 Task: Practice Conditional Statements: Write code with conditional statements (if, else) to control program flow
Action: Mouse moved to (261, 121)
Screenshot: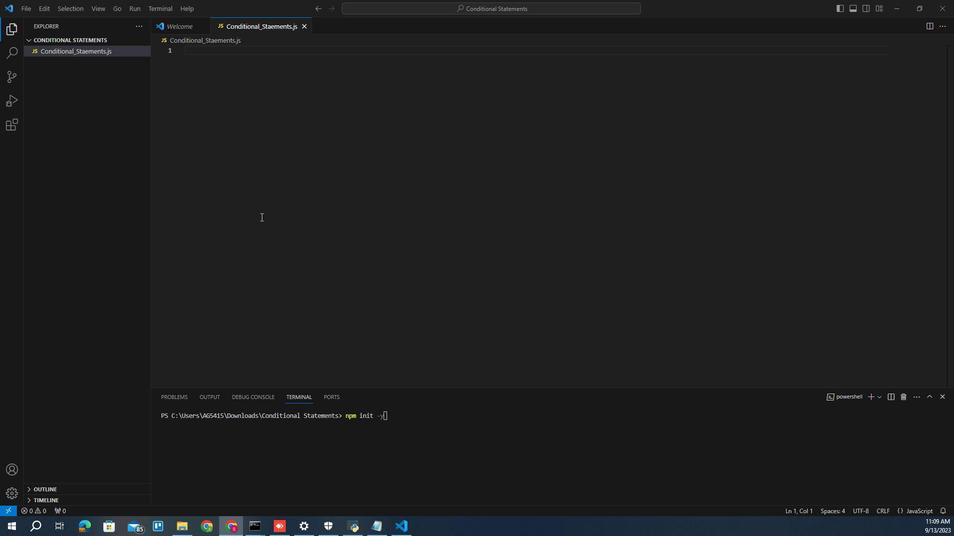 
Action: Mouse pressed left at (261, 121)
Screenshot: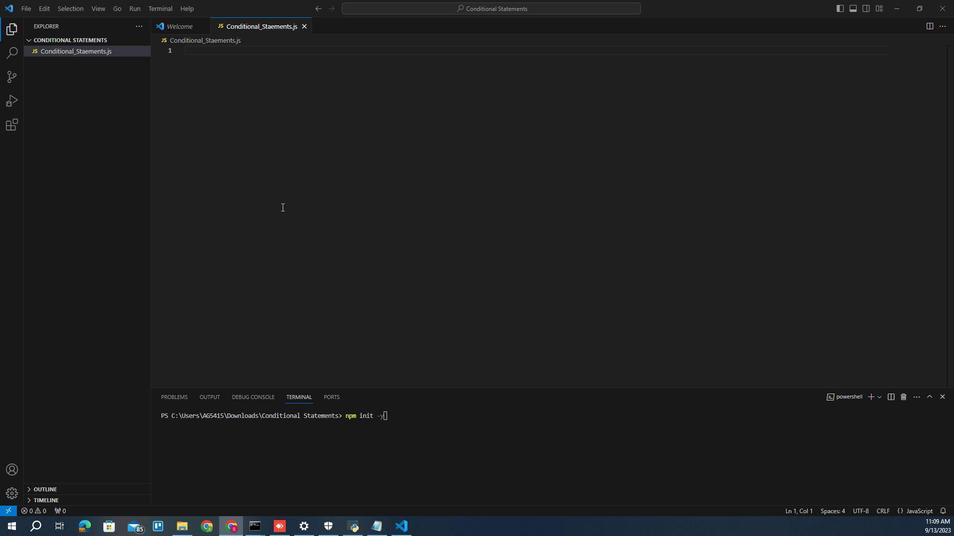 
Action: Mouse moved to (232, 497)
Screenshot: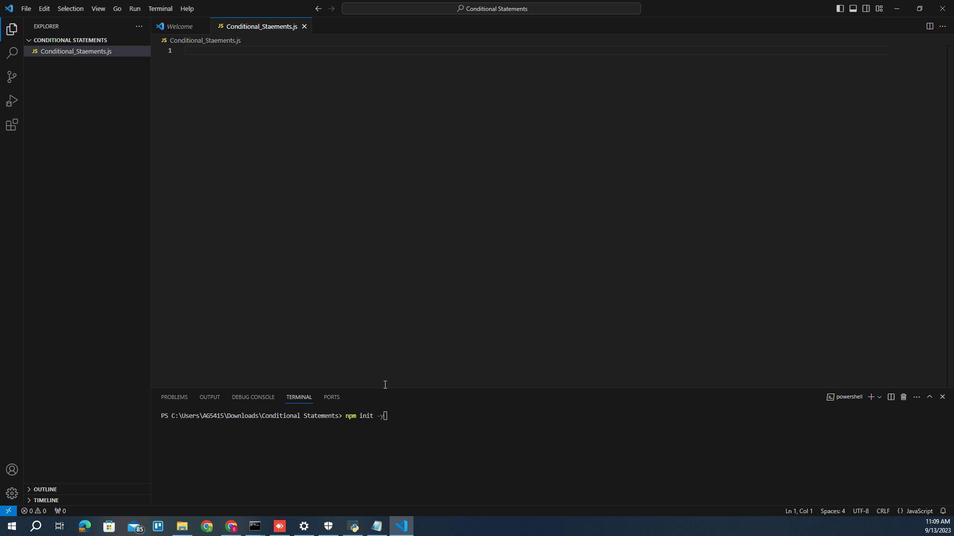 
Action: Mouse pressed left at (232, 497)
Screenshot: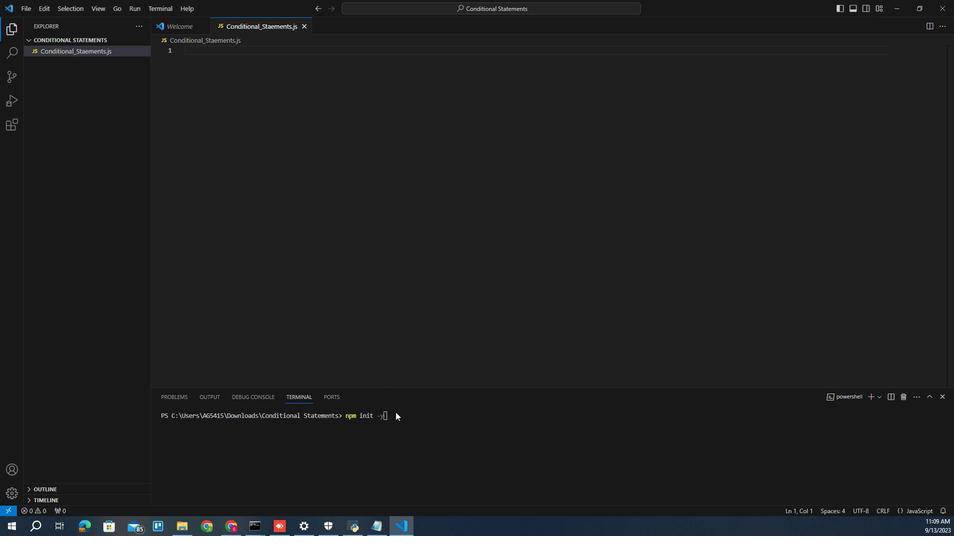 
Action: Mouse moved to (222, 184)
Screenshot: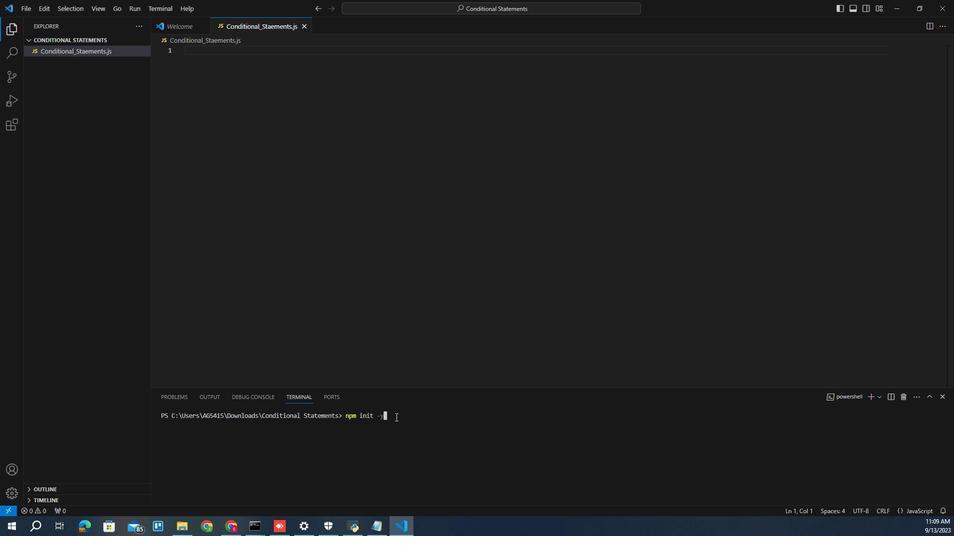 
Action: Mouse pressed left at (222, 184)
Screenshot: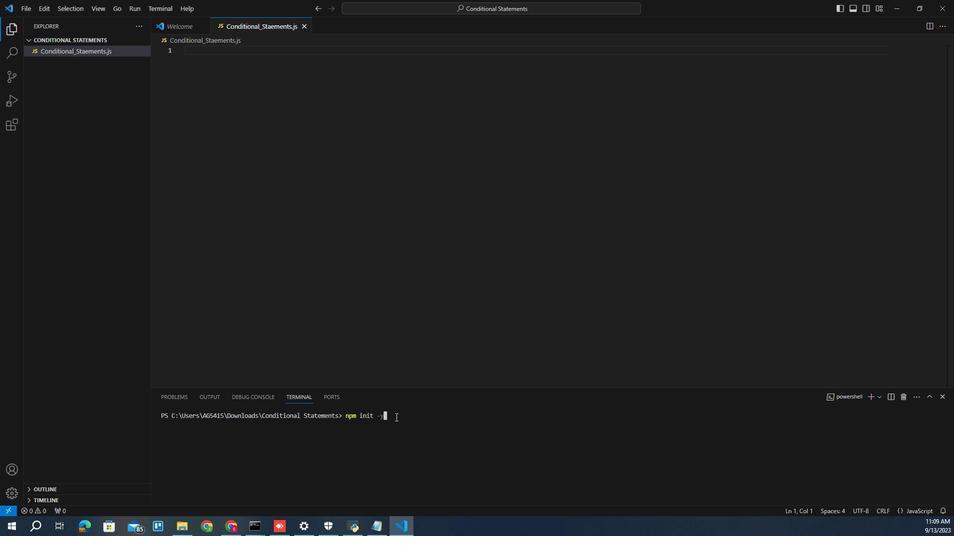 
Action: Mouse moved to (224, 166)
Screenshot: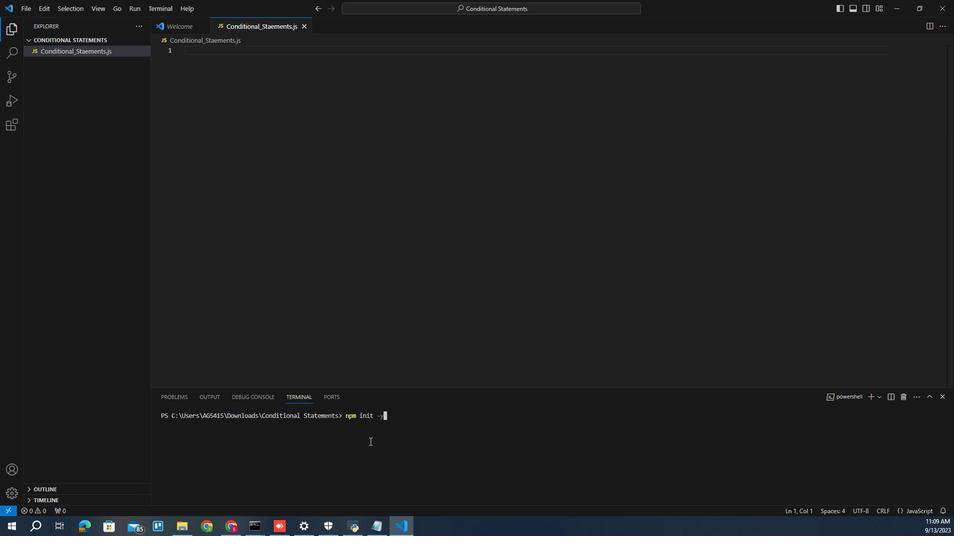 
Action: Mouse pressed left at (224, 166)
Screenshot: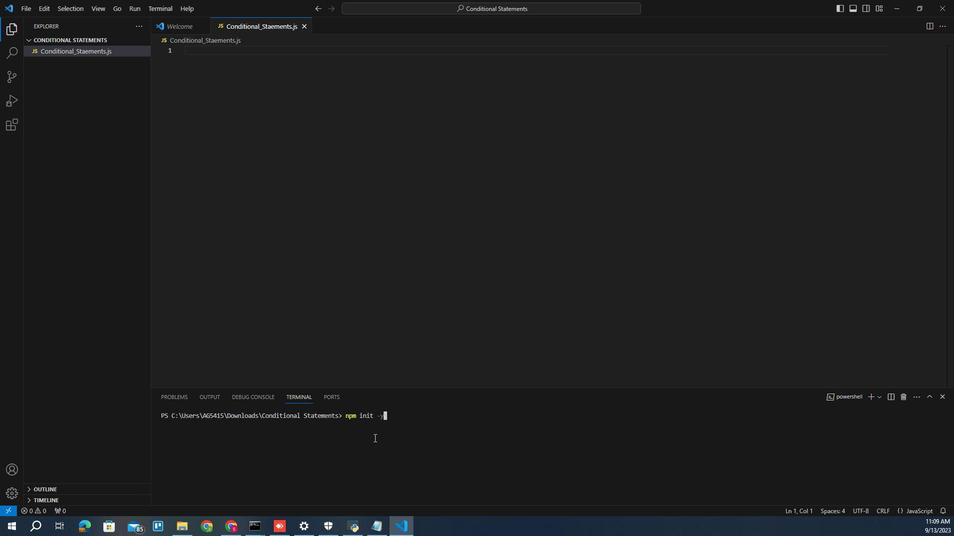 
Action: Mouse moved to (224, 174)
Screenshot: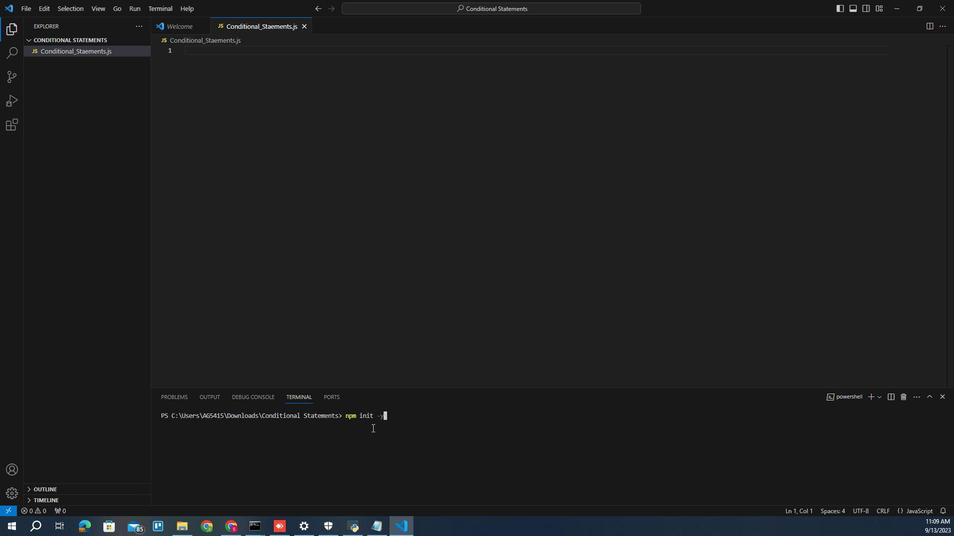
Action: Key pressed <Key.enter>
Screenshot: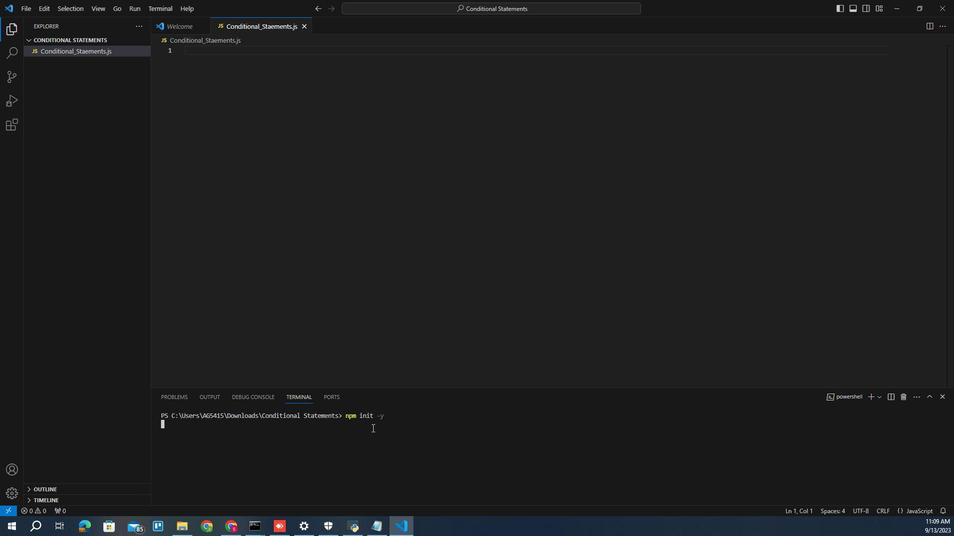 
Action: Mouse moved to (225, 115)
Screenshot: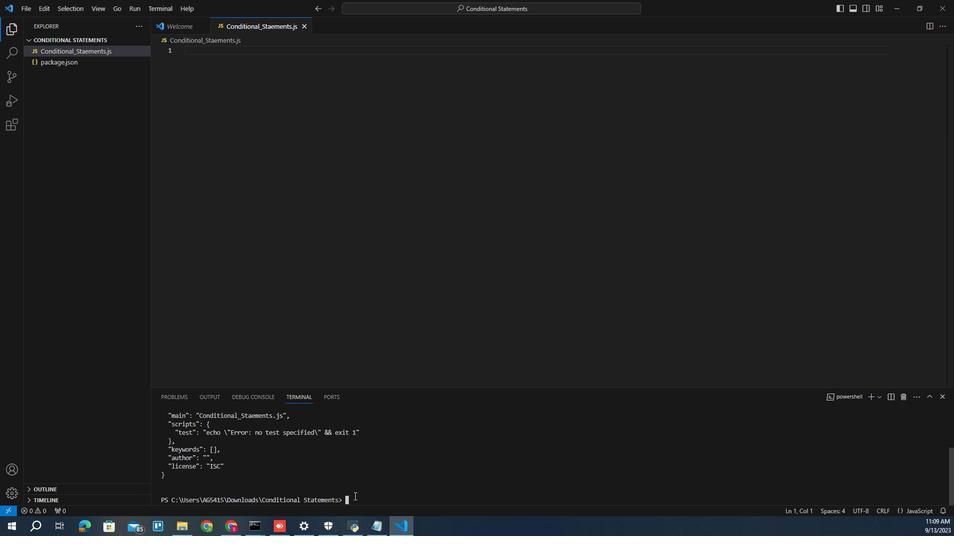 
Action: Mouse pressed left at (225, 115)
Screenshot: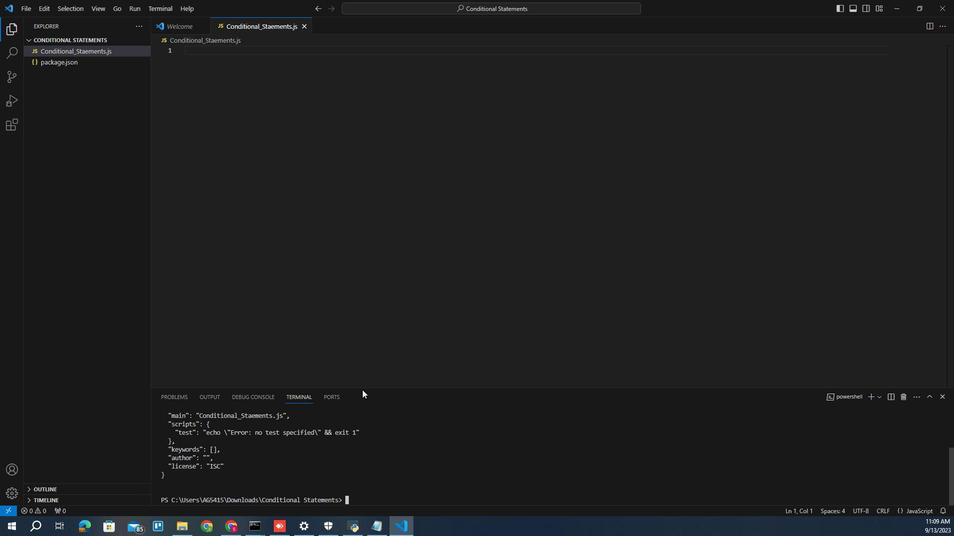 
Action: Mouse moved to (225, 110)
Screenshot: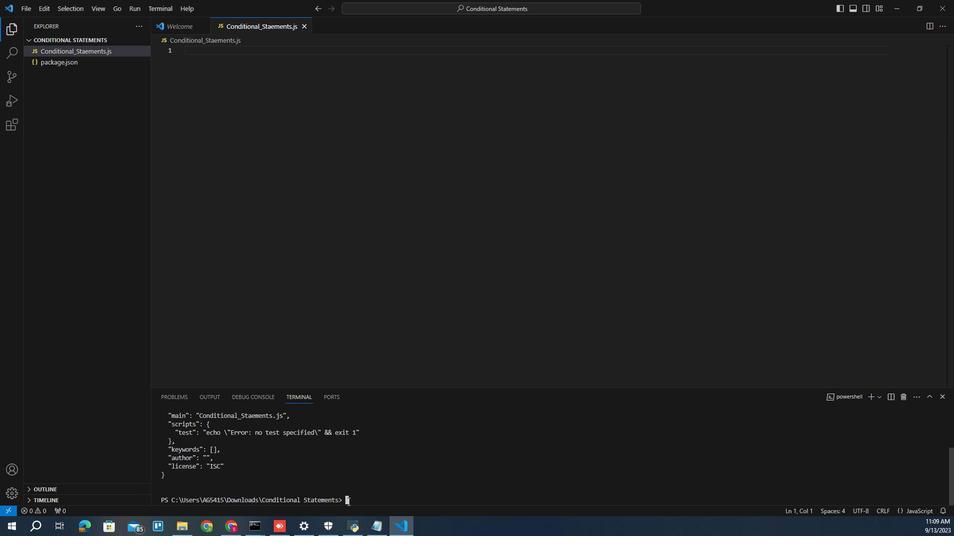 
Action: Mouse pressed left at (225, 110)
Screenshot: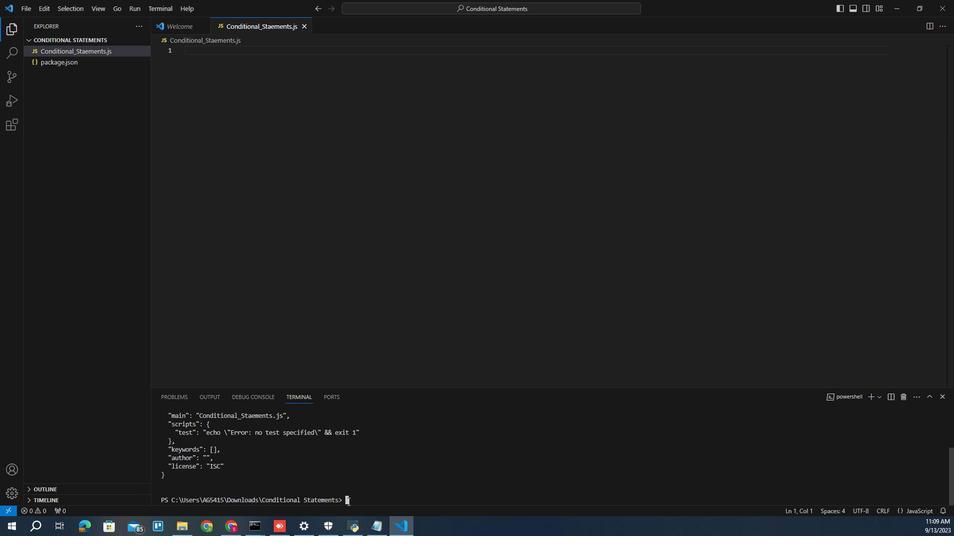
Action: Mouse moved to (222, 146)
Screenshot: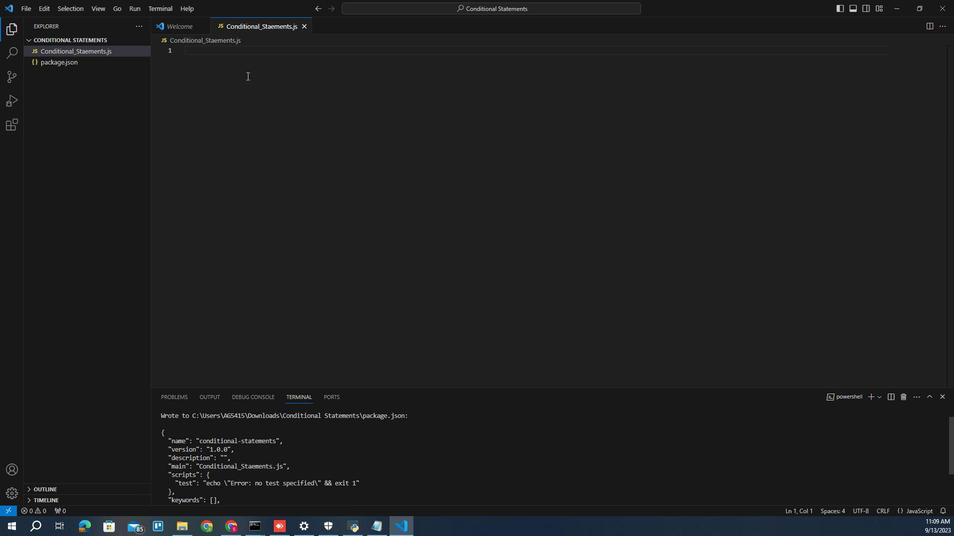 
Action: Mouse scrolled (222, 146) with delta (0, 0)
Screenshot: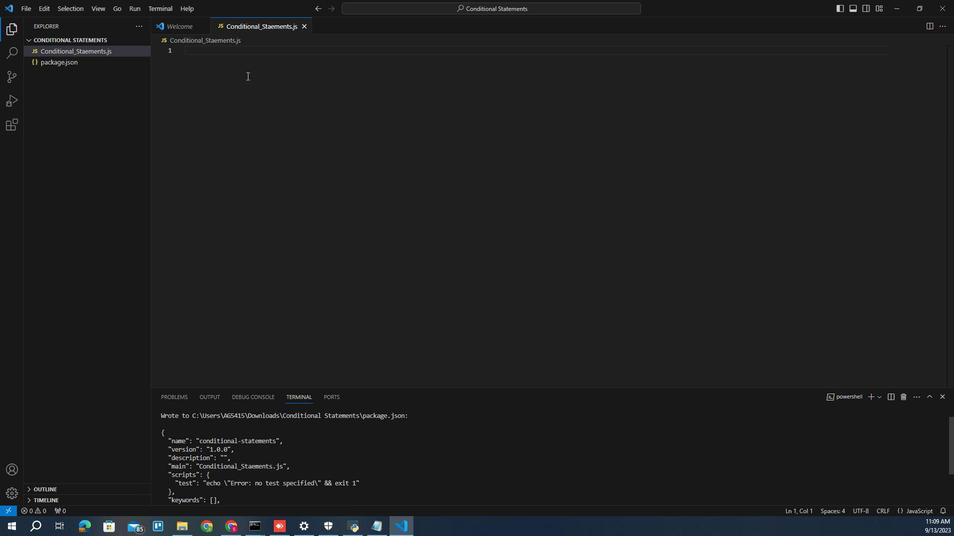 
Action: Mouse moved to (231, 501)
Screenshot: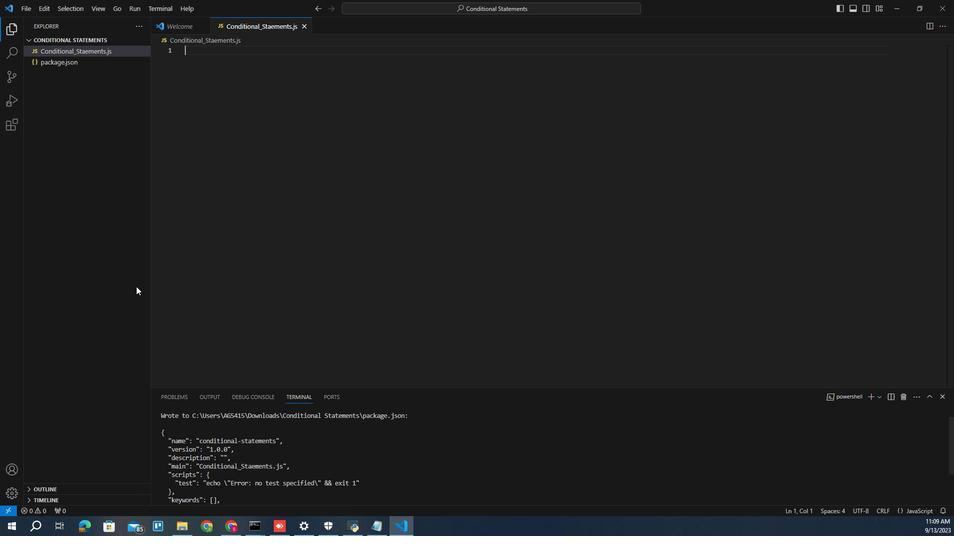 
Action: Mouse pressed left at (231, 501)
Screenshot: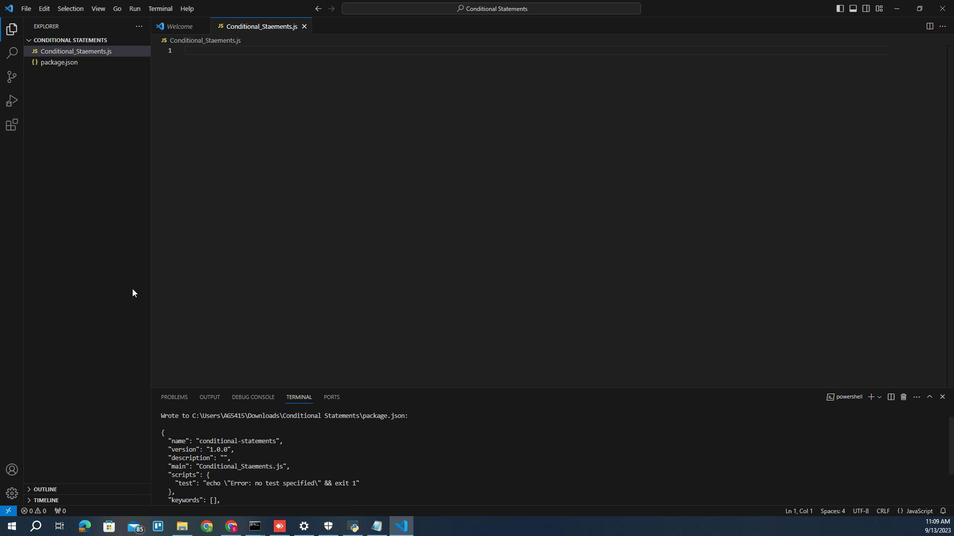 
Action: Mouse moved to (253, 229)
Screenshot: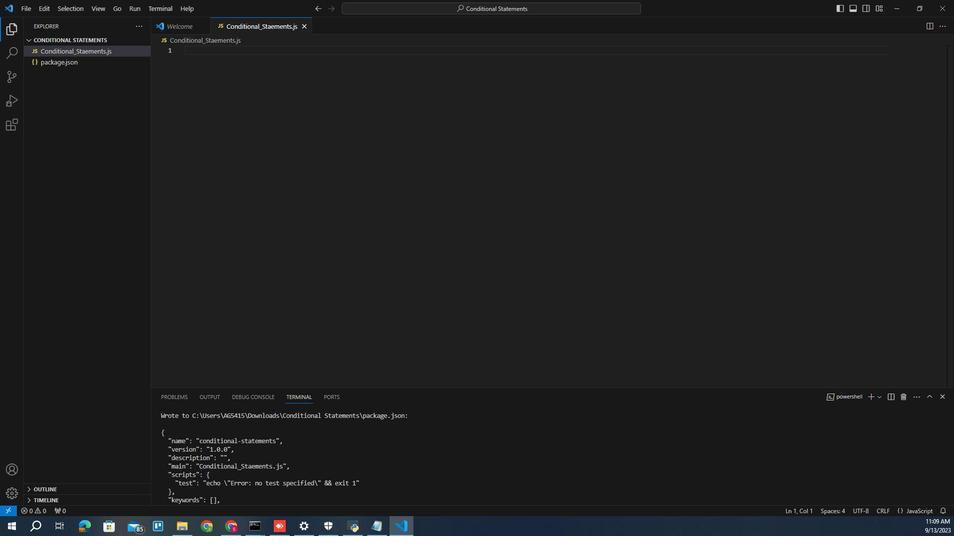 
Action: Mouse scrolled (253, 229) with delta (0, 0)
Screenshot: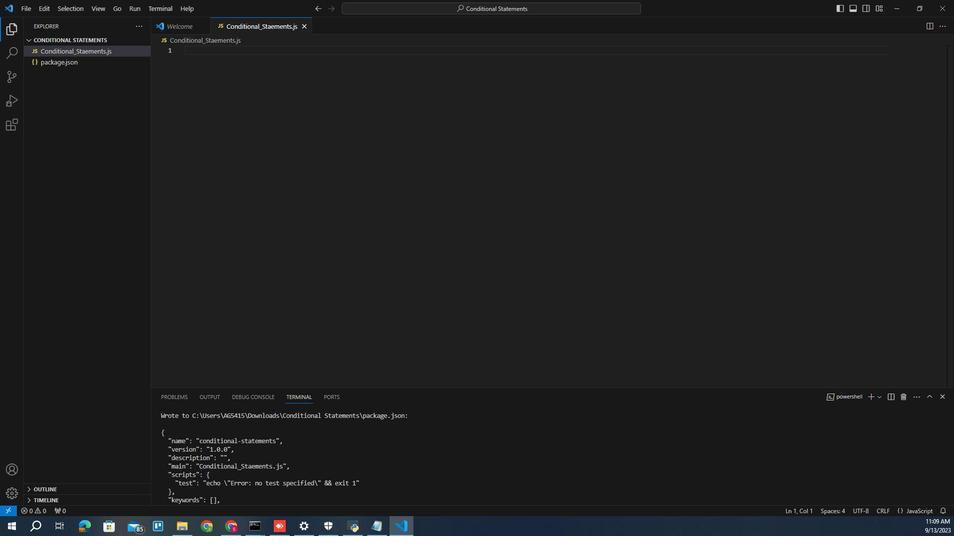 
Action: Mouse scrolled (253, 229) with delta (0, 0)
Screenshot: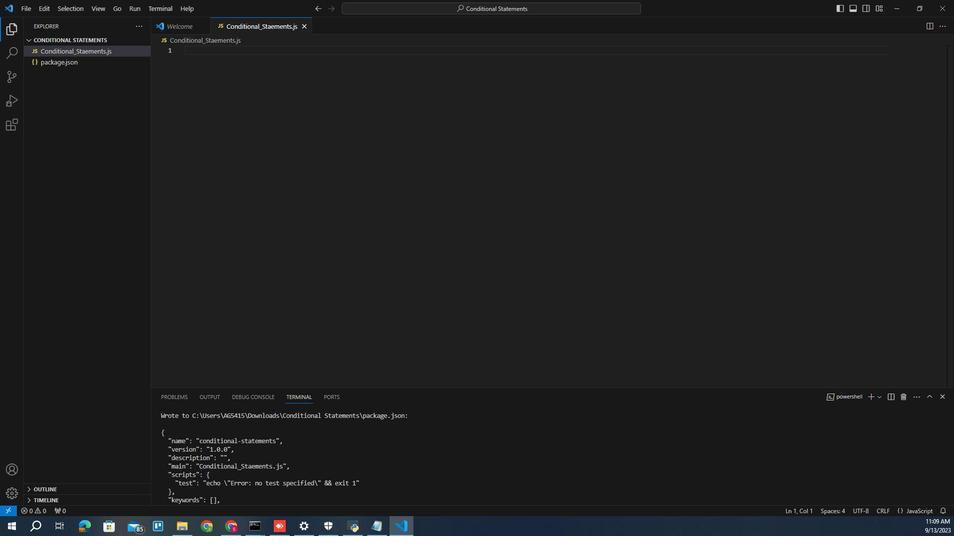 
Action: Mouse scrolled (253, 229) with delta (0, 0)
Screenshot: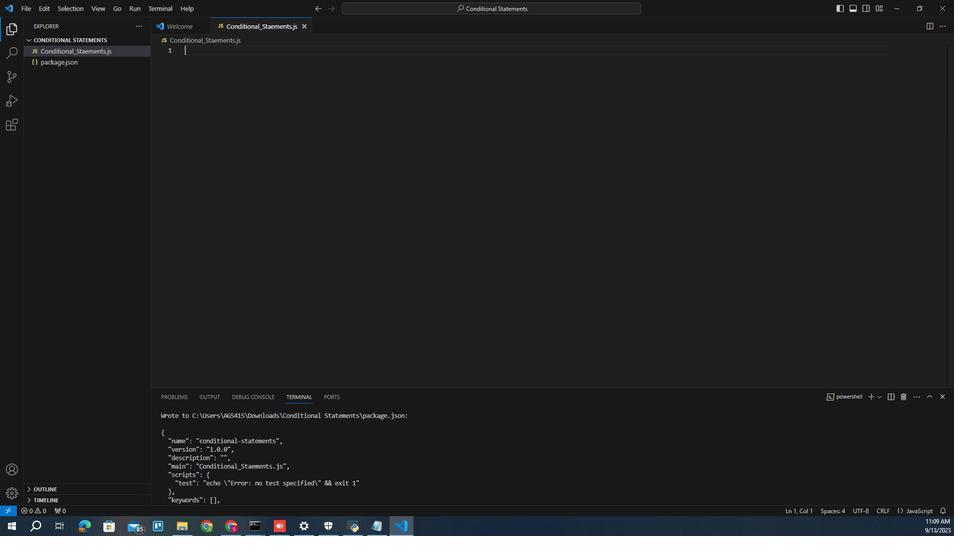 
Action: Mouse scrolled (253, 229) with delta (0, 0)
Screenshot: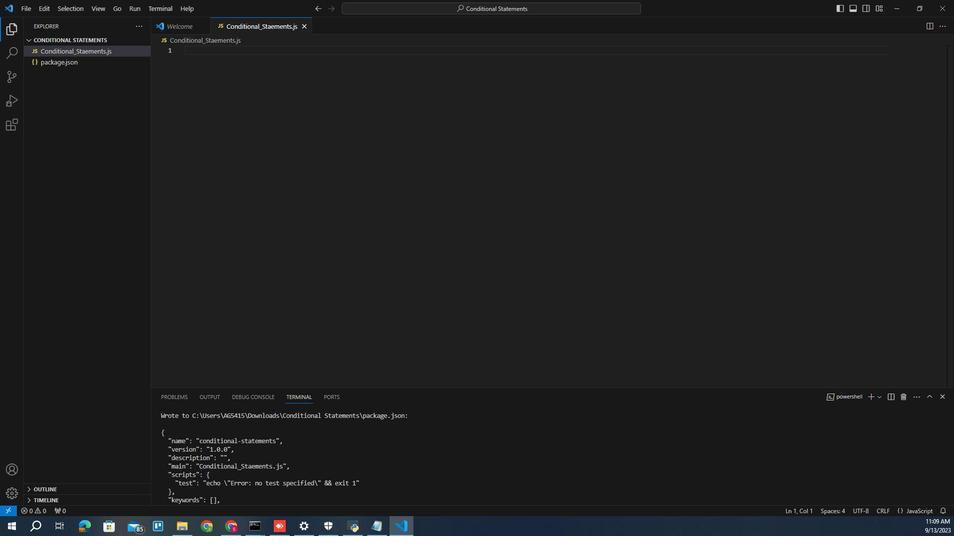 
Action: Mouse scrolled (253, 229) with delta (0, 0)
Screenshot: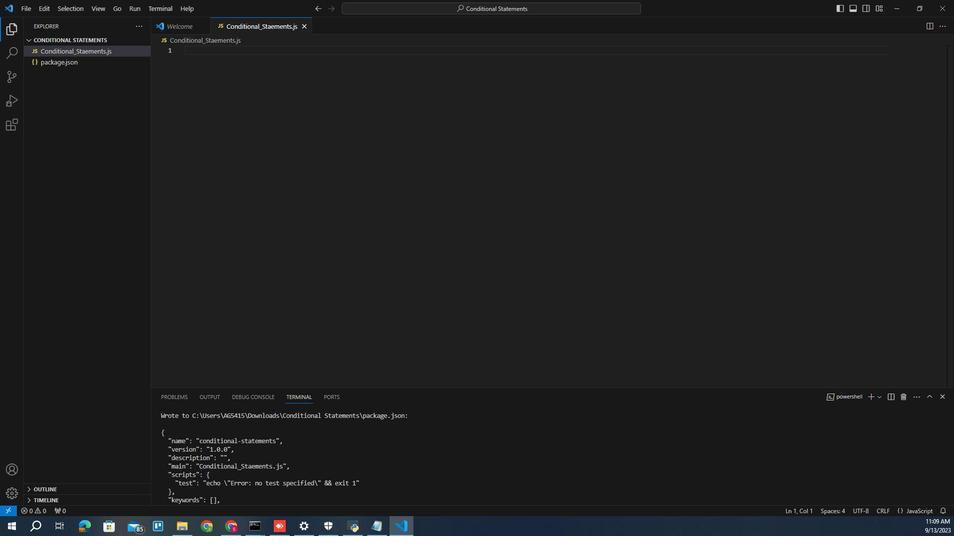 
Action: Mouse scrolled (253, 229) with delta (0, 0)
Screenshot: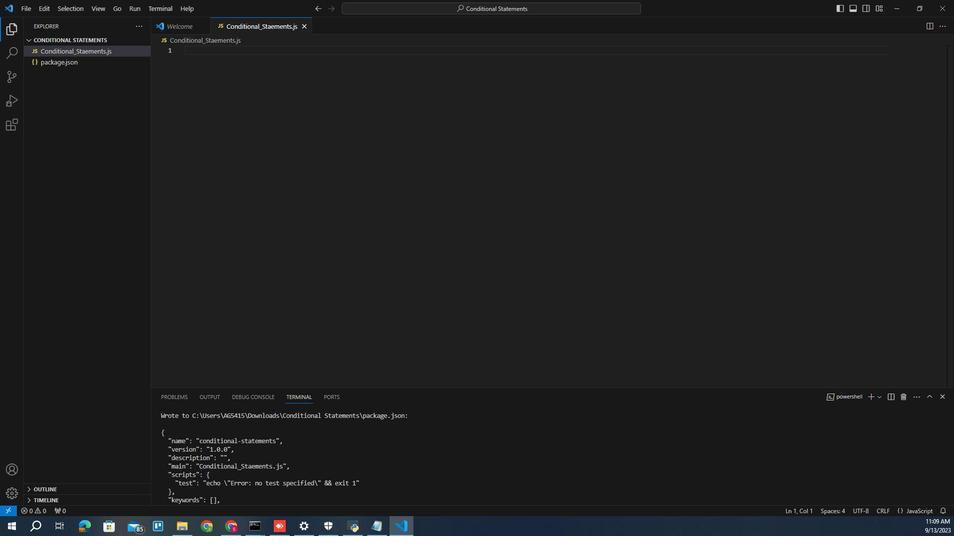 
Action: Mouse scrolled (253, 229) with delta (0, 0)
Screenshot: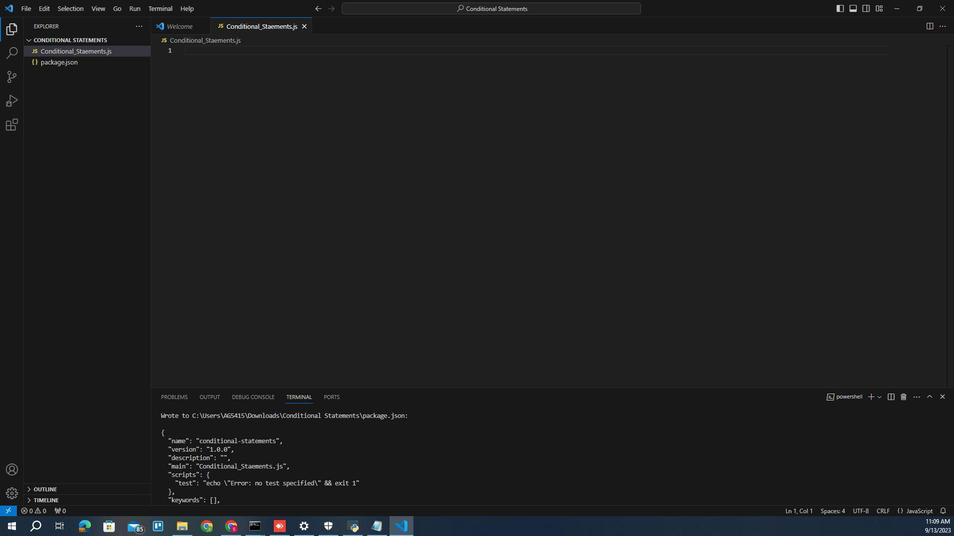 
Action: Mouse scrolled (253, 229) with delta (0, 0)
Screenshot: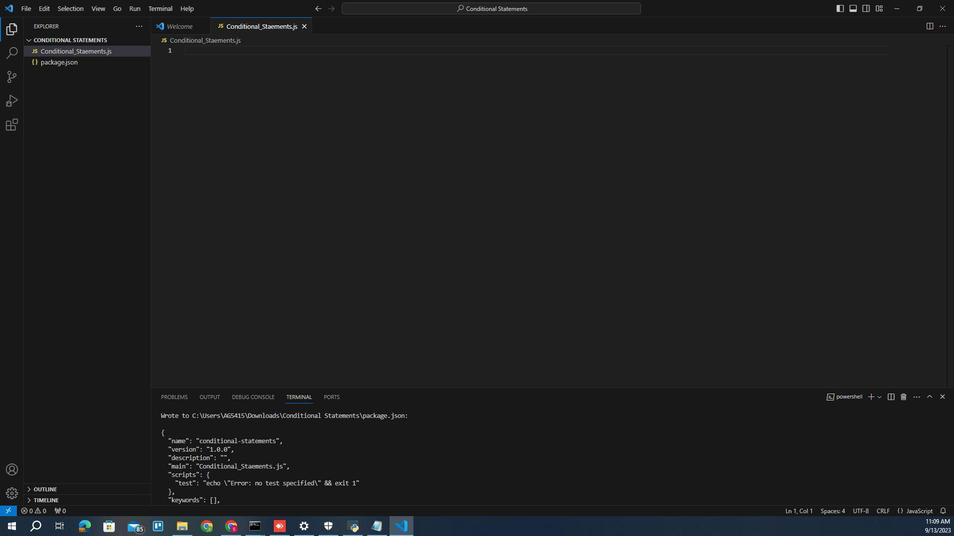 
Action: Mouse scrolled (253, 229) with delta (0, 0)
Screenshot: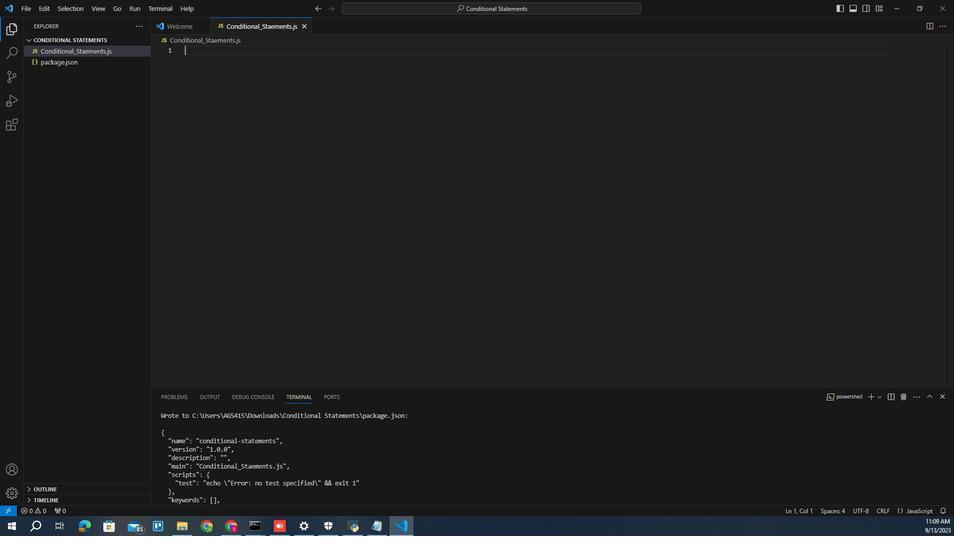 
Action: Mouse scrolled (253, 229) with delta (0, 0)
Screenshot: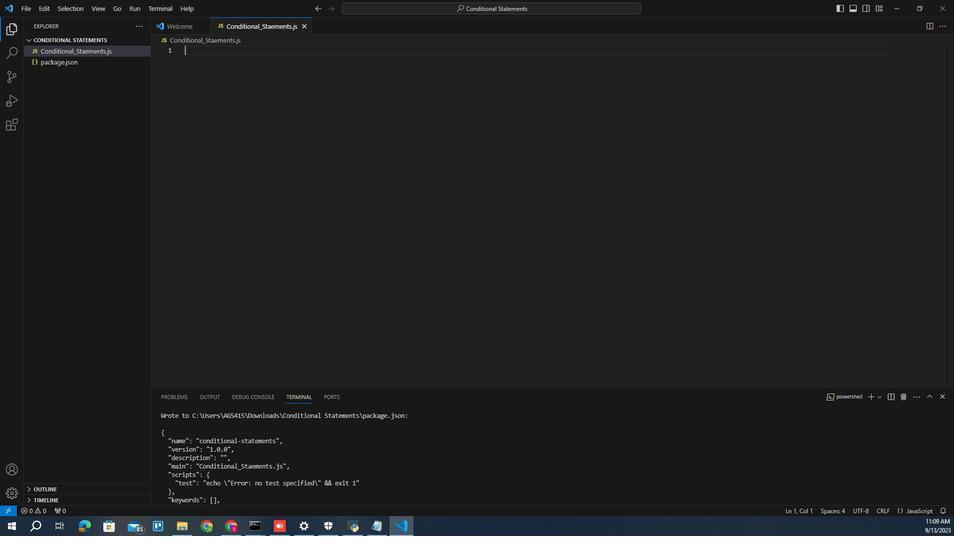 
Action: Mouse scrolled (253, 229) with delta (0, 0)
Screenshot: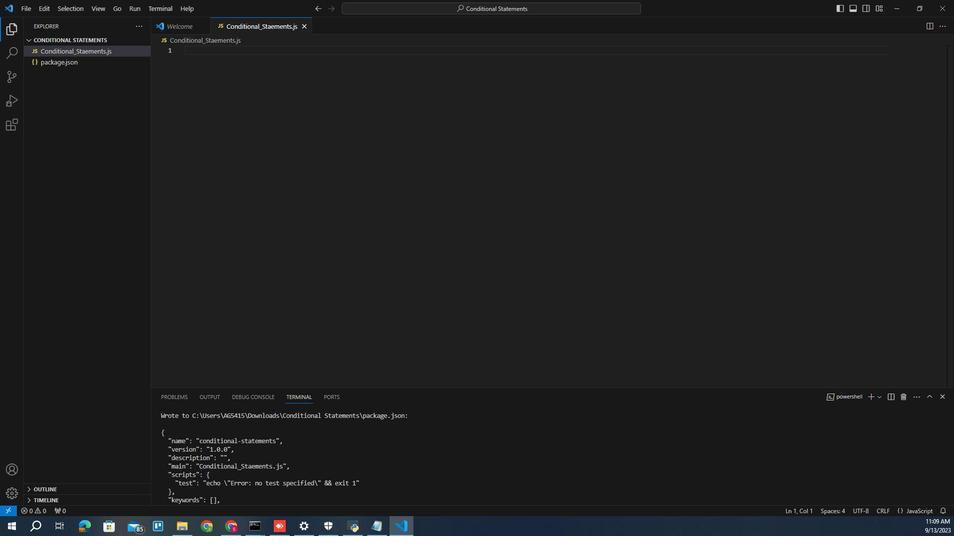 
Action: Mouse scrolled (253, 229) with delta (0, 0)
Screenshot: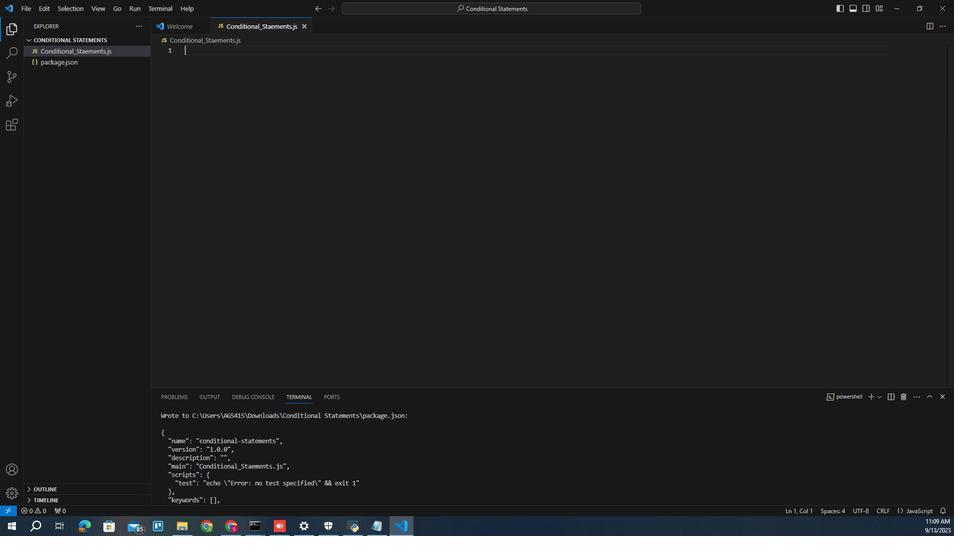 
Action: Mouse scrolled (253, 229) with delta (0, 0)
Screenshot: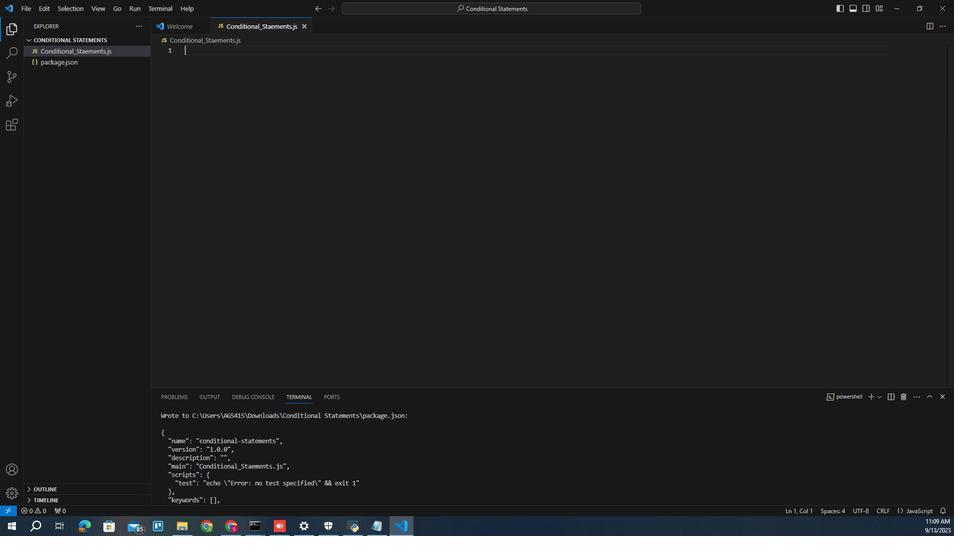 
Action: Mouse scrolled (253, 229) with delta (0, 0)
Screenshot: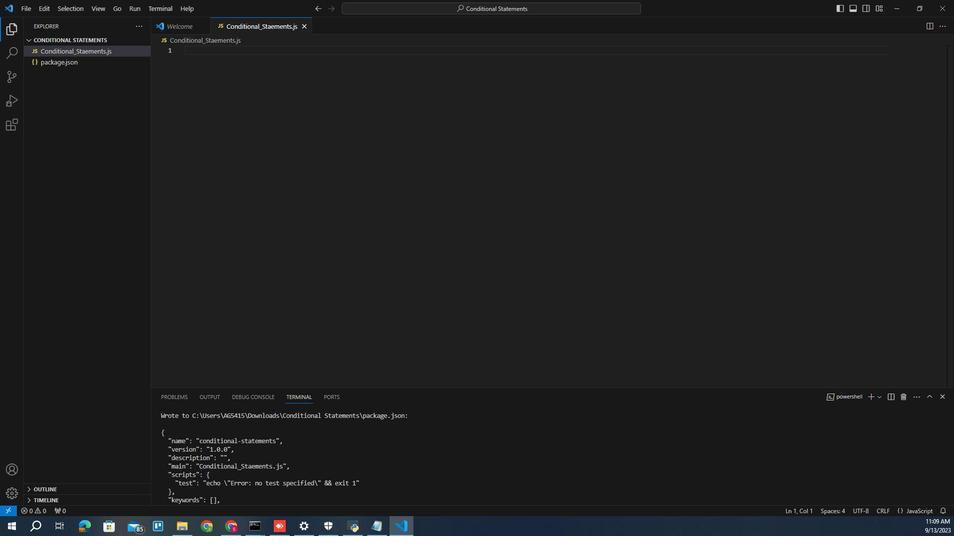 
Action: Mouse scrolled (253, 229) with delta (0, 0)
Screenshot: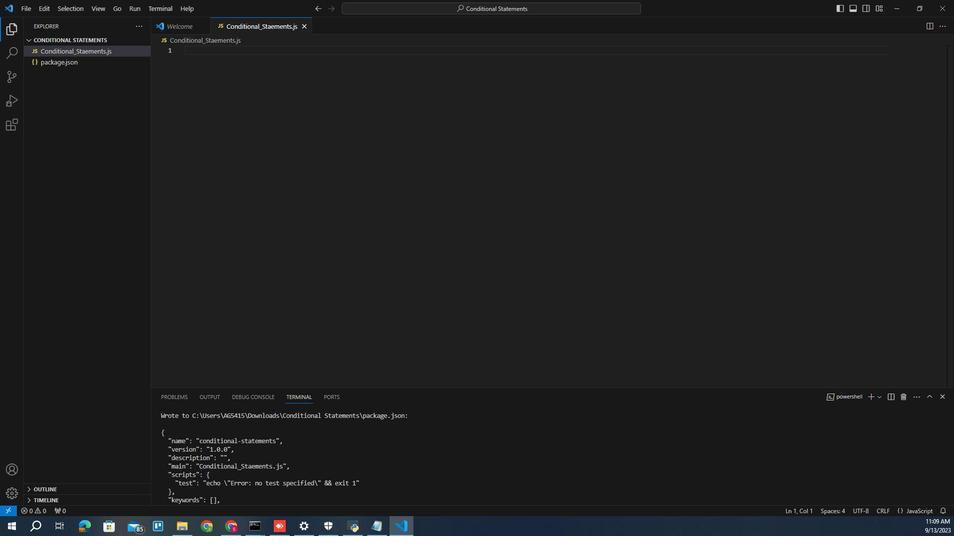 
Action: Mouse scrolled (253, 229) with delta (0, 0)
Screenshot: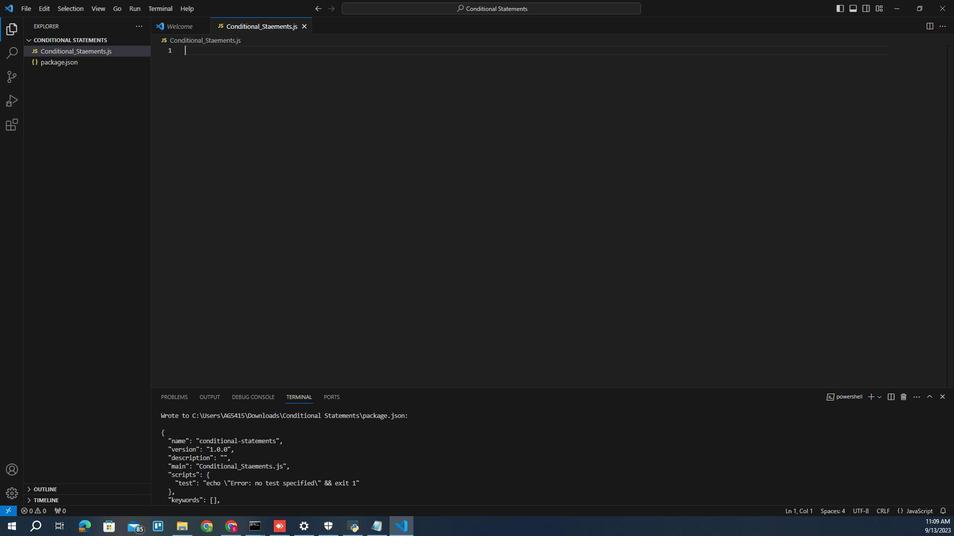
Action: Mouse scrolled (253, 229) with delta (0, 0)
Screenshot: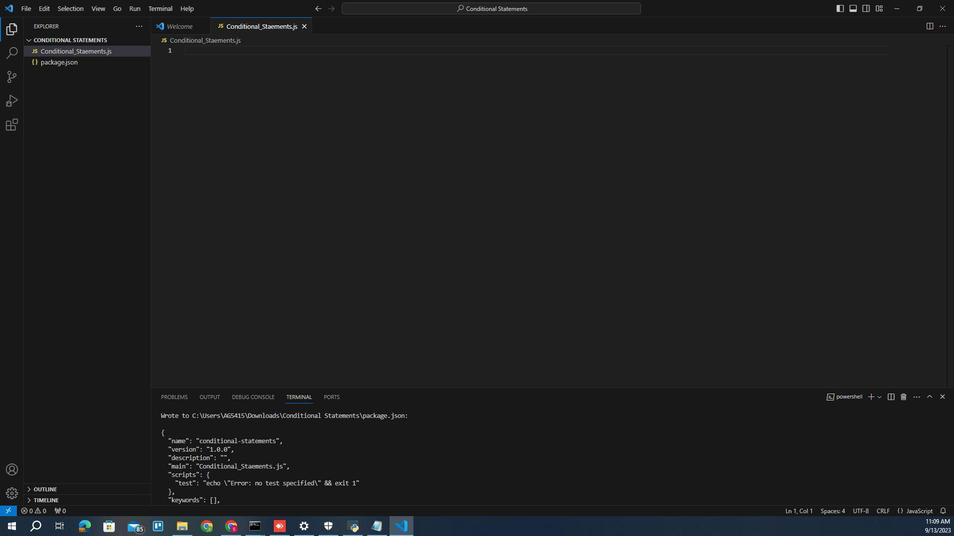 
Action: Mouse moved to (256, 239)
Screenshot: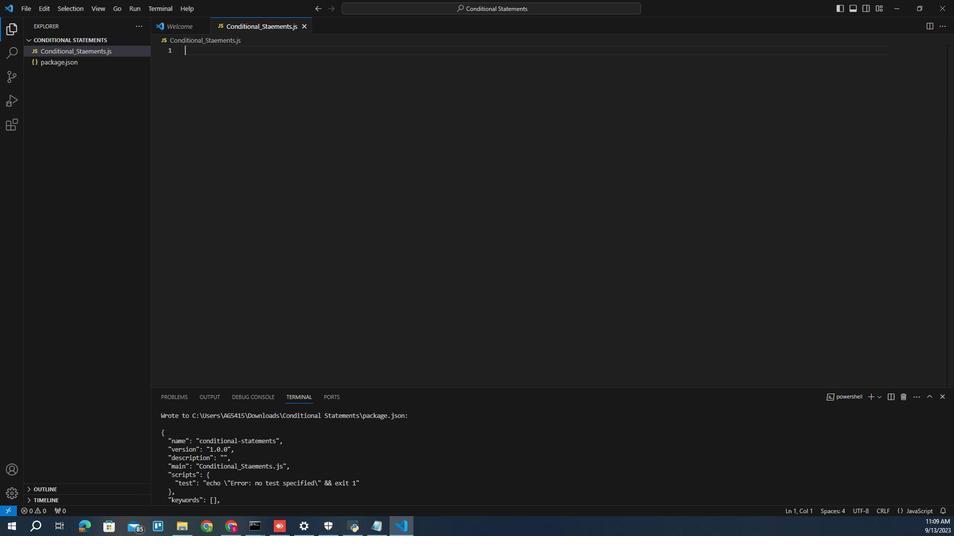 
Action: Mouse scrolled (256, 238) with delta (0, 0)
Screenshot: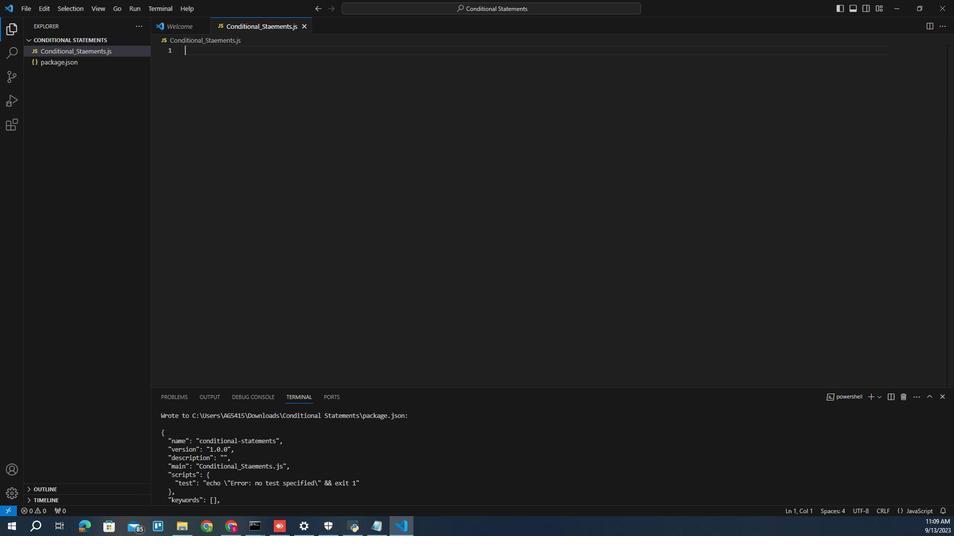 
Action: Mouse scrolled (256, 238) with delta (0, 0)
Screenshot: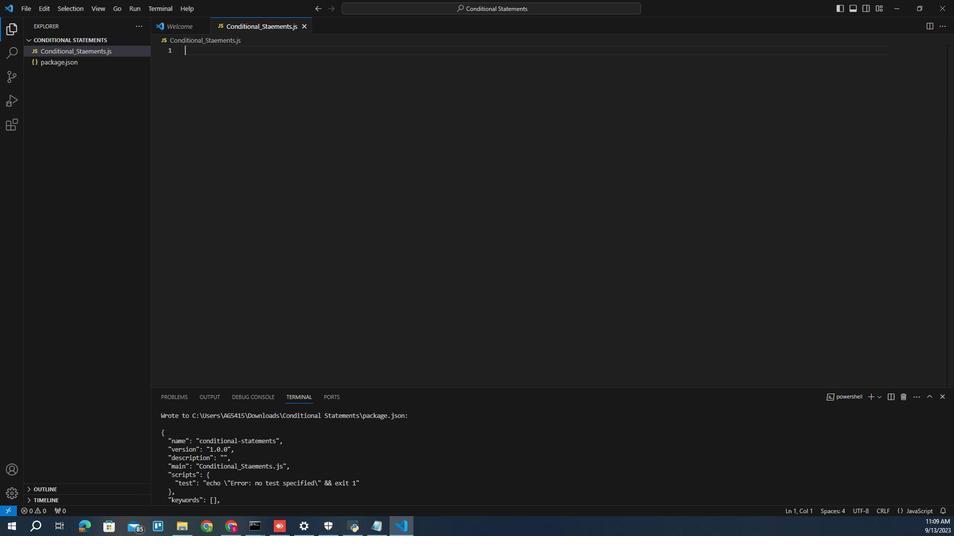 
Action: Mouse scrolled (256, 238) with delta (0, 0)
Screenshot: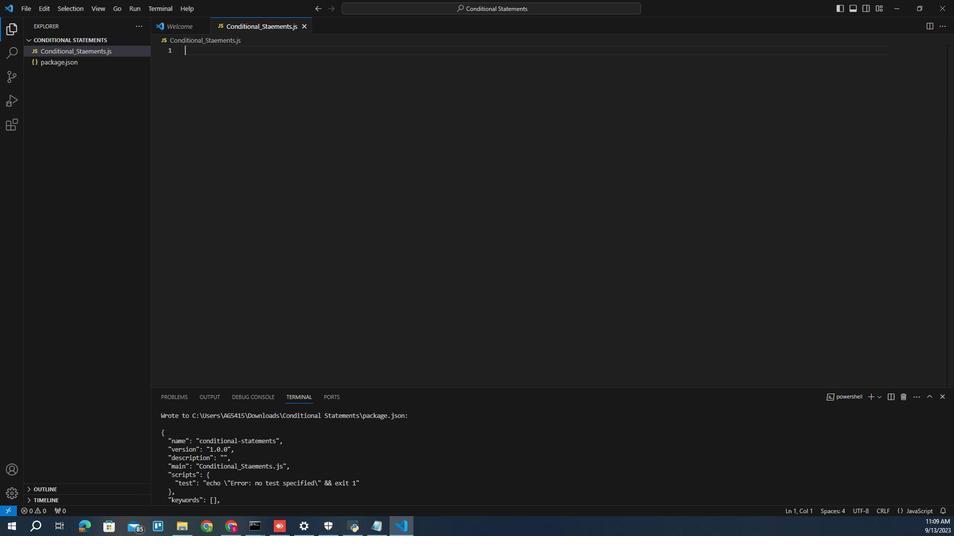 
Action: Mouse moved to (258, 251)
Screenshot: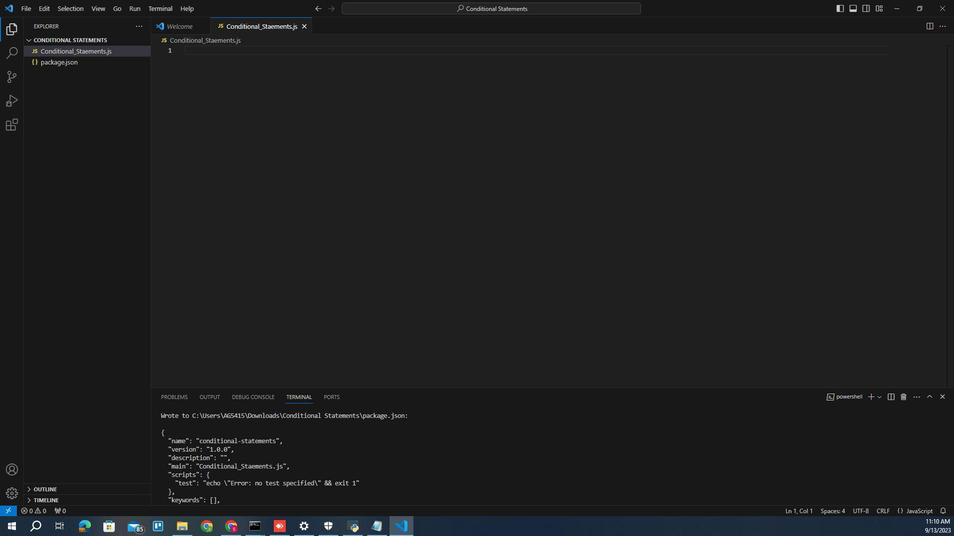 
Action: Mouse scrolled (258, 252) with delta (0, 0)
Screenshot: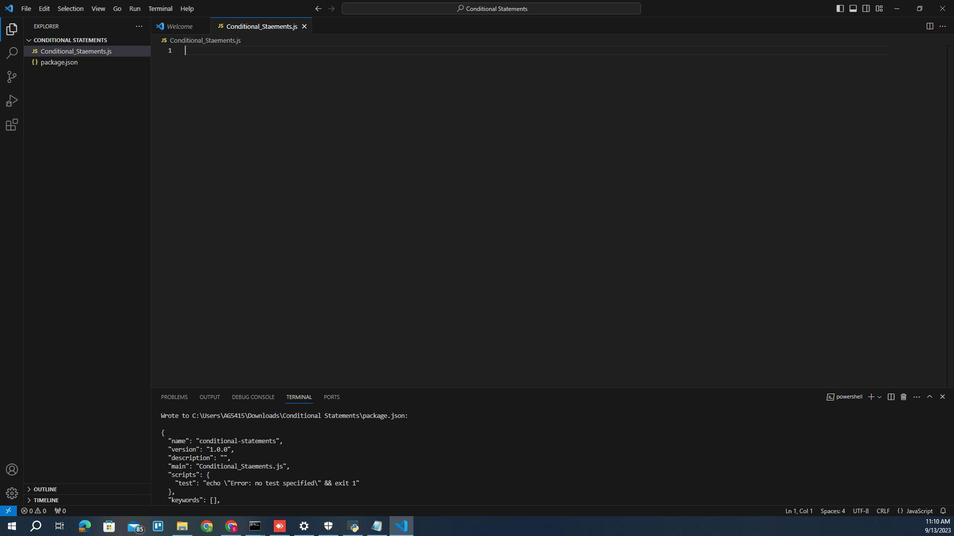 
Action: Mouse scrolled (258, 252) with delta (0, 0)
Screenshot: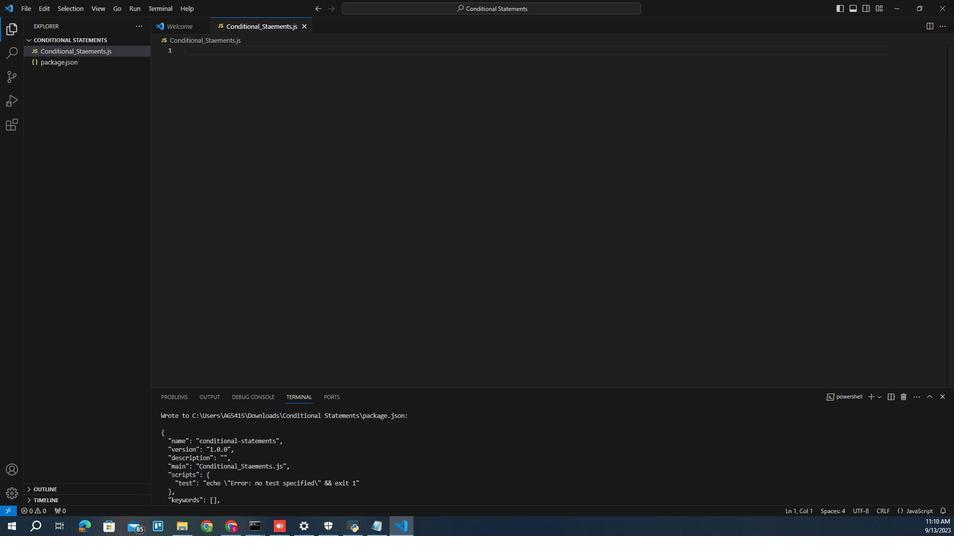 
Action: Mouse scrolled (258, 252) with delta (0, 0)
Screenshot: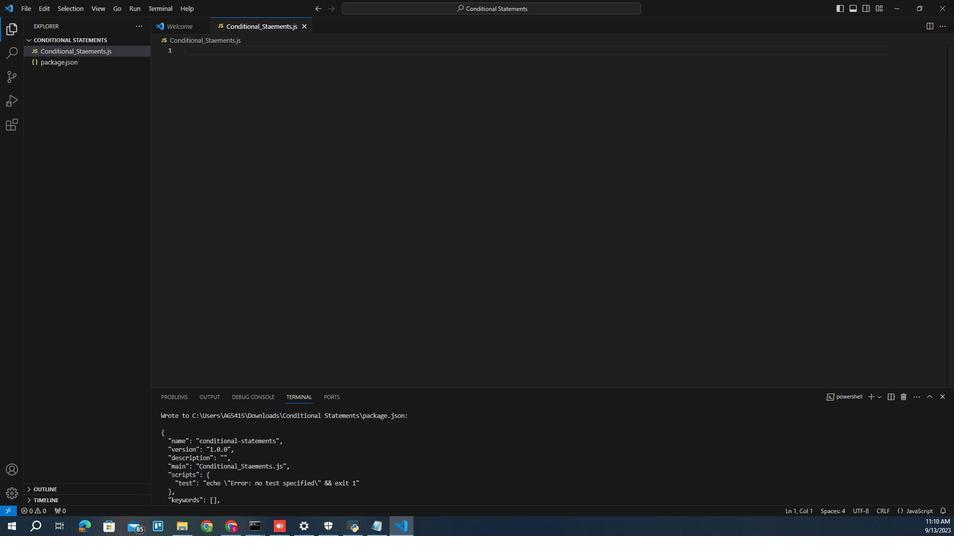 
Action: Mouse moved to (223, 368)
Screenshot: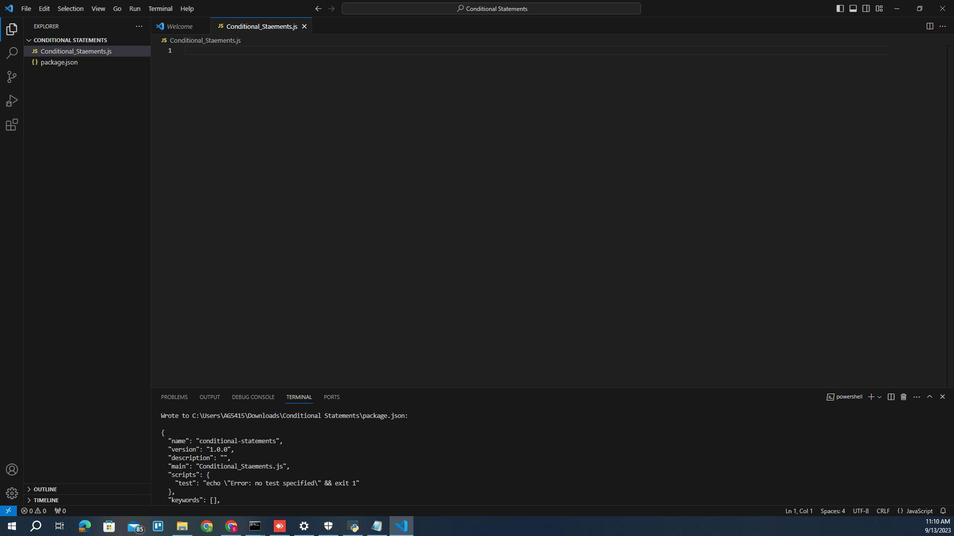 
Action: Mouse scrolled (223, 368) with delta (0, 0)
Screenshot: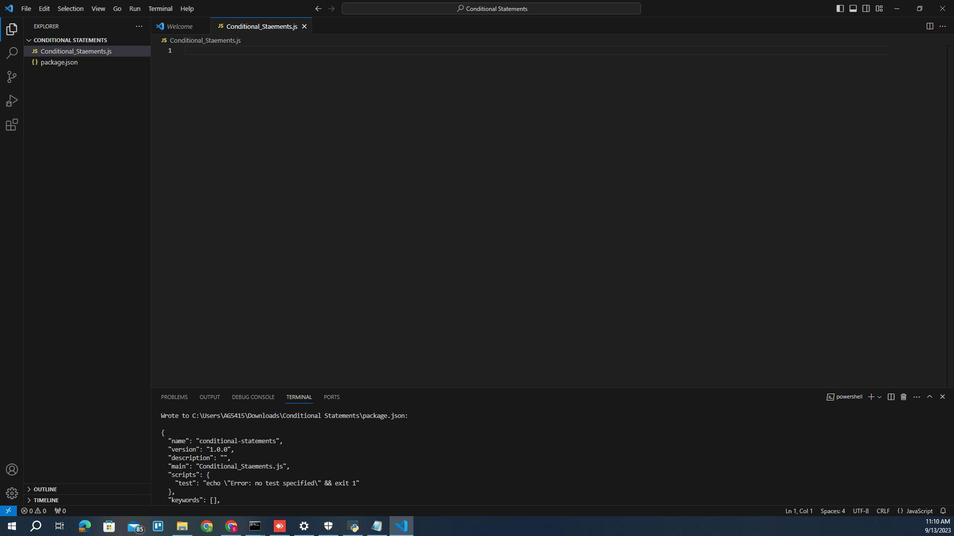 
Action: Mouse scrolled (223, 368) with delta (0, 0)
Screenshot: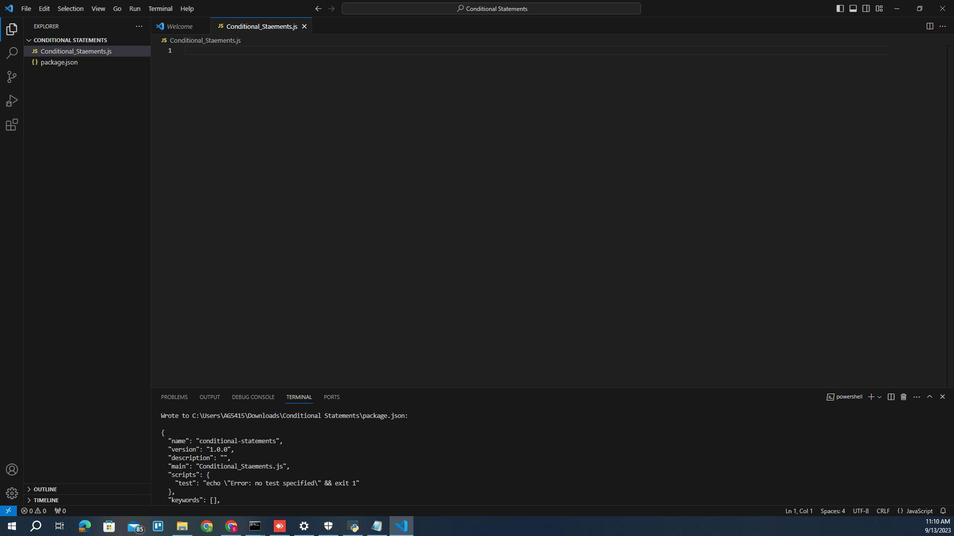 
Action: Mouse scrolled (223, 368) with delta (0, 0)
Screenshot: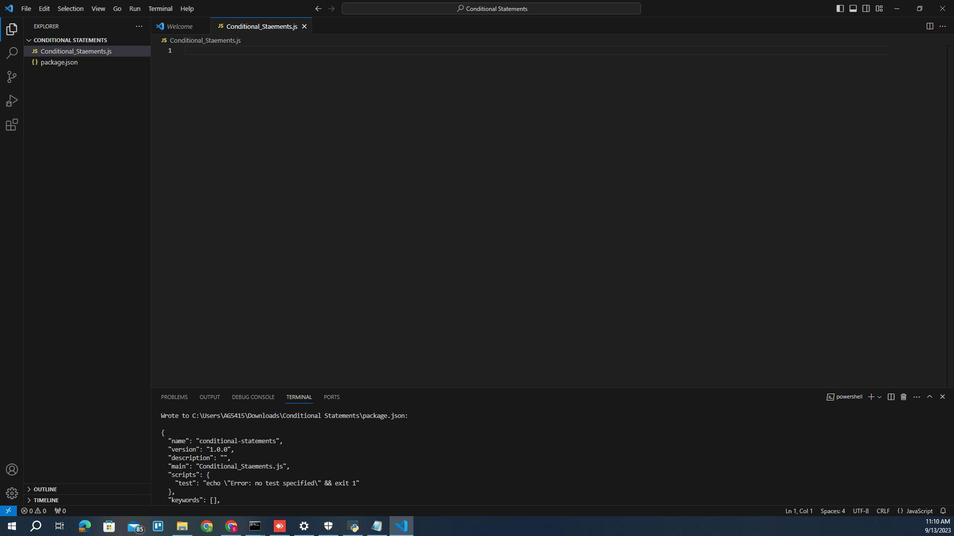 
Action: Mouse moved to (260, 305)
Screenshot: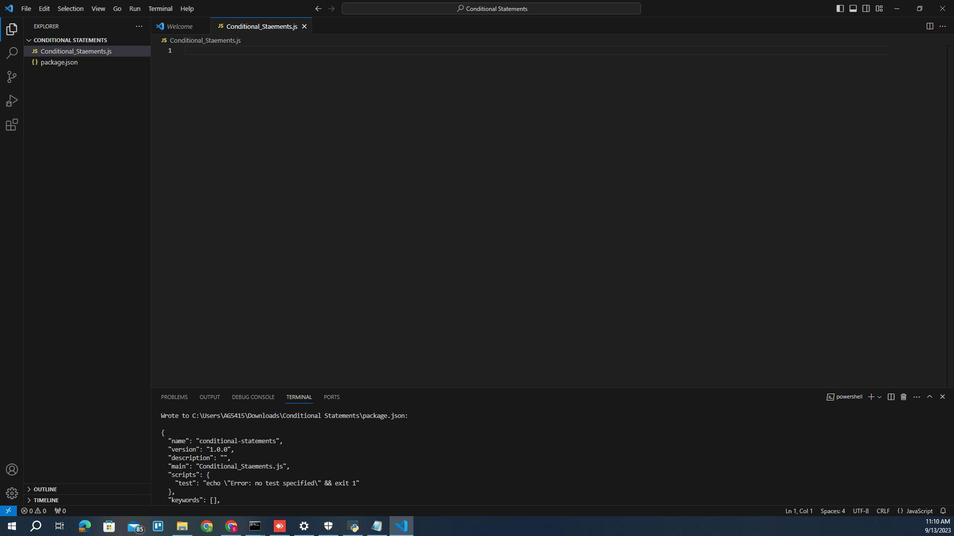 
Action: Mouse scrolled (260, 305) with delta (0, 0)
Screenshot: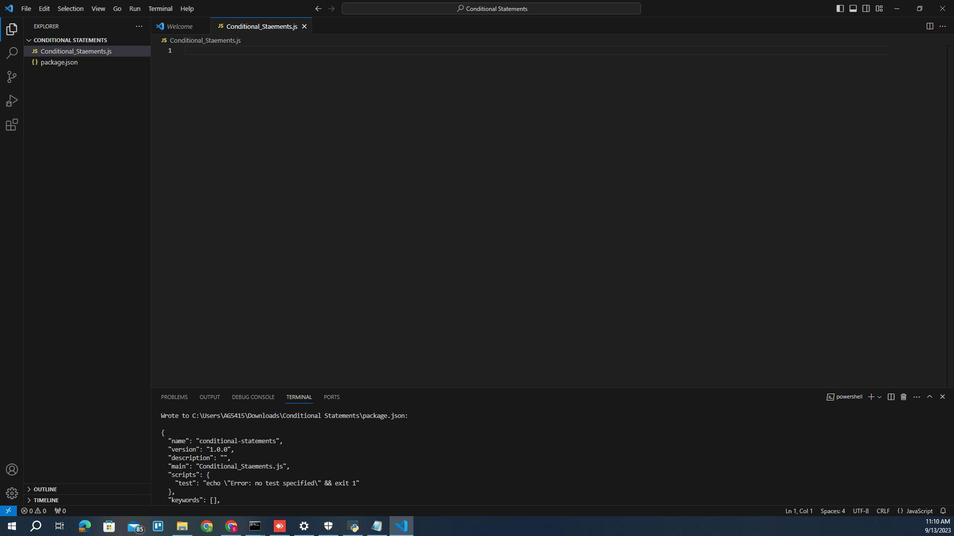 
Action: Mouse scrolled (260, 305) with delta (0, 0)
Screenshot: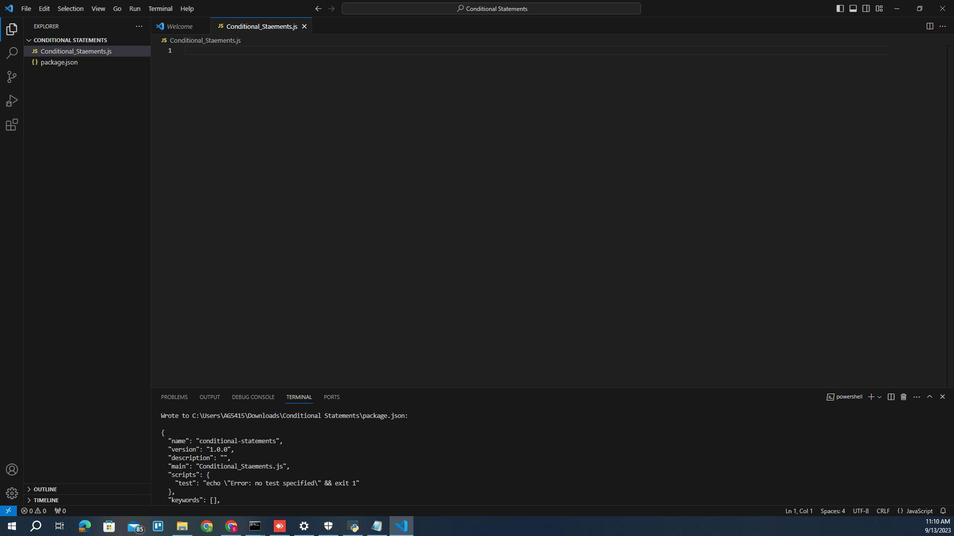 
Action: Mouse moved to (260, 306)
Screenshot: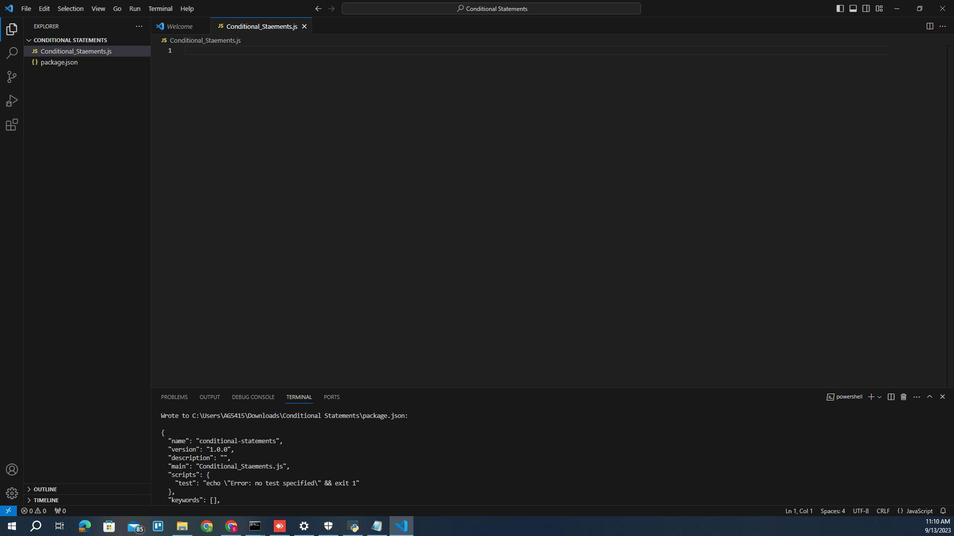 
Action: Mouse scrolled (260, 305) with delta (0, 0)
Screenshot: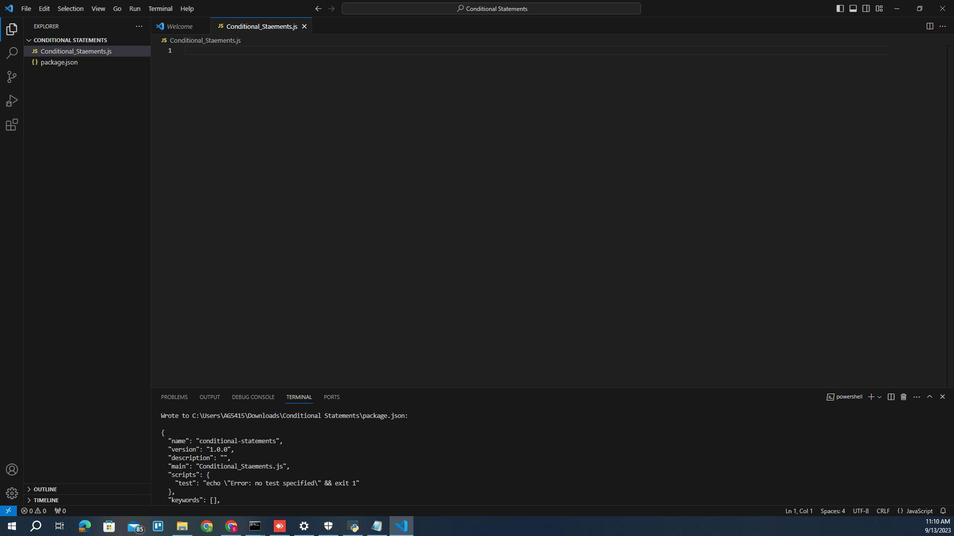 
Action: Mouse scrolled (260, 305) with delta (0, 0)
Screenshot: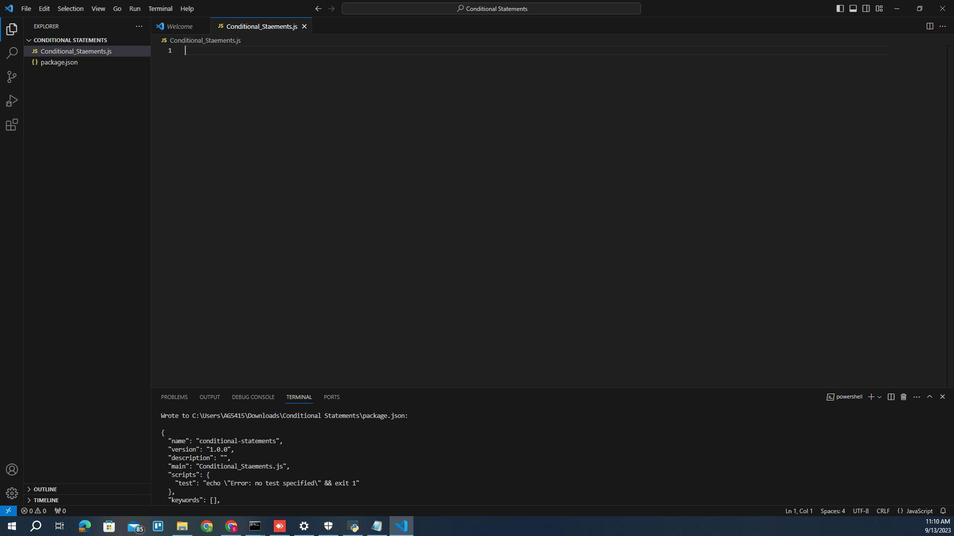 
Action: Mouse scrolled (260, 306) with delta (0, 0)
Screenshot: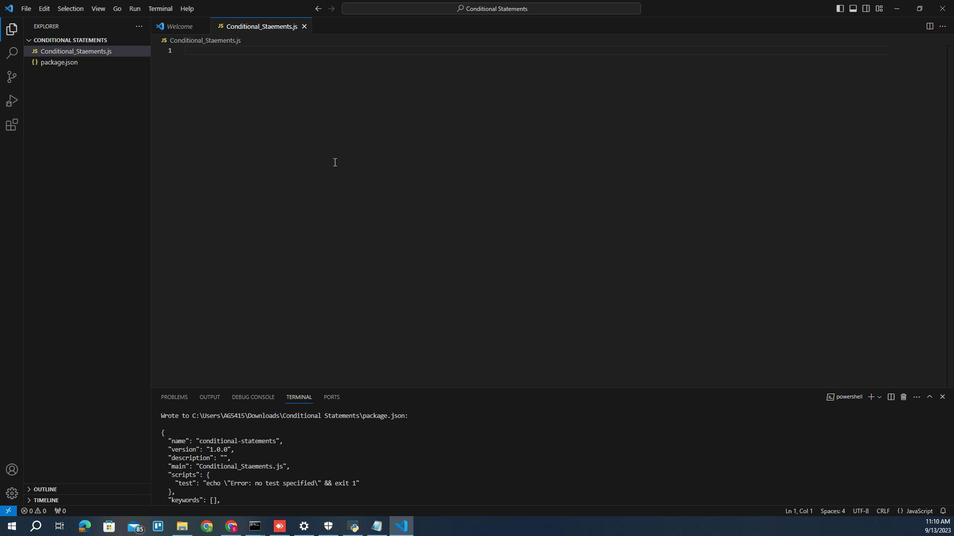 
Action: Mouse moved to (229, 499)
Screenshot: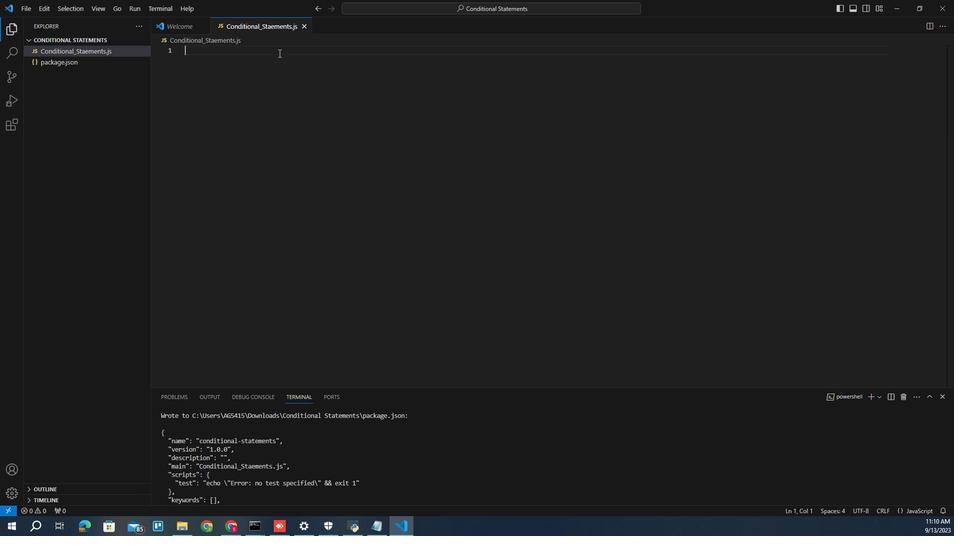 
Action: Mouse pressed left at (229, 499)
Screenshot: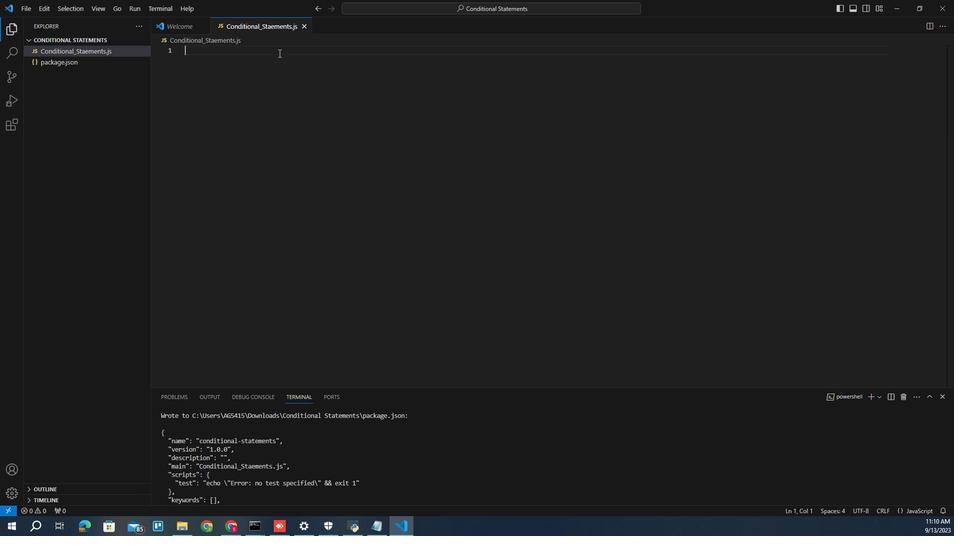 
Action: Key pressed const<Key.space>real<Key.backspace>dline<Key.space>=<Key.space>requirwe<Key.backspace><Key.backspace>e<Key.shift_r>('readline<Key.right><Key.right>;<Key.enter>
Screenshot: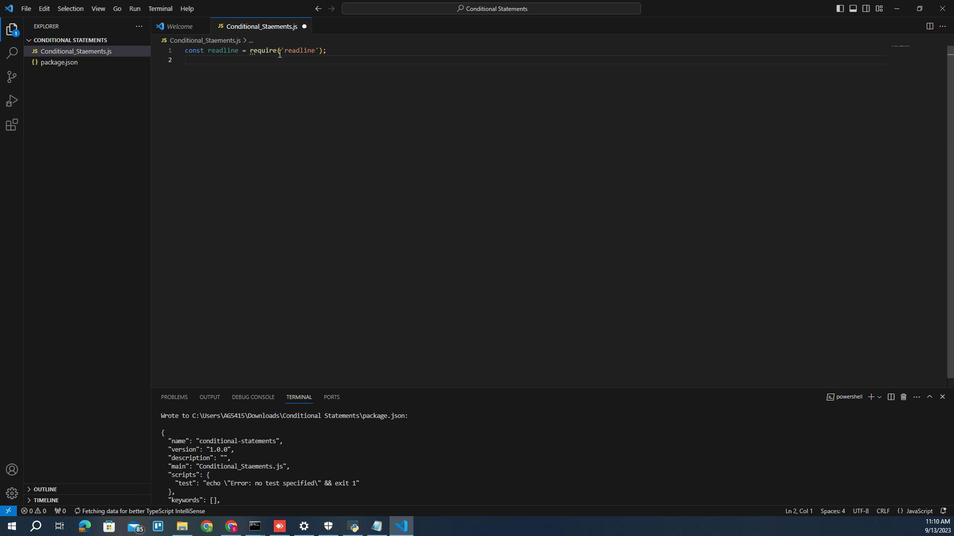 
Action: Mouse moved to (226, 135)
Screenshot: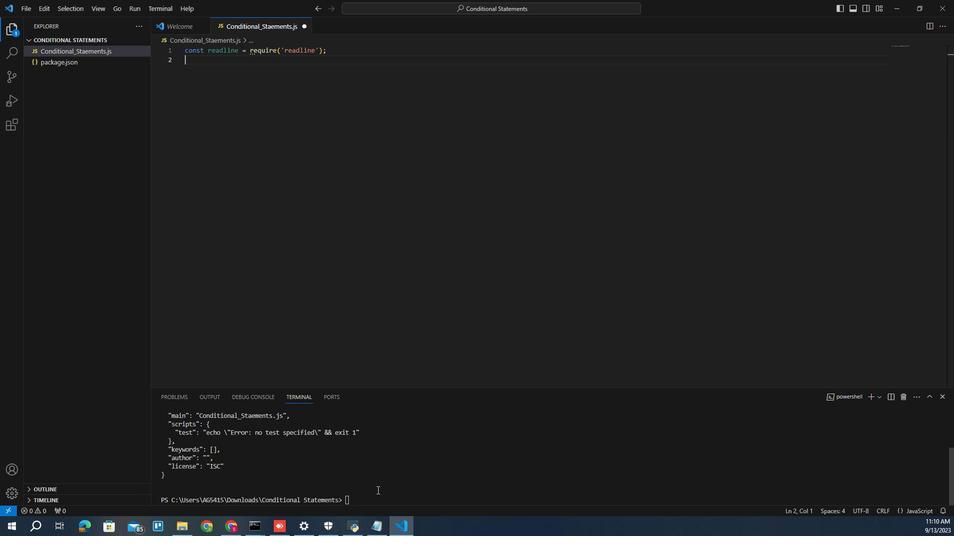
Action: Mouse scrolled (226, 135) with delta (0, 0)
Screenshot: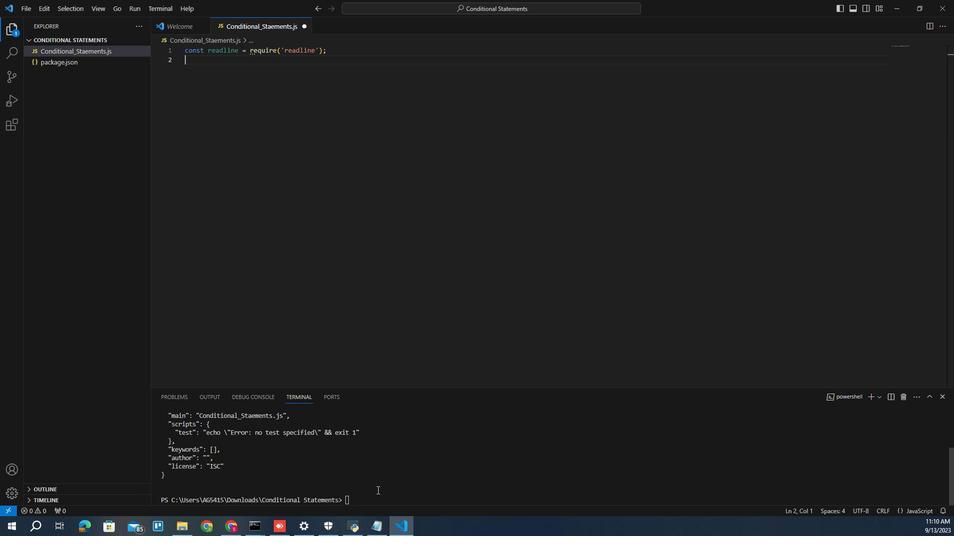 
Action: Mouse scrolled (226, 135) with delta (0, 0)
Screenshot: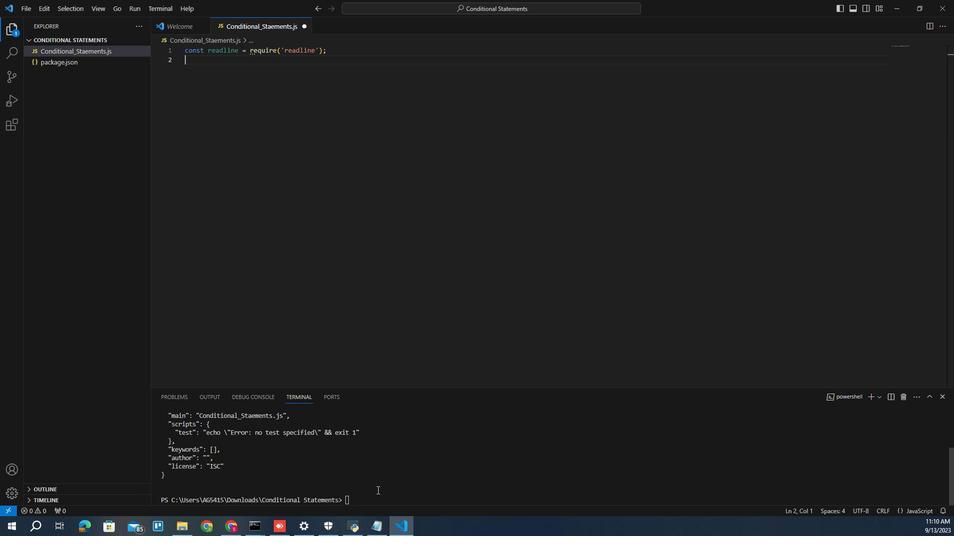 
Action: Mouse scrolled (226, 135) with delta (0, 0)
Screenshot: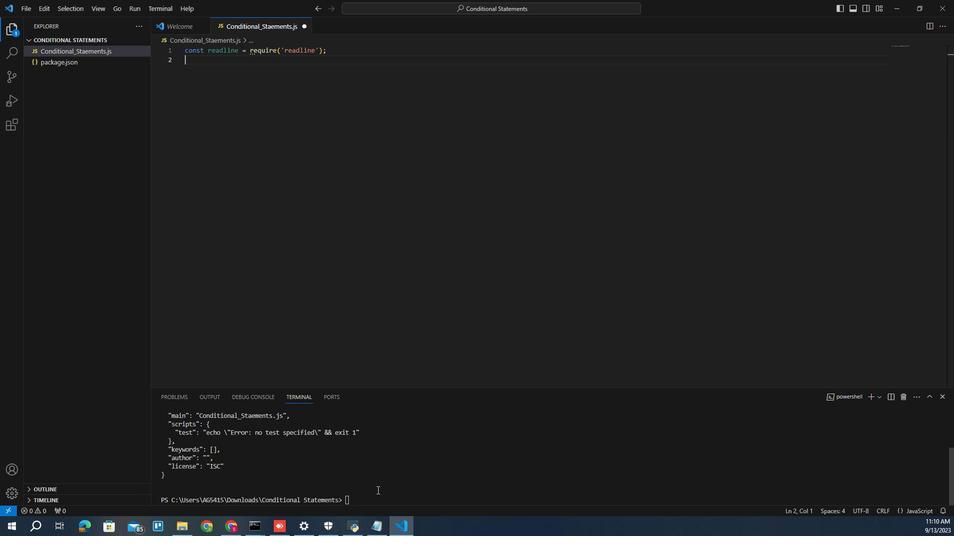 
Action: Mouse scrolled (226, 135) with delta (0, 0)
Screenshot: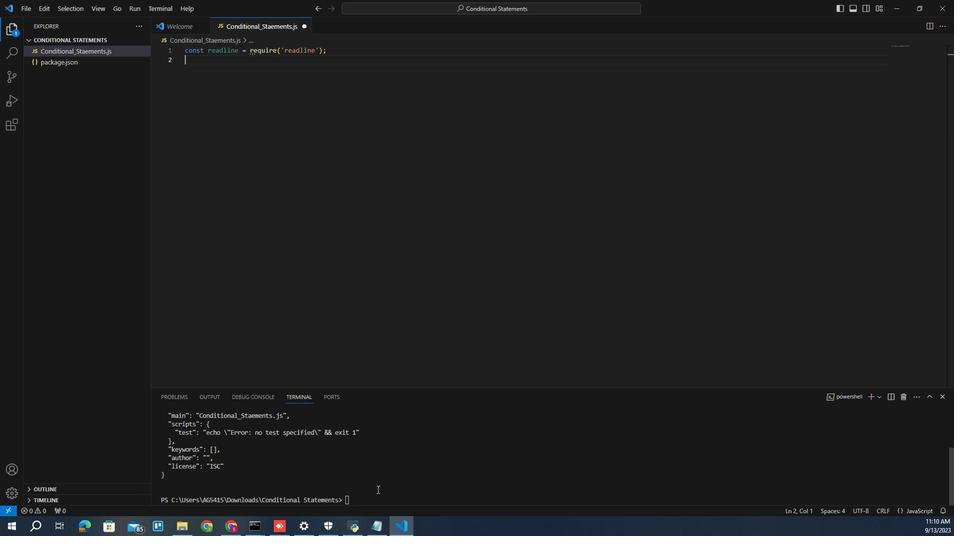 
Action: Mouse moved to (223, 121)
Screenshot: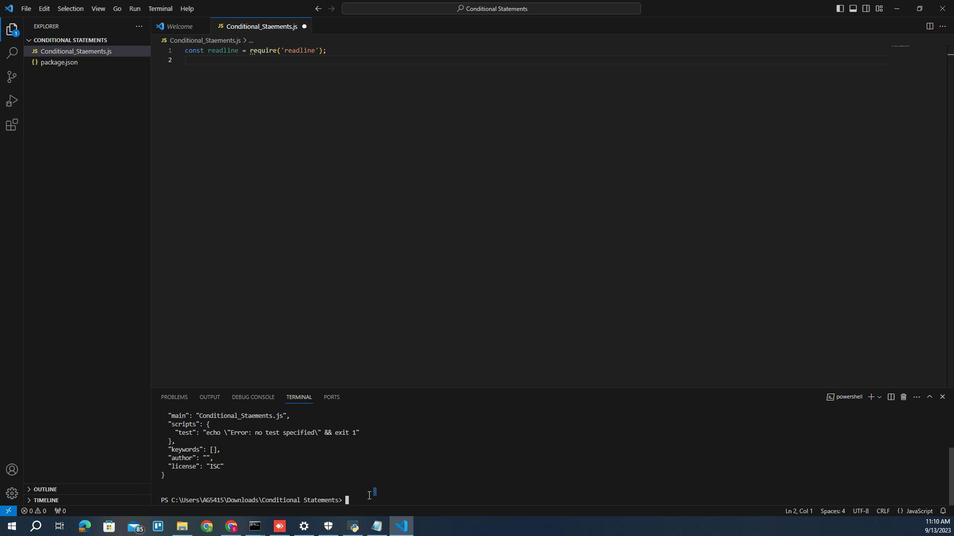 
Action: Mouse pressed left at (223, 121)
Screenshot: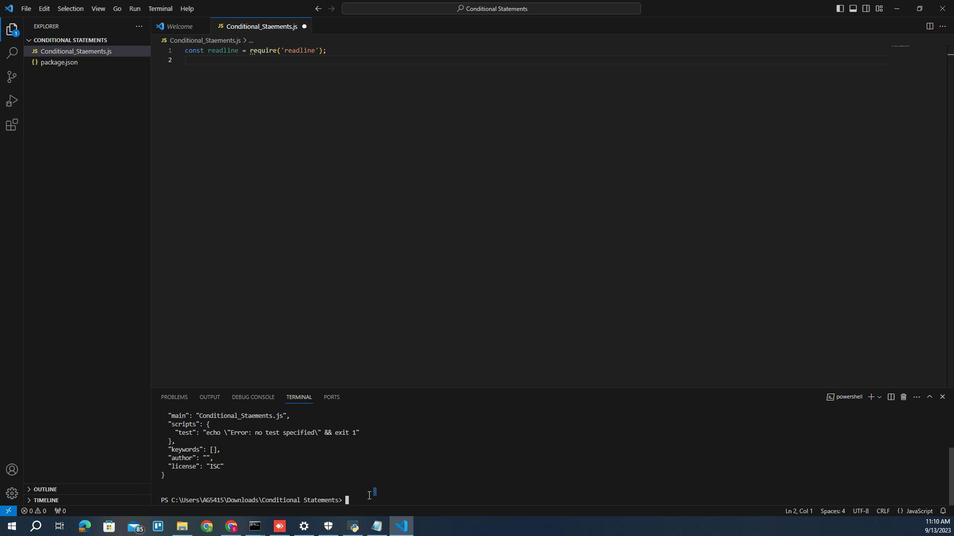 
Action: Mouse moved to (224, 116)
Screenshot: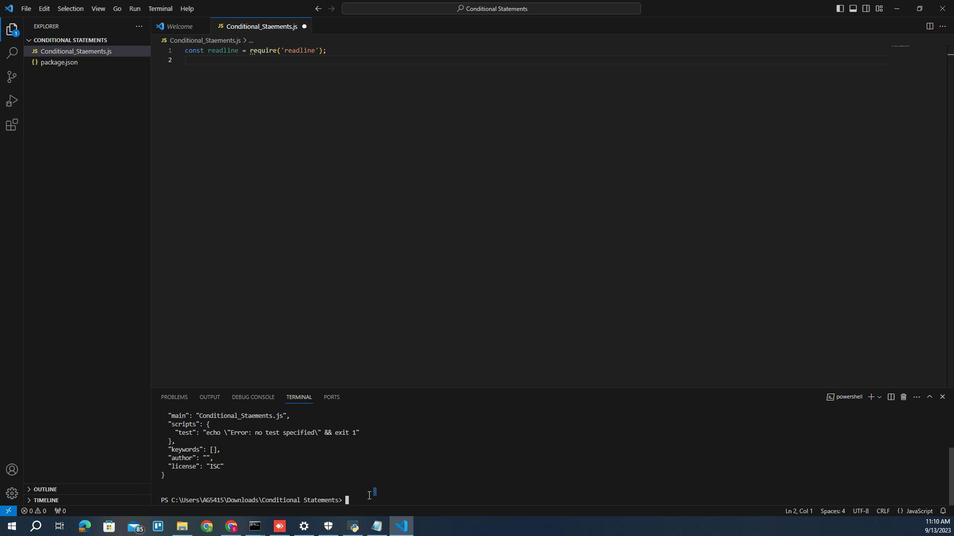 
Action: Key pressed n<Key.space><Key.backspace><Key.backspace>npm<Key.space>instal<Key.space><Key.backspace>l<Key.space>readline<Key.enter>
Screenshot: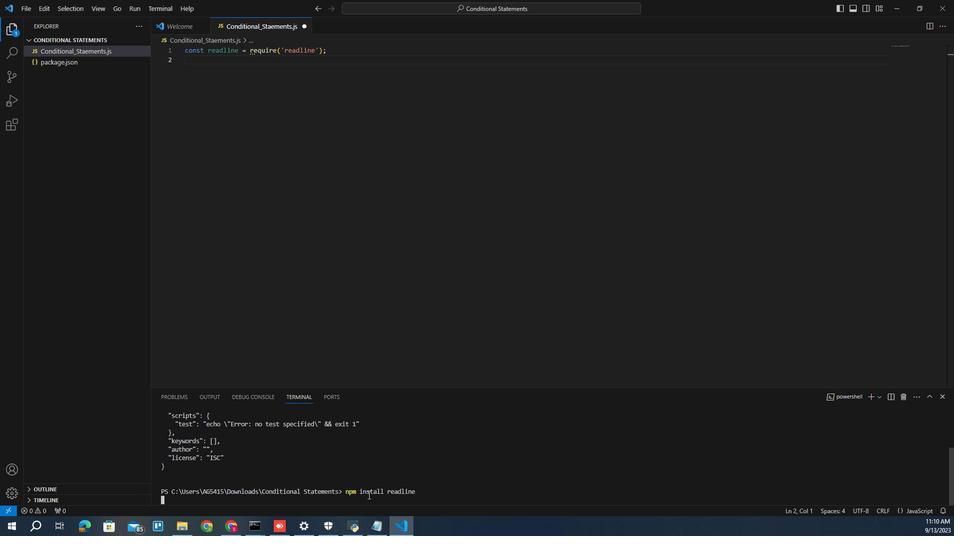 
Action: Mouse moved to (232, 493)
Screenshot: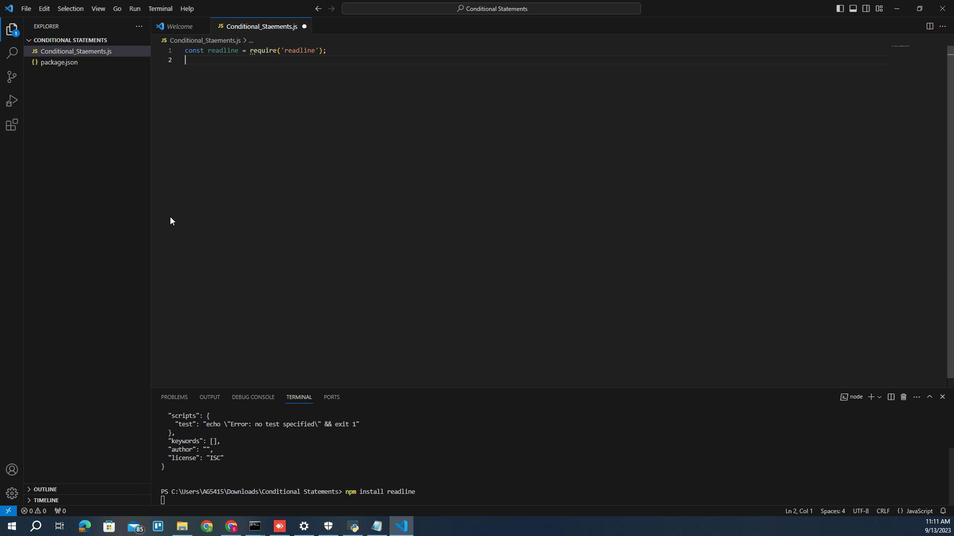 
Action: Mouse pressed left at (232, 493)
Screenshot: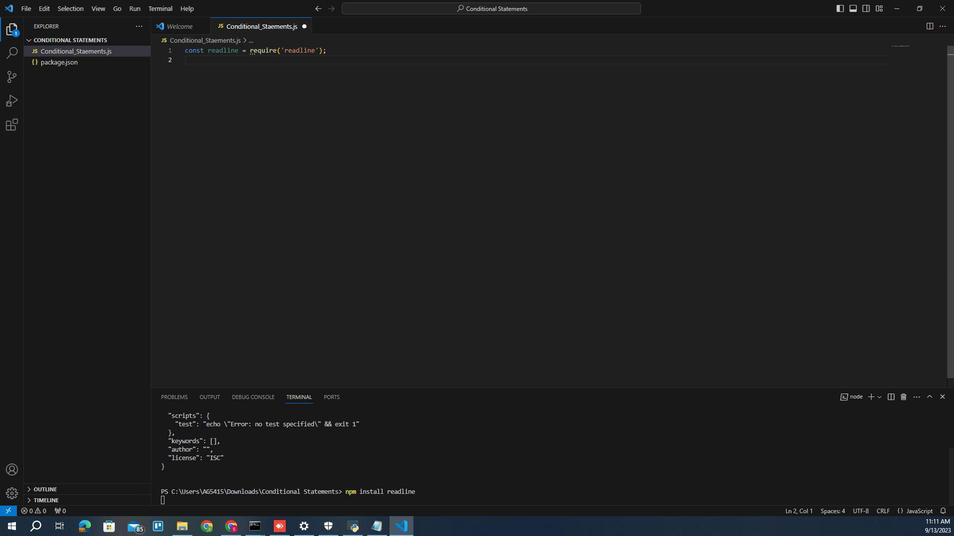 
Action: Mouse moved to (221, 450)
Screenshot: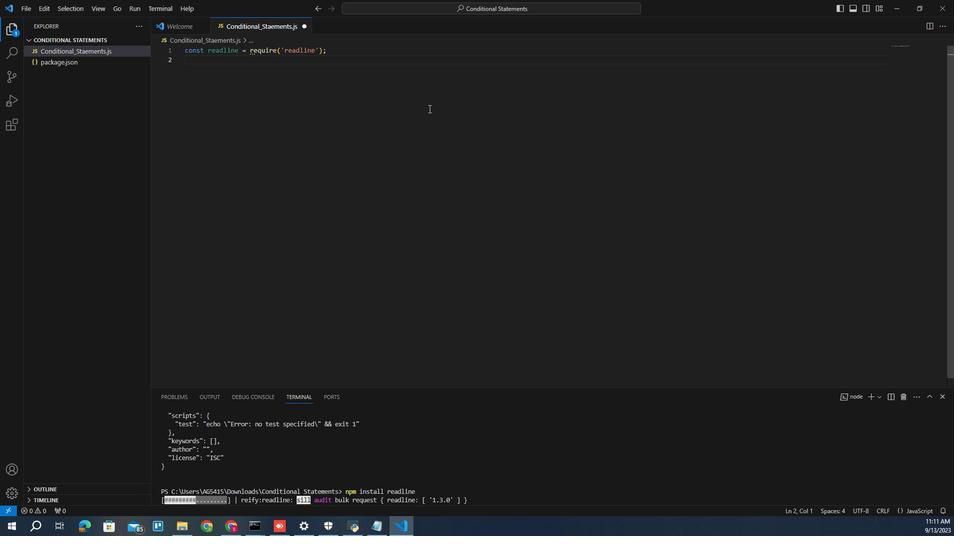 
Action: Key pressed const<Key.space>rl<Key.space>=<Key.space>readline.create<Key.shift>Interfcae<Key.shift_r>(<Key.shift_r>{<Key.enter>input<Key.shift_r>:<Key.space>process.stdin,<Key.enter>output<Key.shift_r>:<Key.space>pro<Key.enter>.stdu<Key.enter><Key.down>;<Key.enter><Key.enter>rl.question<Key.shift>(<Key.shift_r>"<Key.shift>Enter<Key.space>a<Key.space><Key.shift>number<Key.space><Key.backspace><Key.shift_r>:<Key.space><Key.down><Key.right>,<Key.space><Key.shift_r>(num<Key.right><Key.space>=<Key.shift_r>><Key.space><Key.shift_r><Key.shift_r>{<Key.enter>num<Key.space>=<Key.space>parse<Key.shift><Key.shift><Key.shift><Key.shift><Key.shift><Key.shift><Key.shift>Flos<Key.backspace>at<Key.shift_r>(num<Key.right>;<Key.enter><Key.enter>if<Key.shift_r>(num<Key.space><Key.shift_r>><Key.space>0<Key.right><Key.space><Key.shift_r>{<Key.enter>console.log<Key.shift_r>(<Key.shift_r>"<Key.shift>Number<Key.space>is<Key.space>positive<Key.right><Key.right>;<Key.down>else<Key.space>if<Key.space><Key.backspace><Key.shift_r>(num<Key.space><Key.shift_r><Key.shift_r><Key.shift_r><Key.shift_r><Key.shift_r><Key.shift_r><Key.shift_r><Key.shift_r><Key.shift_r><Key.shift_r><Key.shift_r><Key.shift_r><Key.shift_r><Key.shift_r><Key.shift_r><Key.shift_r><Key.shift_r><Key.shift_r><Key.shift_r><Key.shift_r><Key.shift_r><Key.shift_r><Key.shift_r><Key.shift_r><Key.shift_r><Key.shift_r><Key.shift_r><Key.shift_r><Key.shift_r><Key.shift_r><Key.shift_r><Key.shift_r><Key.shift_r><Key.shift_r><Key.shift_r><Key.shift_r><Key.shift_r><Key.shift_r><Key.shift_r><Key.shift_r><Key.shift_r><Key.shift_r><Key.shift_r><Key.shift_r><Key.shift_r><Key.shift_r><Key.shift_r><Key.shift_r><Key.shift_r><Key.shift_r><Key.shift_r><Key.shift_r><Key.shift_r><Key.shift_r><Key.shift_r><Key.shift_r><Key.shift_r><Key.shift_r><Key.shift_r><Key.shift_r><Key.shift_r><Key.shift_r><Key.shift_r><Key.shift_r><Key.shift_r><Key.shift_r><Key.shift_r><Key.shift_r><Key.shift_r><Key.shift_r><Key.shift_r><Key.shift_r><Key.shift_r><Key.shift_r><Key.shift_r><Key.shift_r><Key.shift_r><Key.shift_r><Key.shift_r><Key.shift_r><Key.shift_r><Key.shift_r><Key.shift_r><Key.shift_r><Key.shift_r><Key.shift_r><Key.shift_r><Key.shift_r><<Key.space>0<Key.right><Key.shift_r>{<Key.enter>console.log<Key.shift_r>(<Key.shift_r>"<Key.shift>Number<Key.space>is<Key.space><Key.shift>Negative<Key.right><Key.right>;<Key.down>else<Key.shift_r>{<Key.enter>console.log<Key.shift_r>(<Key.shift_r>"<Key.shift>Number<Key.space>is<Key.space><Key.shift><Key.shift><Key.shift><Key.shift><Key.shift><Key.shift><Key.shift><Key.shift><Key.shift><Key.shift><Key.shift><Key.shift><Key.shift><Key.shift><Key.shift><Key.shift><Key.shift><Key.shift><Key.shift><Key.shift><Key.shift><Key.shift><Key.shift><Key.shift>X<Key.backspace><Key.shift>Zero<Key.right><Key.right>;
Screenshot: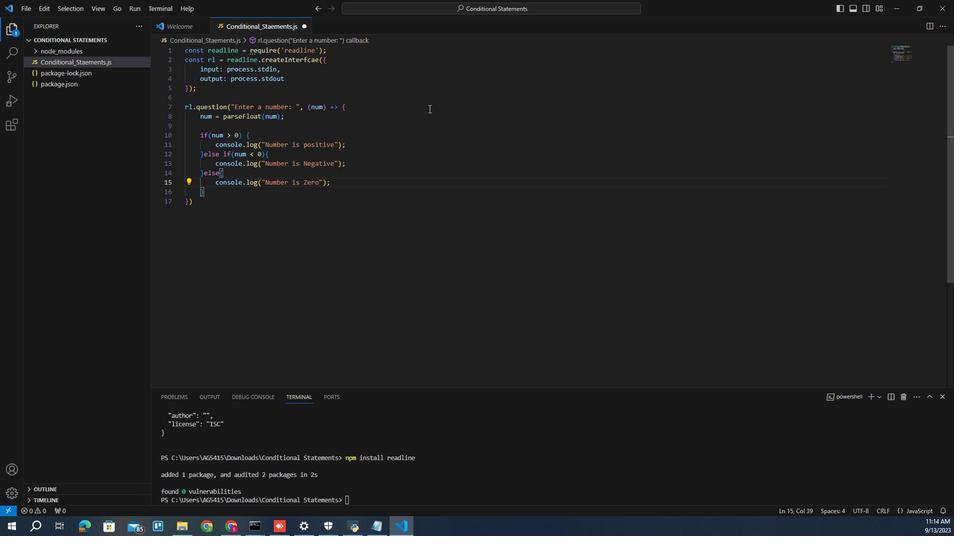 
Action: Mouse moved to (224, 111)
Screenshot: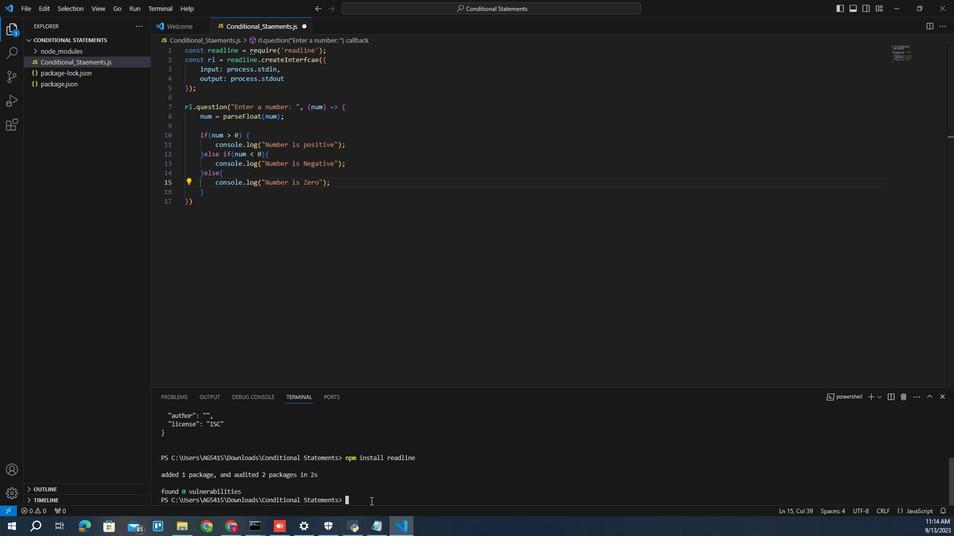 
Action: Mouse pressed left at (224, 111)
Screenshot: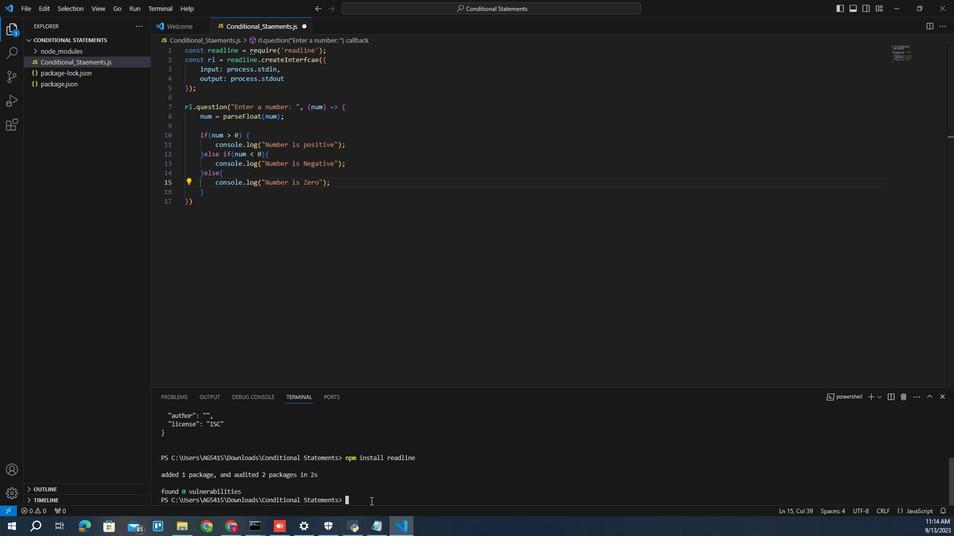 
Action: Key pressed npm<Key.space><Key.shift>Con<Key.tab><Key.tab><Key.enter><Key.up><Key.left><Key.left><Key.right><Key.left><Key.left><Key.left><Key.left><Key.left><Key.left><Key.left><Key.left><Key.left><Key.left><Key.left><Key.left><Key.left><Key.left><Key.left><Key.left><Key.left><Key.left><Key.left><Key.left><Key.left><Key.left><Key.left><Key.backspace><Key.backspace><Key.enter>
Screenshot: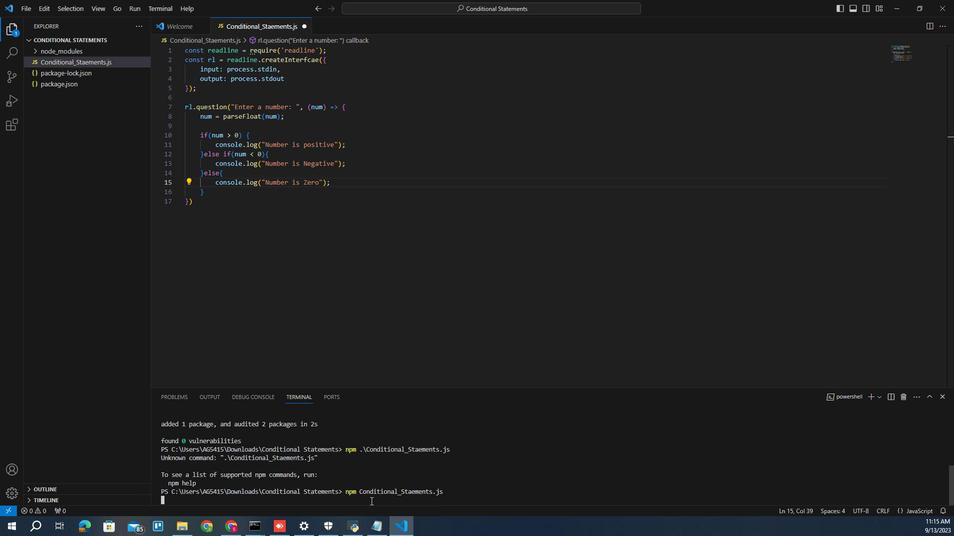 
Action: Mouse moved to (227, 489)
Screenshot: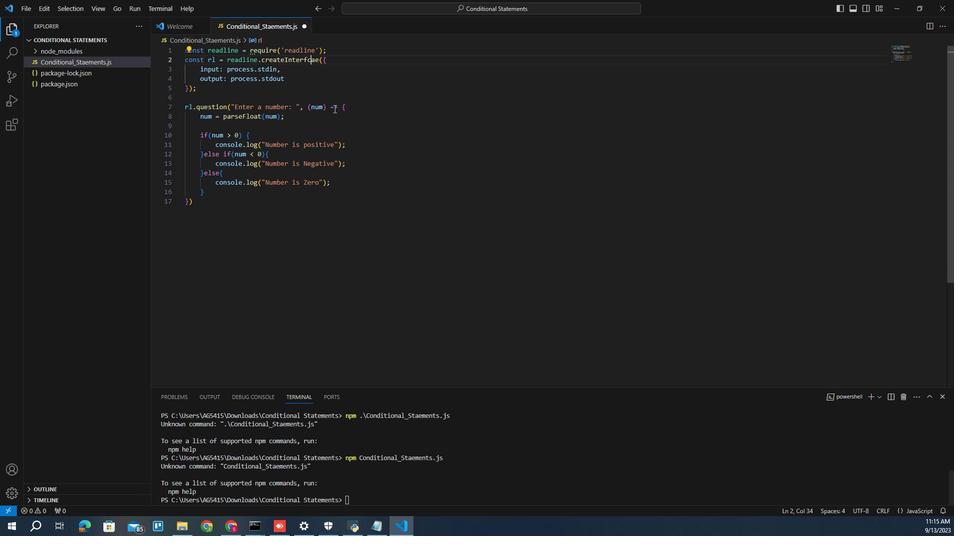 
Action: Mouse pressed left at (227, 489)
Screenshot: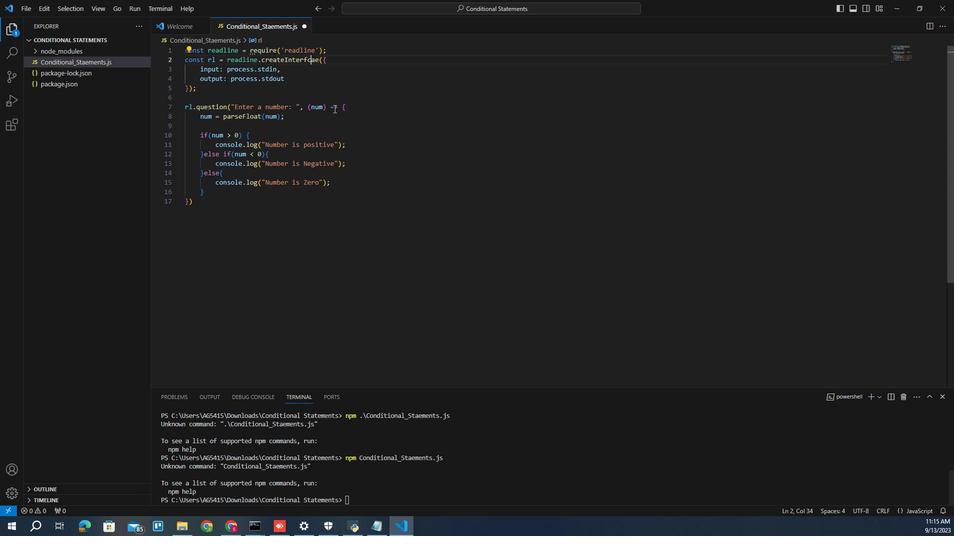 
Action: Mouse moved to (226, 450)
Screenshot: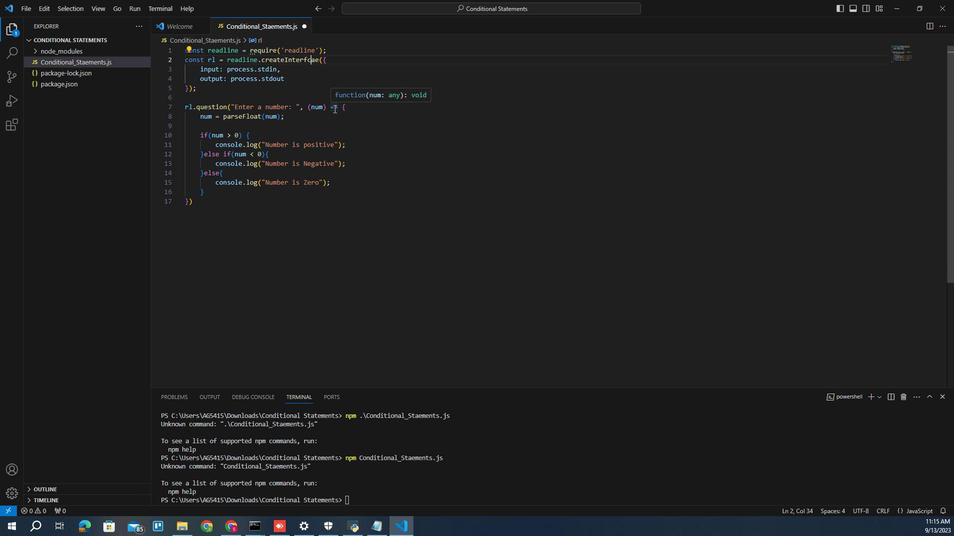 
Action: Key pressed <Key.backspace><Key.left><Key.right><Key.right>c
Screenshot: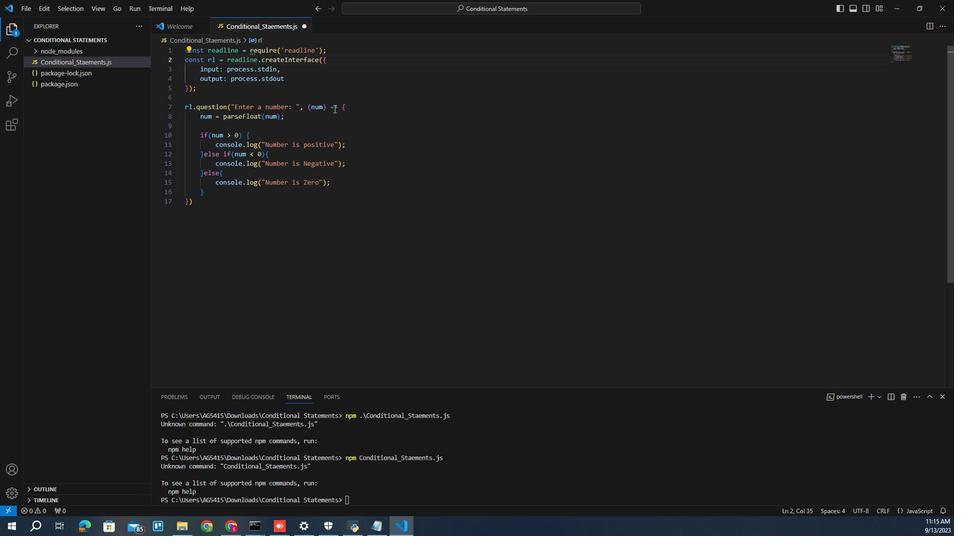 
Action: Mouse moved to (216, 462)
Screenshot: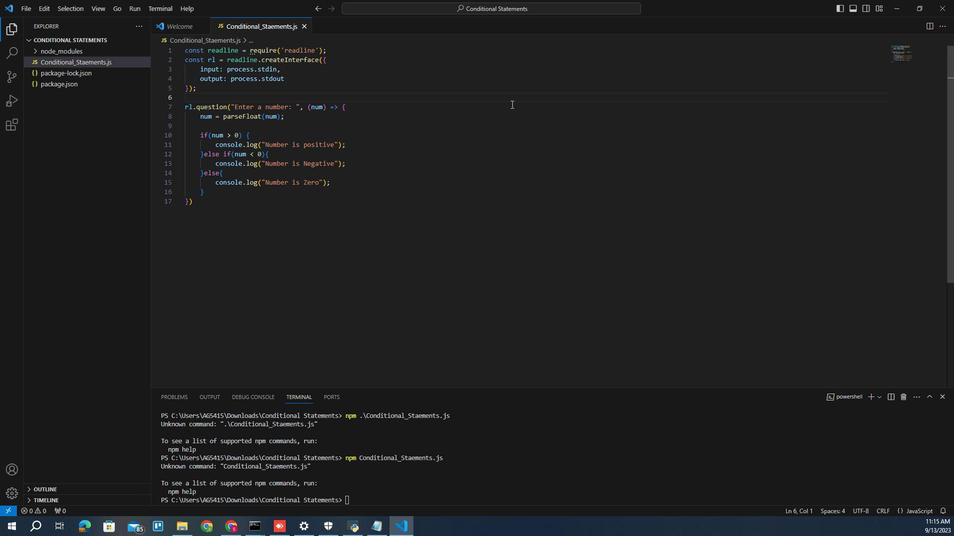 
Action: Mouse pressed left at (216, 462)
Screenshot: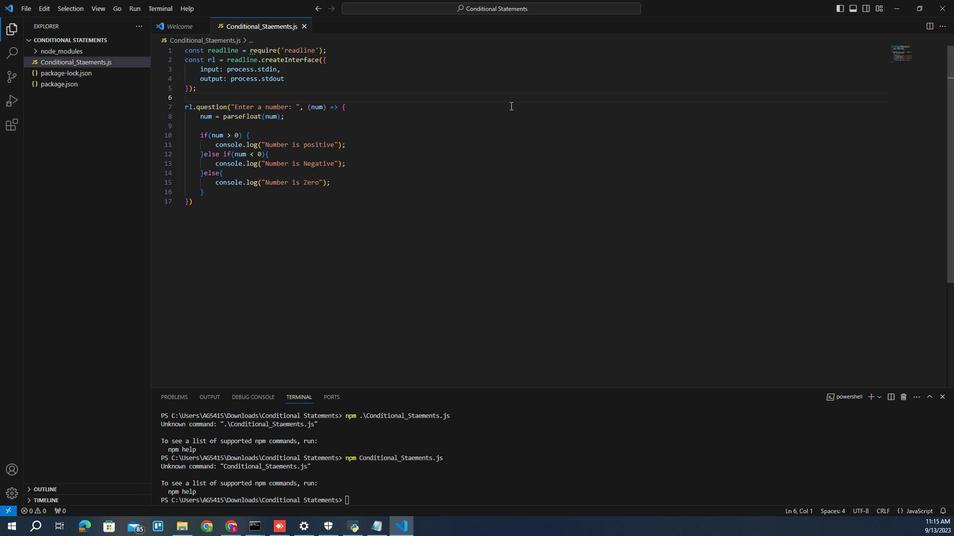 
Action: Mouse moved to (216, 454)
Screenshot: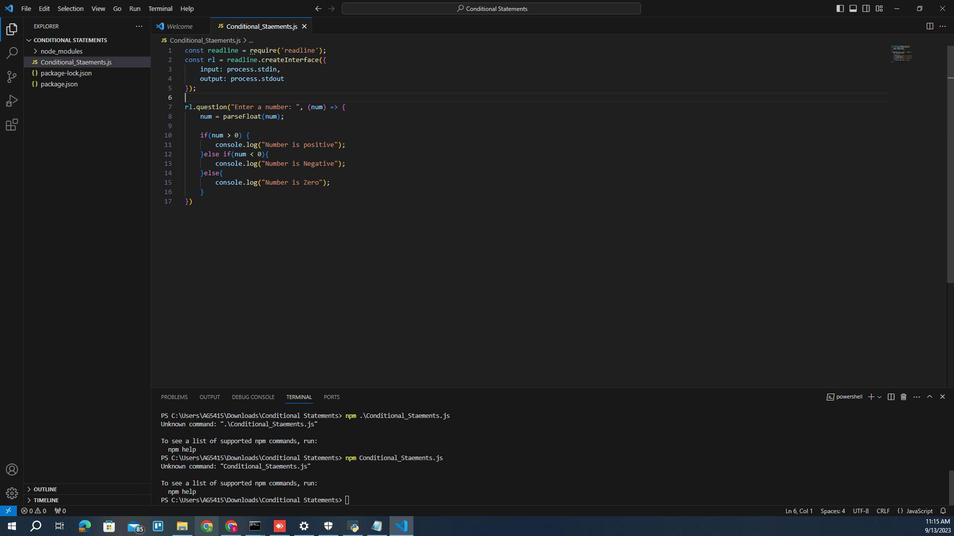 
Action: Key pressed ctrl+S
Screenshot: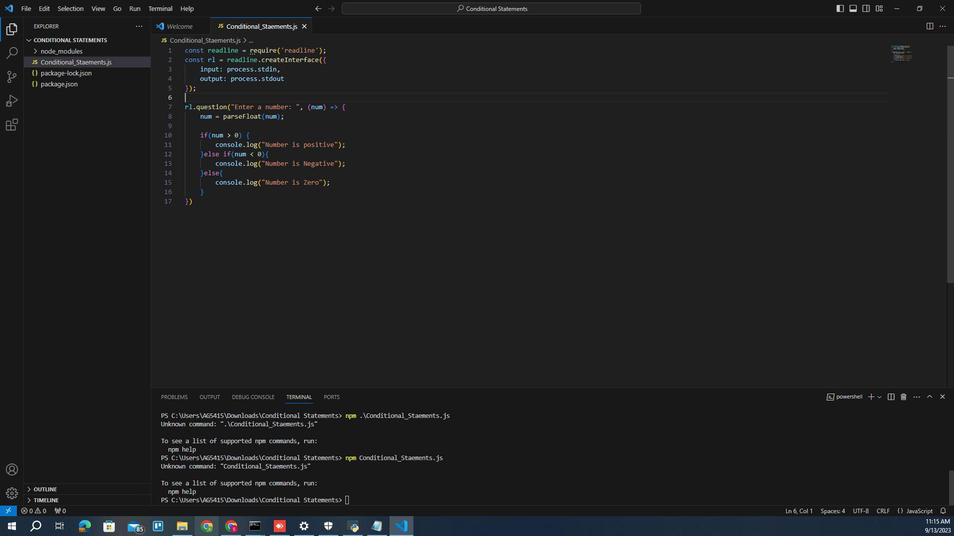 
Action: Mouse moved to (223, 117)
Screenshot: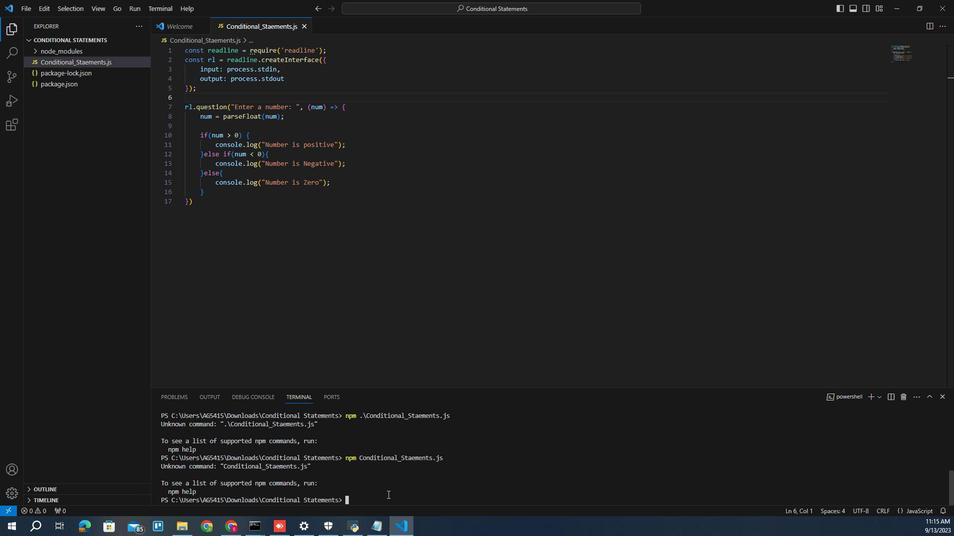 
Action: Mouse pressed left at (223, 117)
Screenshot: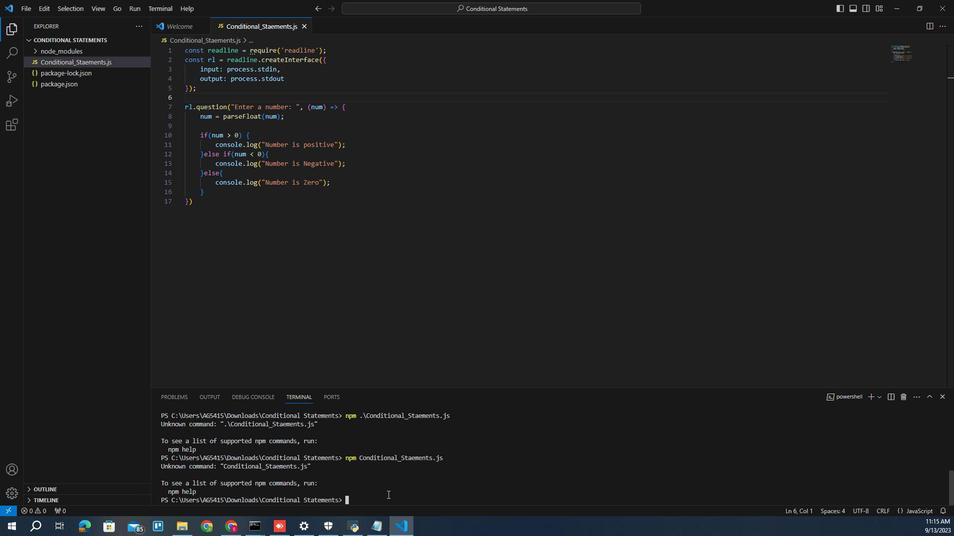 
Action: Key pressed <Key.up><Key.enter>
Screenshot: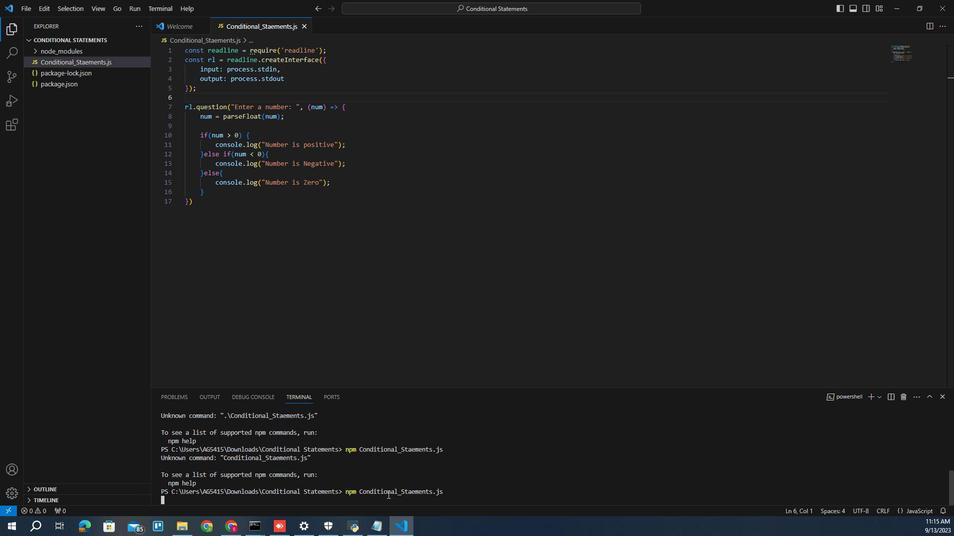 
Action: Mouse moved to (223, 119)
Screenshot: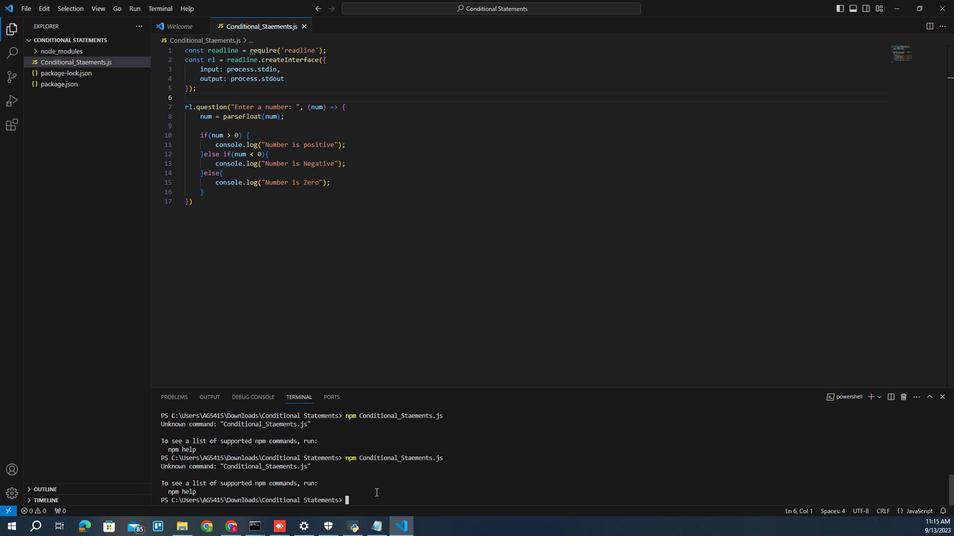 
Action: Key pressed <Key.up><Key.left><Key.left><Key.left><Key.left><Key.left><Key.left><Key.left><Key.left><Key.left><Key.left><Key.left><Key.left><Key.left><Key.left><Key.left><Key.left><Key.left><Key.left><Key.left><Key.left><Key.left><Key.left><Key.left><Key.left><Key.left><Key.left><Key.right><Key.backspace><Key.backspace>ode<Key.enter>5<Key.enter>f<Key.backspace>8<Key.enter>ctrl+C
Screenshot: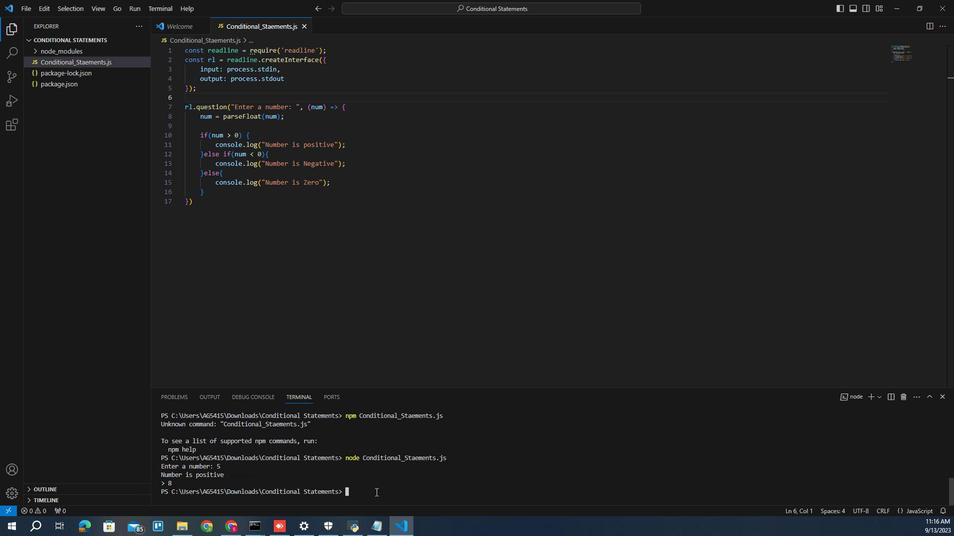 
Action: Mouse moved to (251, 253)
Screenshot: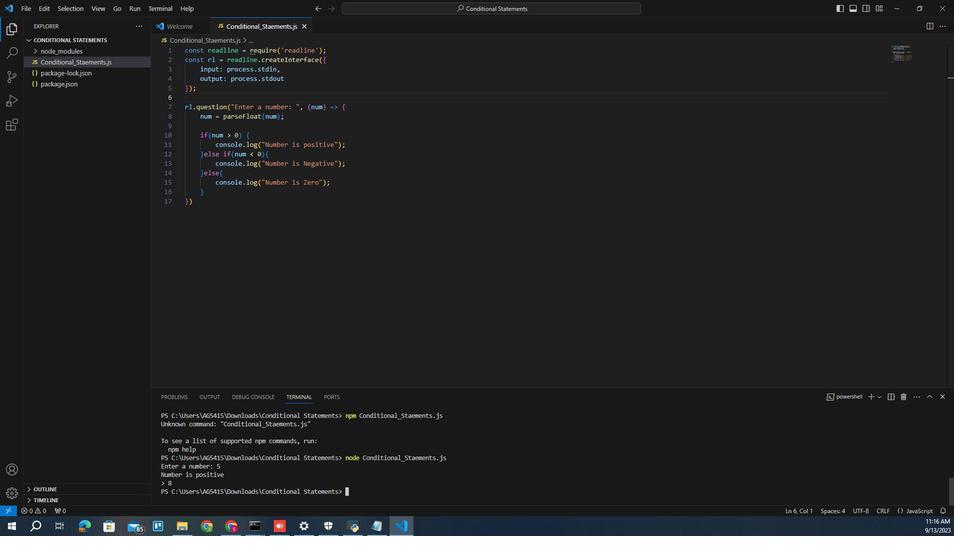 
Action: Mouse scrolled (251, 254) with delta (0, 0)
Screenshot: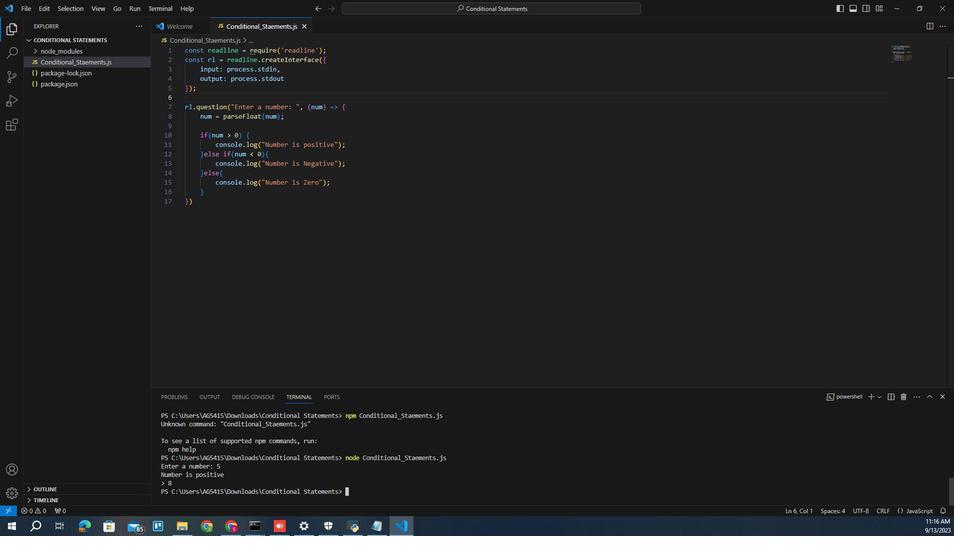 
Action: Mouse scrolled (251, 254) with delta (0, 0)
Screenshot: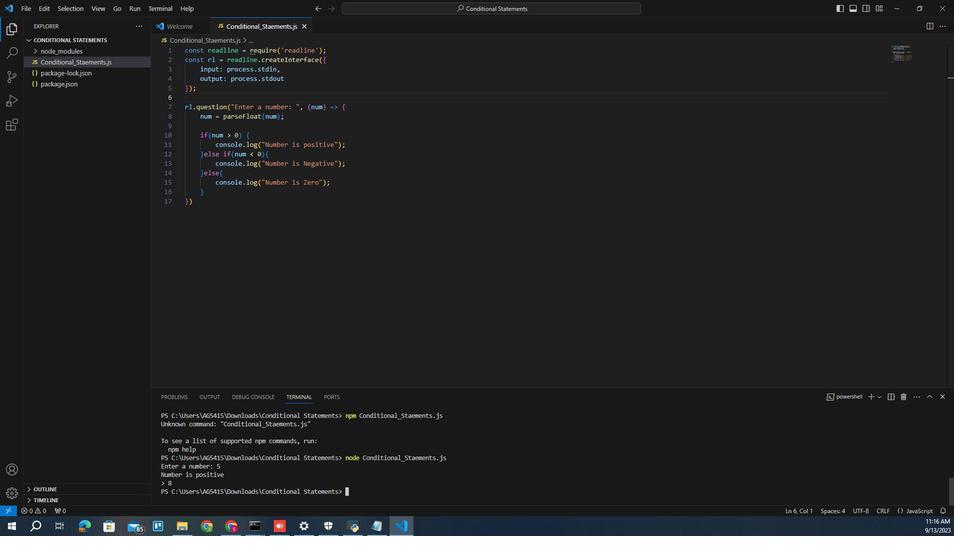 
Action: Mouse scrolled (251, 254) with delta (0, 0)
Screenshot: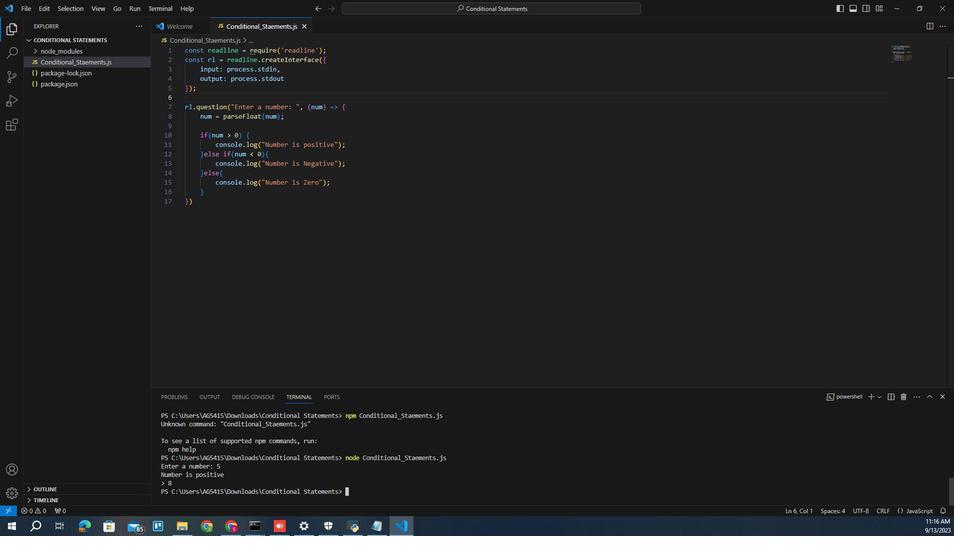 
Action: Mouse scrolled (251, 253) with delta (0, 0)
Screenshot: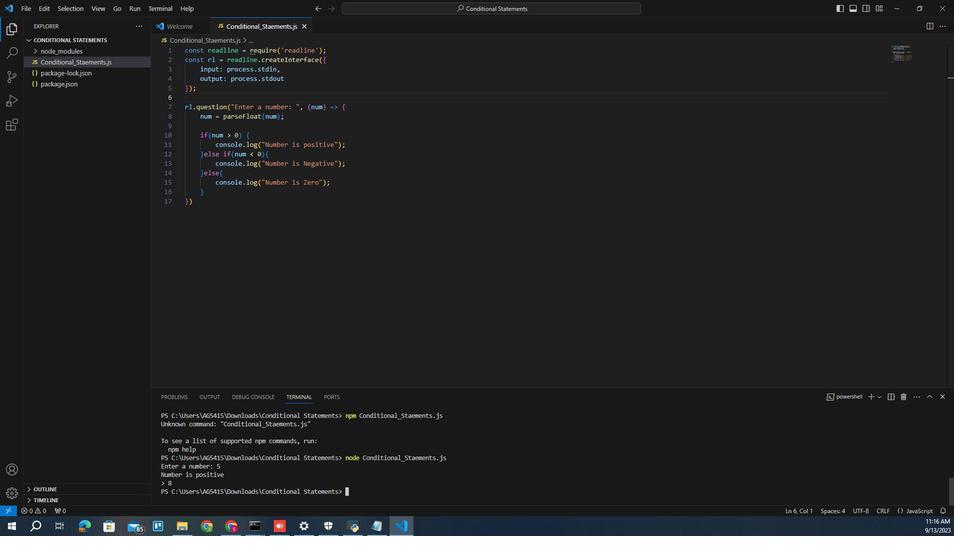 
Action: Mouse moved to (259, 205)
Screenshot: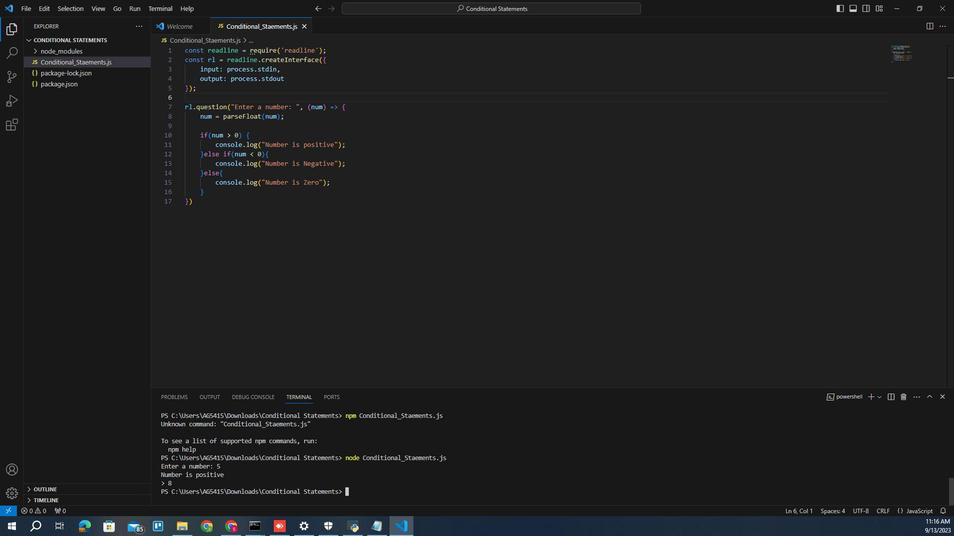 
Action: Mouse scrolled (259, 205) with delta (0, 0)
Screenshot: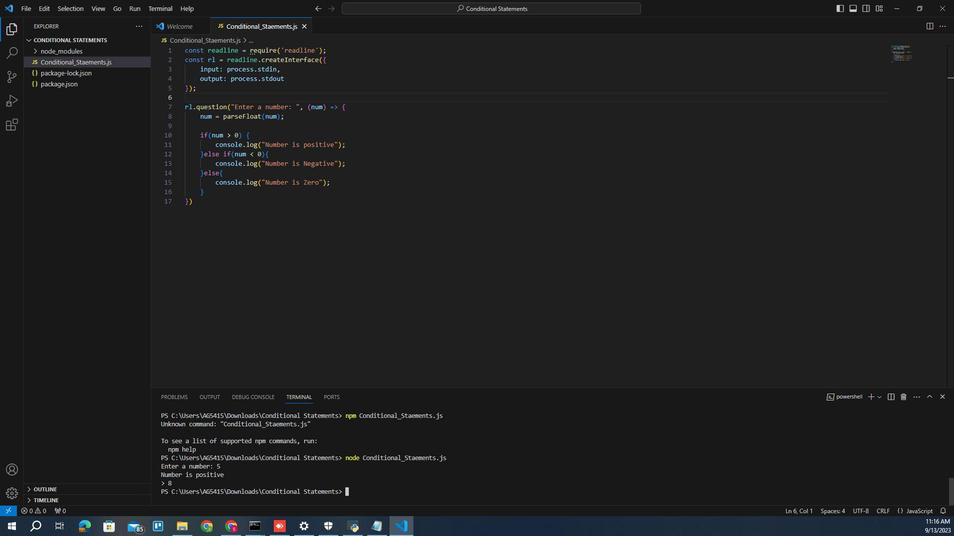 
Action: Mouse scrolled (259, 205) with delta (0, 0)
Screenshot: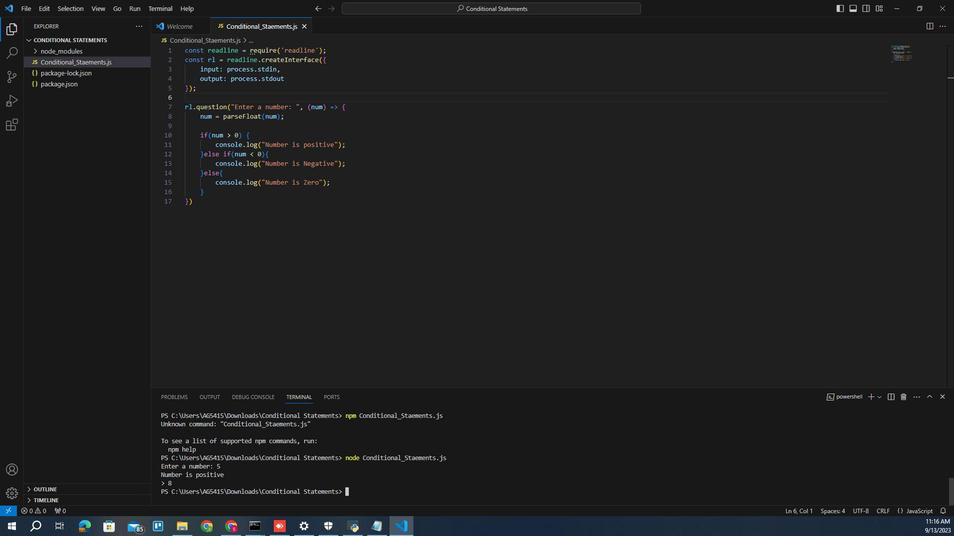 
Action: Mouse scrolled (259, 205) with delta (0, 0)
Screenshot: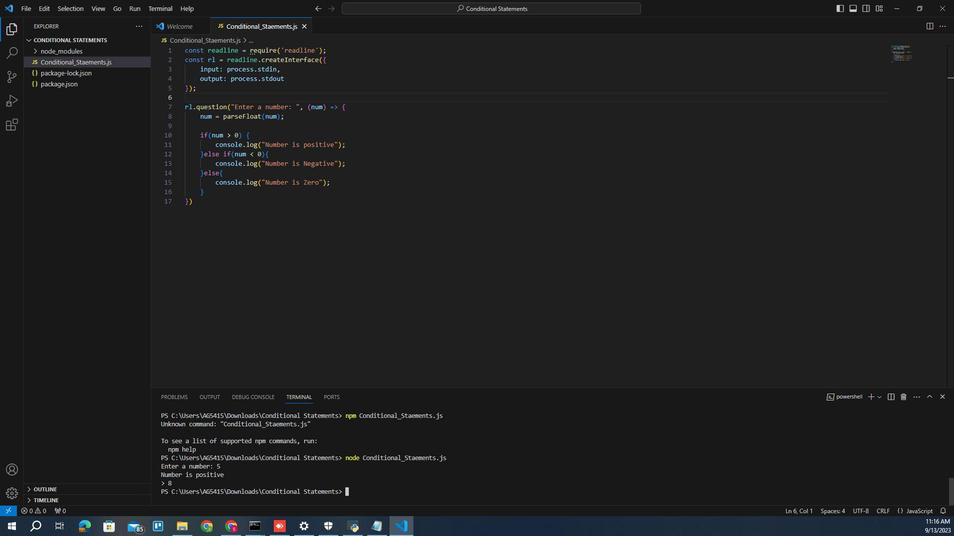
Action: Mouse scrolled (259, 205) with delta (0, 0)
Screenshot: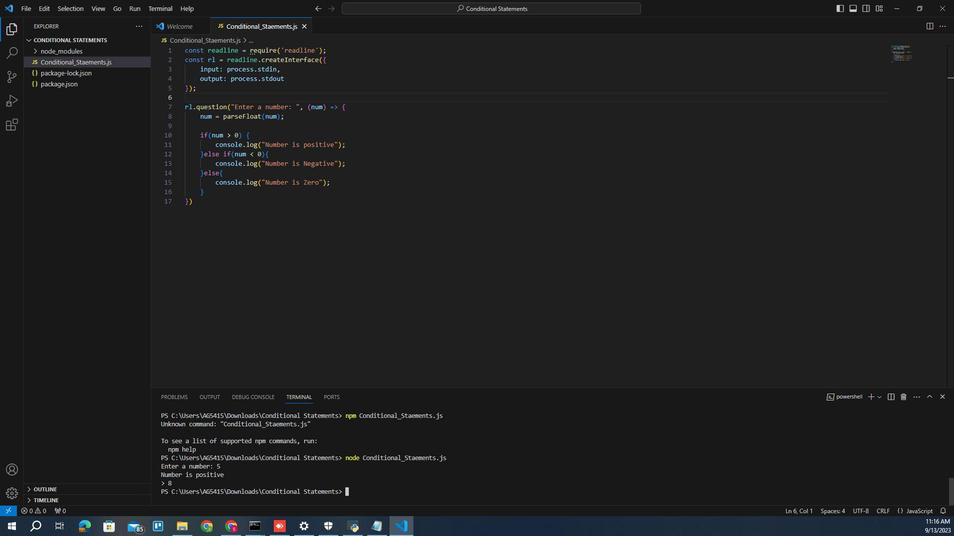 
Action: Mouse moved to (262, 135)
Screenshot: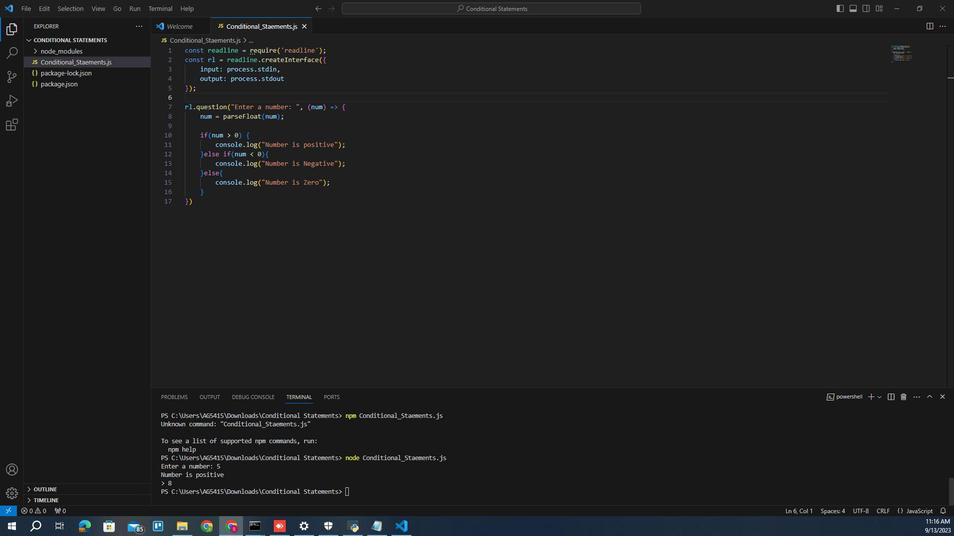 
Action: Mouse pressed left at (262, 135)
Screenshot: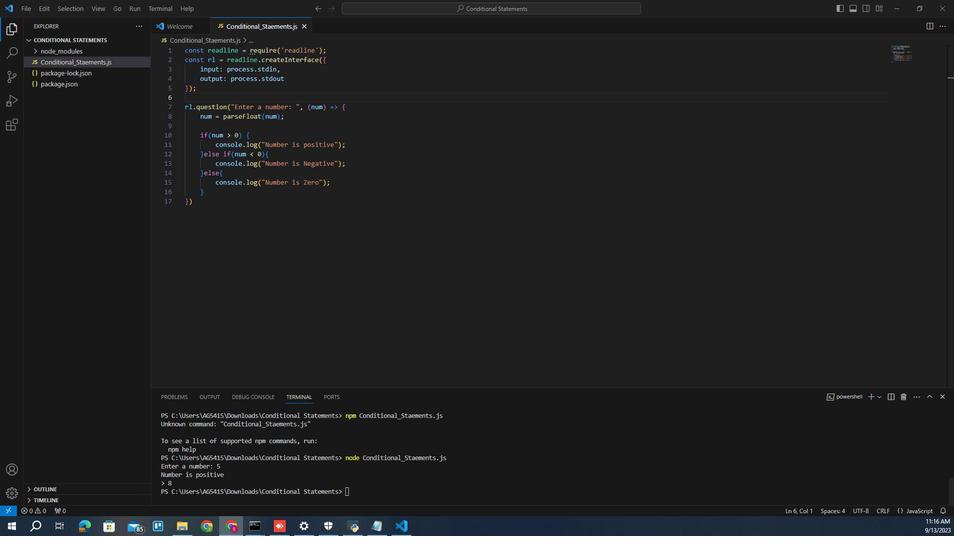 
Action: Key pressed <Key.shift>I<Key.space>wamt<Key.backspace><Key.backspace>nt<Key.space>tp<Key.backspace>o<Key.space>give<Key.space>conti<Key.backspace><Key.backspace>dition<Key.space>of<Key.space>exit<Key.space>thill<Key.space><Key.backspace><Key.backspace><Key.backspace><Key.backspace><Key.backspace>ill<Key.space>then<Key.space>keep<Key.space>asking<Key.space>question<Key.space>like<Key.space><Key.shift>Enter<Key.space>ny<Key.backspace>umber<Key.enter>
Screenshot: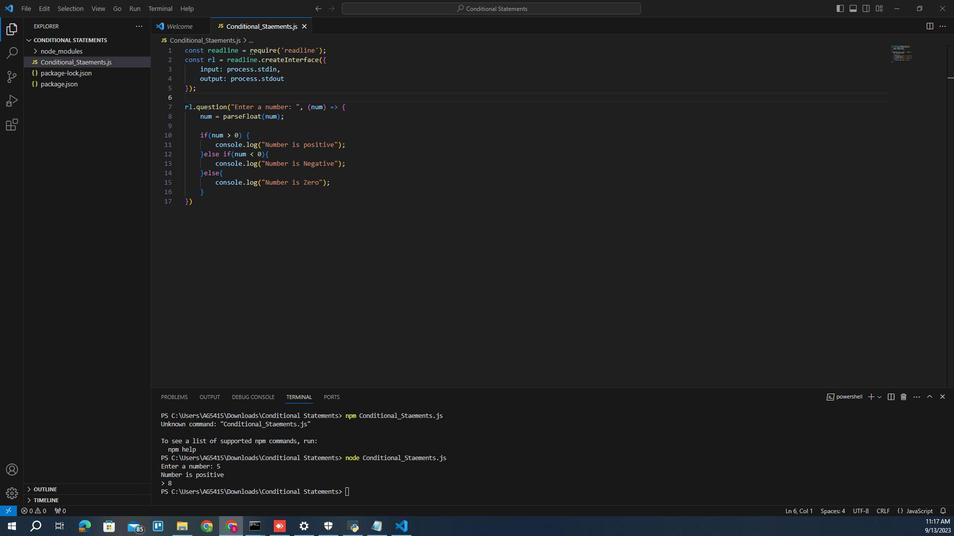 
Action: Mouse moved to (221, 195)
Screenshot: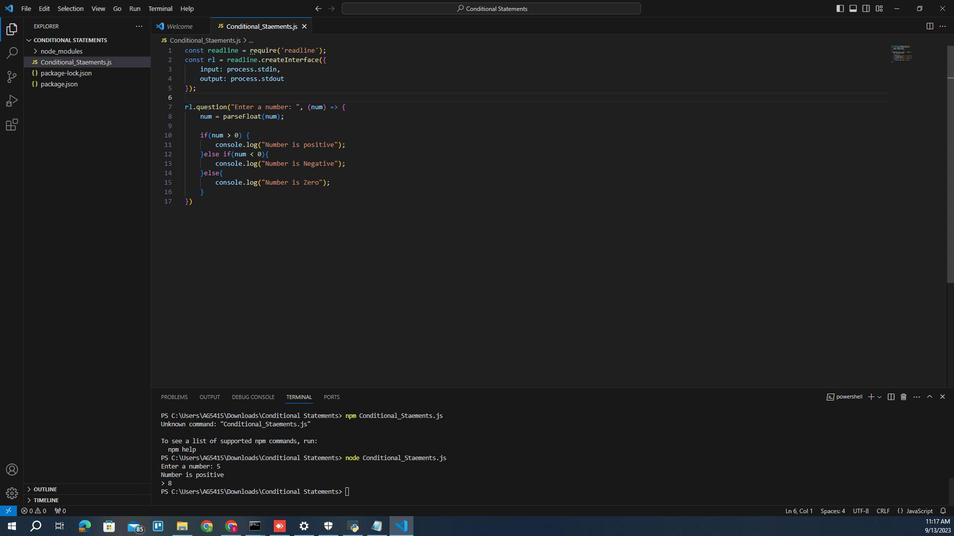 
Action: Mouse pressed left at (221, 195)
Screenshot: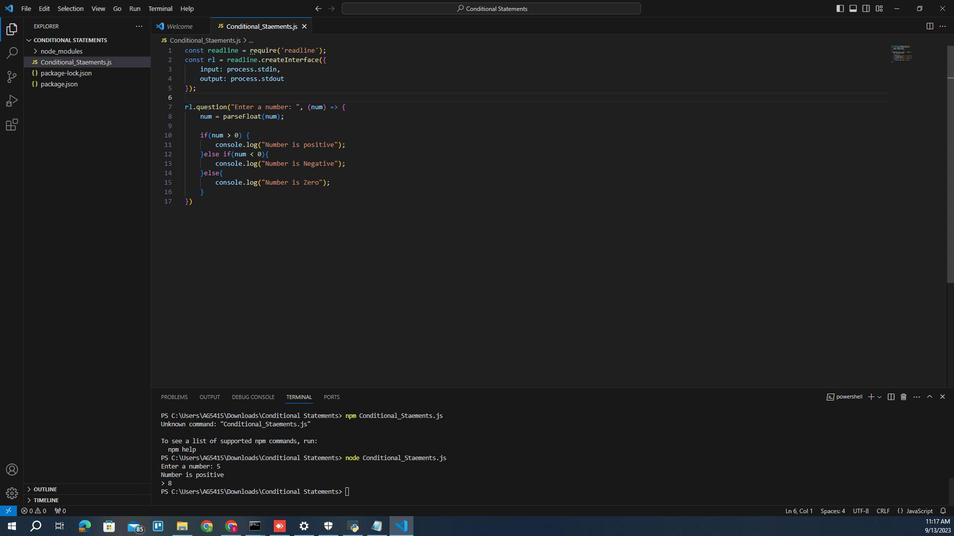 
Action: Mouse moved to (260, 279)
Screenshot: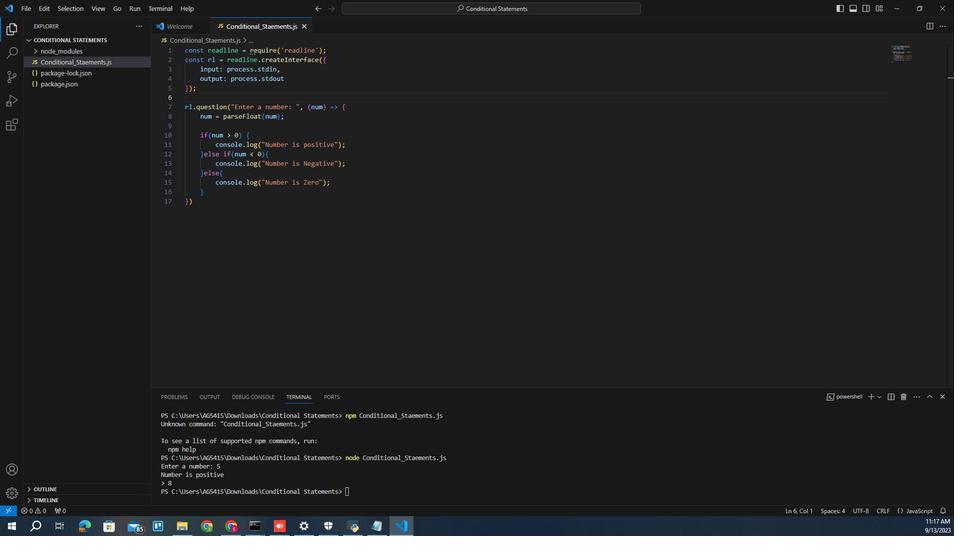 
Action: Mouse scrolled (260, 278) with delta (0, 0)
Screenshot: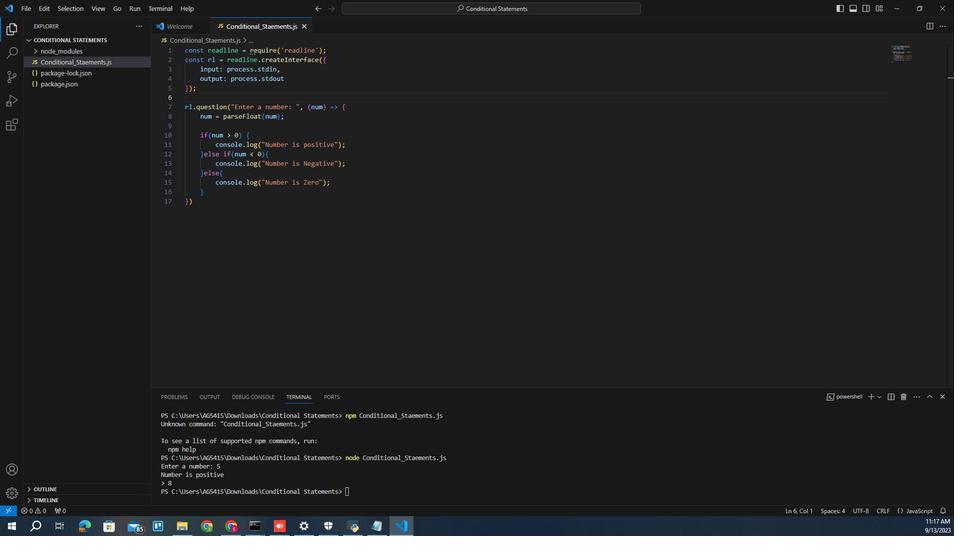 
Action: Mouse scrolled (260, 278) with delta (0, 0)
Screenshot: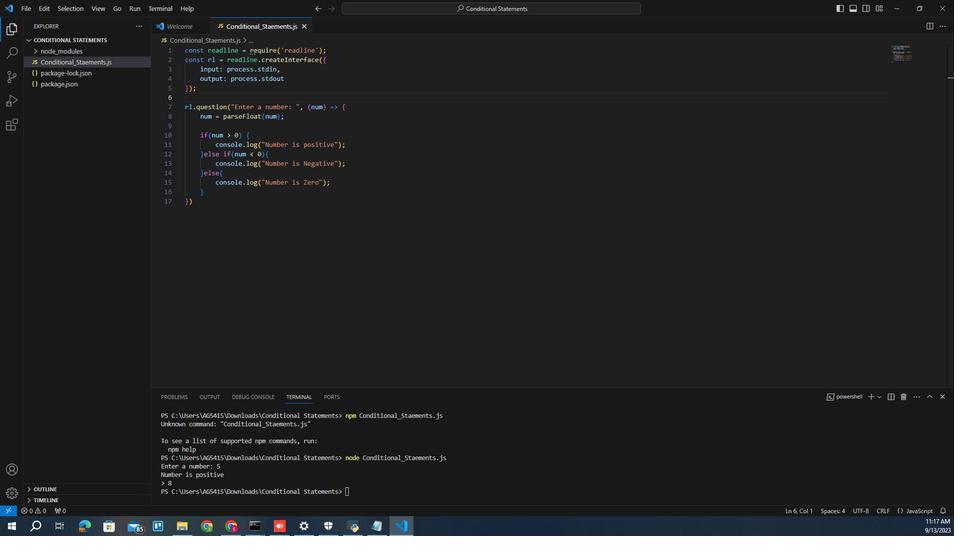 
Action: Mouse scrolled (260, 279) with delta (0, 0)
Screenshot: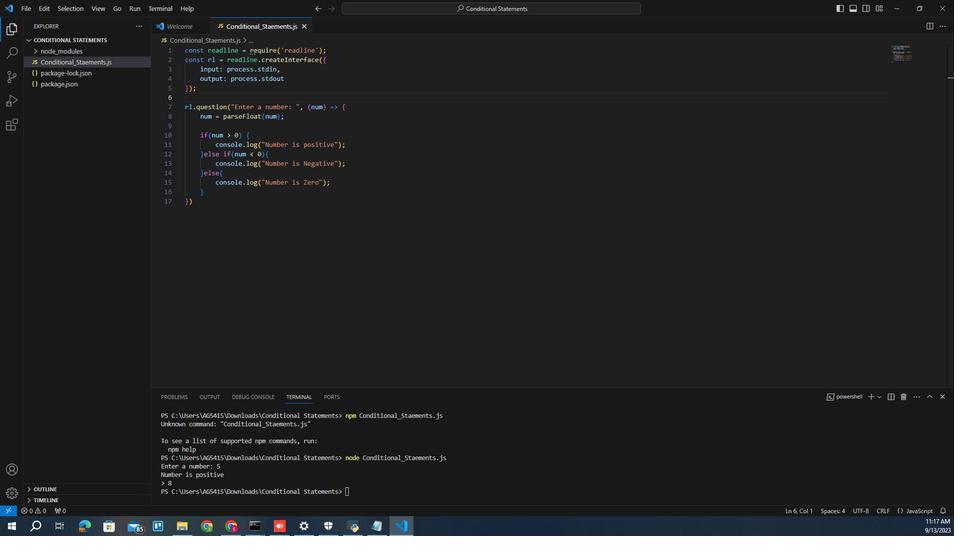 
Action: Mouse scrolled (260, 279) with delta (0, 0)
Screenshot: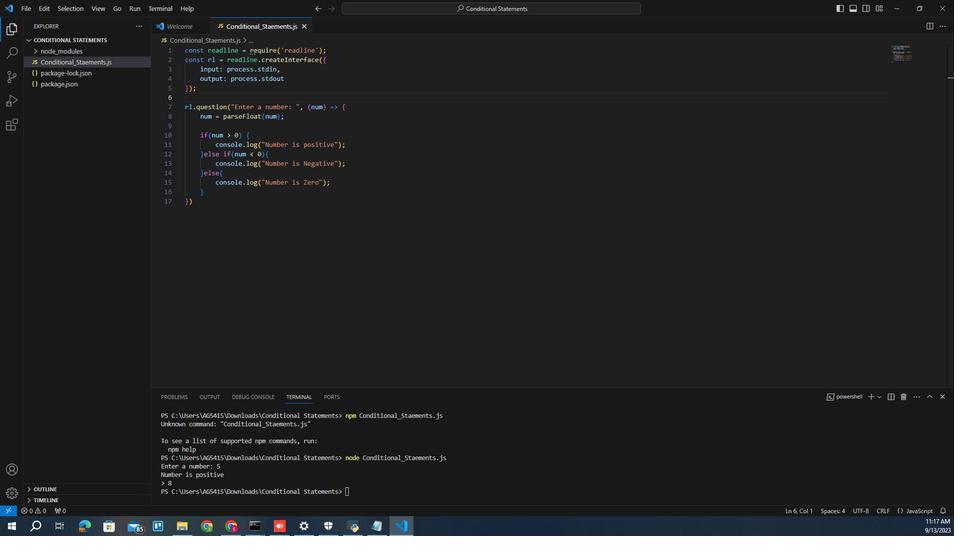 
Action: Mouse scrolled (260, 279) with delta (0, 0)
Screenshot: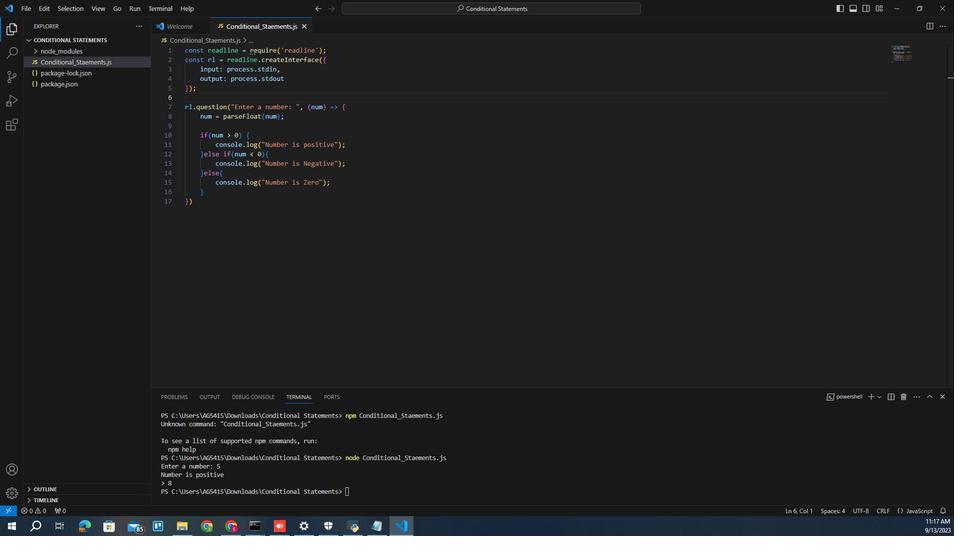 
Action: Mouse scrolled (260, 279) with delta (0, 0)
Screenshot: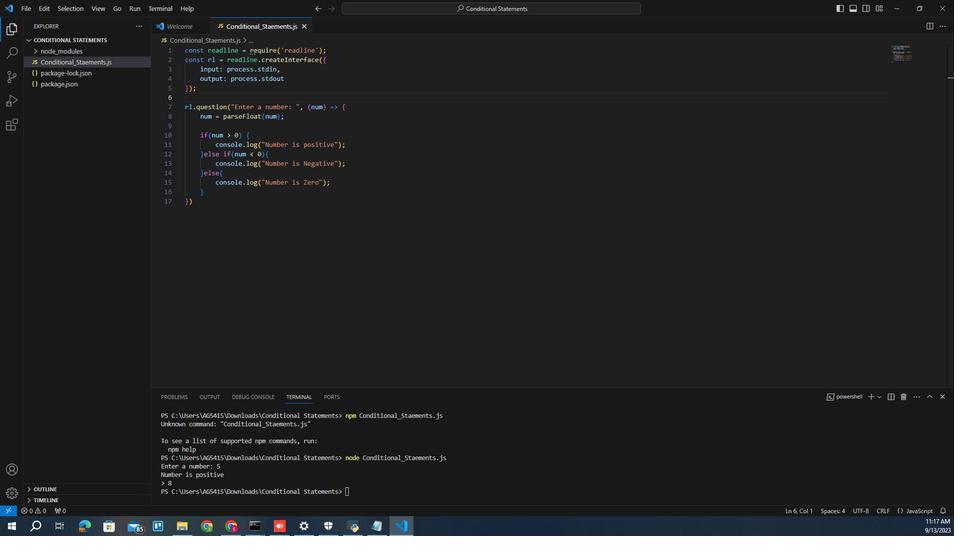 
Action: Mouse moved to (260, 279)
Screenshot: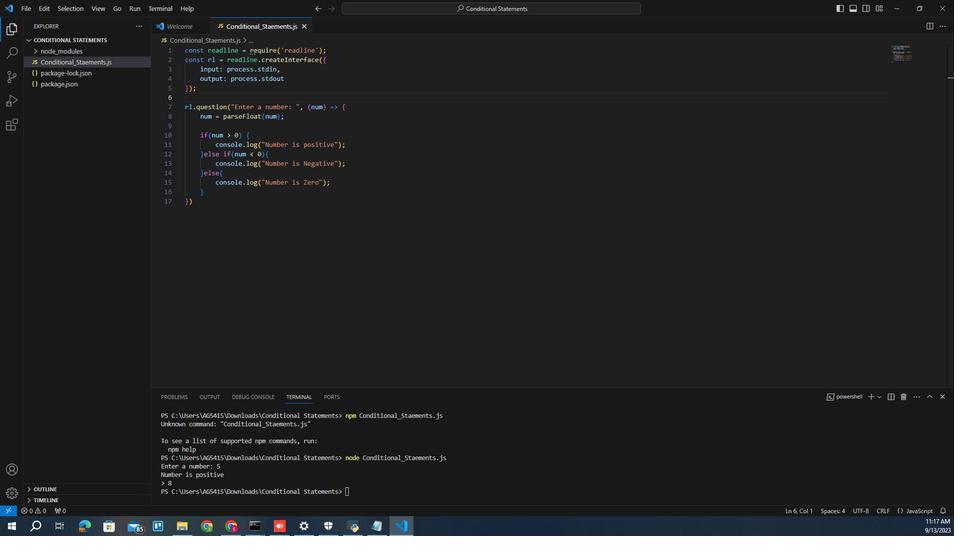 
Action: Mouse scrolled (260, 278) with delta (0, 0)
Screenshot: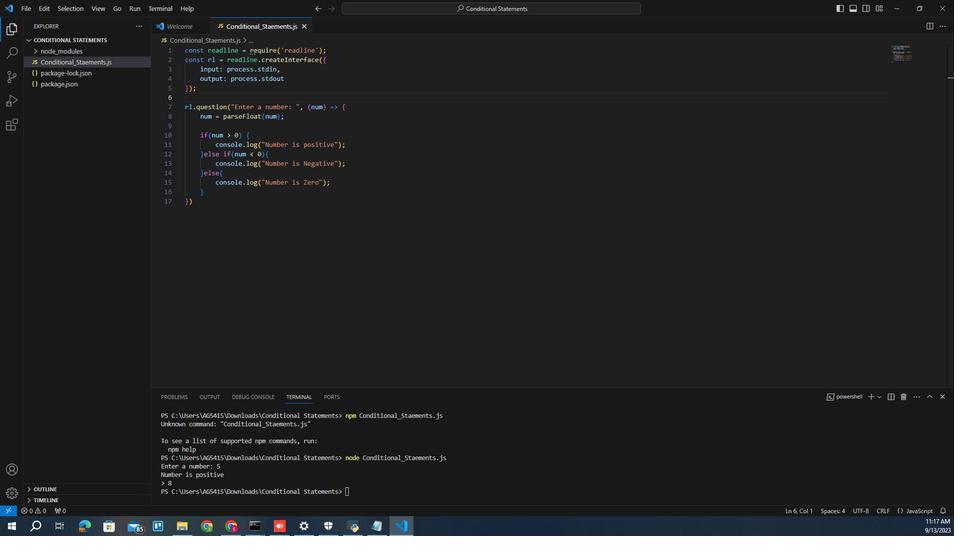 
Action: Mouse scrolled (260, 278) with delta (0, 0)
Screenshot: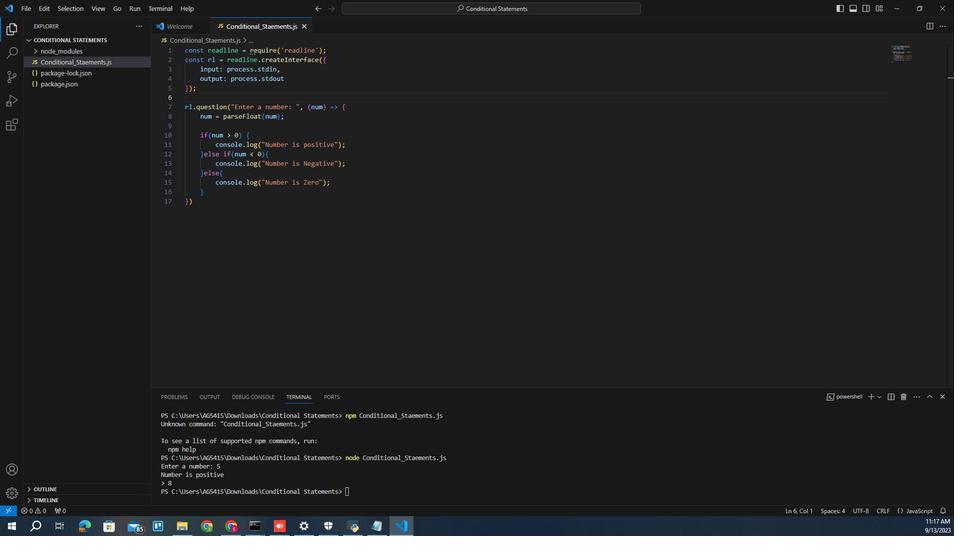 
Action: Mouse scrolled (260, 278) with delta (0, 0)
Screenshot: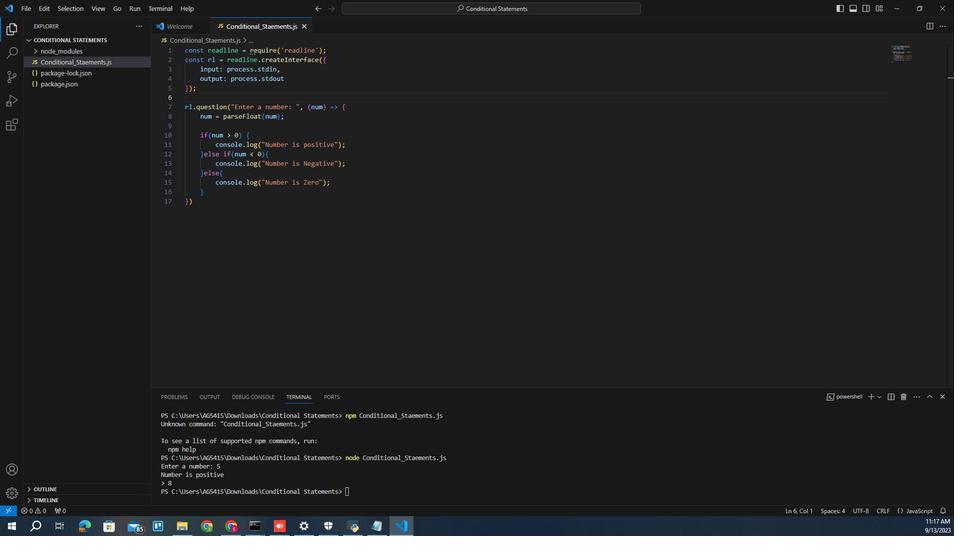 
Action: Mouse scrolled (260, 278) with delta (0, 0)
Screenshot: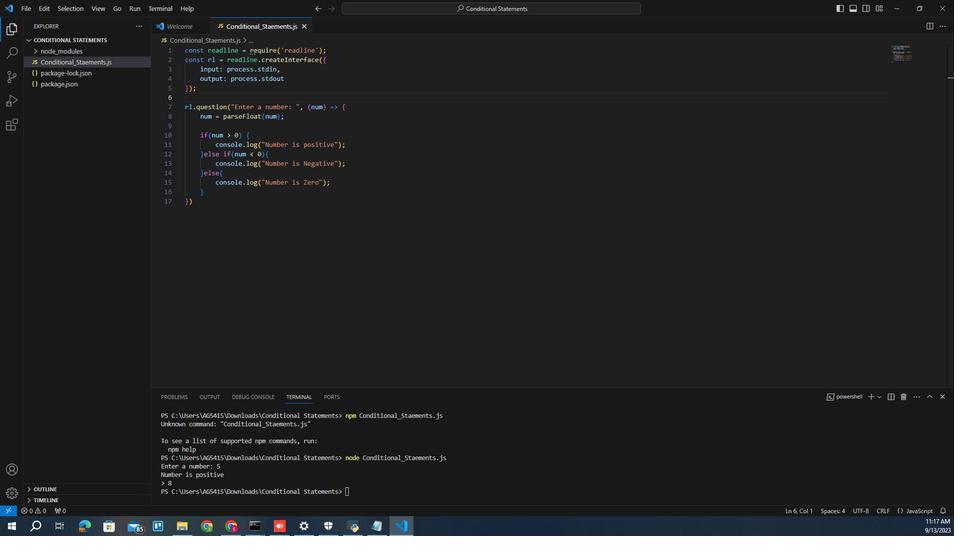 
Action: Mouse scrolled (260, 278) with delta (0, 0)
Screenshot: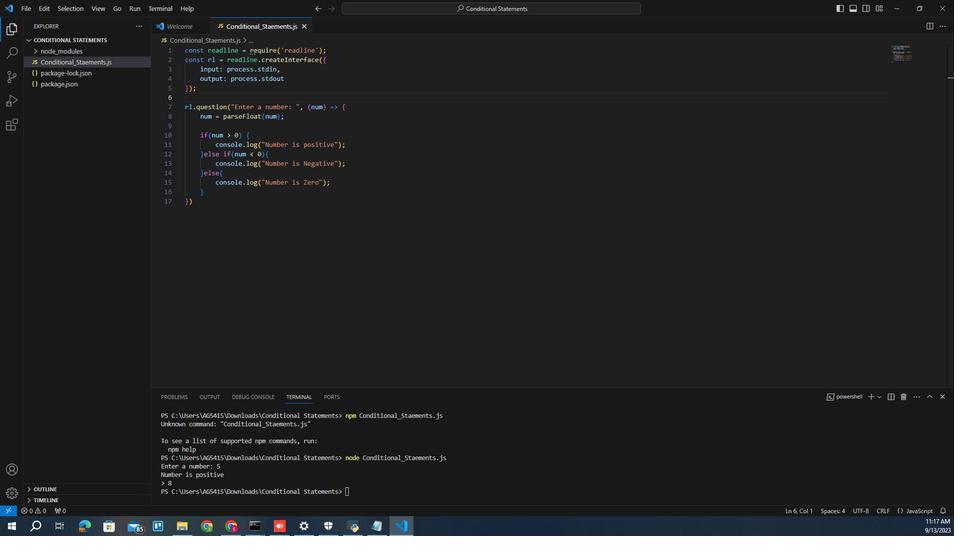 
Action: Mouse scrolled (260, 279) with delta (0, 0)
Screenshot: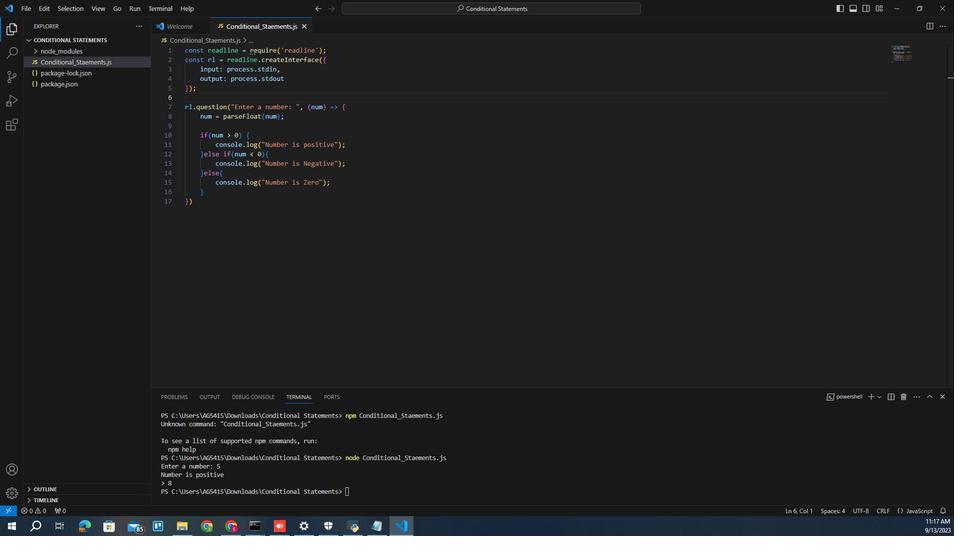 
Action: Mouse moved to (231, 393)
Screenshot: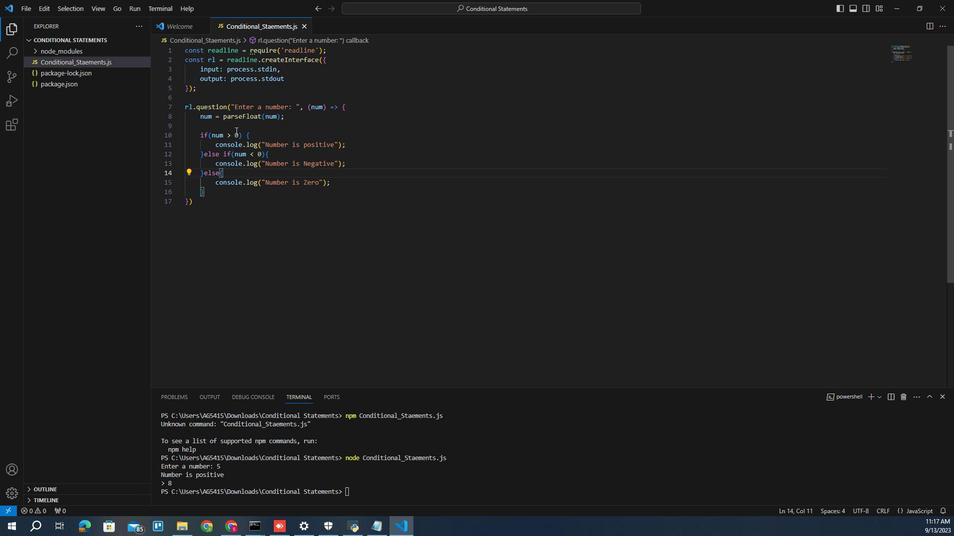 
Action: Mouse pressed left at (231, 393)
Screenshot: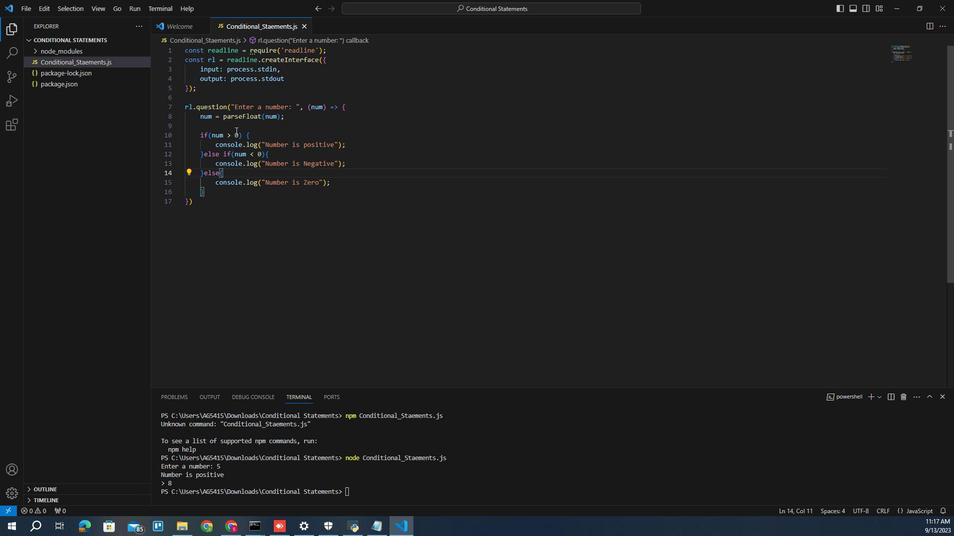 
Action: Mouse moved to (232, 378)
Screenshot: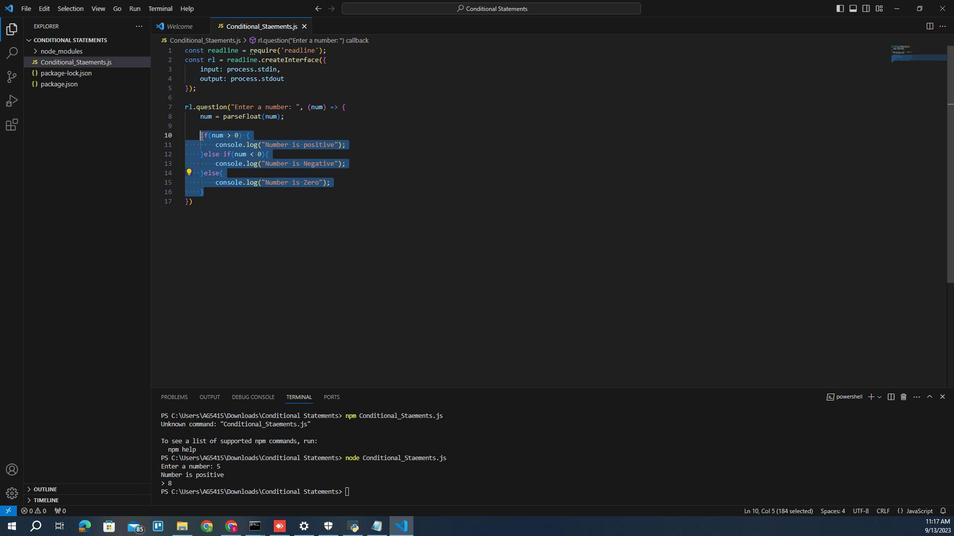 
Action: Mouse pressed left at (232, 378)
Screenshot: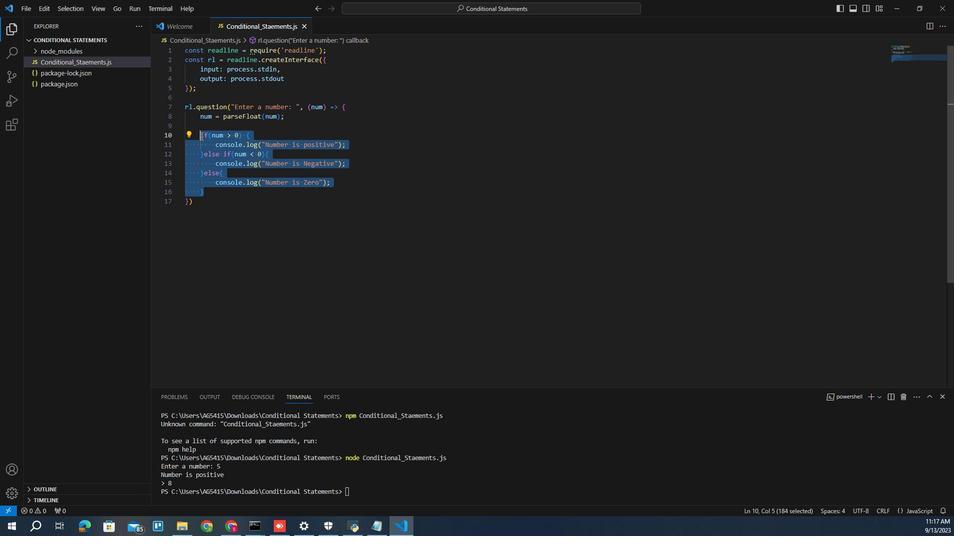 
Action: Mouse moved to (233, 427)
Screenshot: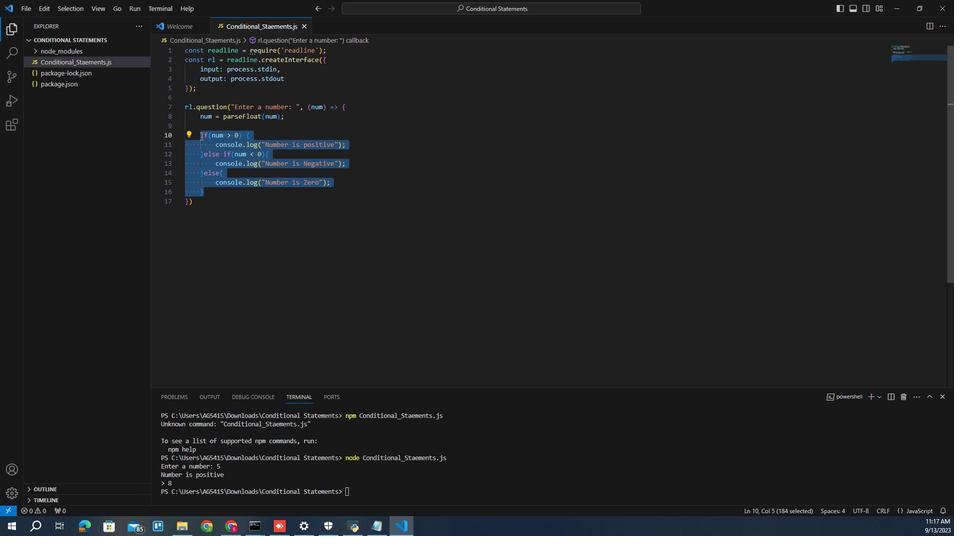 
Action: Key pressed ctrl+X
Screenshot: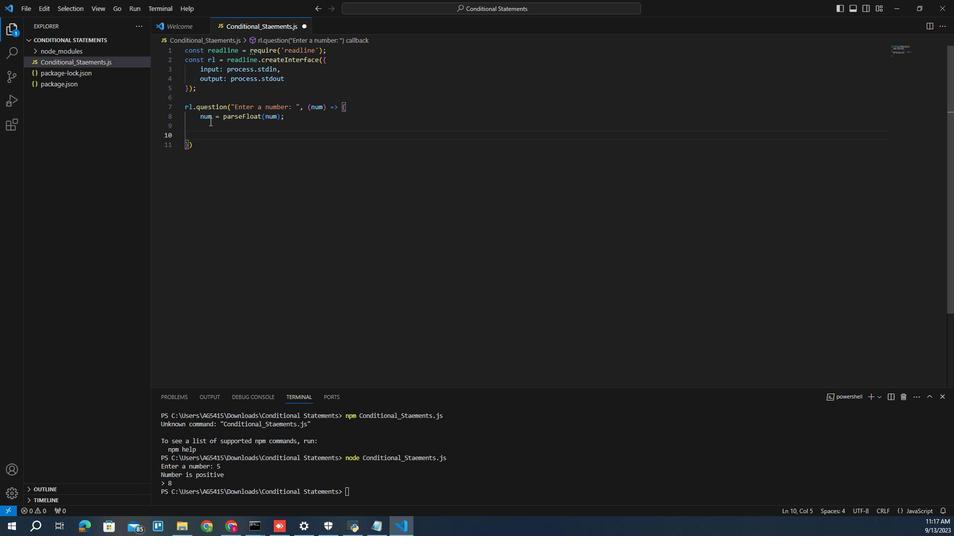 
Action: Mouse moved to (232, 434)
Screenshot: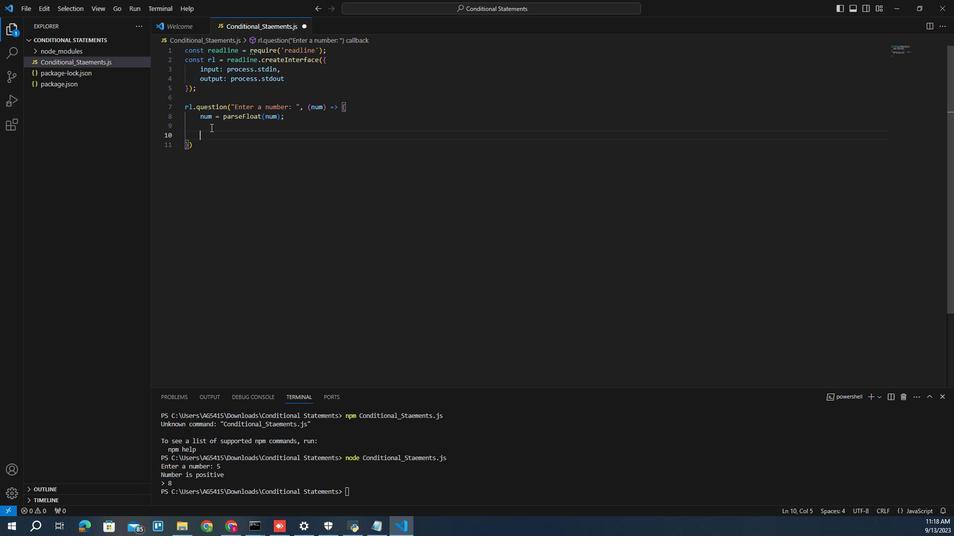 
Action: Key pressed if<Key.shift_r>(
Screenshot: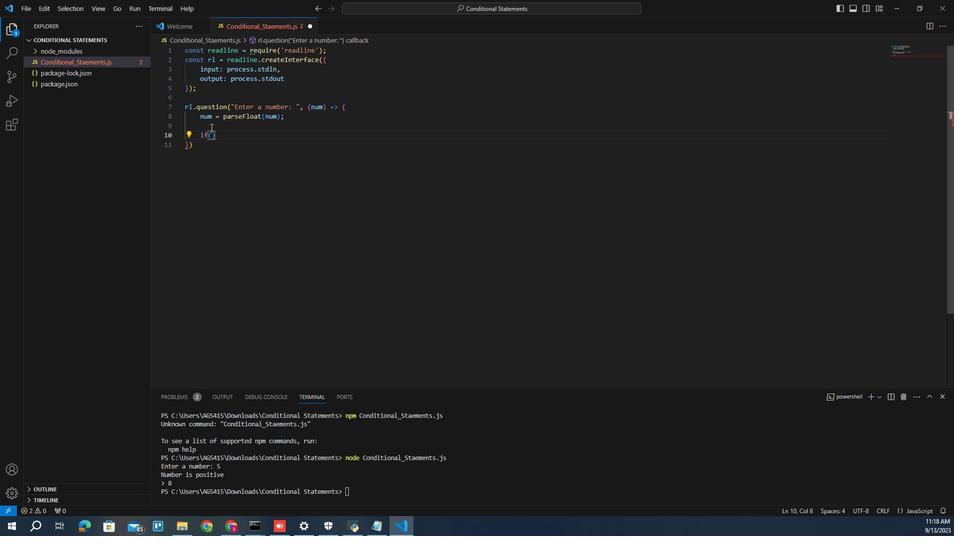 
Action: Mouse moved to (231, 423)
Screenshot: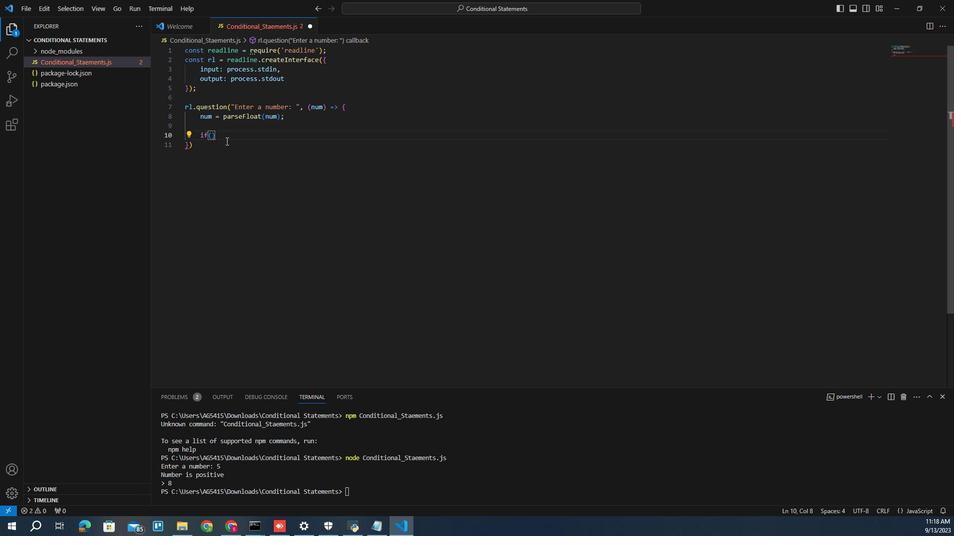 
Action: Key pressed ctrl+Z<'\x1a'><'\x1a'><'\x1a'>
Screenshot: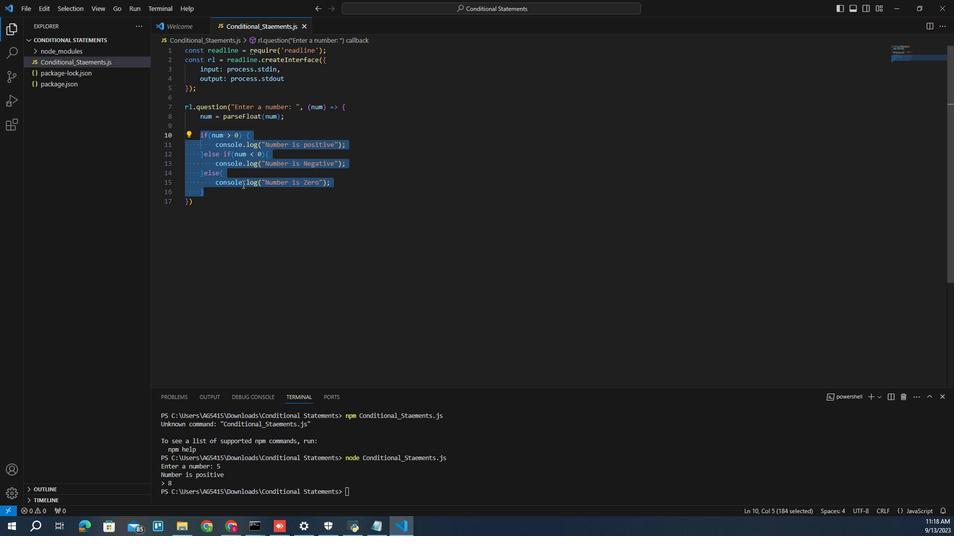 
Action: Mouse moved to (231, 370)
Screenshot: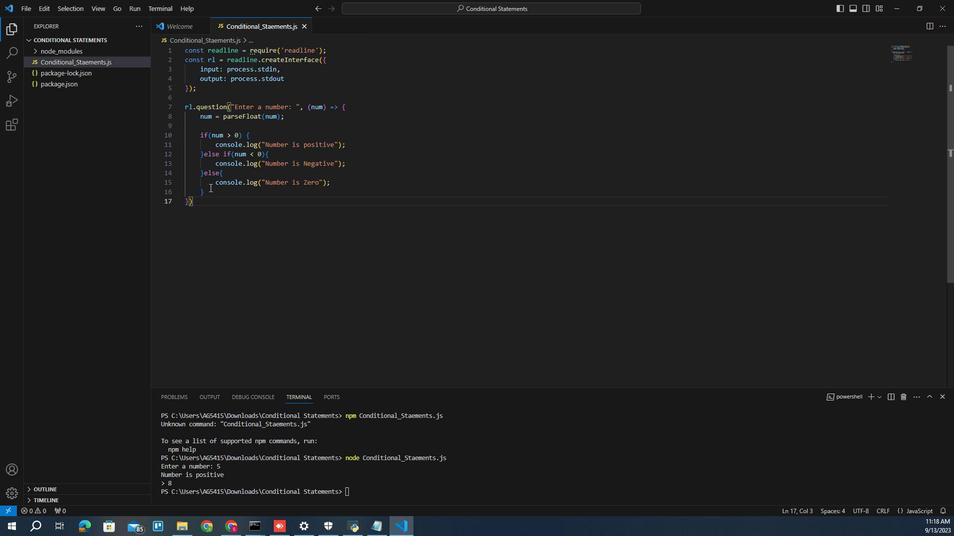 
Action: Mouse pressed left at (231, 370)
Screenshot: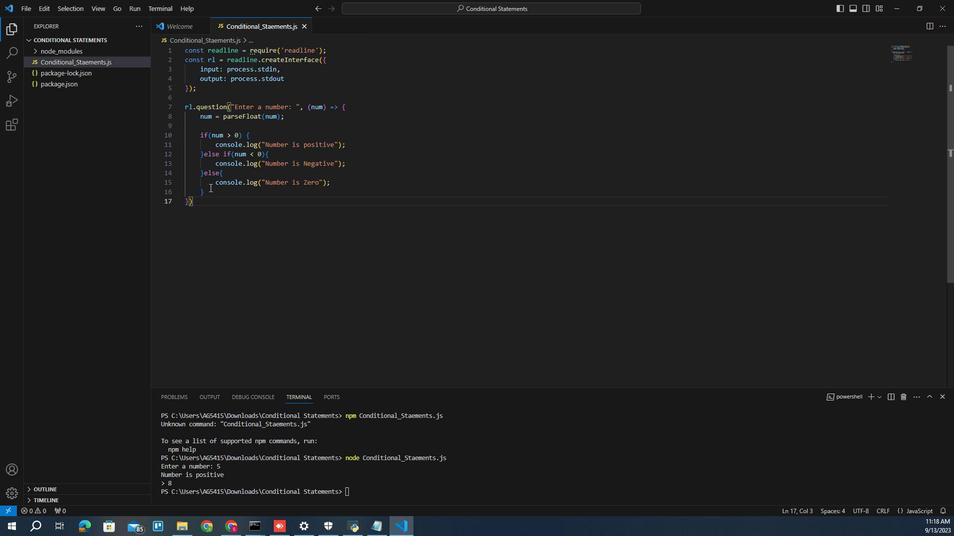 
Action: Mouse pressed left at (231, 370)
Screenshot: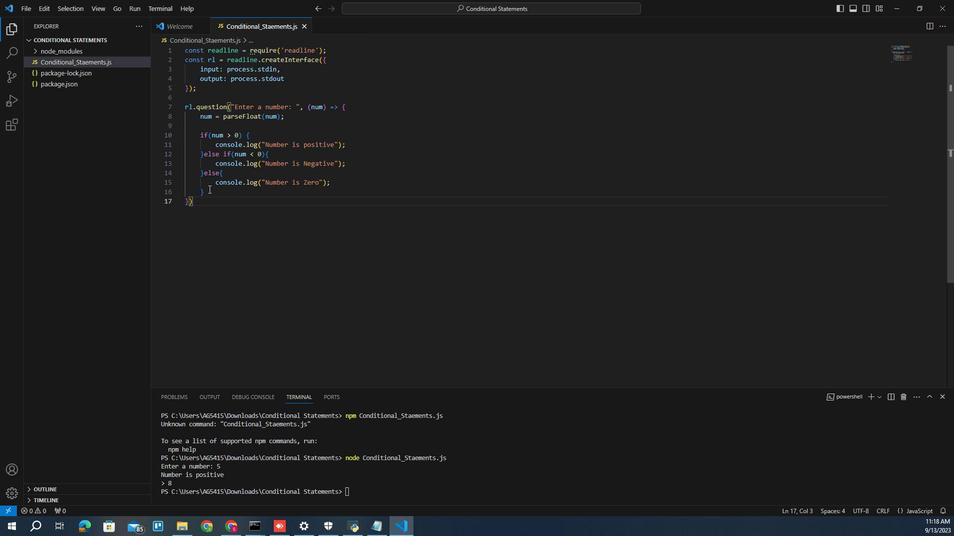 
Action: Mouse moved to (232, 381)
Screenshot: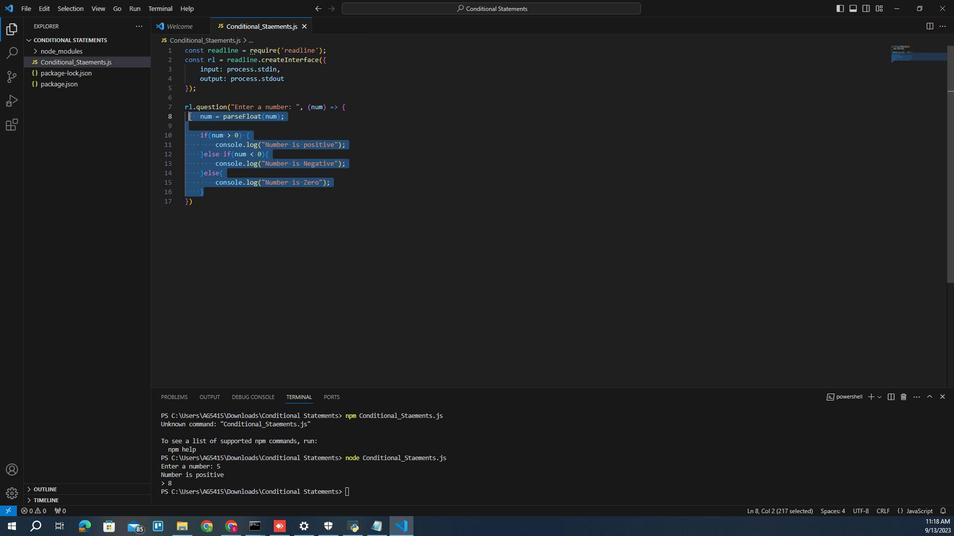
Action: Mouse pressed left at (232, 381)
Screenshot: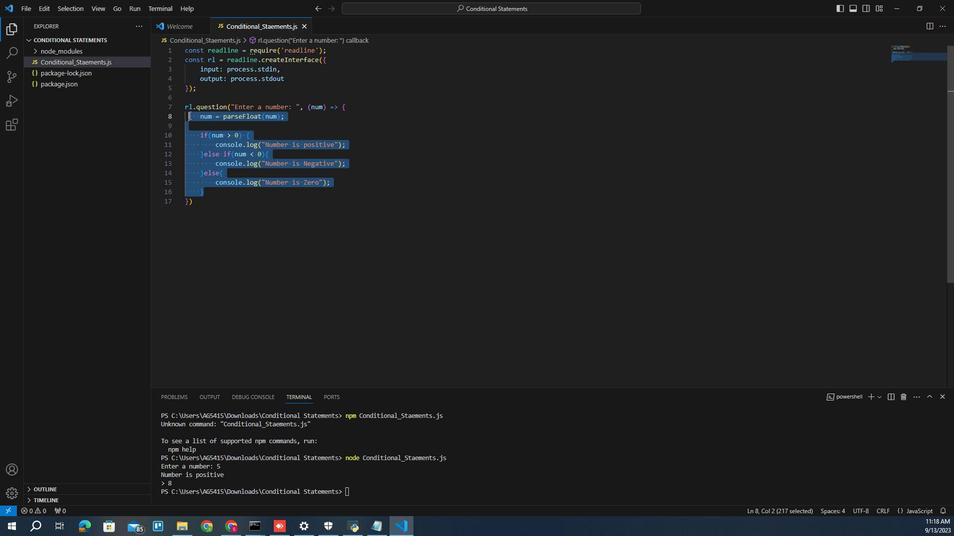 
Action: Mouse moved to (233, 439)
Screenshot: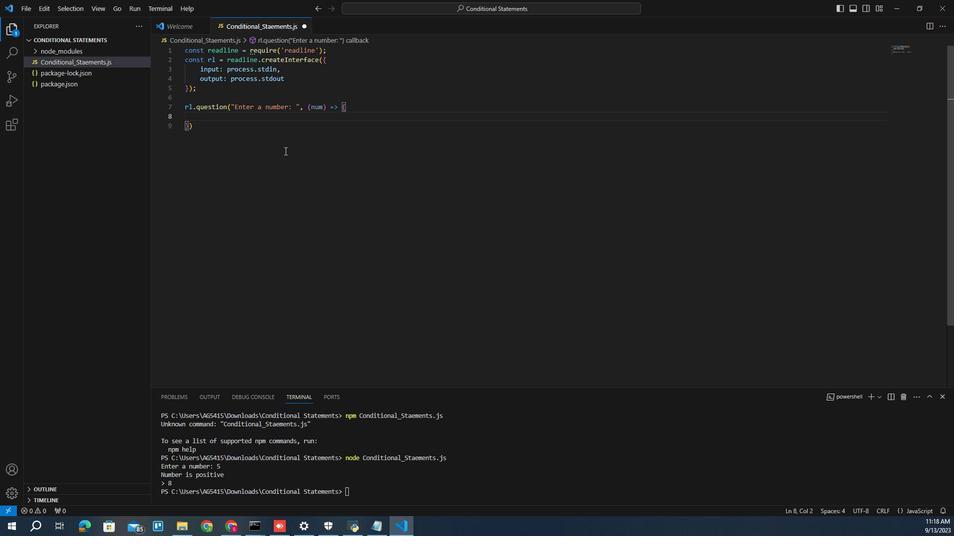
Action: Key pressed ctrl+X
Screenshot: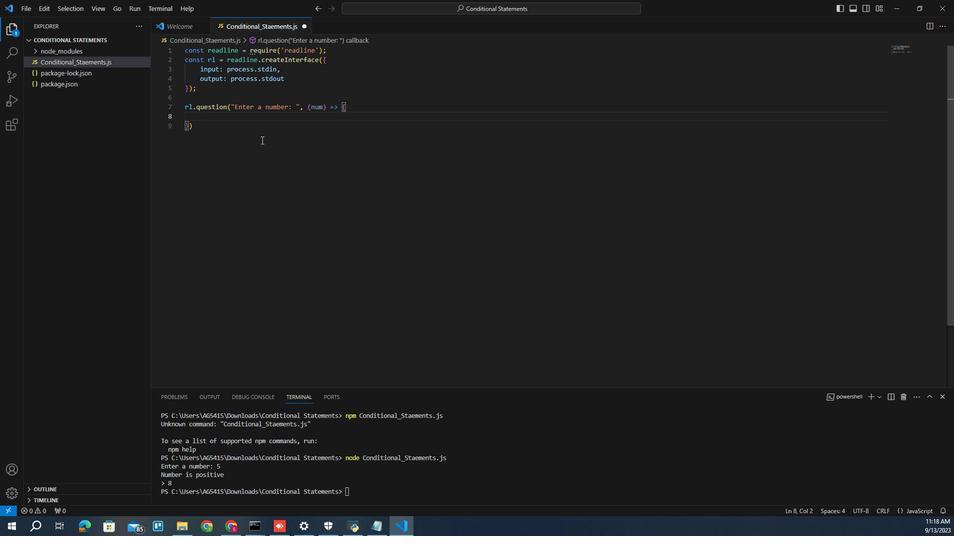 
Action: Mouse moved to (229, 424)
Screenshot: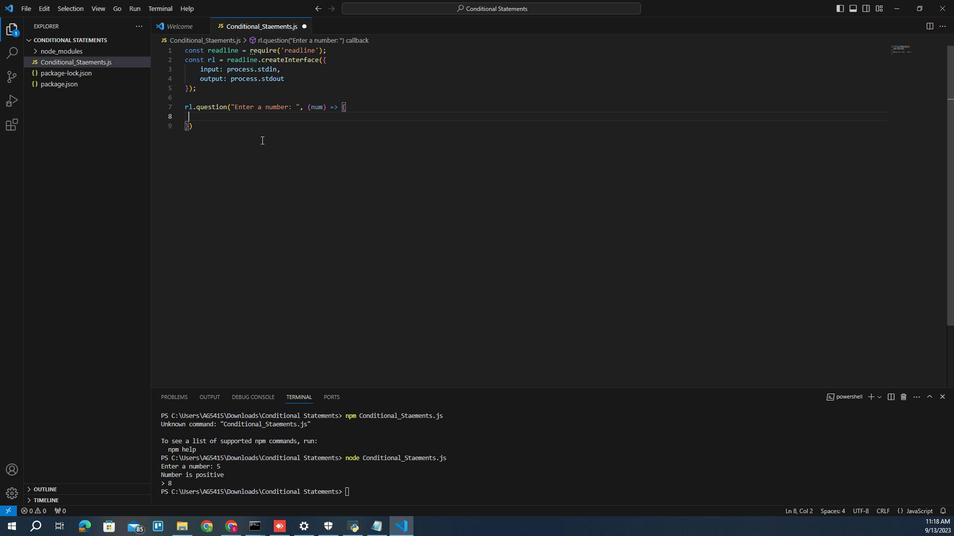 
Action: Key pressed <Key.enter>if<Key.shift_r>(input.to<Key.shift>Lower<Key.shift><Key.shift><Key.shift><Key.shift><Key.shift>case<Key.shift_r>(<Key.right><Key.space>===<Key.space>'exit<Key.right><Key.right><Key.space><Key.shift_r>{<Key.enter>rl.close<Key.shift_r>(<Key.right>;<Key.down><Key.space>else<Key.shift_r>{<Key.enter>ctrl+V
Screenshot: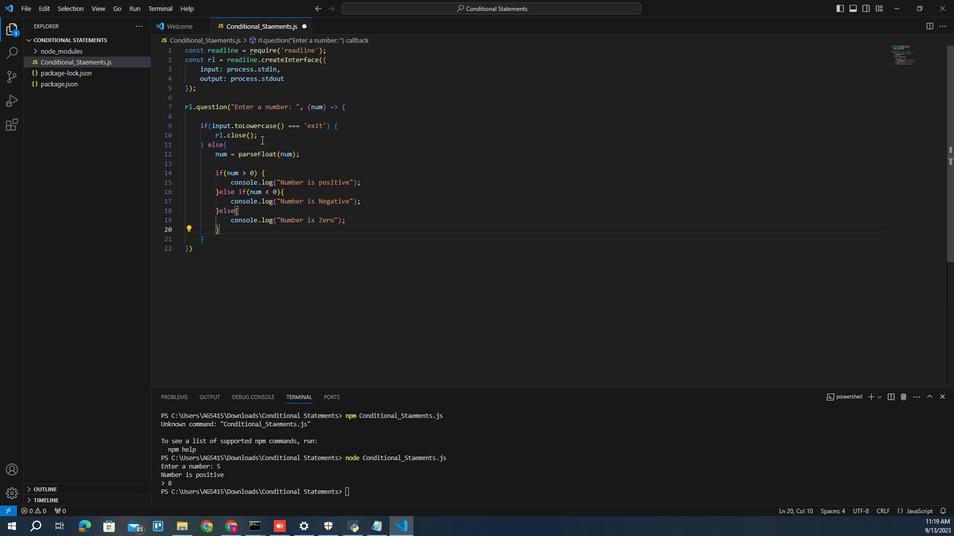 
Action: Mouse moved to (232, 329)
Screenshot: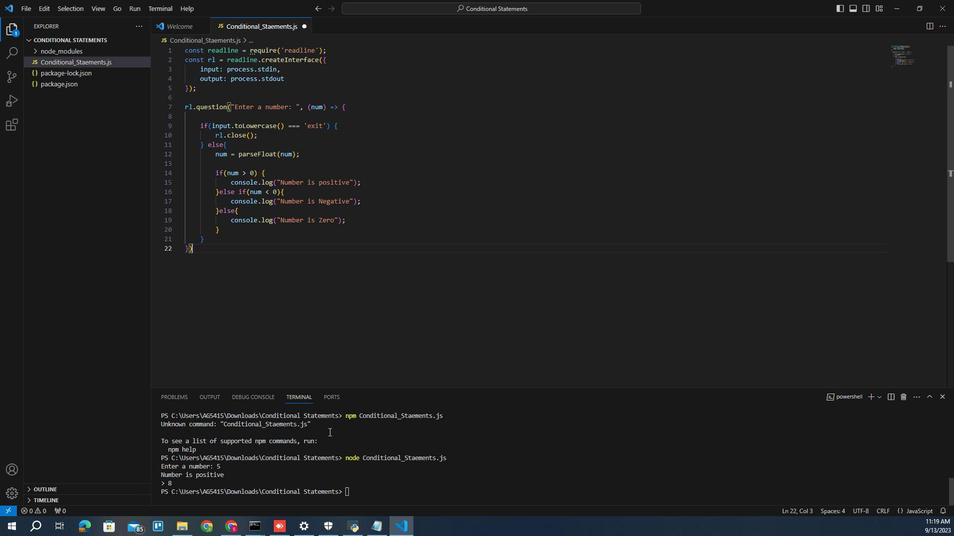
Action: Mouse pressed left at (232, 329)
Screenshot: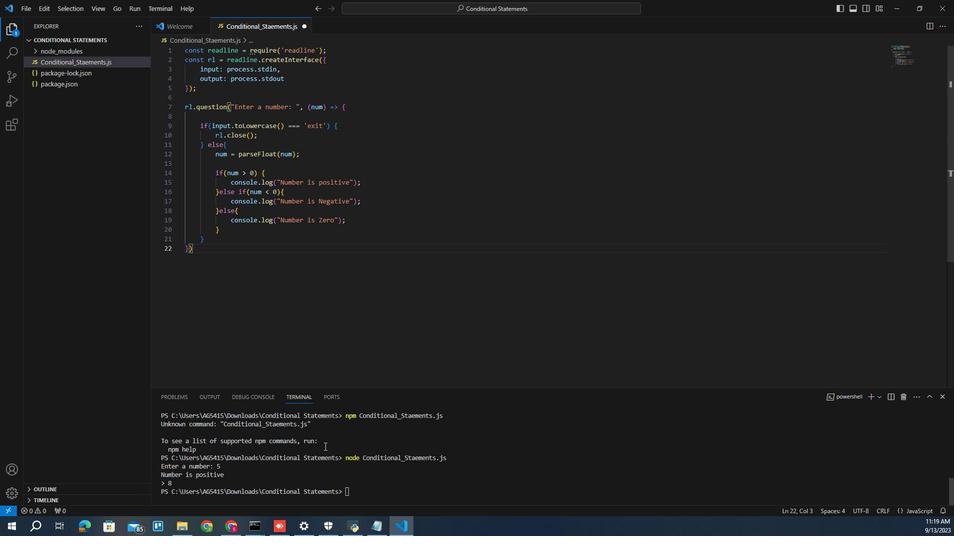 
Action: Mouse moved to (224, 126)
Screenshot: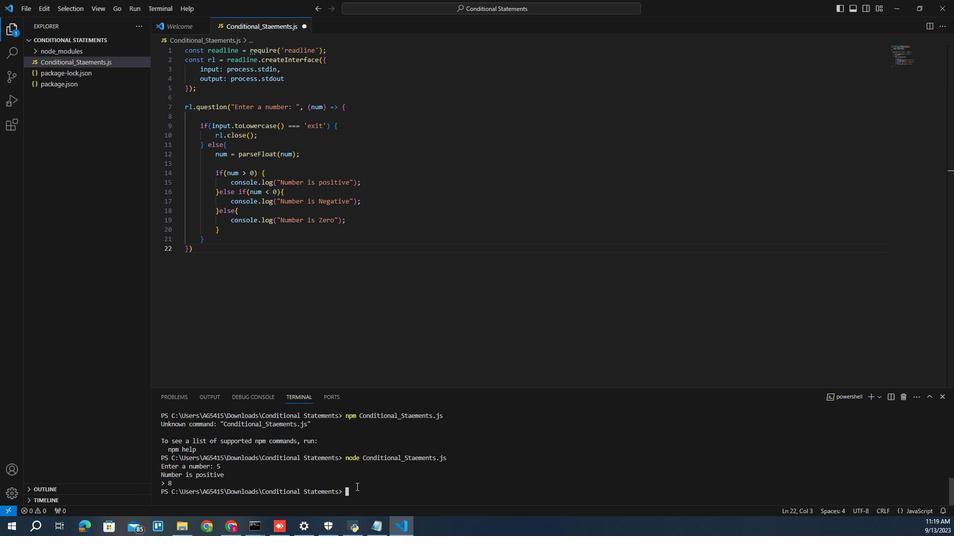 
Action: Mouse pressed left at (224, 126)
Screenshot: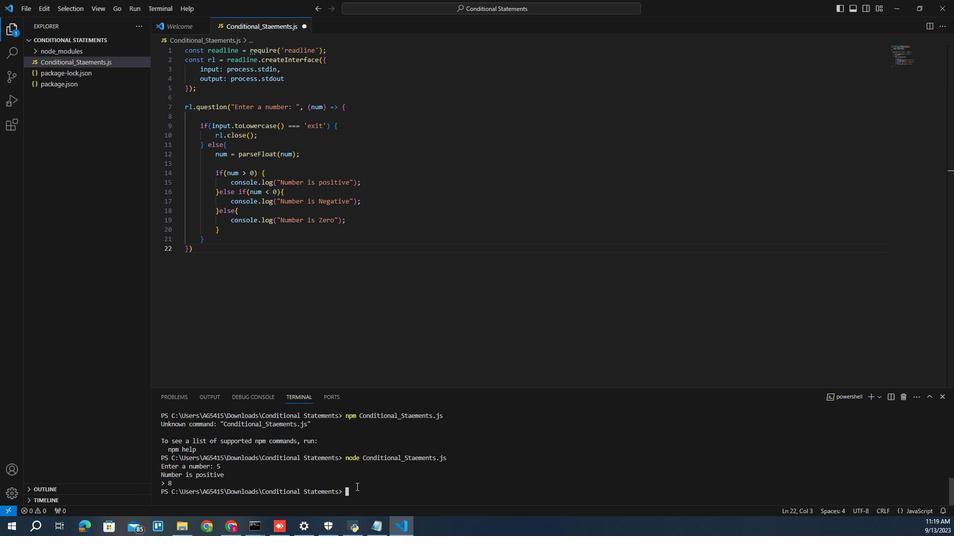 
Action: Mouse moved to (224, 124)
Screenshot: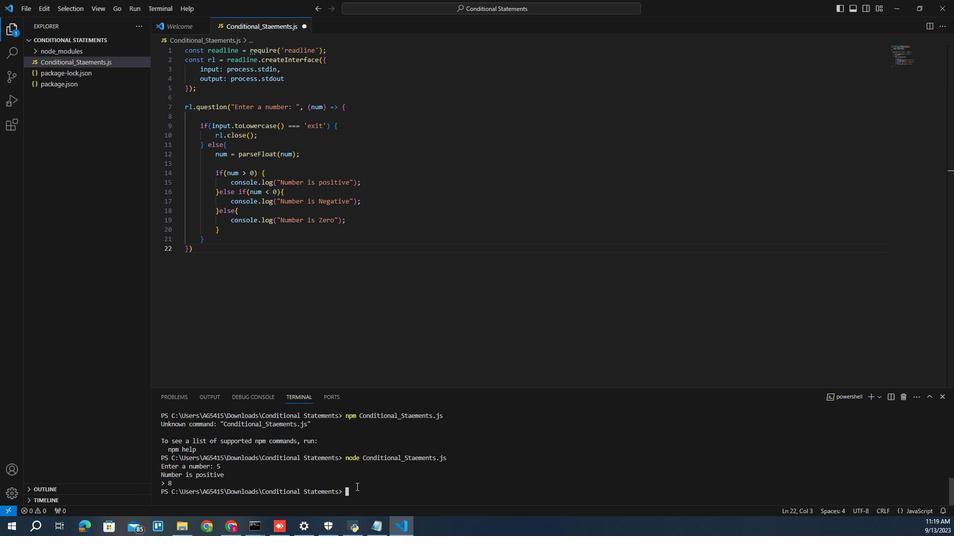 
Action: Key pressed <Key.up>
Screenshot: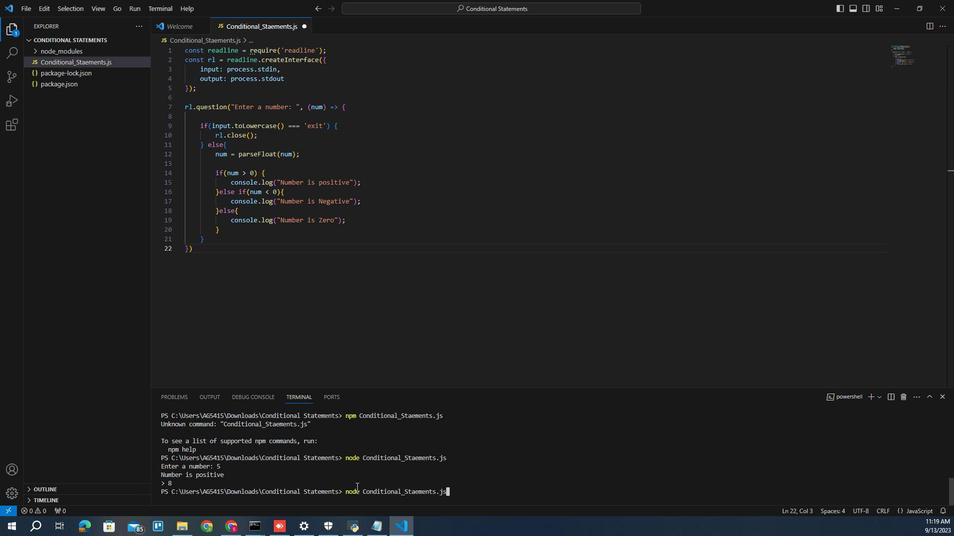 
Action: Mouse moved to (230, 373)
Screenshot: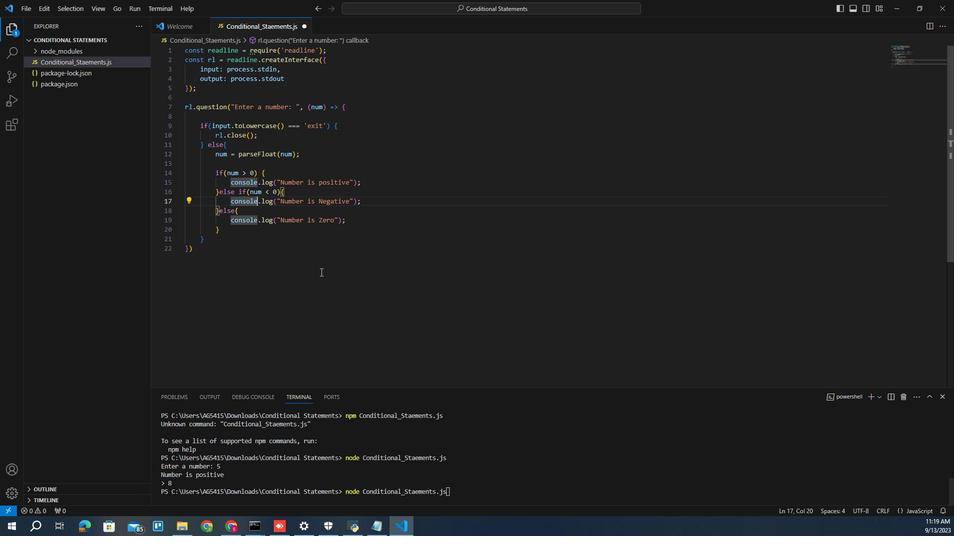 
Action: Mouse pressed left at (230, 373)
Screenshot: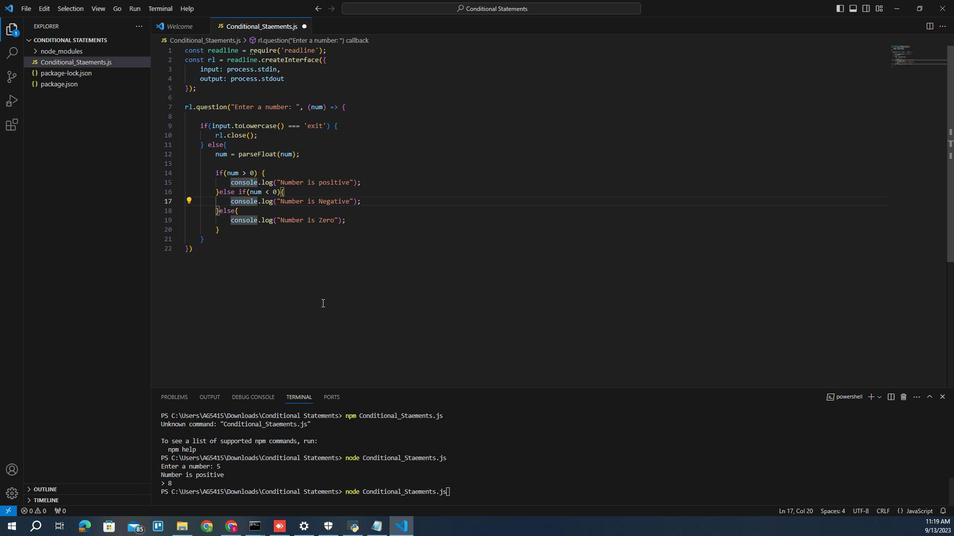 
Action: Mouse moved to (230, 337)
Screenshot: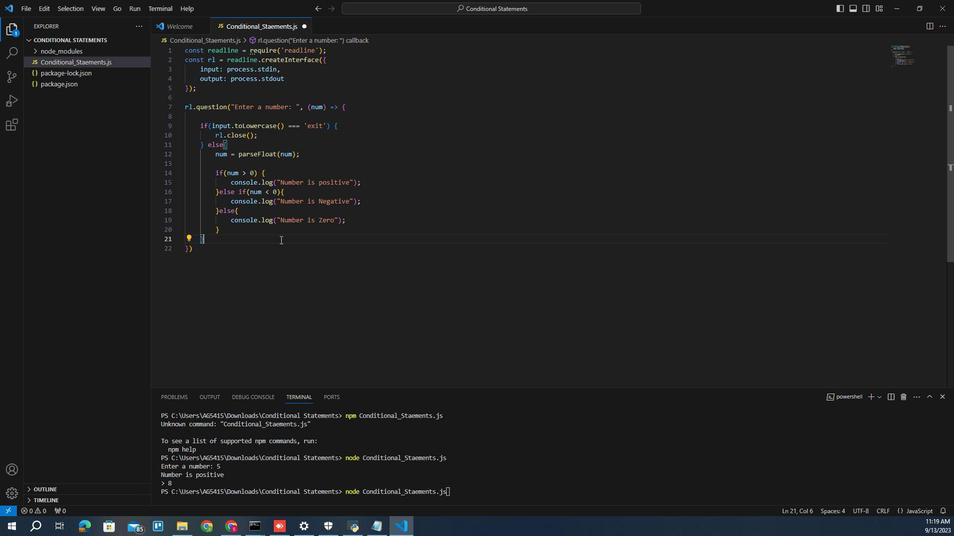 
Action: Mouse pressed left at (230, 337)
Screenshot: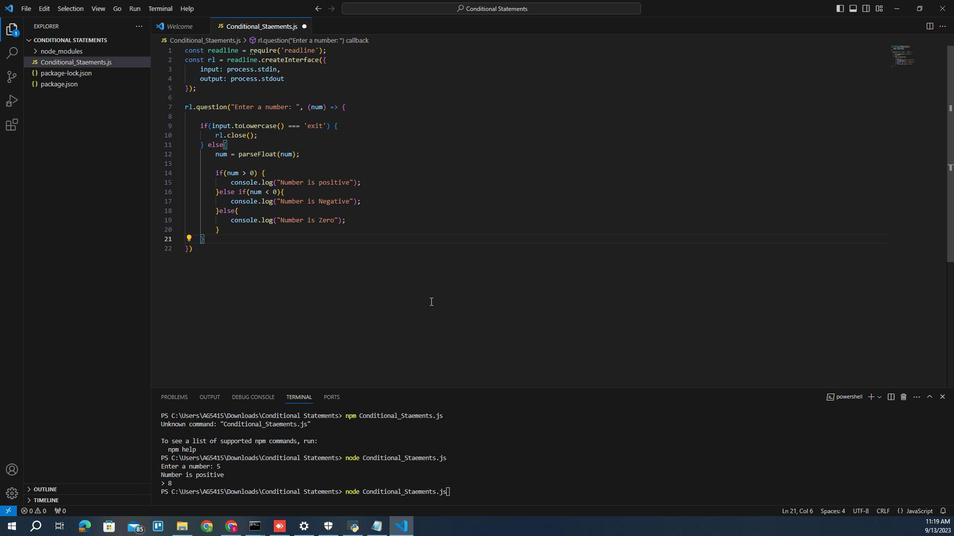 
Action: Mouse moved to (220, 284)
Screenshot: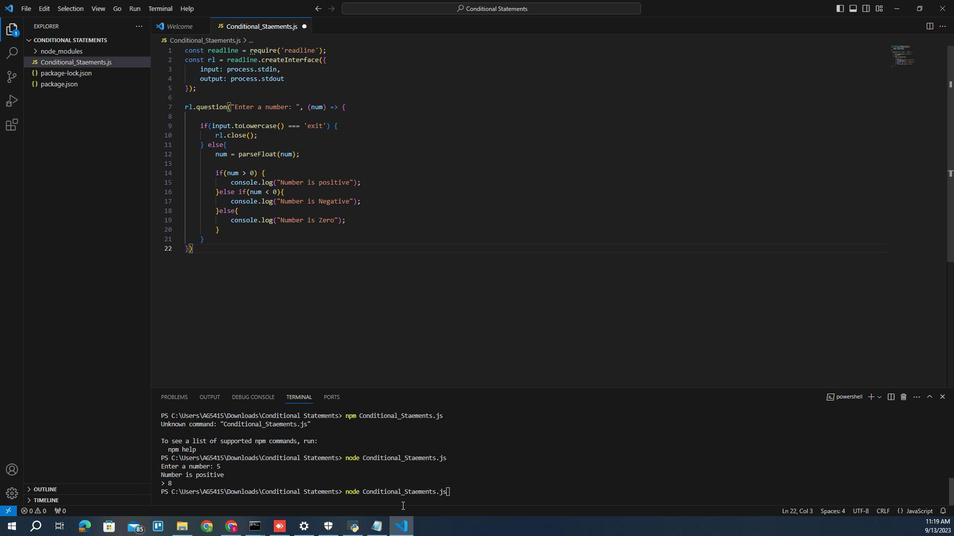 
Action: Mouse pressed left at (220, 284)
Screenshot: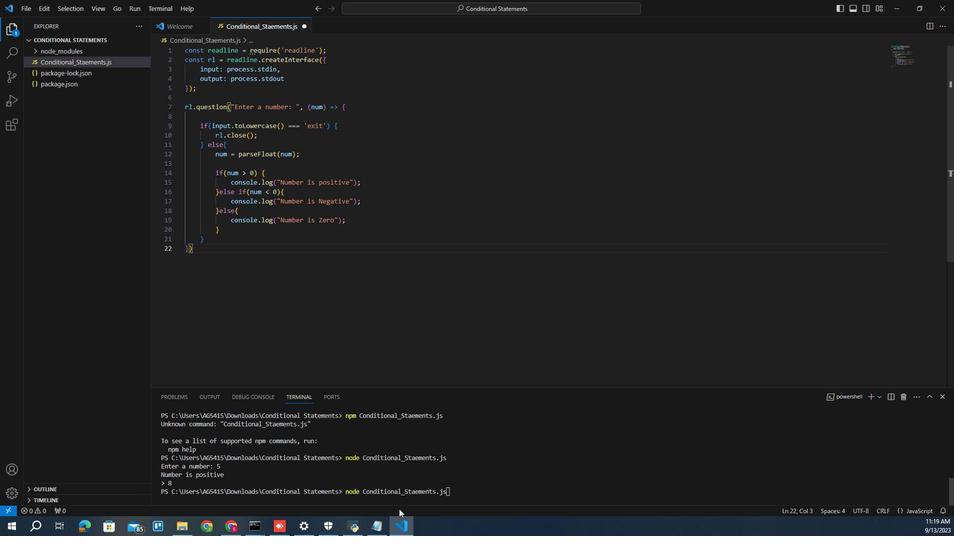 
Action: Mouse moved to (219, 117)
Screenshot: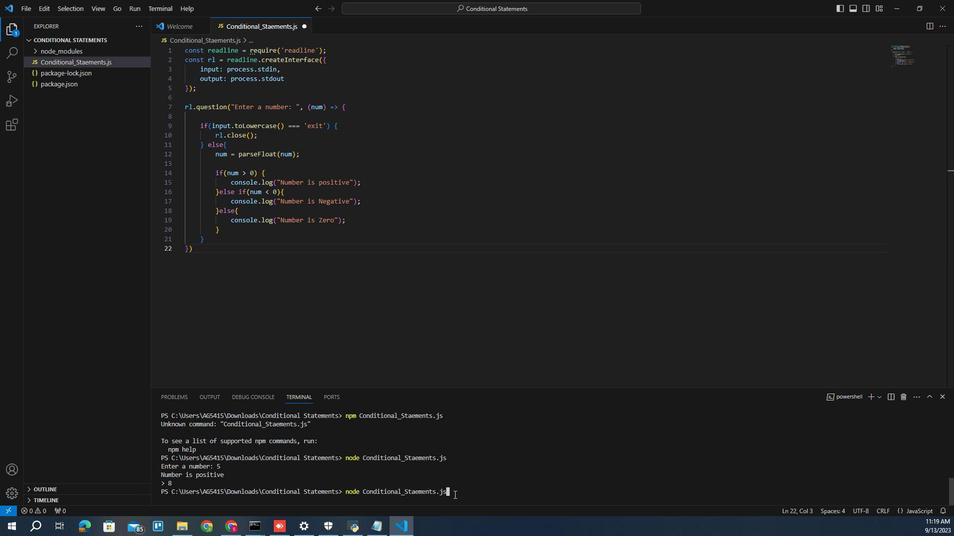
Action: Mouse pressed left at (219, 117)
Screenshot: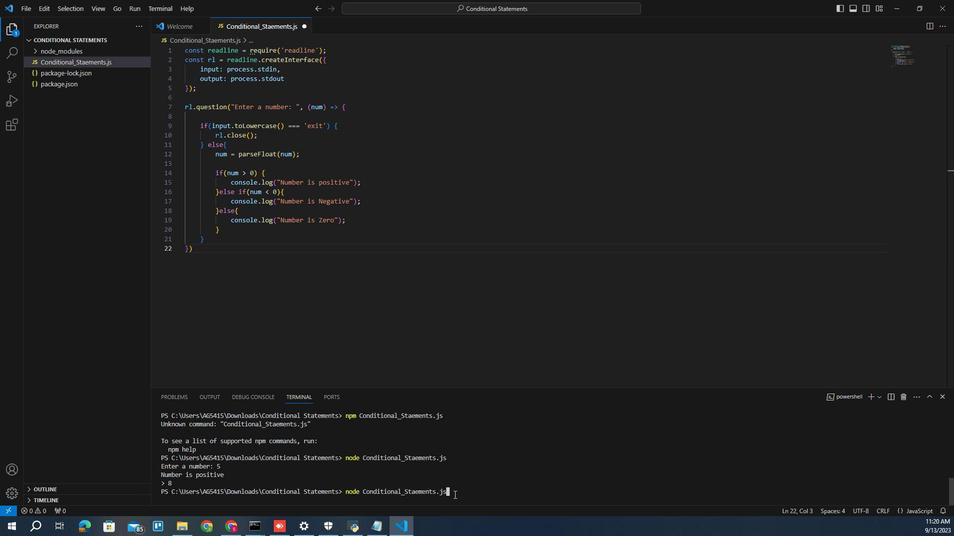 
Action: Key pressed <Key.enter>4<Key.backspace><Key.backspace>-2<Key.enter>exit<Key.enter>
Screenshot: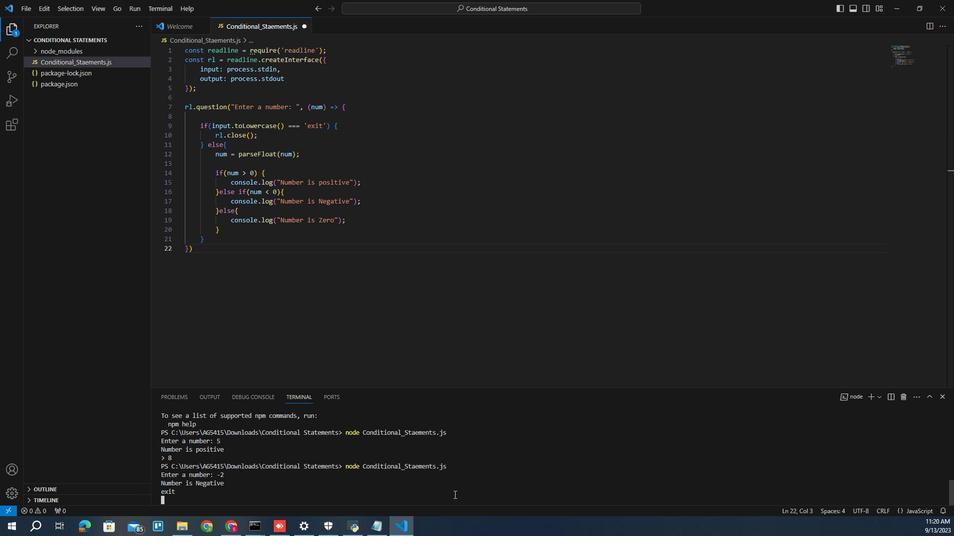 
Action: Mouse moved to (260, 317)
Screenshot: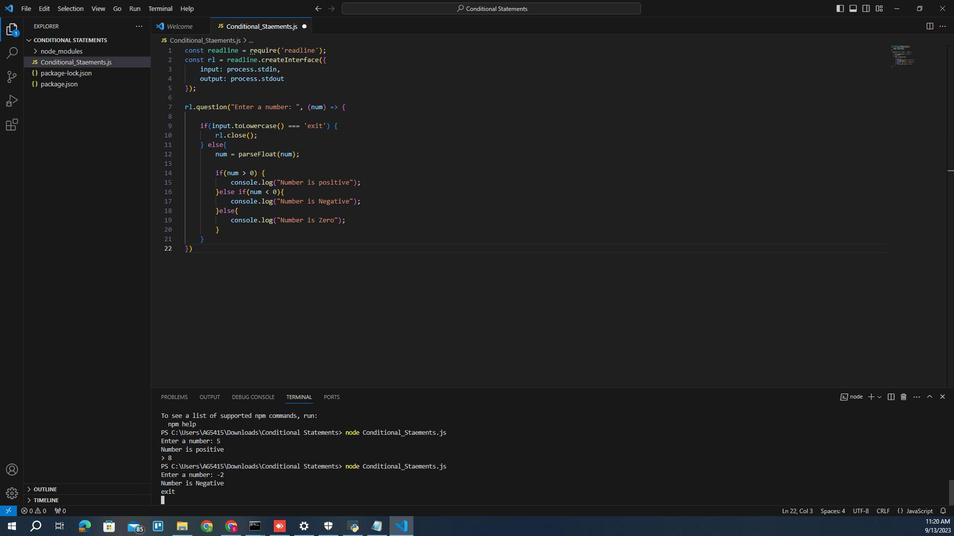 
Action: Mouse scrolled (260, 318) with delta (0, 0)
Screenshot: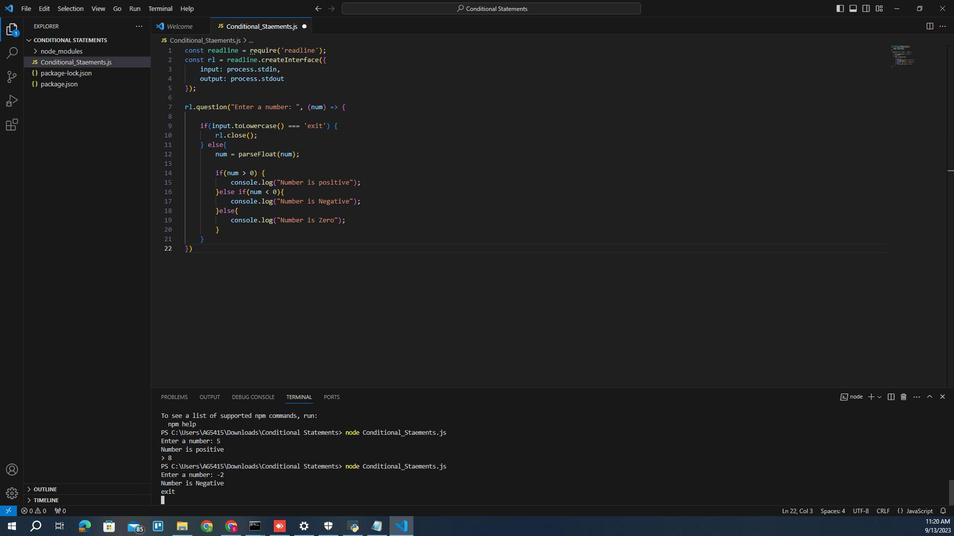 
Action: Mouse scrolled (260, 318) with delta (0, 0)
Screenshot: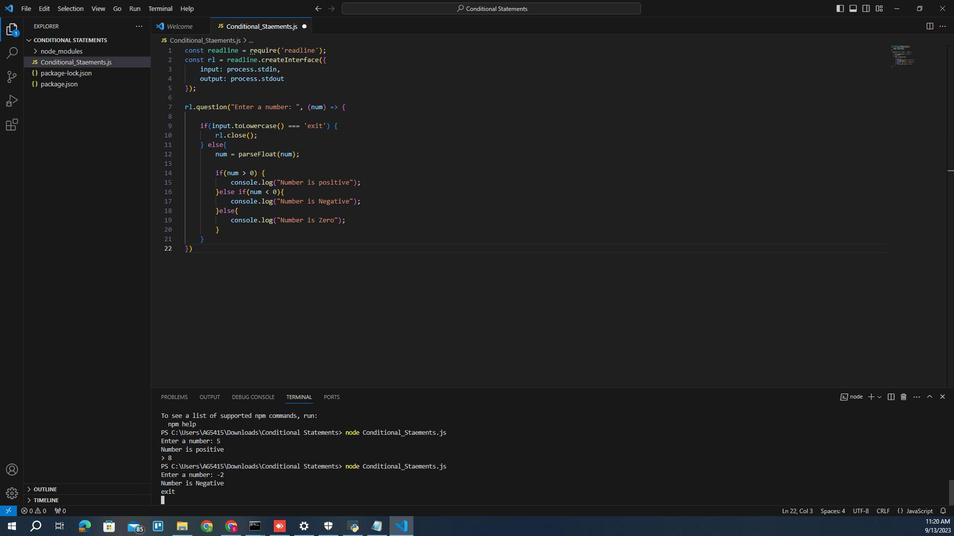 
Action: Mouse moved to (260, 317)
Screenshot: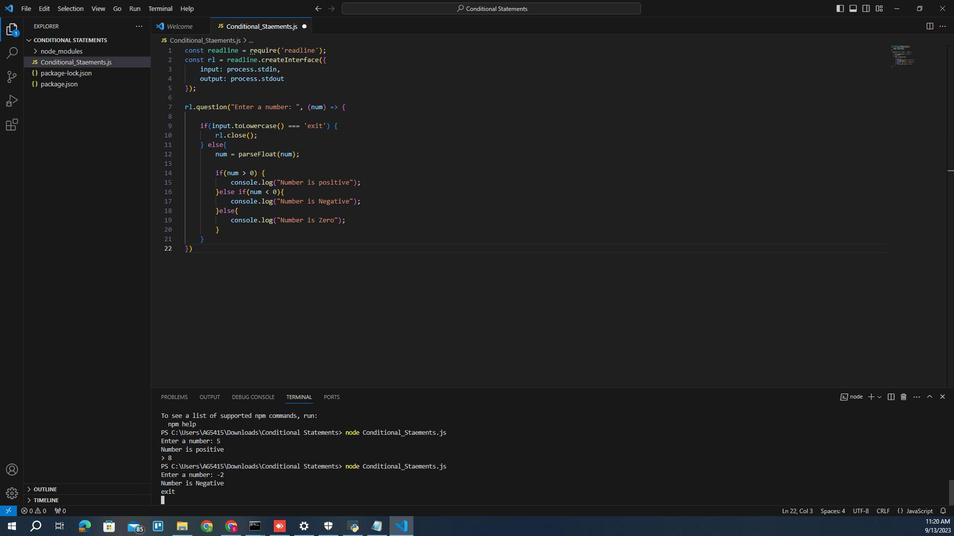 
Action: Mouse scrolled (260, 318) with delta (0, 0)
Screenshot: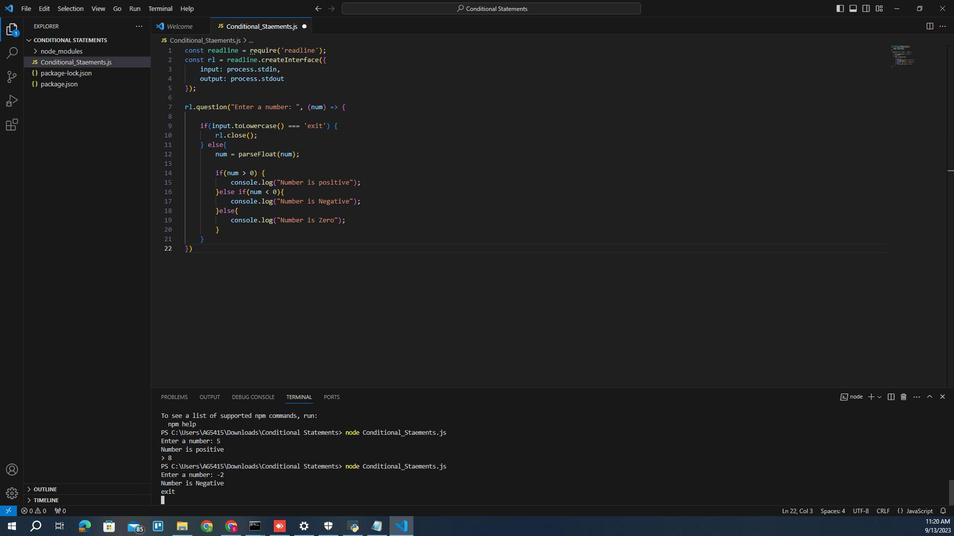 
Action: Mouse moved to (259, 297)
Screenshot: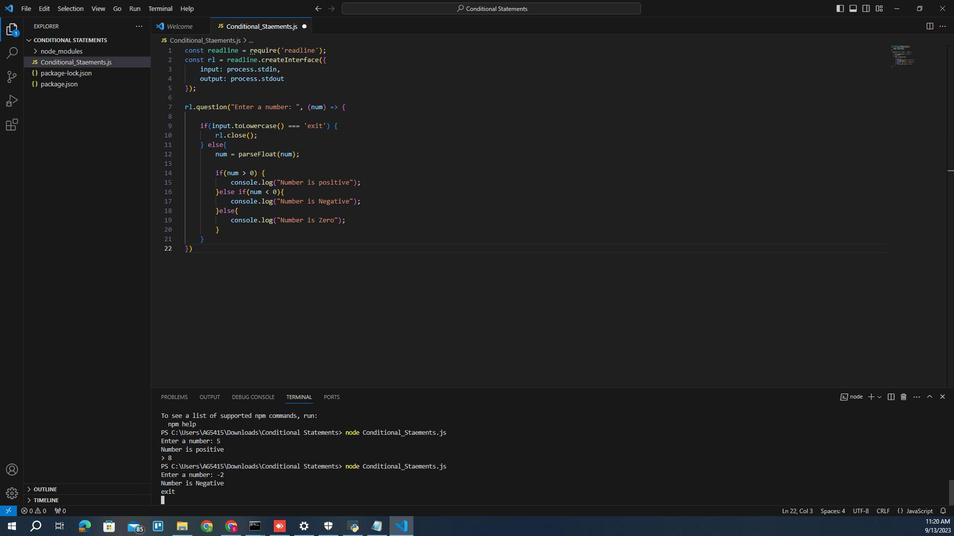 
Action: Mouse scrolled (259, 296) with delta (0, 0)
Screenshot: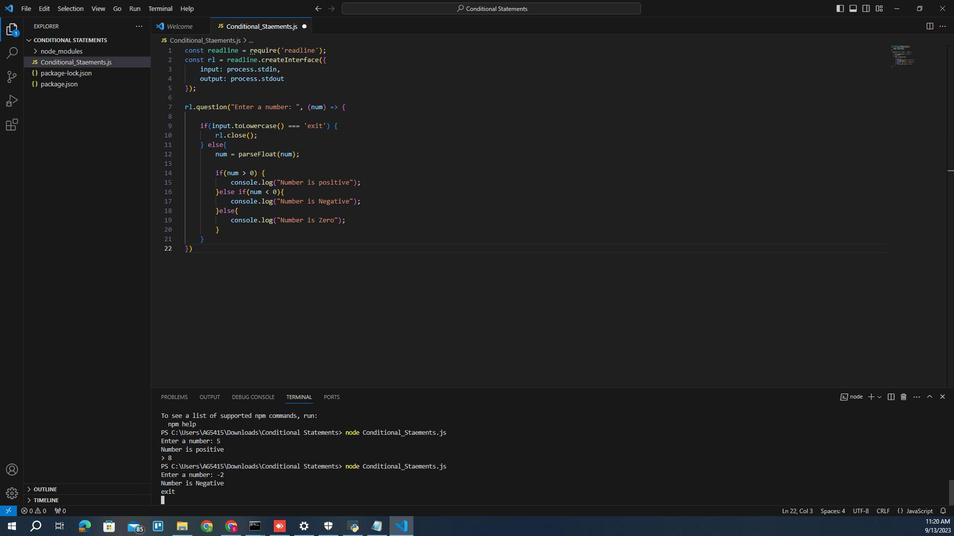 
Action: Mouse scrolled (259, 296) with delta (0, 0)
Screenshot: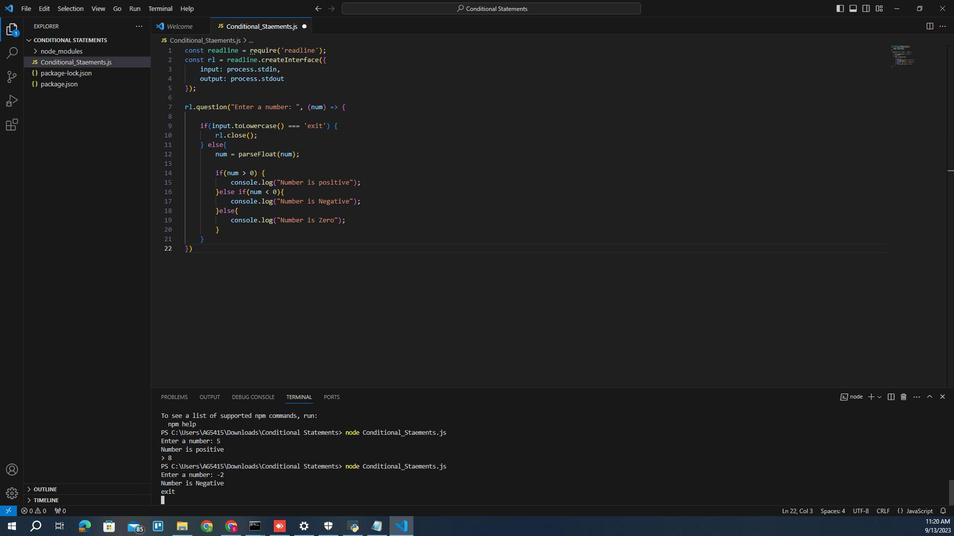 
Action: Mouse moved to (262, 233)
Screenshot: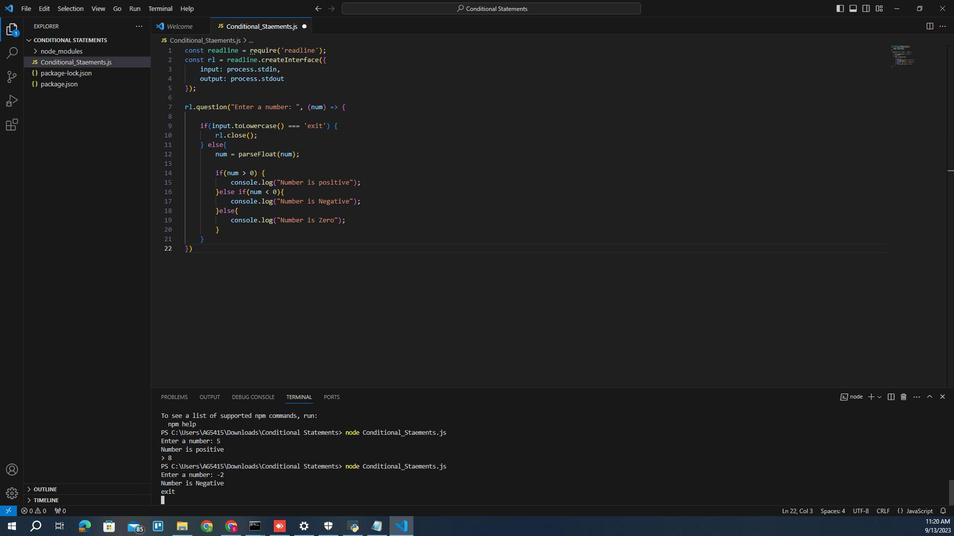 
Action: Mouse scrolled (262, 233) with delta (0, 0)
Screenshot: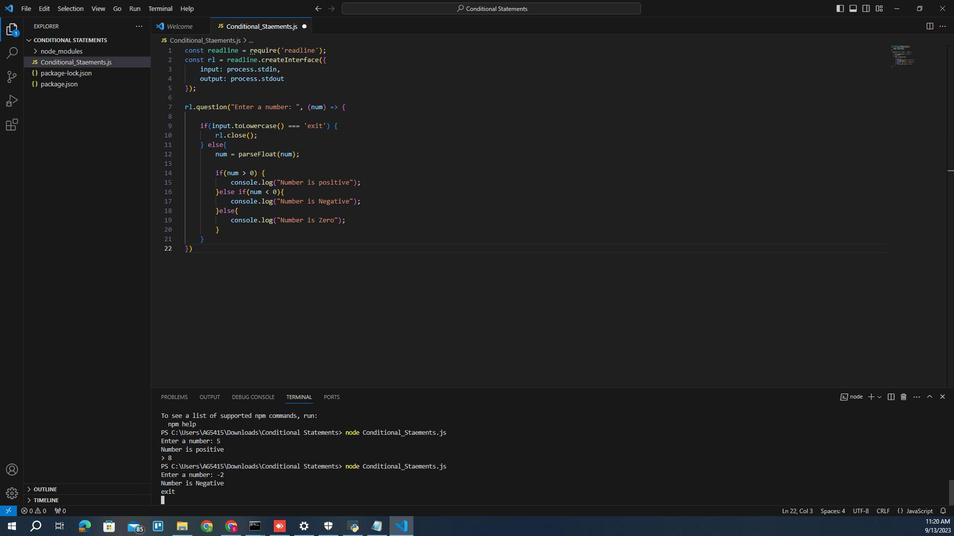 
Action: Mouse scrolled (262, 234) with delta (0, 0)
Screenshot: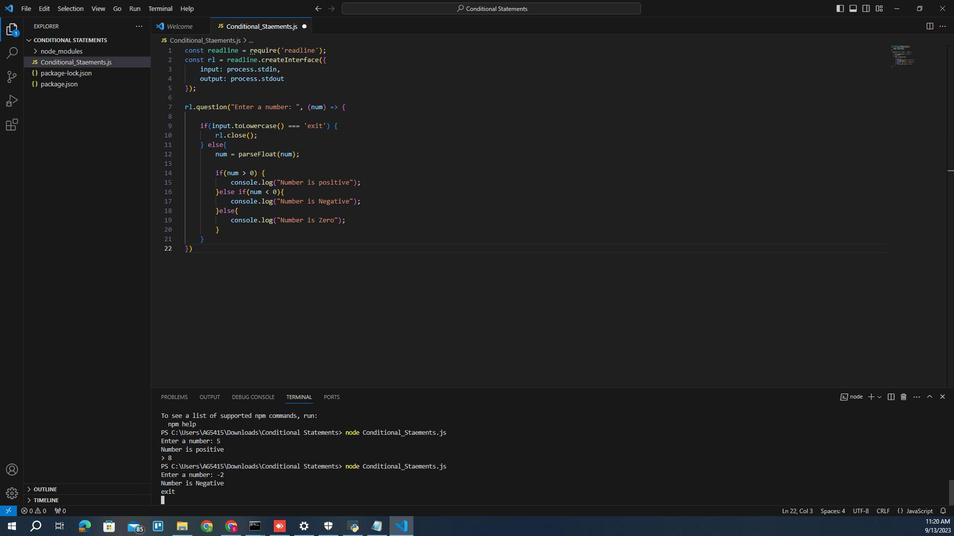 
Action: Mouse moved to (230, 350)
Screenshot: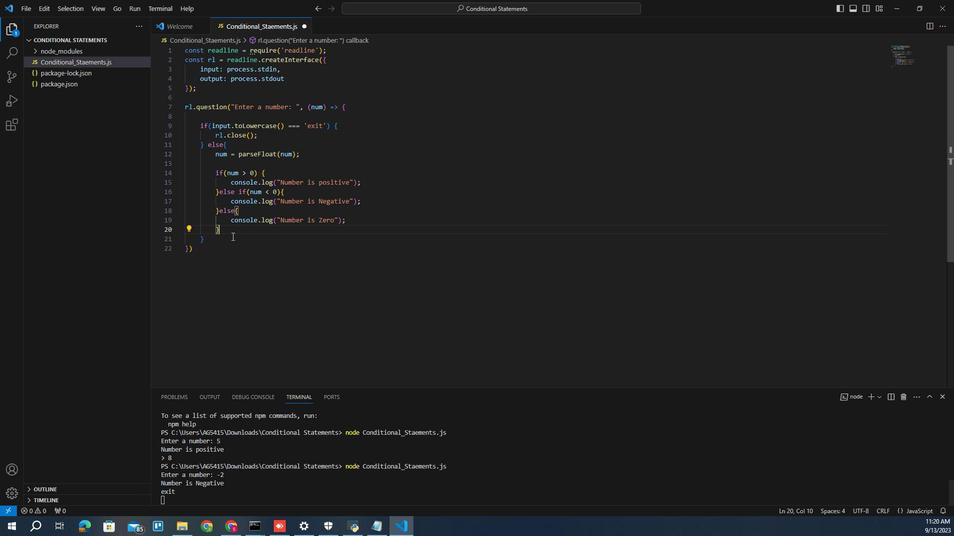 
Action: Mouse pressed left at (230, 350)
Screenshot: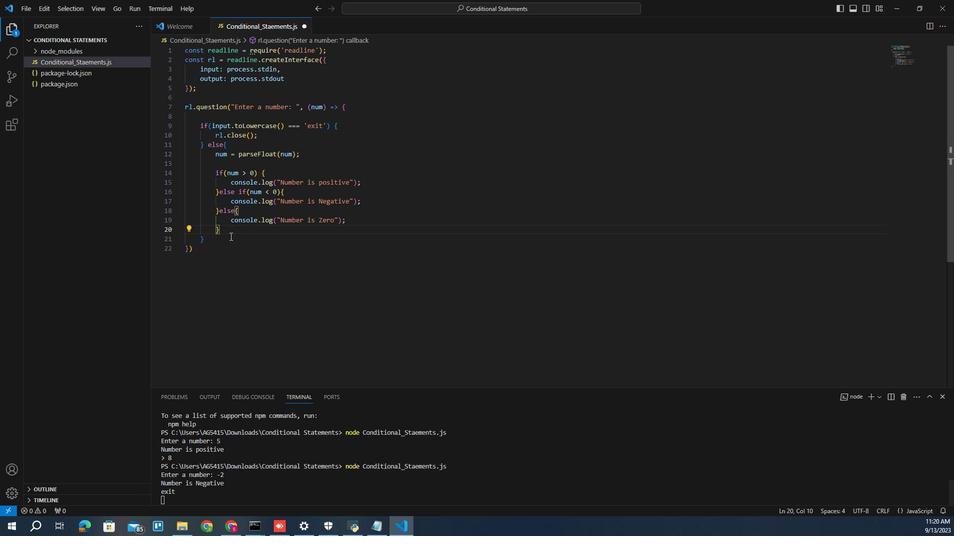 
Action: Mouse moved to (231, 340)
Screenshot: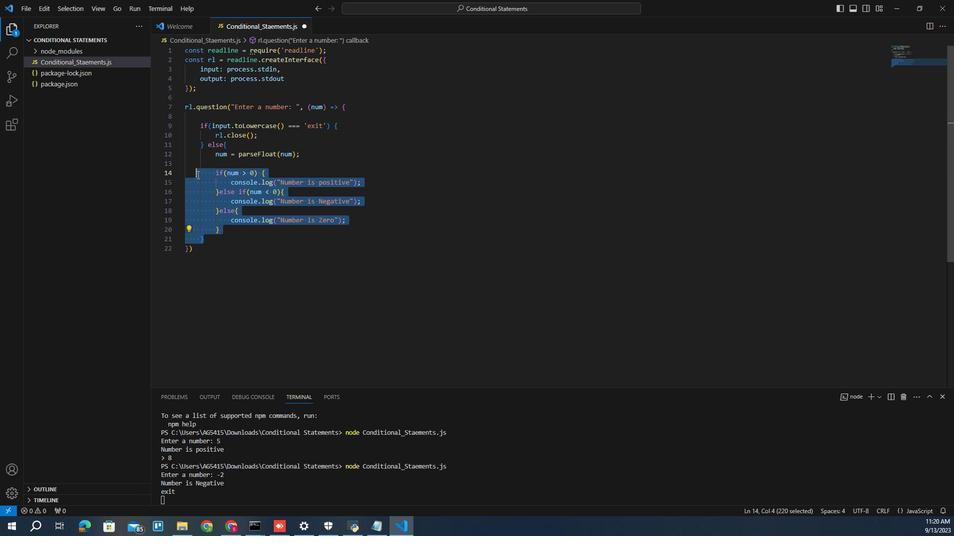 
Action: Mouse pressed left at (231, 340)
Screenshot: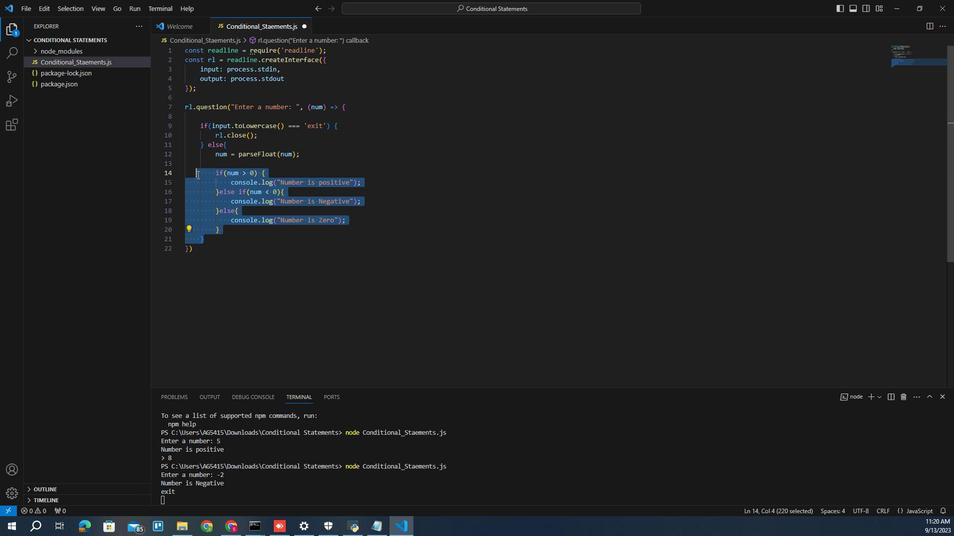 
Action: Mouse moved to (233, 393)
Screenshot: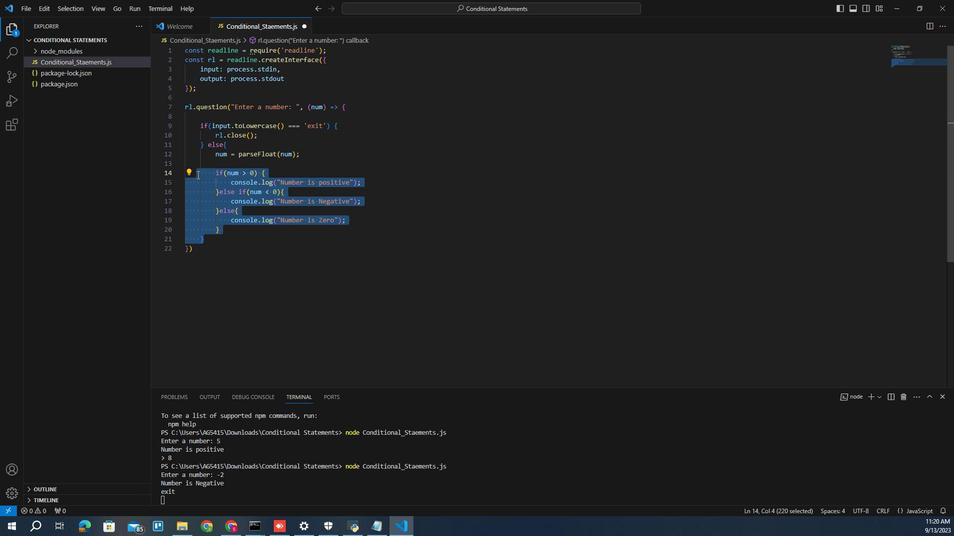 
Action: Key pressed <Key.backspace><Key.backspace><Key.backspace><Key.space><Key.space><Key.space><Key.space><Key.space><Key.space><Key.space><Key.space>if<Key.shift_r>(<Key.shift_r>!is<Key.shift>Na<Key.shift>N<Key.shift_r>(num<Key.right><Key.right><Key.space><Key.shift_r>{<Key.enter>if<Key.shift_r>(num<Key.space><Key.shift_r>><Key.space>0<Key.right><Key.space><Key.shift_r><Key.shift_r>{<Key.enter>console.log<Key.shift_r>(<Key.shift_r><Key.shift_r><Key.shift_r><Key.shift_r><Key.shift_r><Key.shift_r>"<Key.shift>Number<Key.space>is<Key.space><Key.shift>Positin<Key.backspace>ve<Key.right><Key.right>;<Key.down><Key.space>esle<Key.space>if<Key.shift_r>(<Key.left><Key.left><Key.left><Key.left><Key.left><Key.left><Key.backspace><Key.right>s<Key.right><Key.right><Key.right><Key.right><Key.right><Key.left><Key.space><Key.right>num<Key.space><Key.shift_r><<Key.space>0<Key.right><Key.space><Key.shift_r>{<Key.enter>console.log<Key.shift_r>(<Key.shift_r>"<Key.shift>Number<Key.space>is<Key.space><Key.shift>Negati
Screenshot: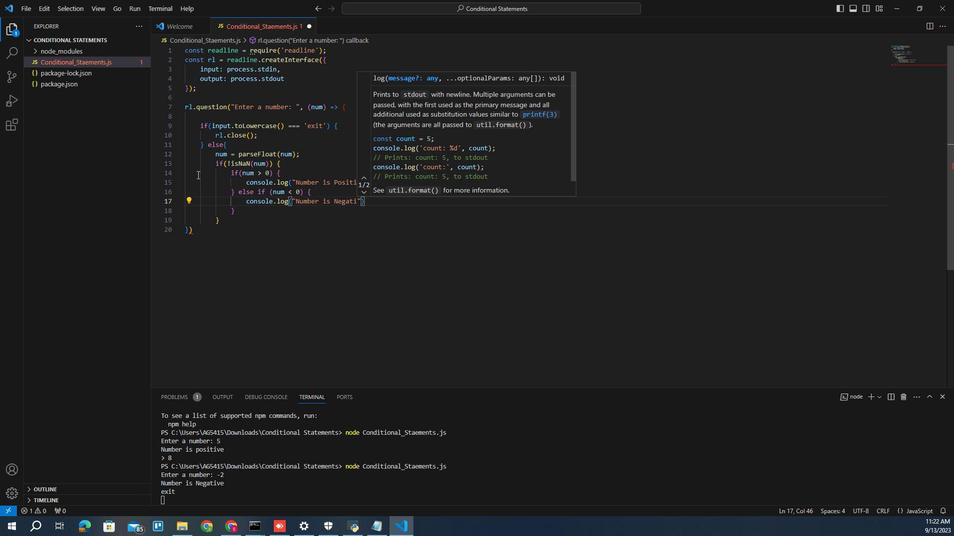 
Action: Mouse moved to (270, 410)
Screenshot: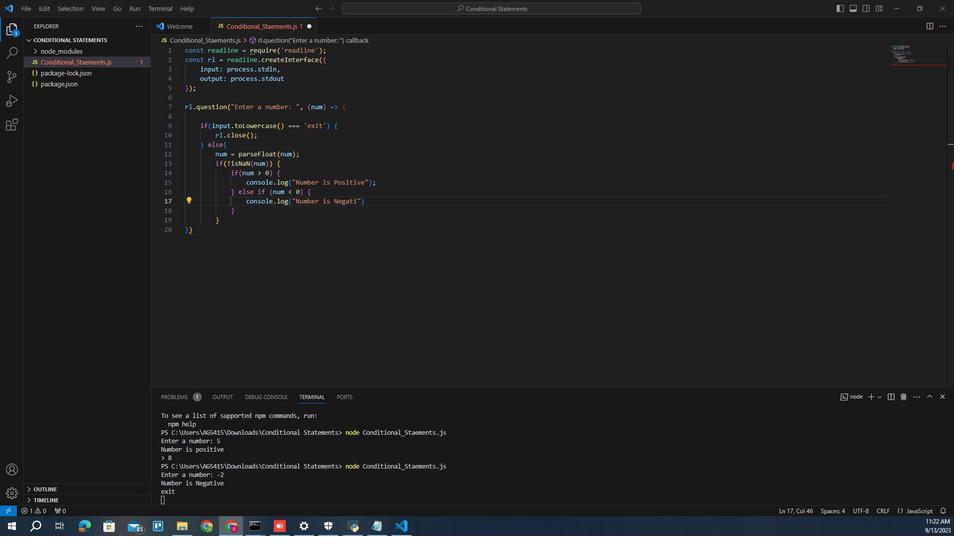 
Action: Mouse pressed left at (270, 410)
Screenshot: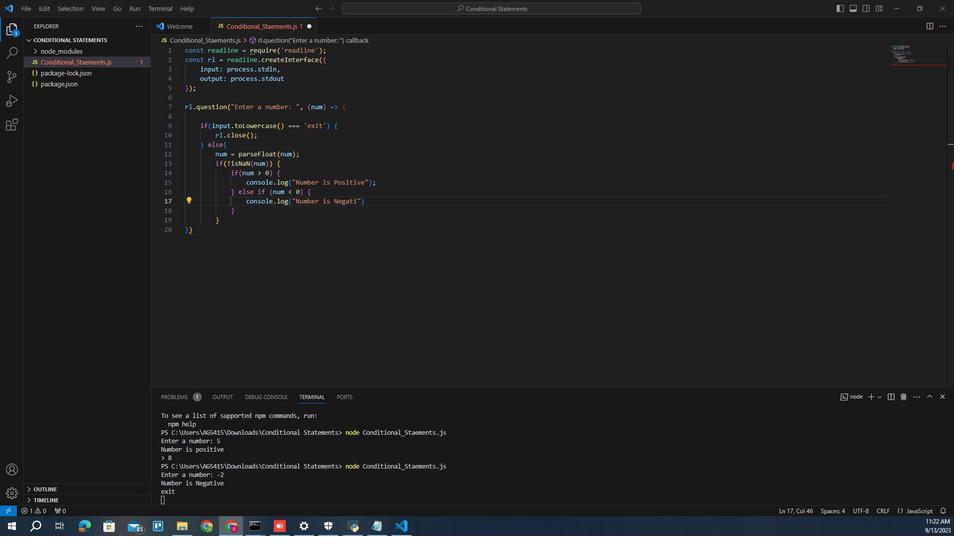 
Action: Mouse moved to (224, 369)
Screenshot: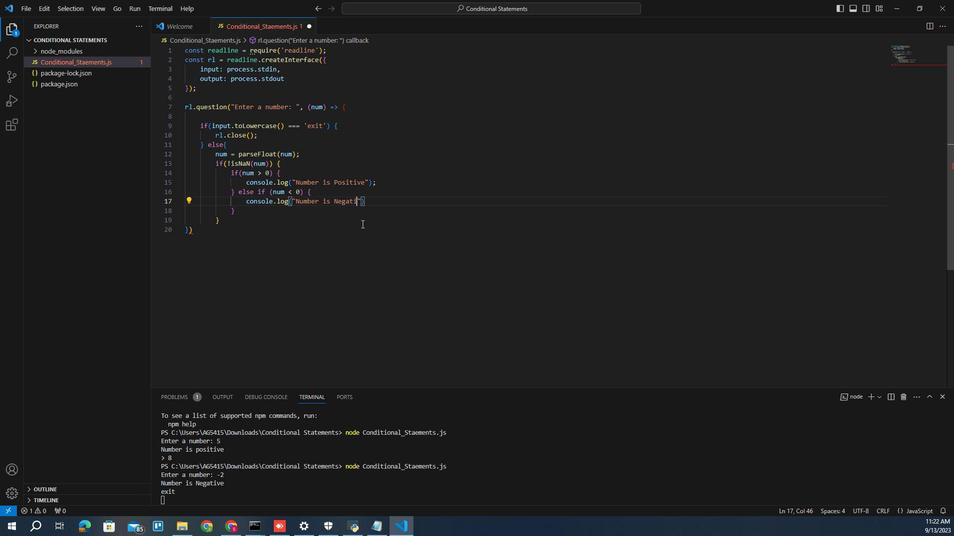 
Action: Mouse pressed left at (224, 369)
Screenshot: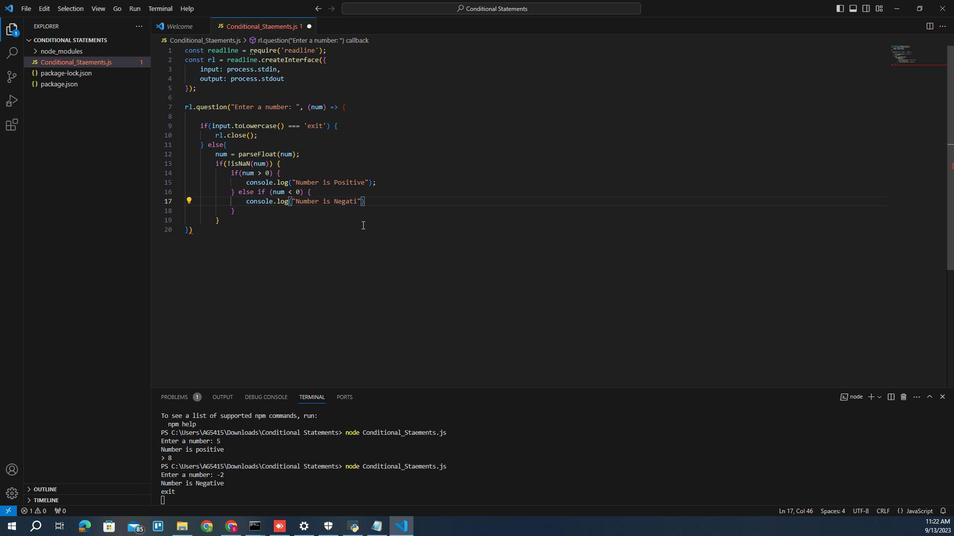
Action: Mouse moved to (224, 350)
Screenshot: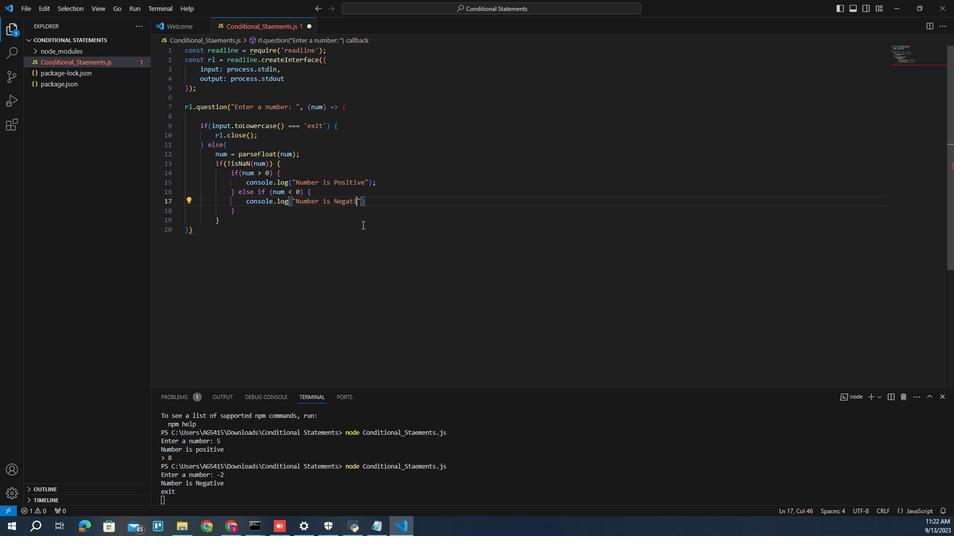 
Action: Key pressed ve<Key.right><Key.right>;<Key.down>else<Key.space><Key.shift_r>{<Key.enter>console.log<Key.shift_r>(<Key.shift_r>"<Key.shift>Number<Key.space>is<Key.space><Key.shift>0<Key.backspace><Key.shift>Zero<Key.down><Key.down><Key.right><Key.right>;
Screenshot: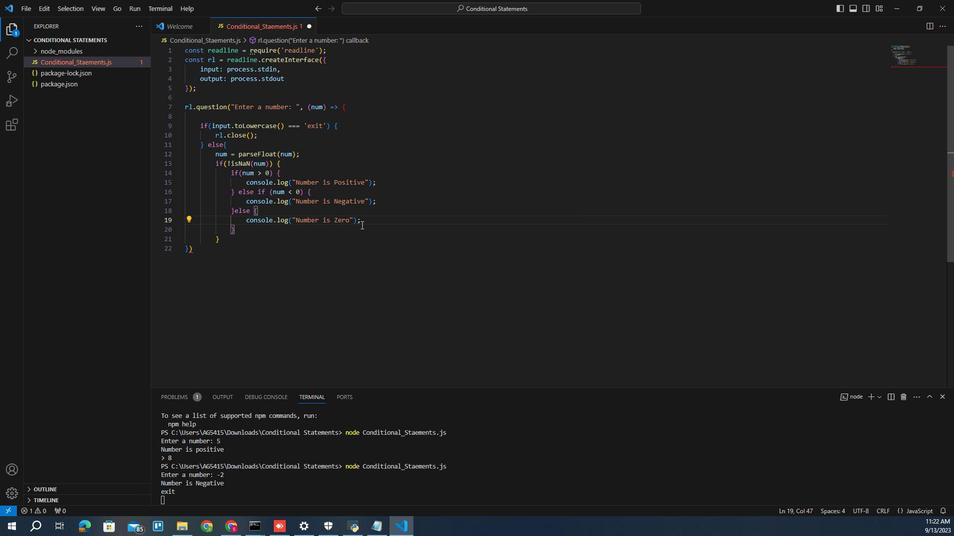 
Action: Mouse moved to (276, 410)
Screenshot: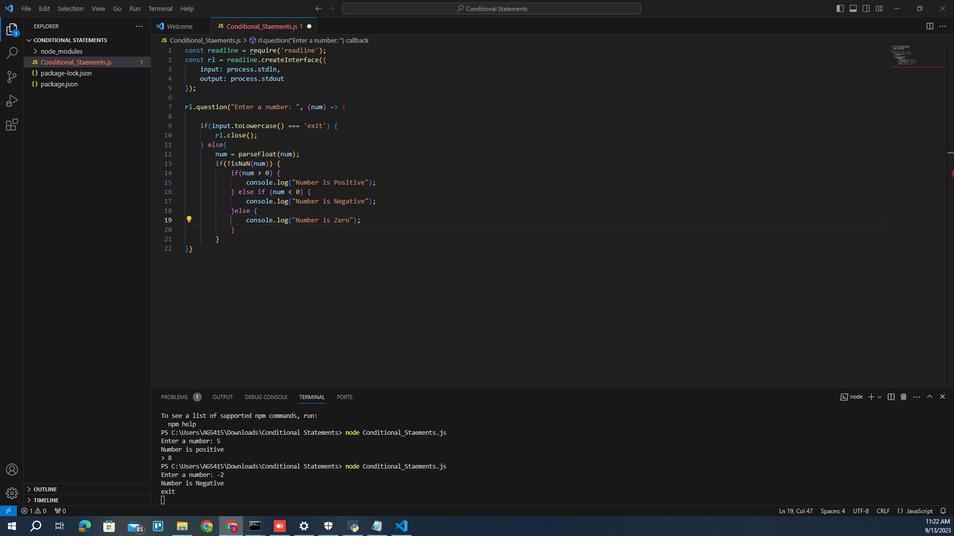 
Action: Mouse pressed left at (276, 410)
Screenshot: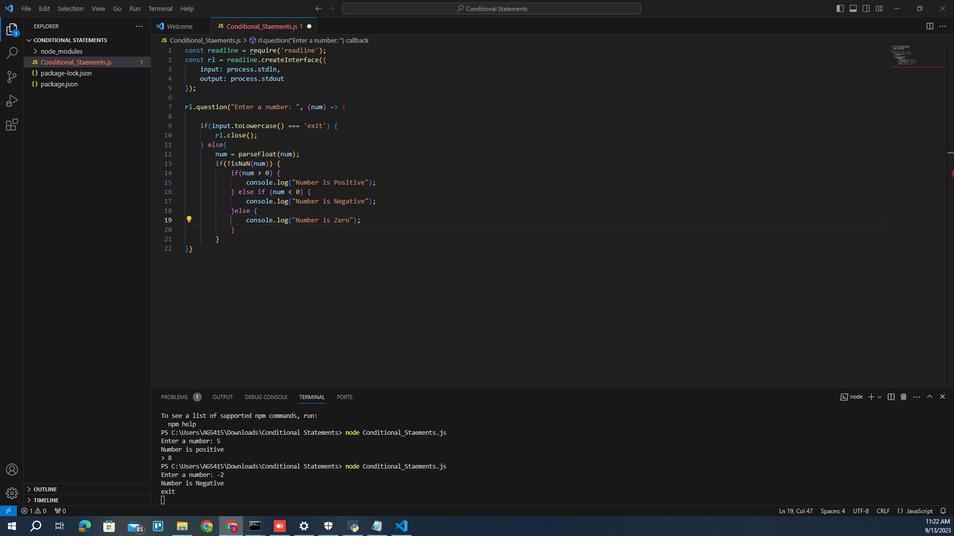 
Action: Mouse moved to (231, 337)
Screenshot: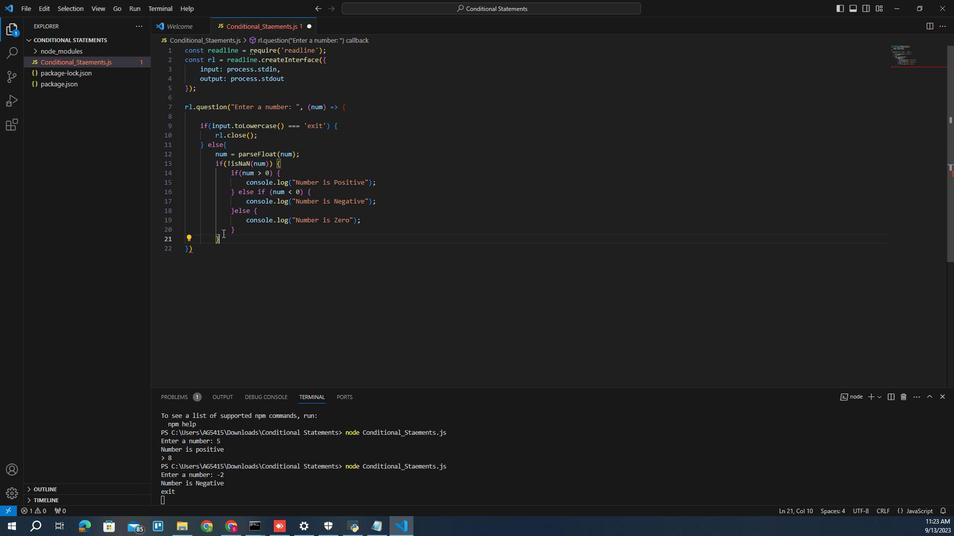 
Action: Mouse pressed left at (231, 337)
Screenshot: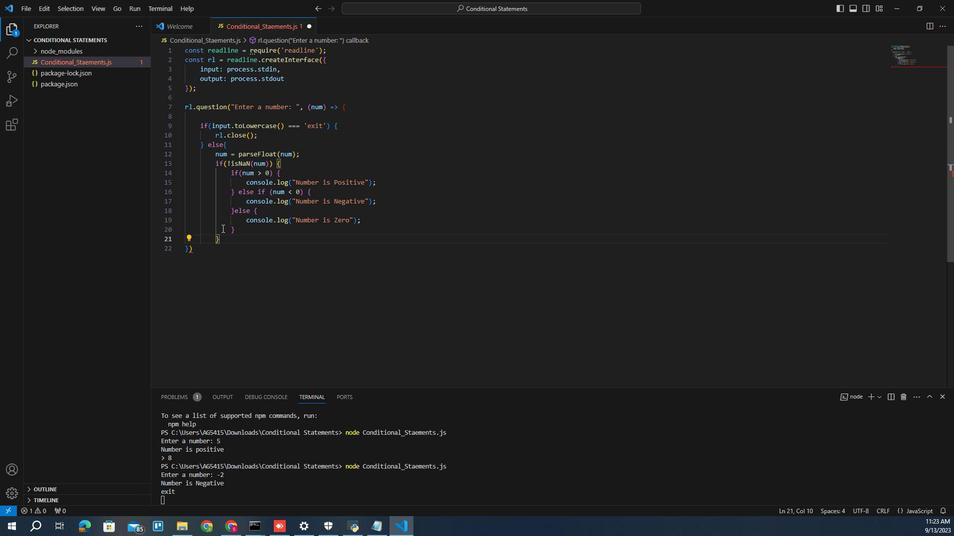 
Action: Mouse moved to (231, 345)
Screenshot: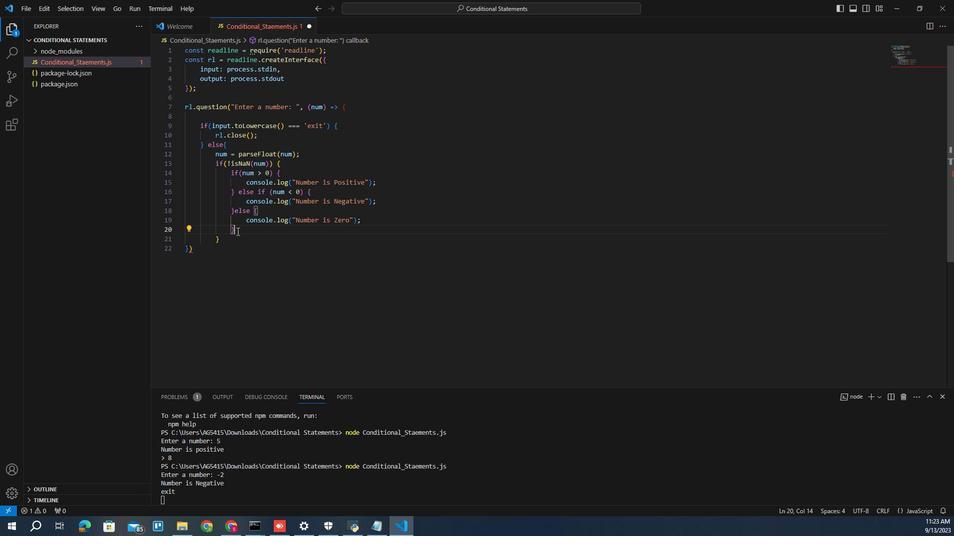 
Action: Mouse pressed left at (231, 345)
Screenshot: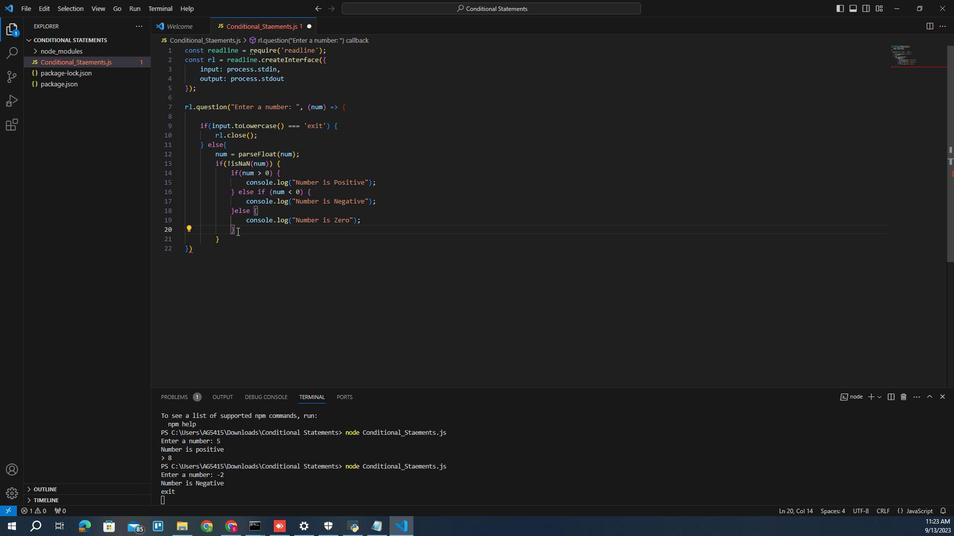 
Action: Key pressed <Key.enter>as
Screenshot: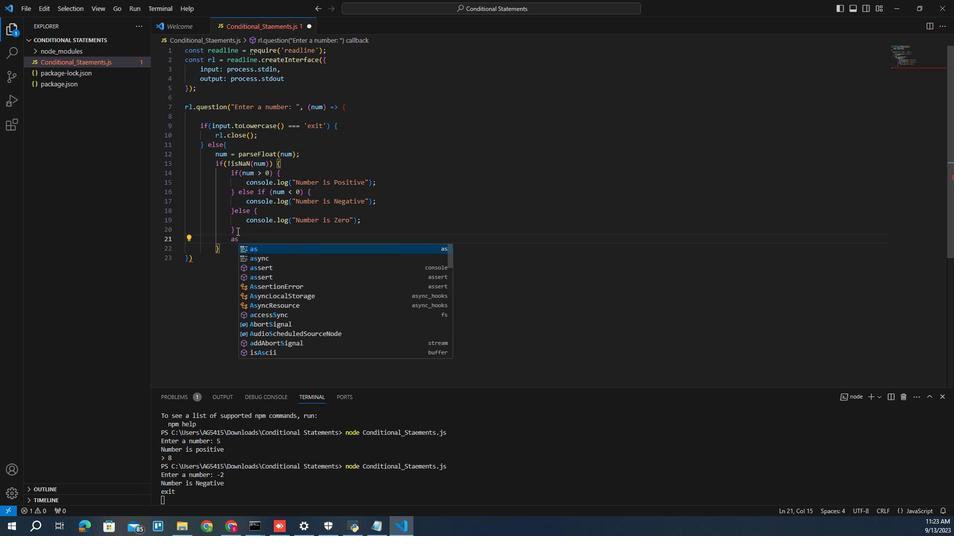 
Action: Mouse moved to (233, 367)
Screenshot: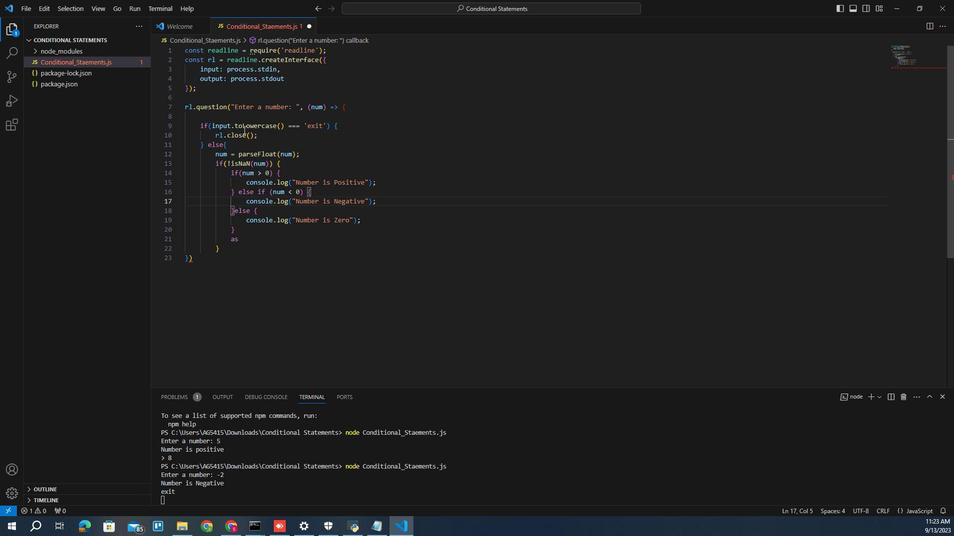 
Action: Mouse pressed left at (233, 367)
Screenshot: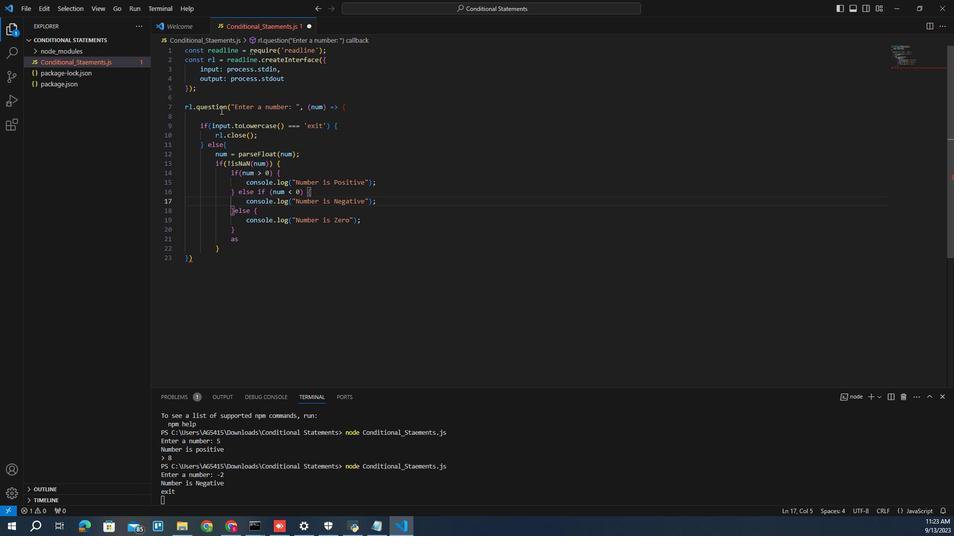 
Action: Mouse moved to (231, 339)
Screenshot: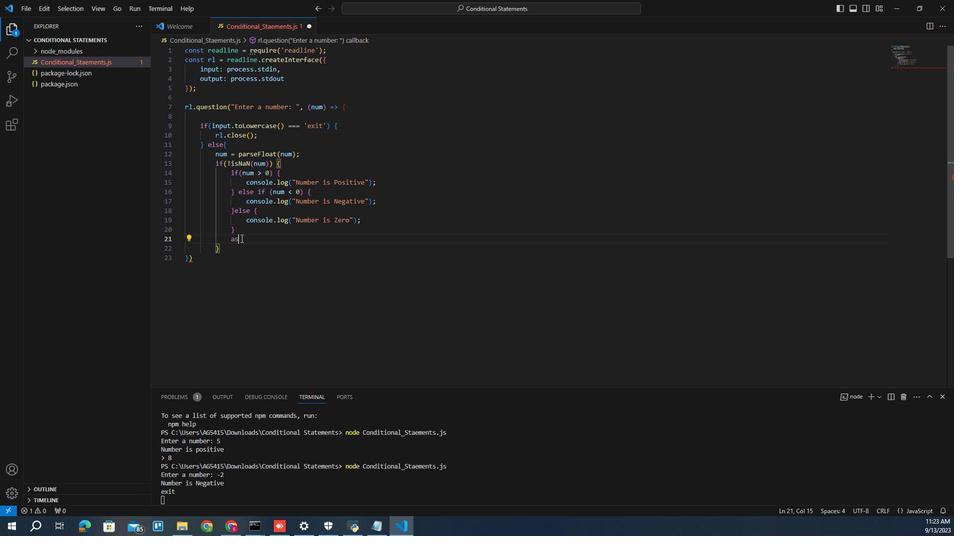 
Action: Mouse pressed left at (231, 339)
Screenshot: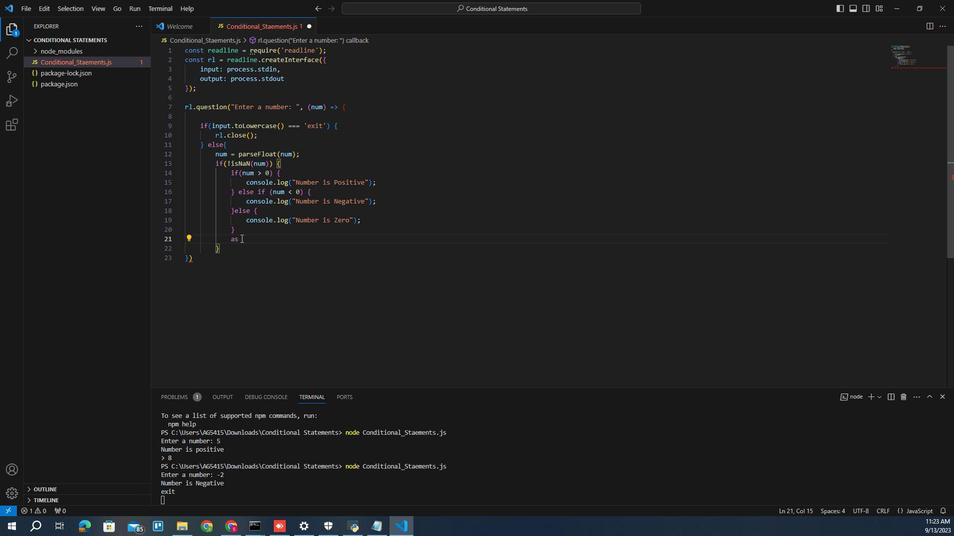 
Action: Mouse moved to (231, 338)
Screenshot: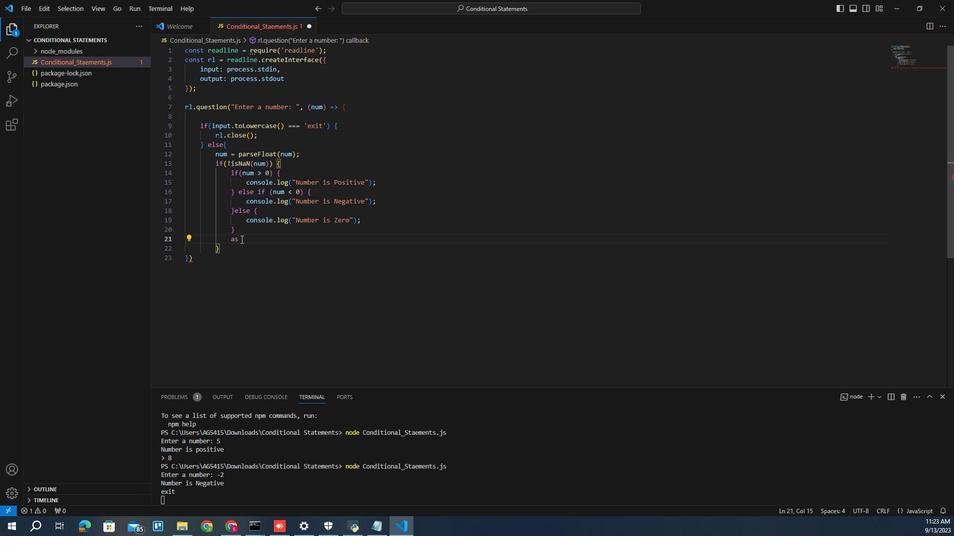 
Action: Key pressed <Key.backspace><Key.backspace>qu<Key.down><Key.enter><Key.shift_r><Key.shift_r>(<Key.right>;<Key.down><Key.space>esle<Key.enter><Key.space><Key.shift_r>{<Key.enter>console.log<Key.shift_r>(<Key.shift_r>"<Key.shift>Invalid<Key.space>input.<Key.space><Key.shift>Please<Key.space>enter<Key.space>a<Key.space>valid<Key.space>number.<Key.down><Key.down>;<Key.right><Key.right><Key.left><Key.left>\<Key.backspace><Key.backspace><Key.right><Key.right>;<Key.enter>ask<Key.shift><Key.backspace><Key.backspace><Key.backspace>que<Key.down><Key.enter><Key.shift_r>(<Key.right>;
Screenshot: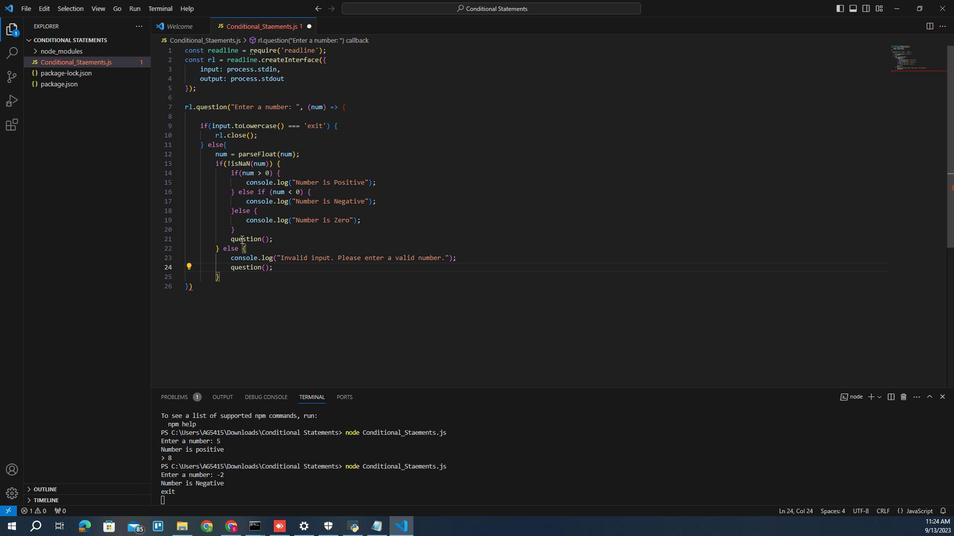 
Action: Mouse moved to (231, 305)
Screenshot: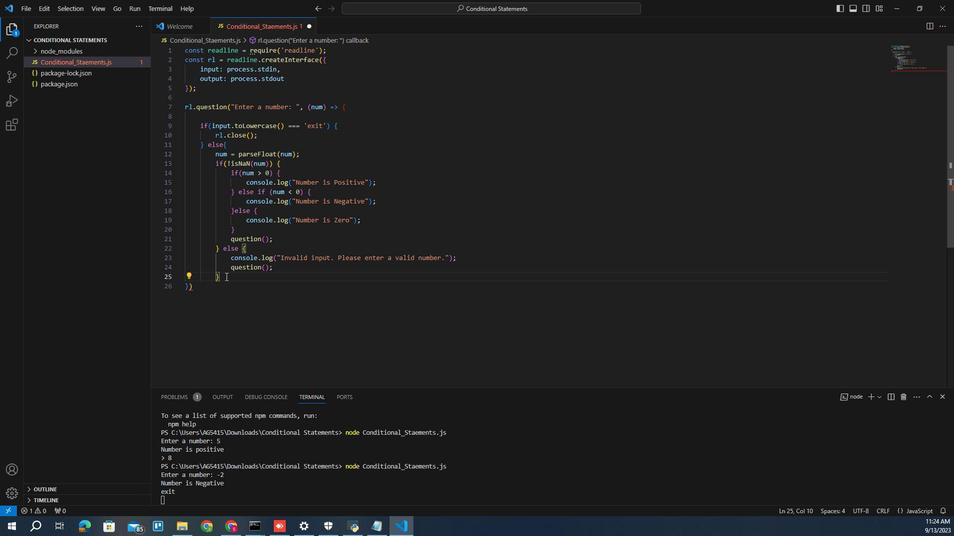 
Action: Mouse pressed left at (231, 305)
Screenshot: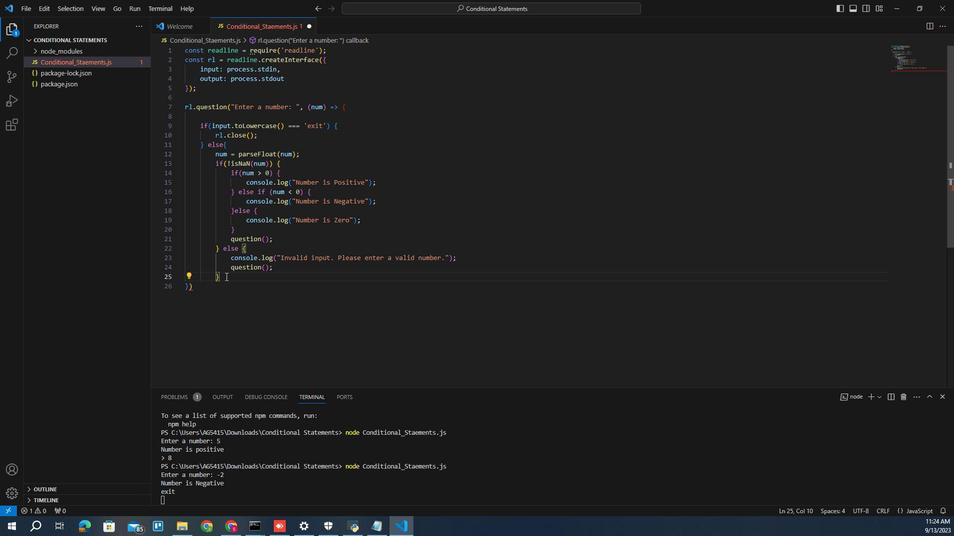 
Action: Mouse moved to (231, 305)
Screenshot: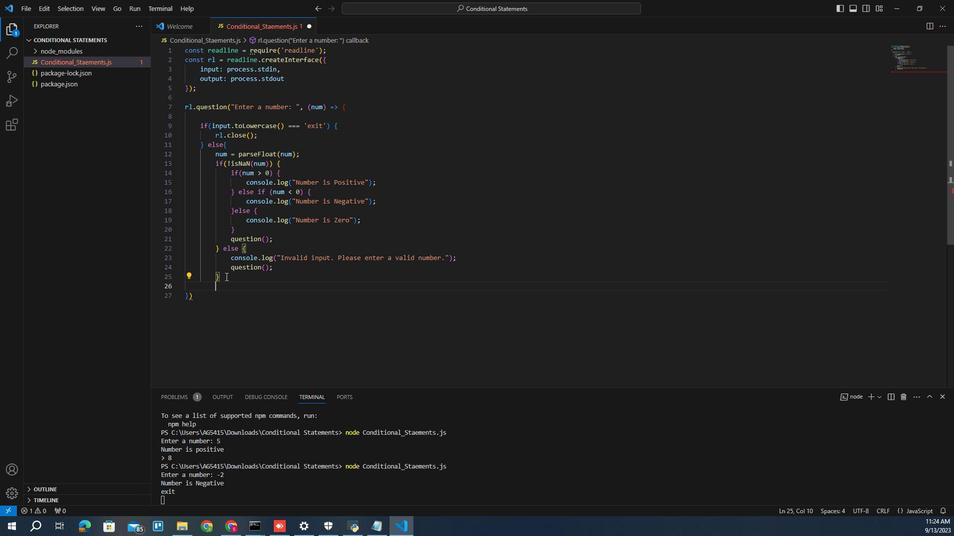 
Action: Key pressed <Key.enter><Key.shift_r>}
Screenshot: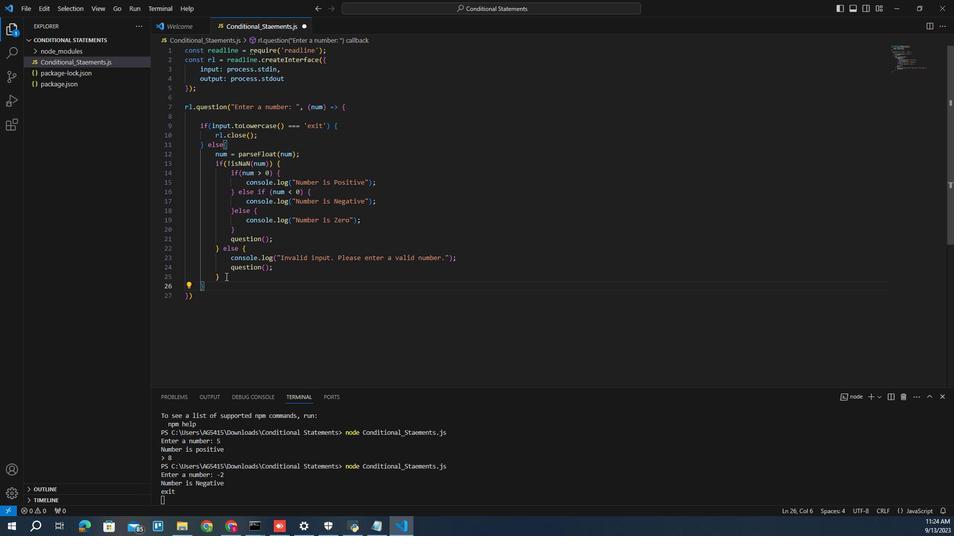 
Action: Mouse moved to (228, 343)
Screenshot: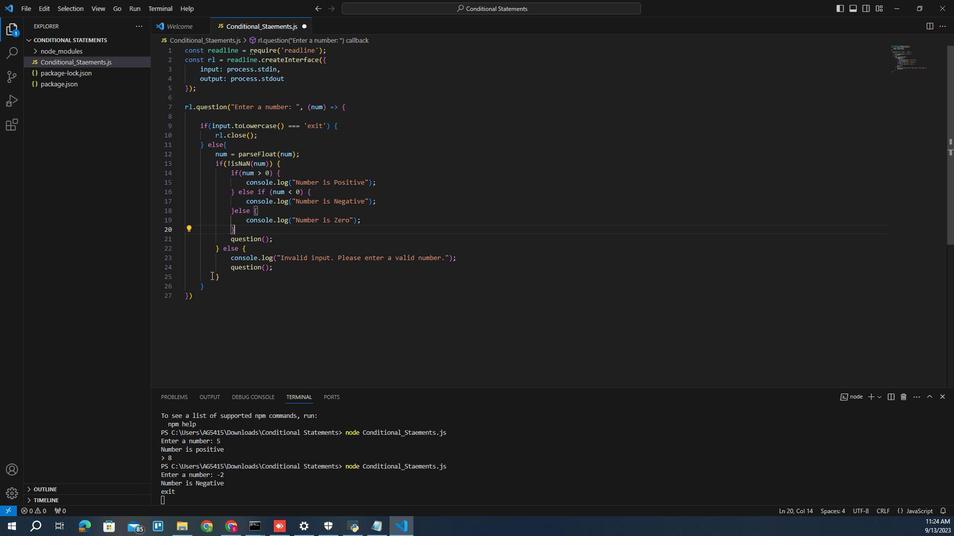 
Action: Mouse pressed left at (228, 343)
Screenshot: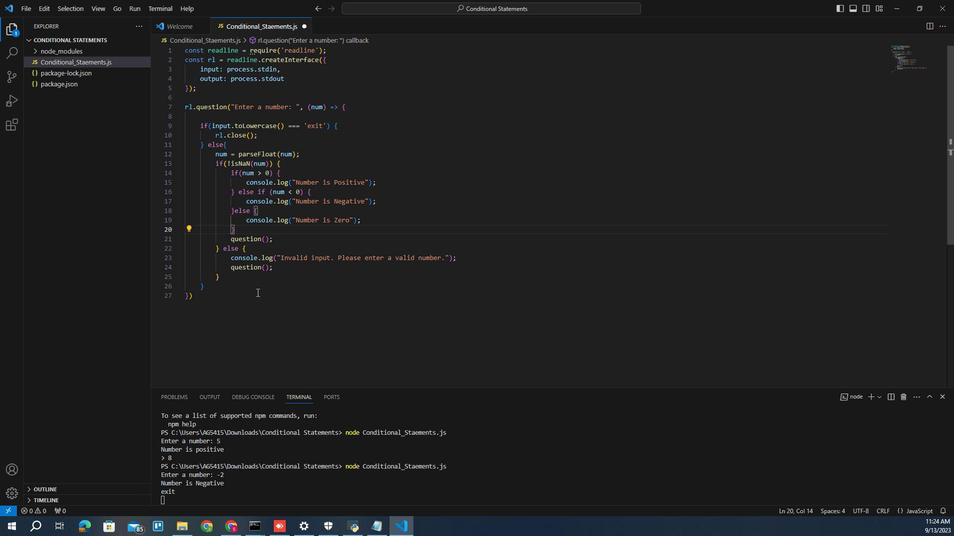 
Action: Mouse moved to (234, 115)
Screenshot: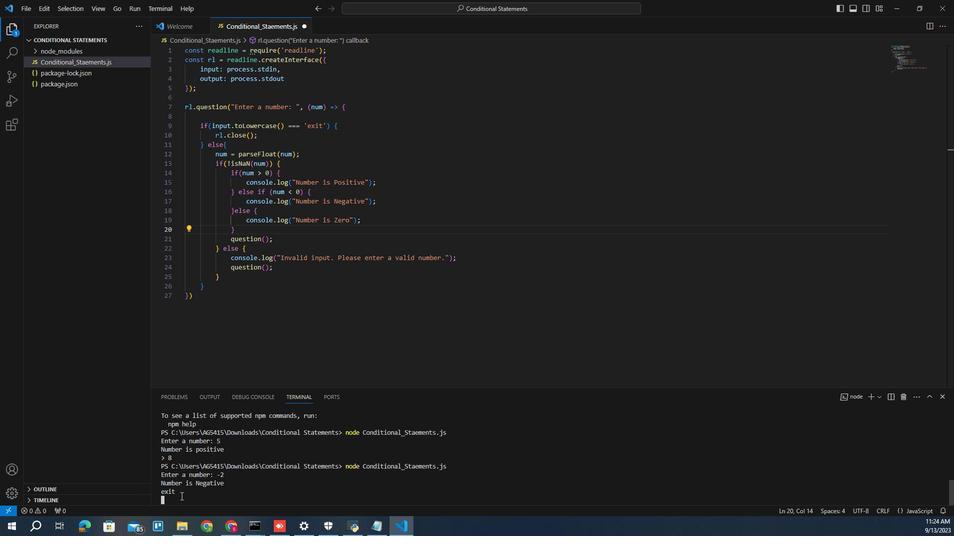 
Action: Mouse pressed left at (234, 115)
Screenshot: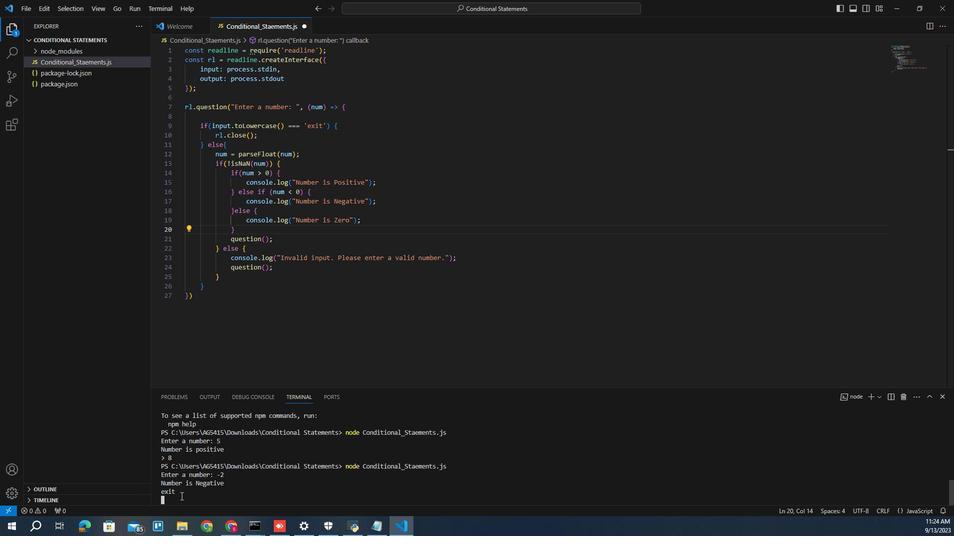 
Action: Key pressed ctrl+C<Key.up><Key.enter>5<Key.enter>8<Key.enter>
Screenshot: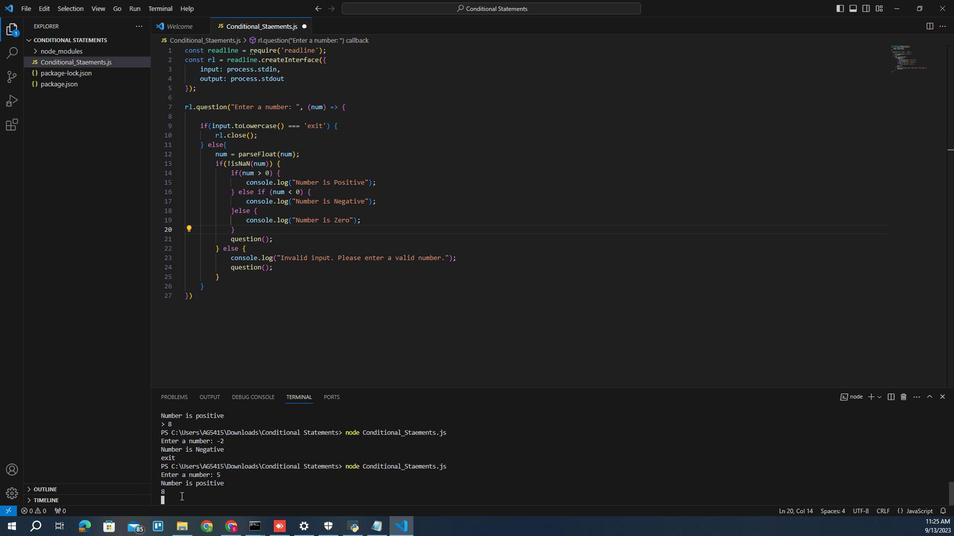 
Action: Mouse moved to (232, 295)
Screenshot: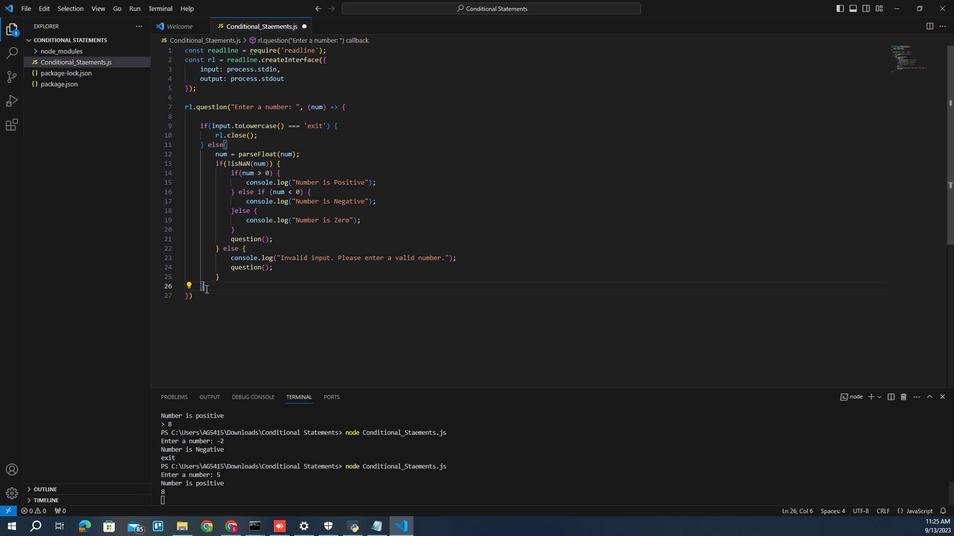 
Action: Mouse pressed left at (232, 295)
Screenshot: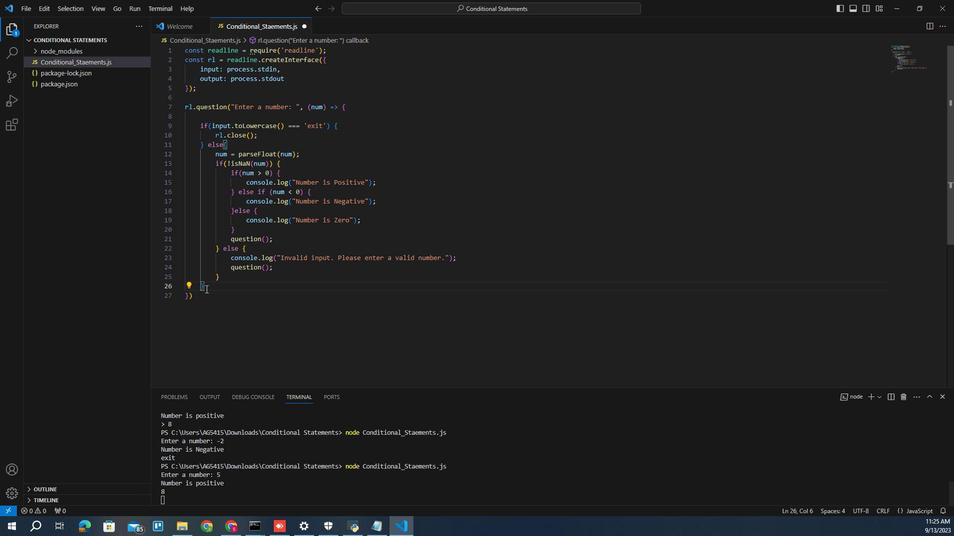 
Action: Mouse moved to (234, 288)
Screenshot: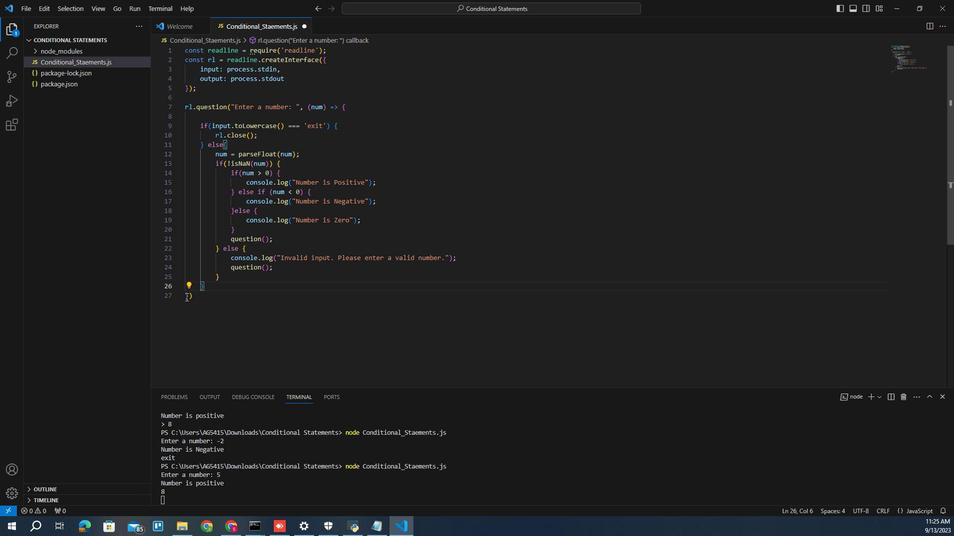 
Action: Mouse pressed left at (234, 288)
Screenshot: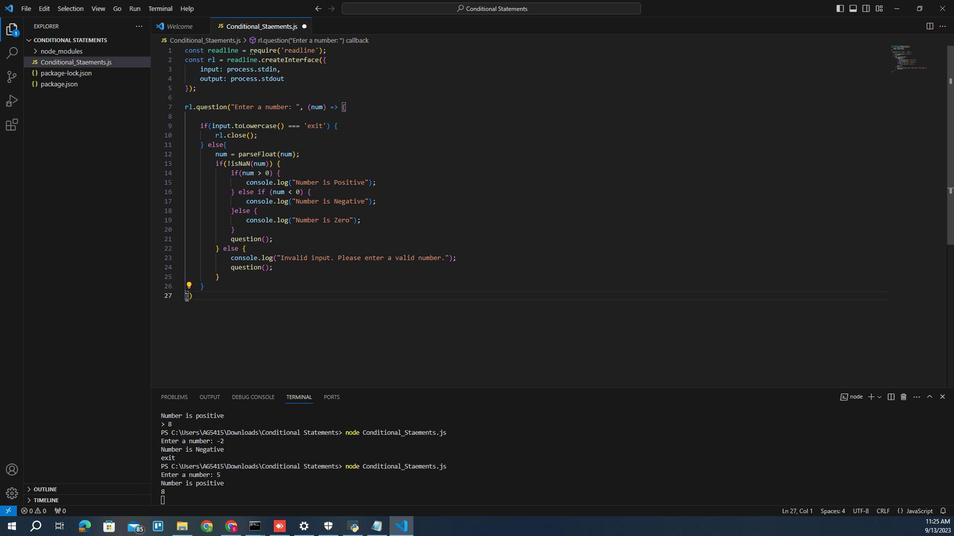 
Action: Mouse moved to (233, 461)
Screenshot: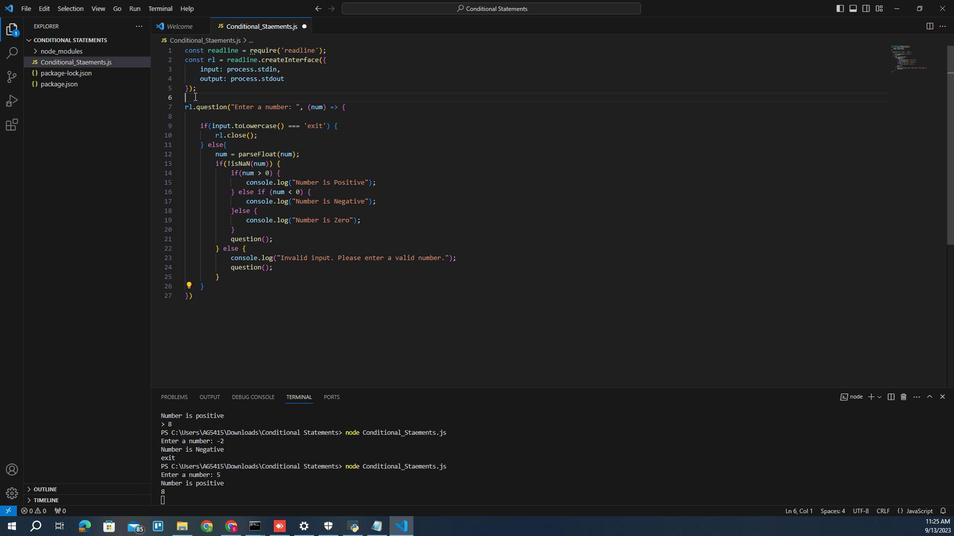 
Action: Mouse pressed left at (233, 461)
Screenshot: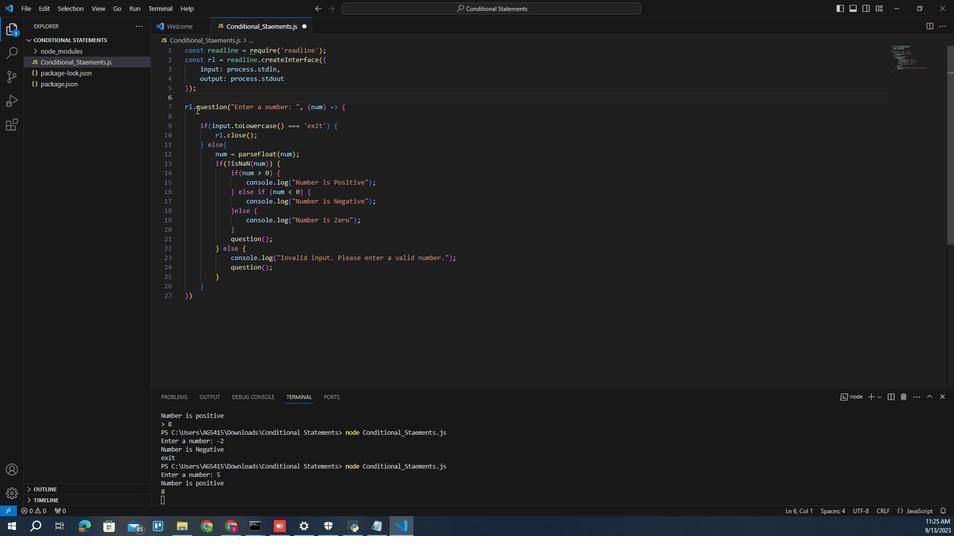 
Action: Mouse moved to (233, 450)
Screenshot: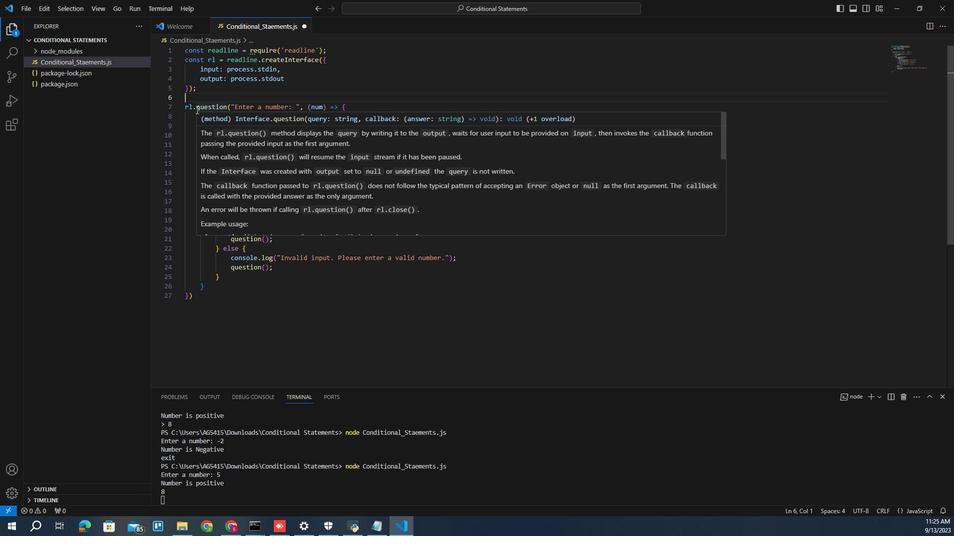 
Action: Key pressed <Key.enter>
Screenshot: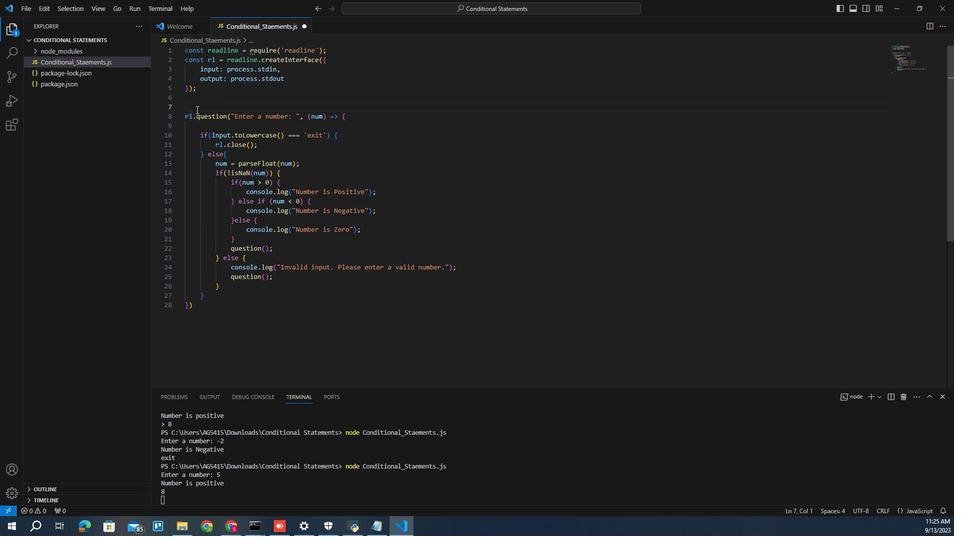 
Action: Mouse moved to (263, 188)
Screenshot: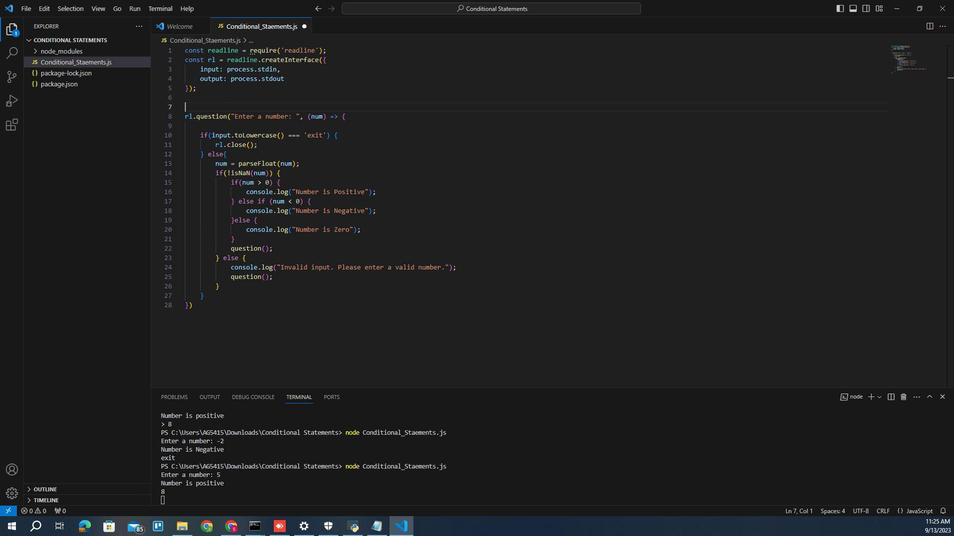 
Action: Mouse scrolled (263, 187) with delta (0, 0)
Screenshot: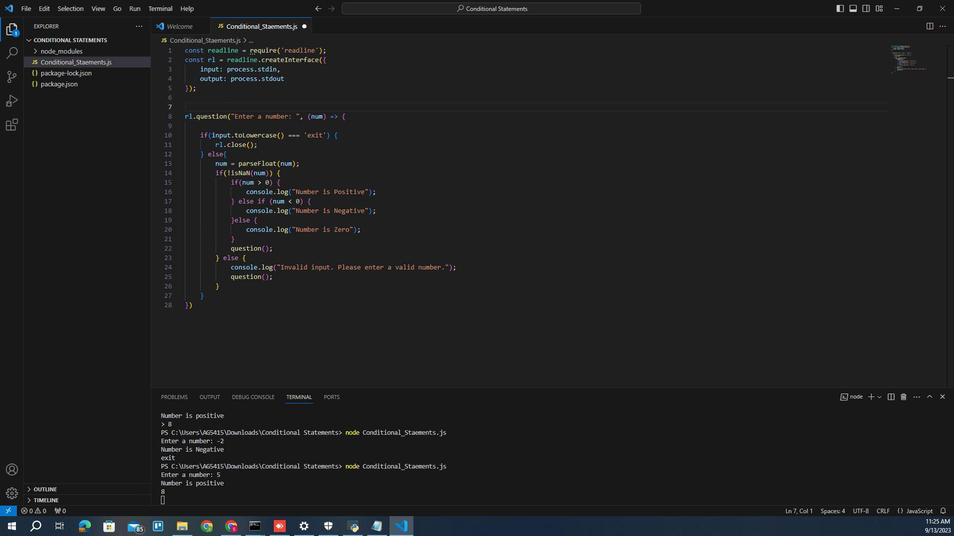 
Action: Mouse scrolled (263, 188) with delta (0, 0)
Screenshot: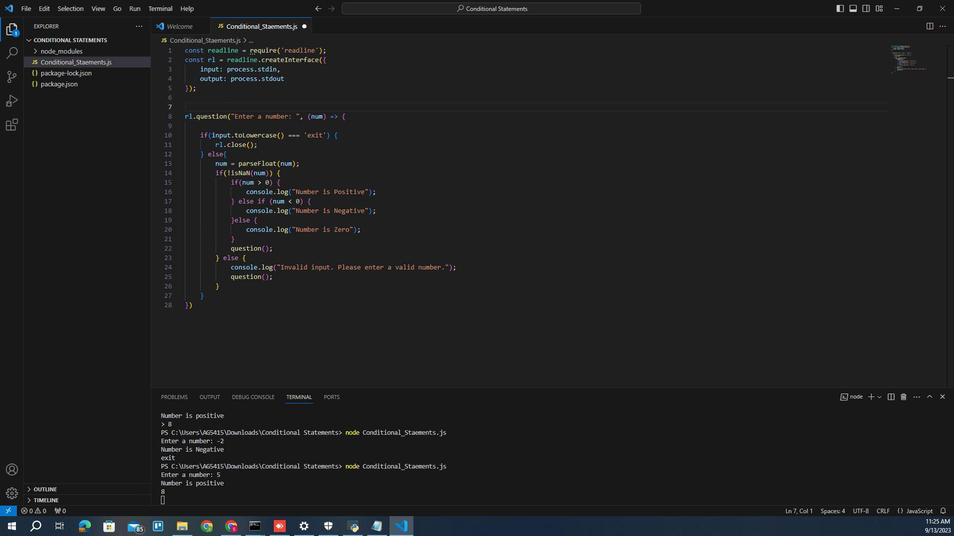 
Action: Mouse scrolled (263, 188) with delta (0, 0)
Screenshot: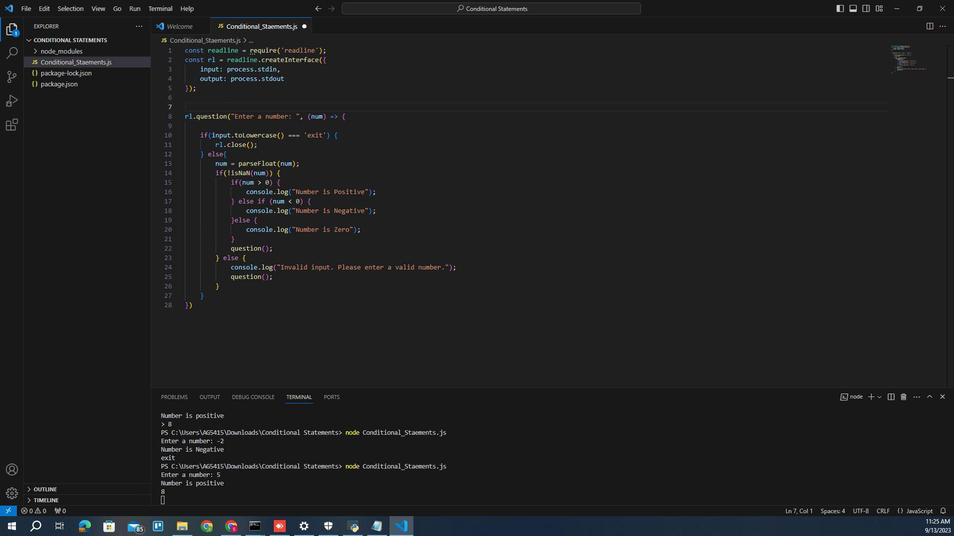 
Action: Mouse scrolled (263, 188) with delta (0, 0)
Screenshot: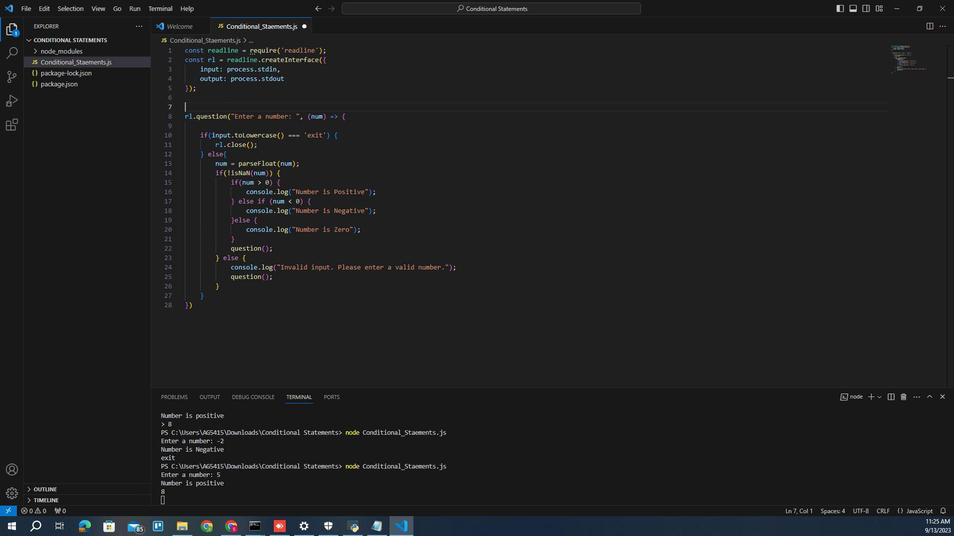 
Action: Mouse scrolled (263, 188) with delta (0, 0)
Screenshot: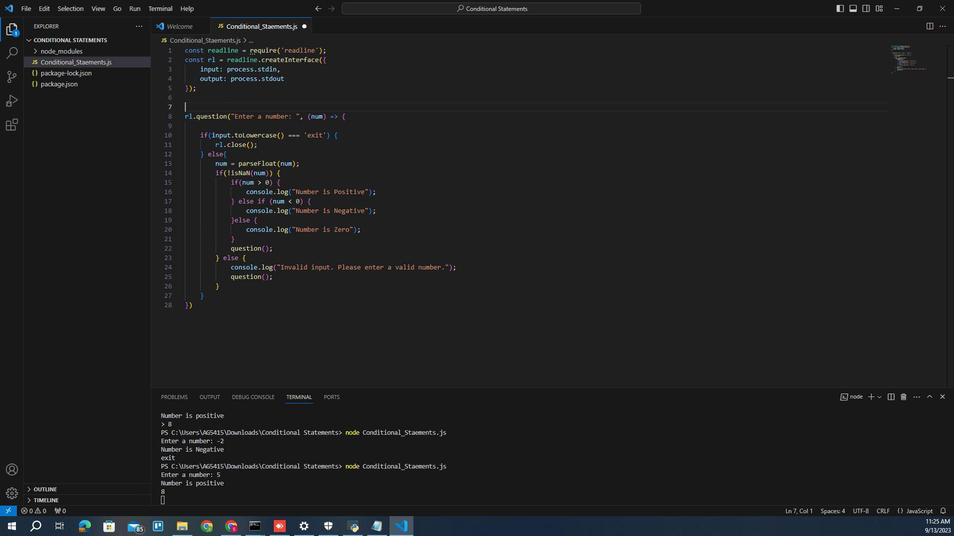 
Action: Mouse scrolled (263, 187) with delta (0, 0)
Screenshot: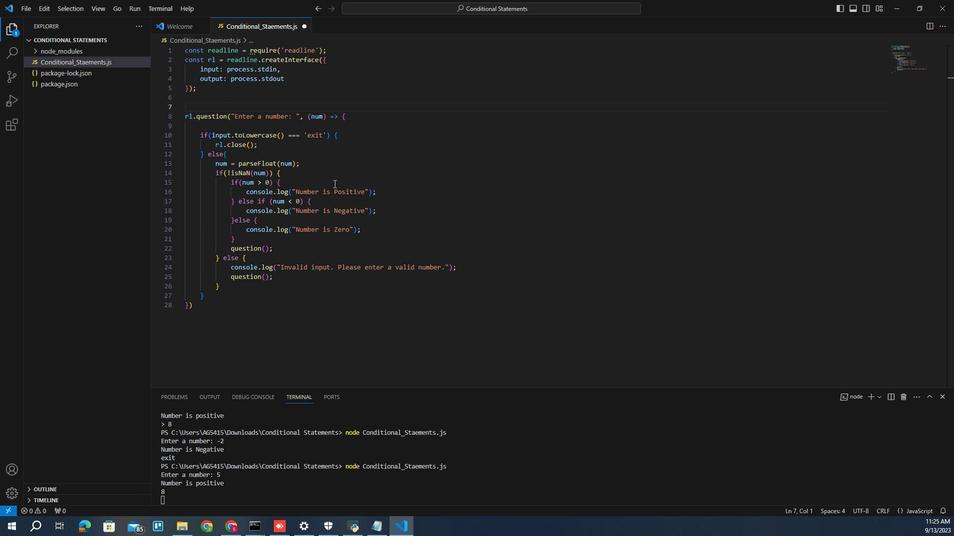 
Action: Mouse scrolled (263, 187) with delta (0, 0)
Screenshot: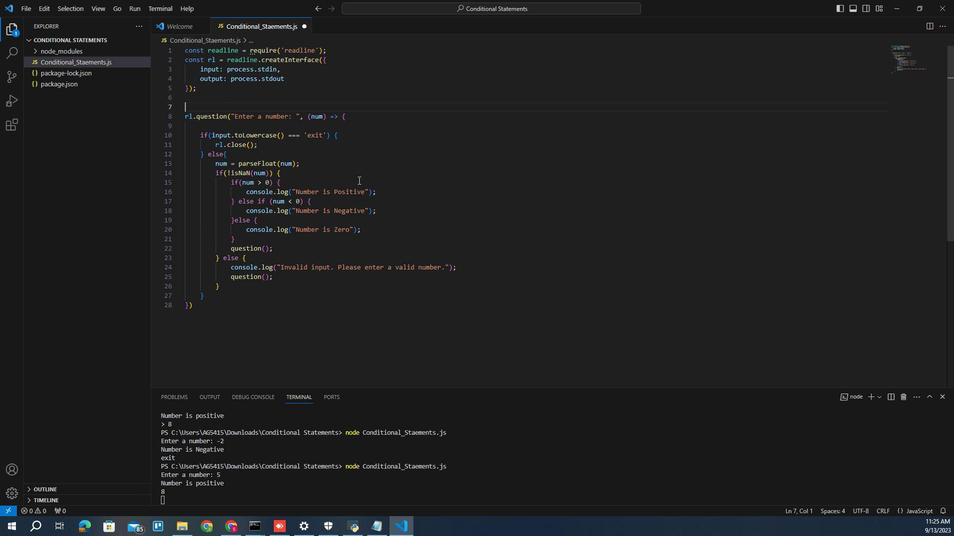
Action: Mouse scrolled (263, 187) with delta (0, 0)
Screenshot: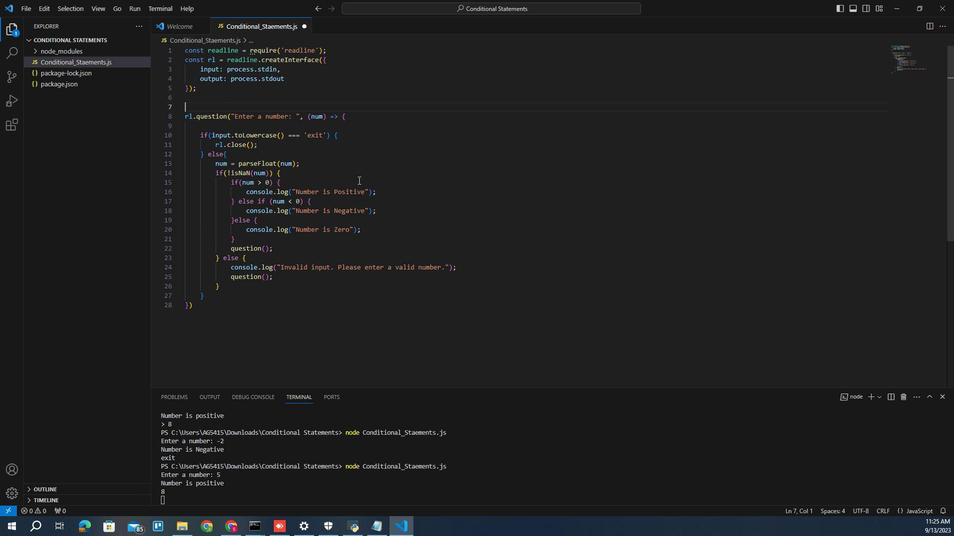 
Action: Mouse moved to (227, 386)
Screenshot: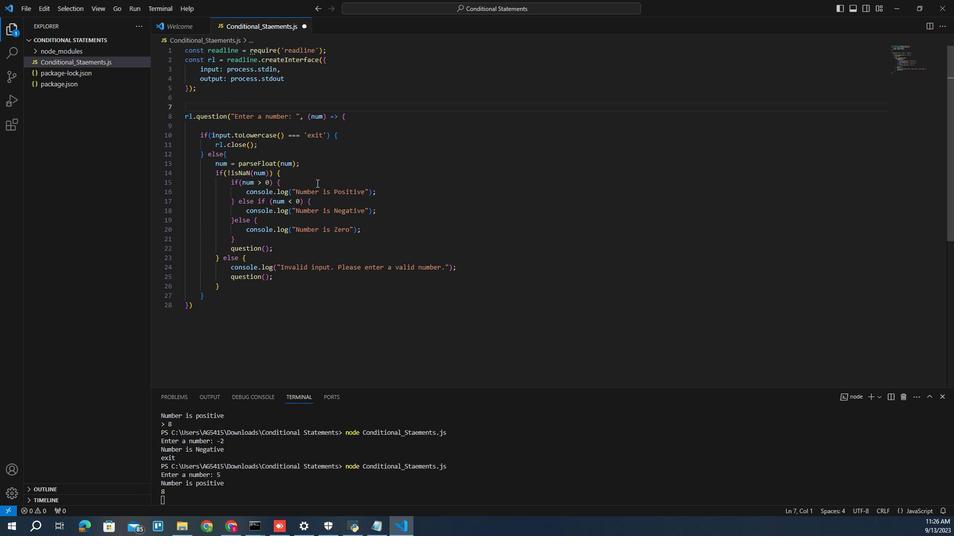 
Action: Key pressed function<Key.space>
Screenshot: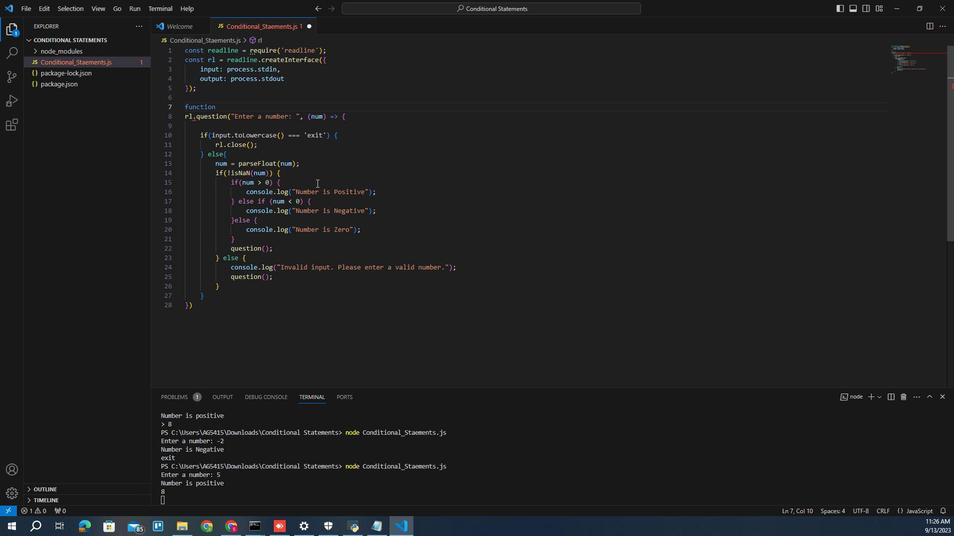 
Action: Mouse moved to (254, 300)
Screenshot: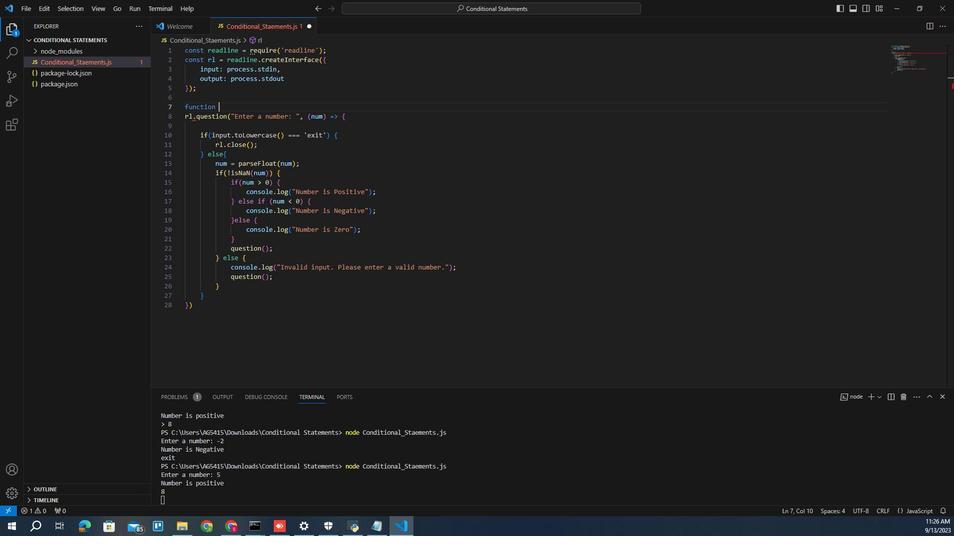 
Action: Mouse scrolled (254, 300) with delta (0, 0)
Screenshot: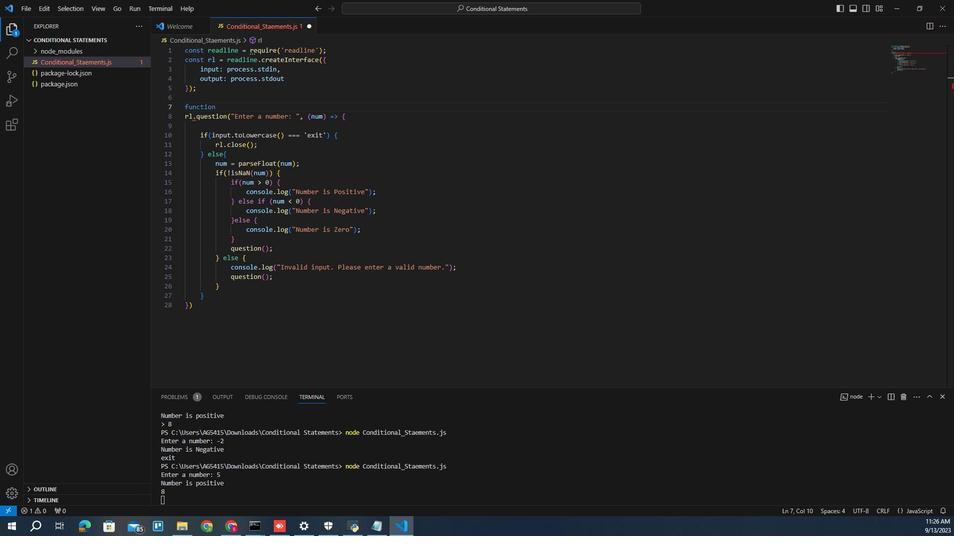 
Action: Mouse moved to (226, 419)
Screenshot: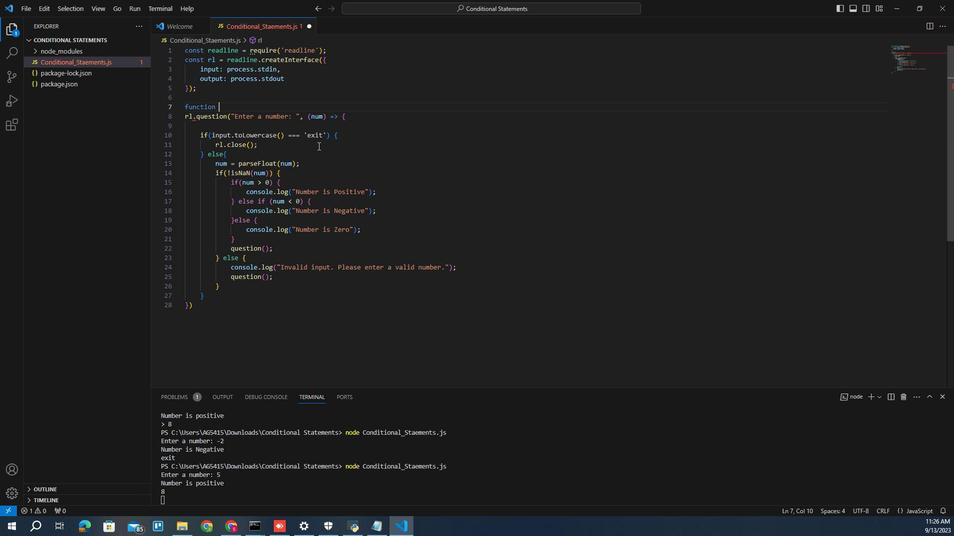 
Action: Key pressed ask<Key.shift>For<Key.shift>Number<Key.shift_r><Key.shift_r><Key.shift_r><Key.shift_r><Key.shift_r><Key.shift_r><Key.shift_r><Key.shift_r><Key.shift_r><Key.shift_r><Key.shift_r><Key.shift_r><Key.shift_r><Key.shift_r><Key.shift_r><Key.shift_r>(<Key.right><Key.space><Key.shift_r><Key.shift_r><Key.shift_r><Key.shift_r><Key.shift_r><Key.shift_r><Key.shift_r><Key.shift_r><Key.shift_r><Key.shift_r><Key.shift_r><Key.shift_r>{<Key.right><Key.backspace><Key.down><Key.down><Key.down><Key.down><Key.down><Key.down><Key.down><Key.down><Key.down><Key.down><Key.down><Key.down><Key.down><Key.down><Key.down><Key.down><Key.down><Key.down><Key.down><Key.down><Key.down><Key.down><Key.enter><Key.shift_r><Key.shift_r><Key.shift_r>}<Key.up><Key.right><Key.shift><Key.shift><Key.left><Key.up><Key.up><Key.up><Key.up><Key.up><Key.up><Key.up><Key.up><Key.up><Key.up><Key.up><Key.up><Key.up><Key.up><Key.up><Key.up><Key.up><Key.up><Key.up><Key.up><Key.left><Key.shift><Key.tab>
Screenshot: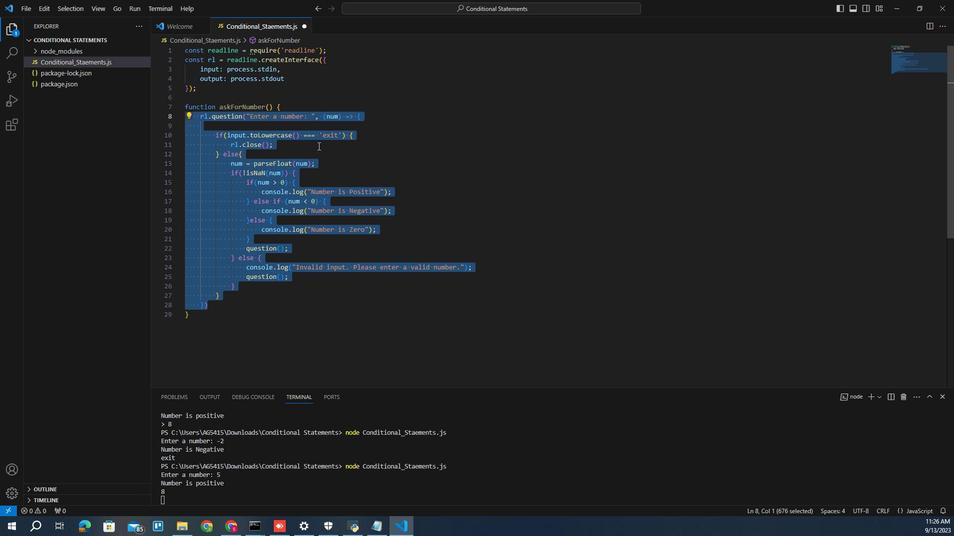 
Action: Mouse moved to (213, 408)
Screenshot: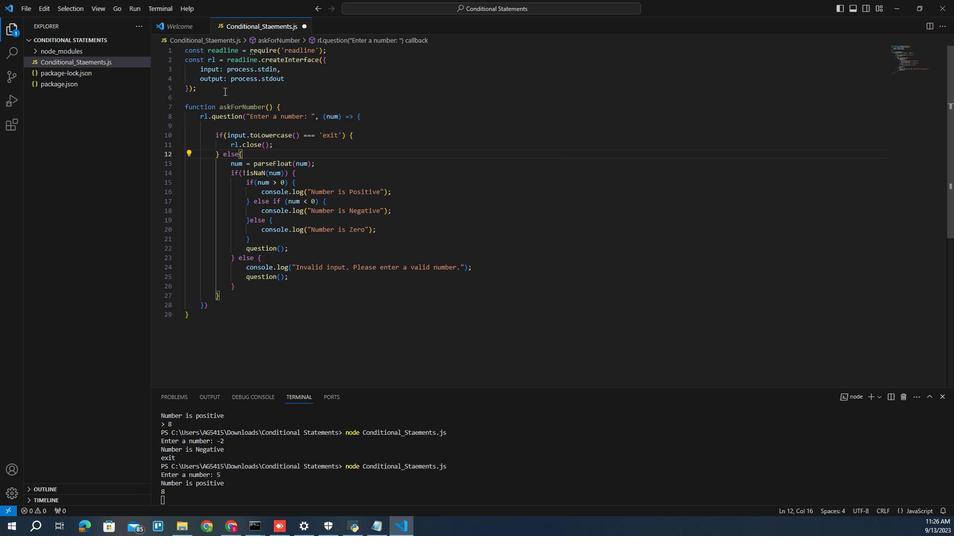 
Action: Mouse pressed left at (213, 408)
Screenshot: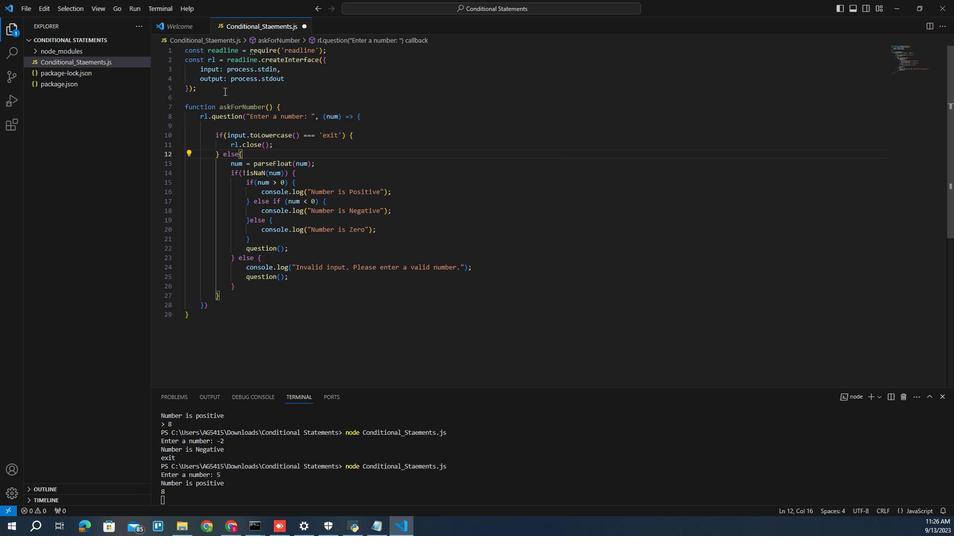 
Action: Mouse moved to (229, 330)
Screenshot: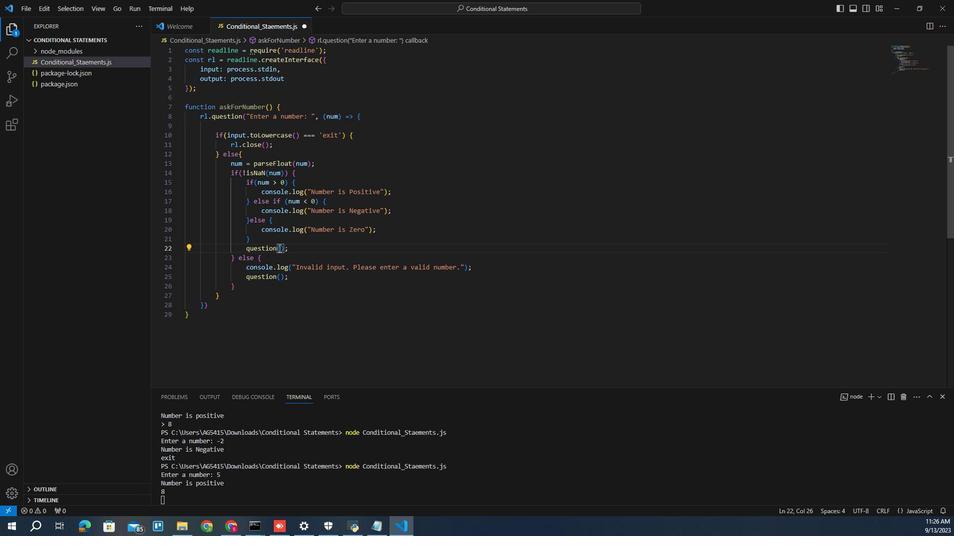 
Action: Mouse pressed left at (229, 330)
Screenshot: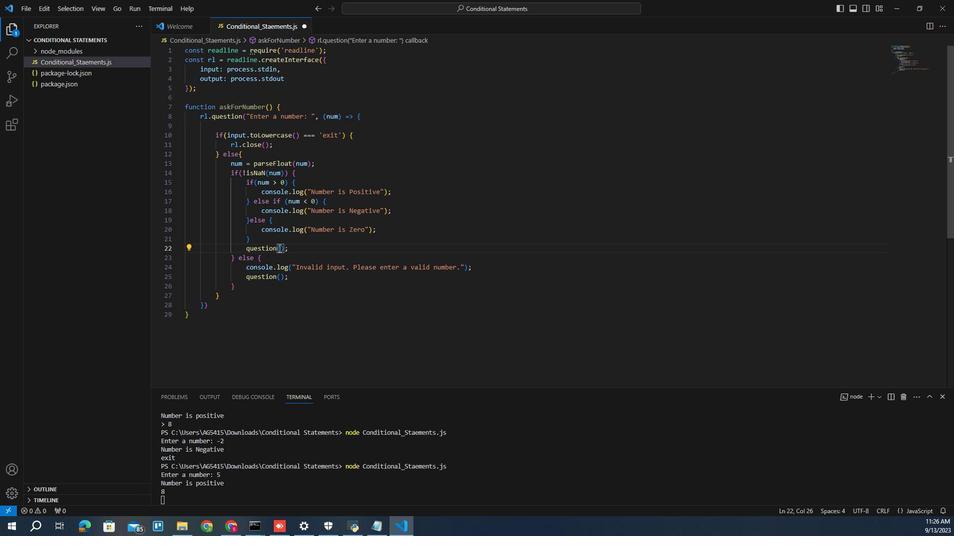 
Action: Key pressed <Key.left><Key.backspace><Key.backspace><Key.backspace><Key.backspace><Key.backspace><Key.backspace><Key.backspace><Key.backspace>ask<Key.enter><Key.down><Key.down><Key.down><Key.left><Key.left><Key.left><Key.backspace><Key.backspace><Key.backspace><Key.backspace><Key.backspace><Key.backspace><Key.backspace><Key.backspace>ask<Key.enter>
Screenshot: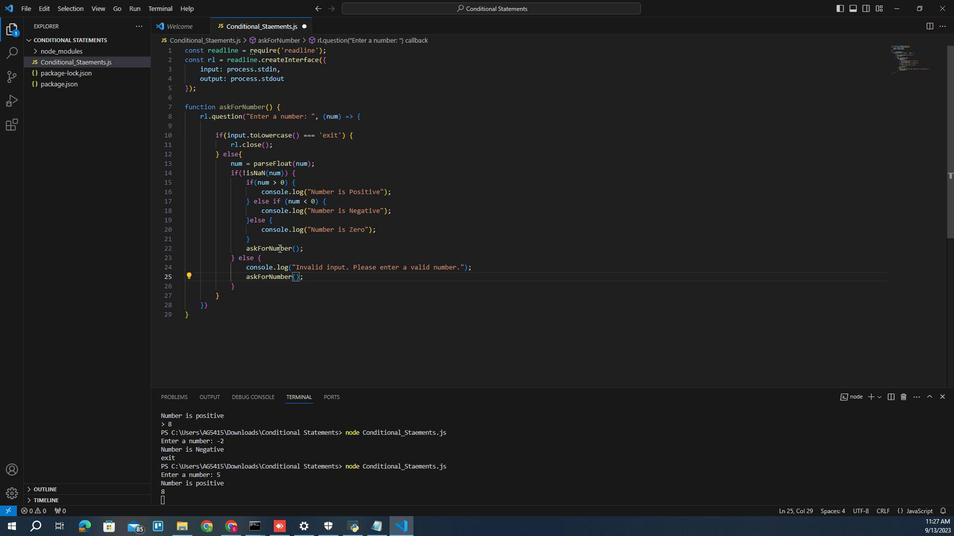 
Action: Mouse moved to (234, 273)
Screenshot: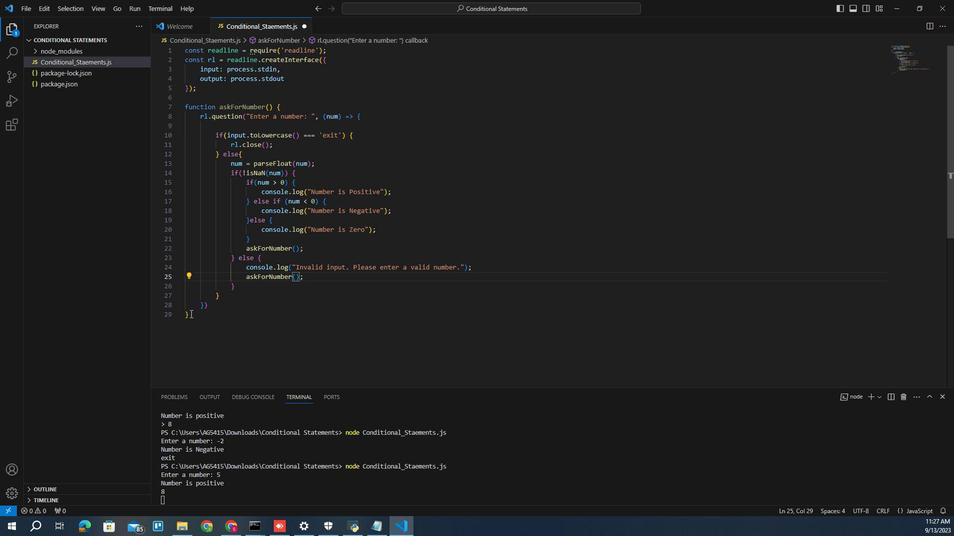 
Action: Mouse pressed left at (234, 273)
Screenshot: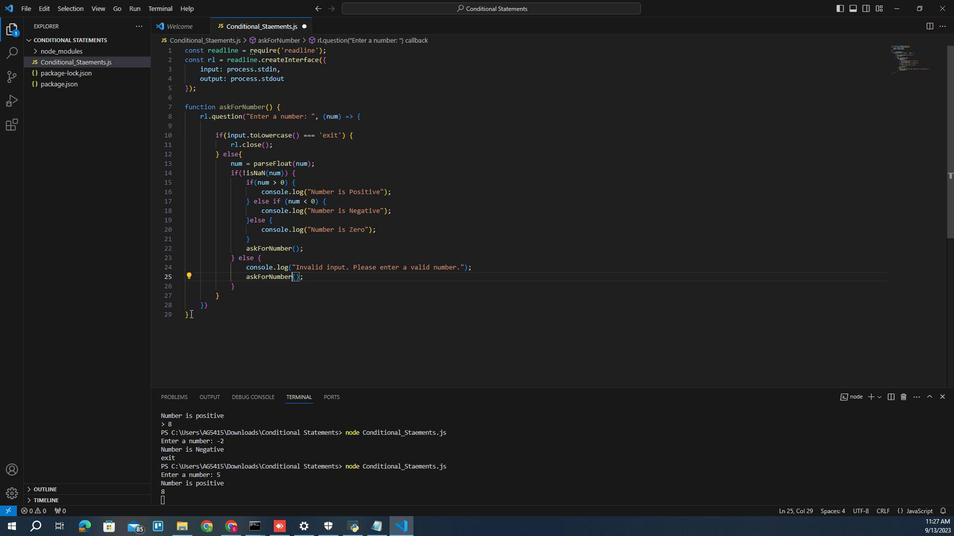 
Action: Mouse moved to (233, 273)
Screenshot: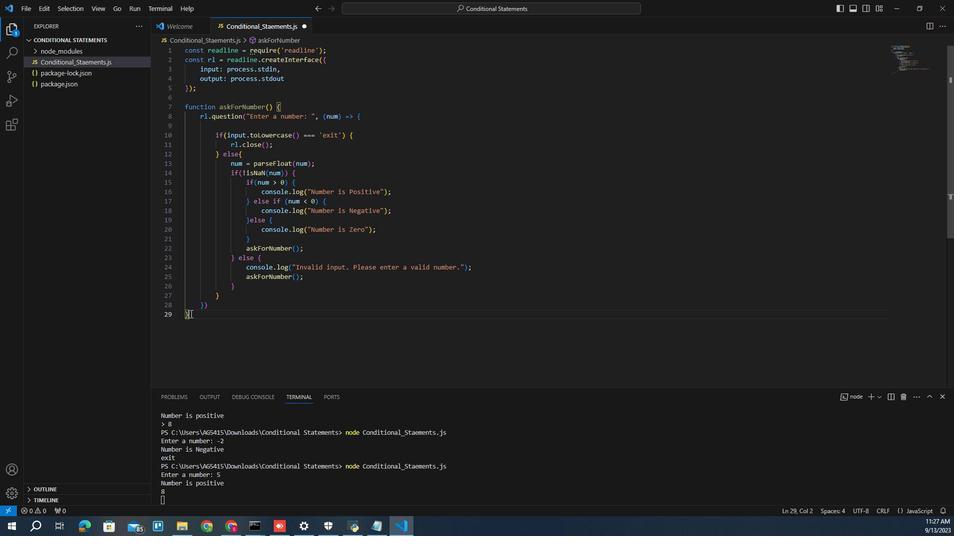 
Action: Mouse pressed left at (233, 273)
Screenshot: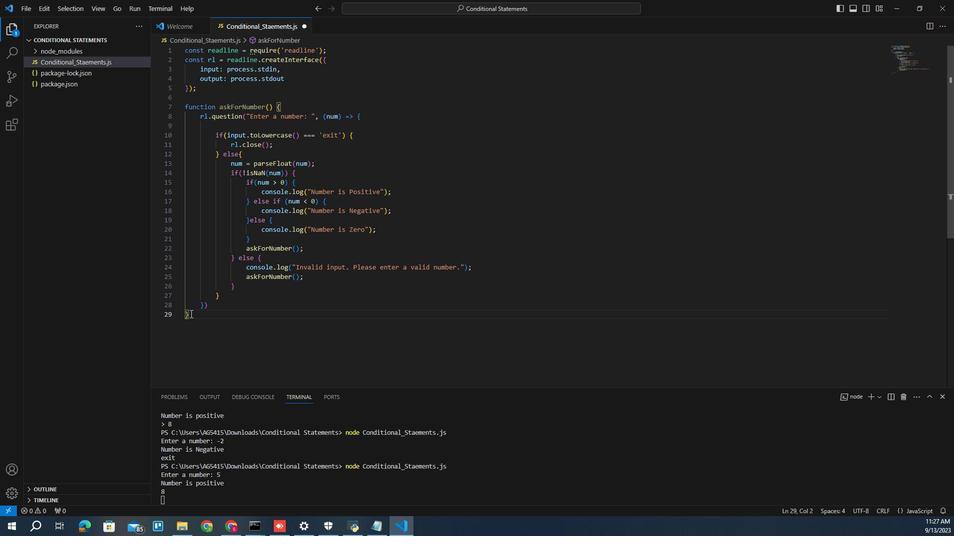 
Action: Key pressed <Key.enter><Key.enter>ask<Key.enter><Key.shift_r>(<Key.right>;ctrl+S
Screenshot: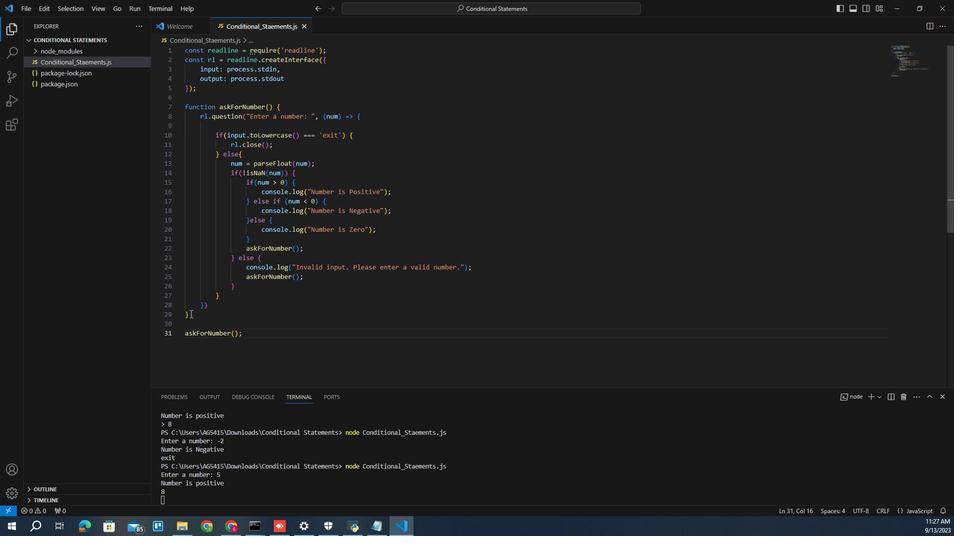 
Action: Mouse moved to (234, 119)
Screenshot: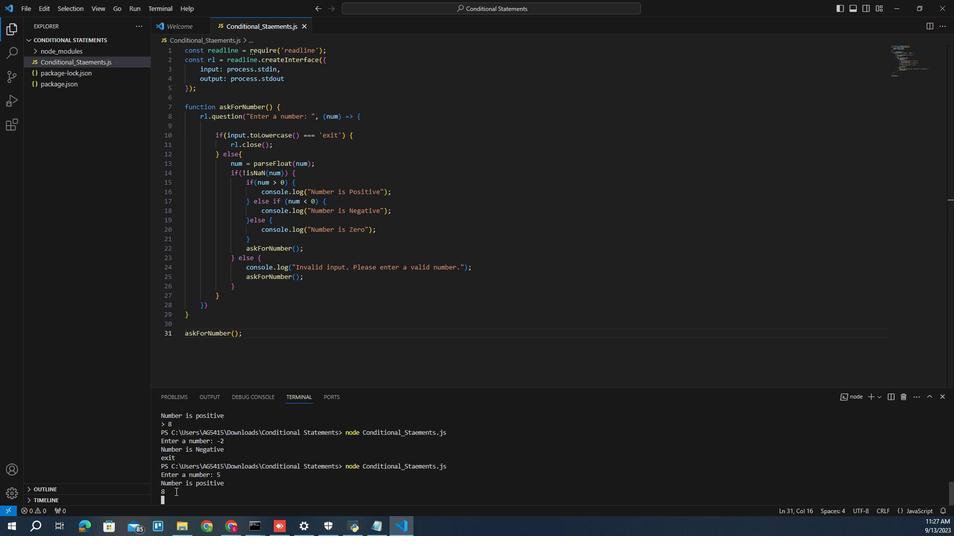 
Action: Mouse pressed left at (234, 119)
Screenshot: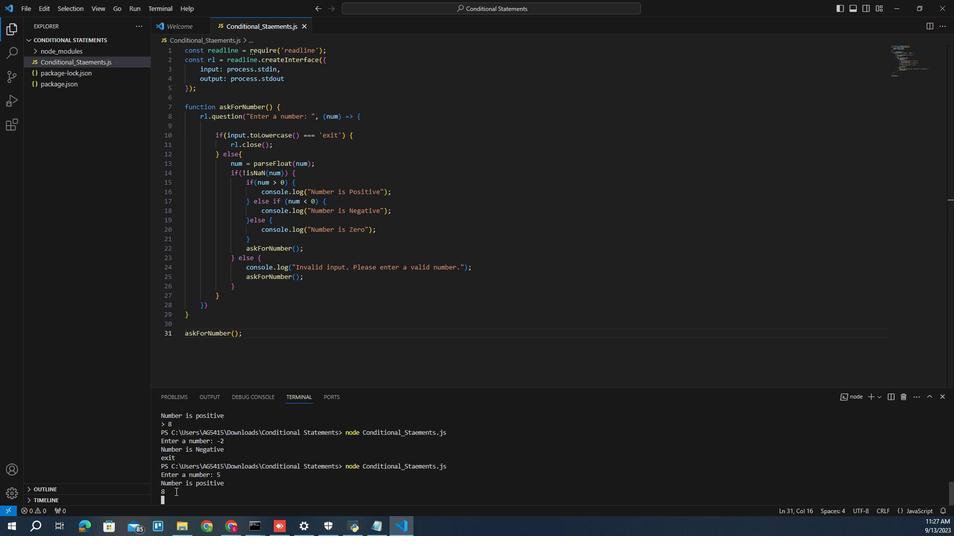 
Action: Key pressed ctrl+C<Key.up><Key.enter>3<Key.enter>
Screenshot: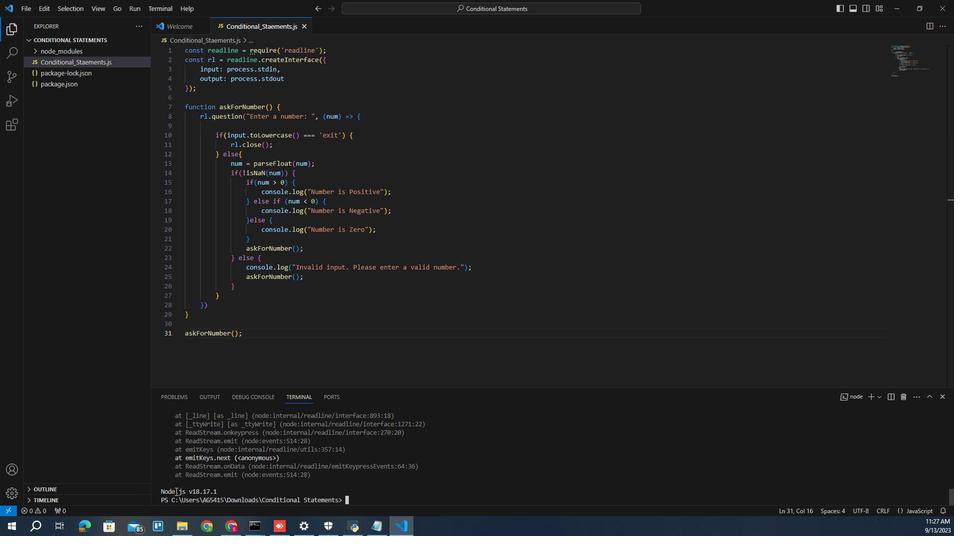 
Action: Mouse moved to (230, 128)
Screenshot: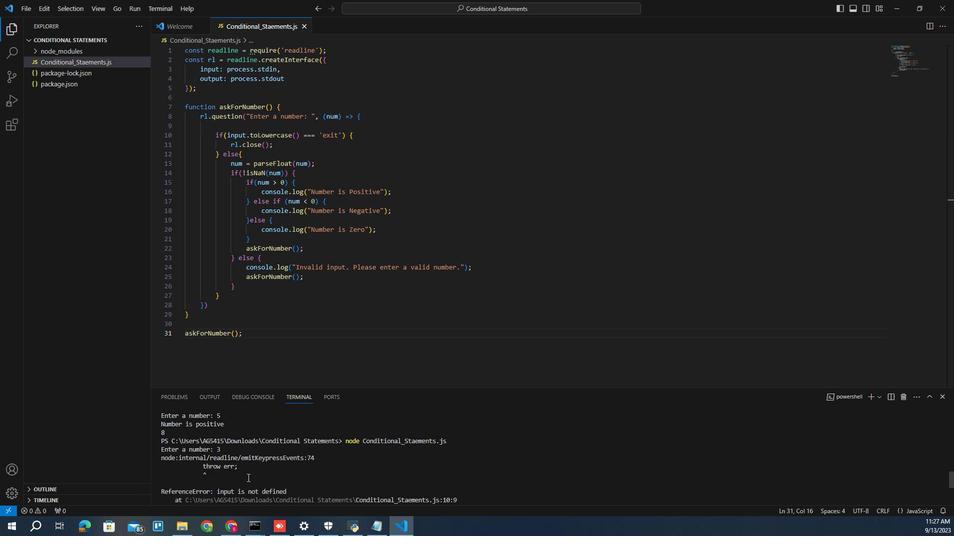 
Action: Mouse scrolled (230, 129) with delta (0, 0)
Screenshot: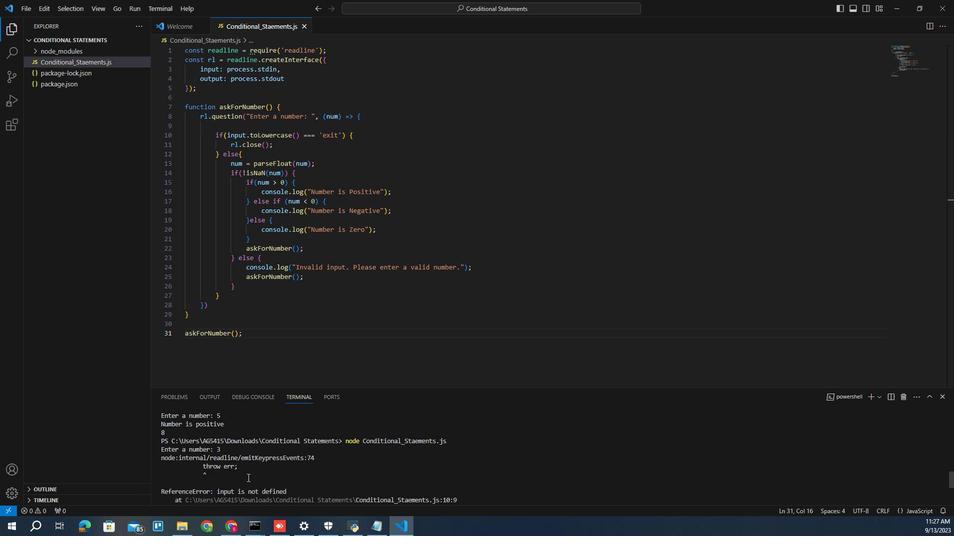 
Action: Mouse moved to (230, 127)
Screenshot: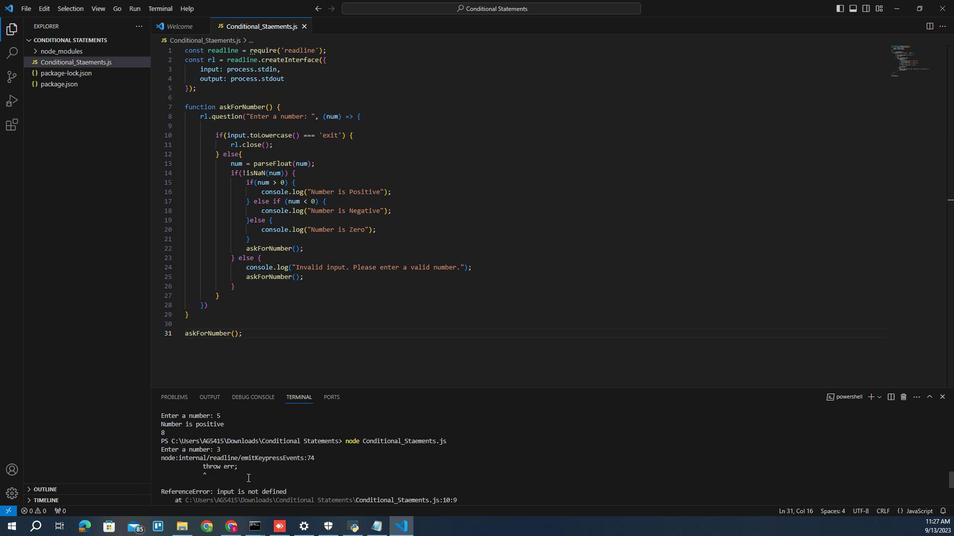 
Action: Mouse scrolled (230, 128) with delta (0, 0)
Screenshot: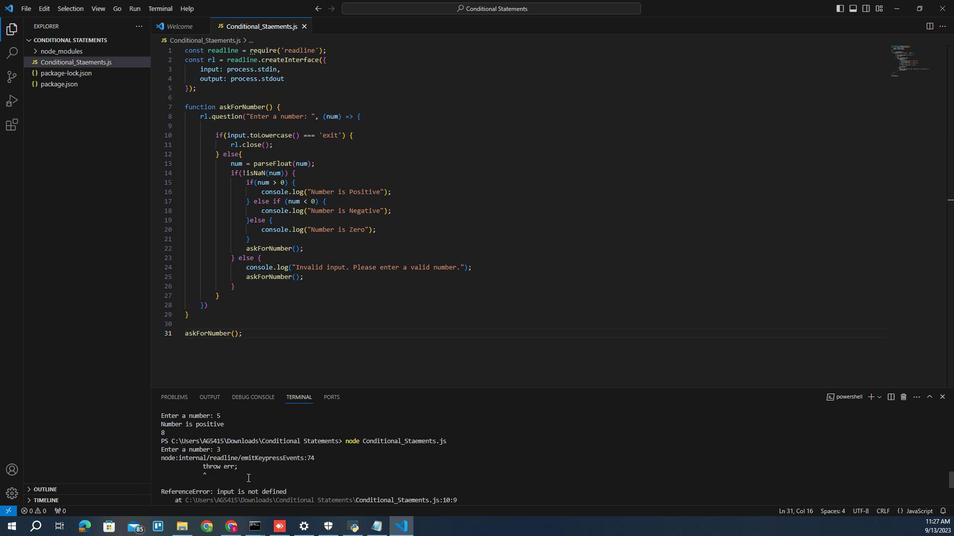 
Action: Mouse moved to (230, 126)
Screenshot: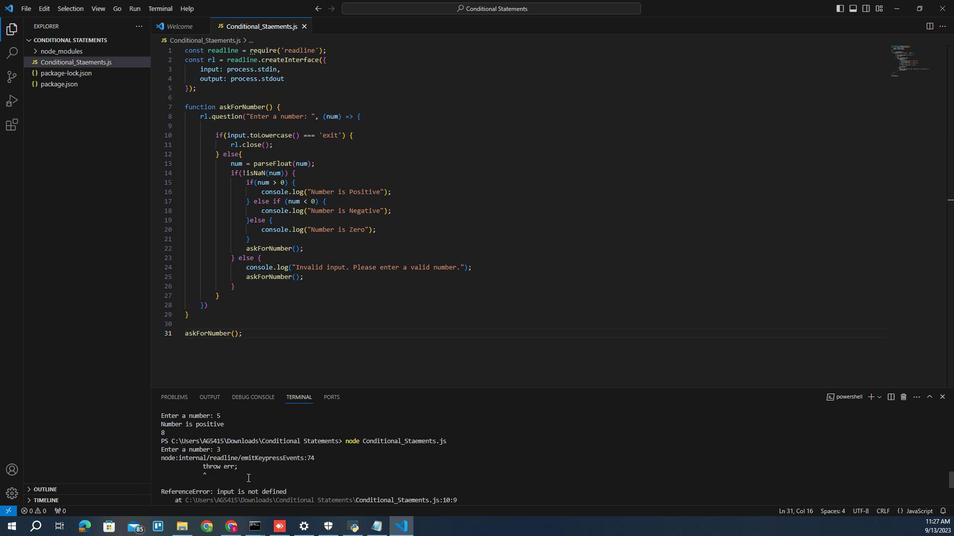 
Action: Mouse scrolled (230, 125) with delta (0, 0)
Screenshot: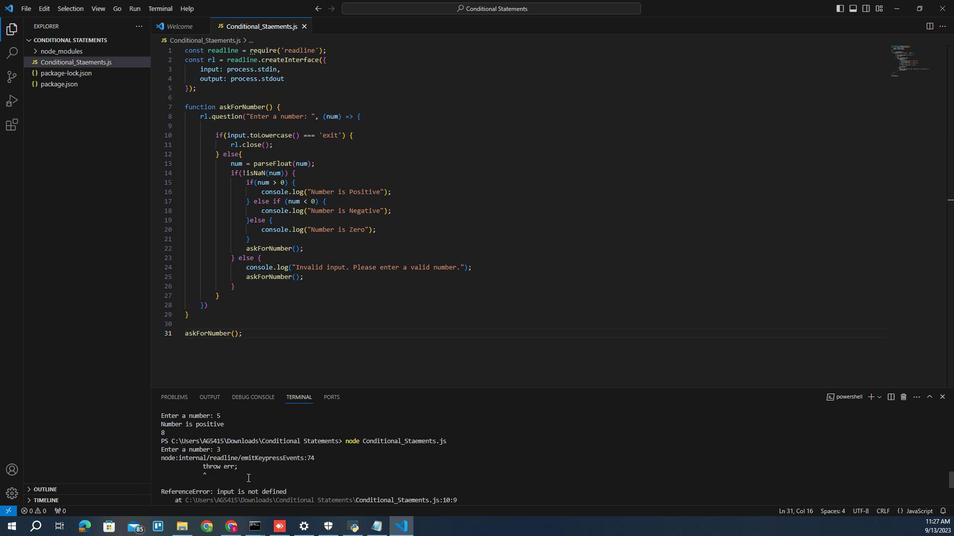 
Action: Mouse moved to (230, 126)
Screenshot: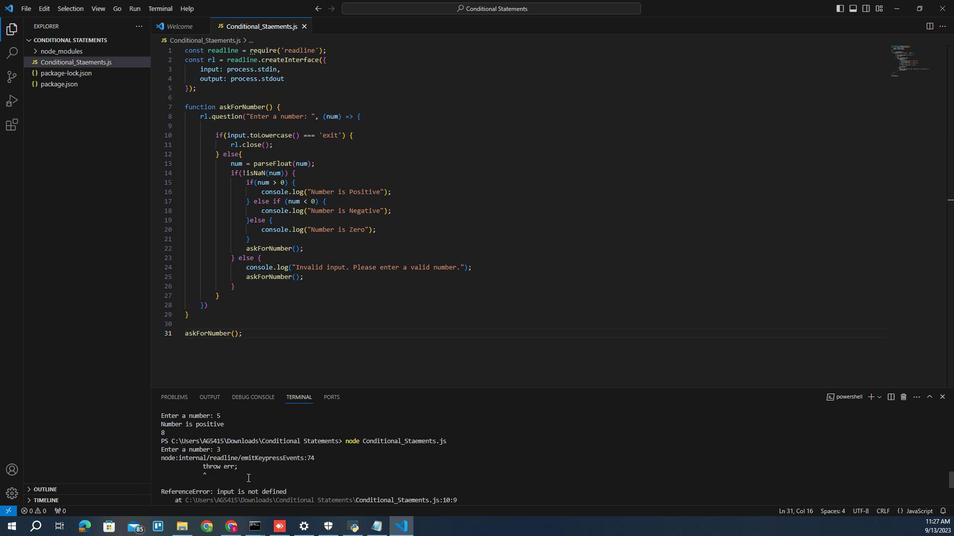 
Action: Mouse scrolled (230, 125) with delta (0, 0)
Screenshot: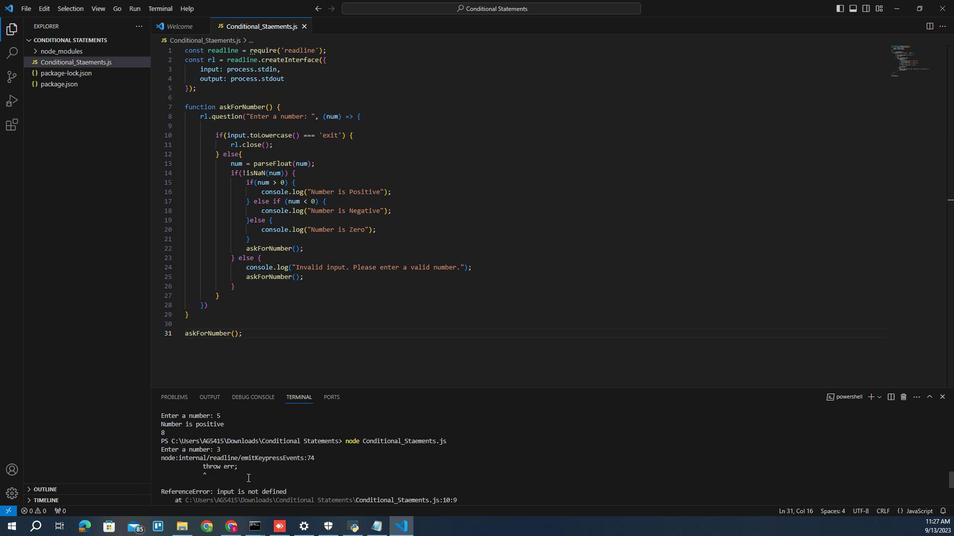 
Action: Mouse moved to (230, 131)
Screenshot: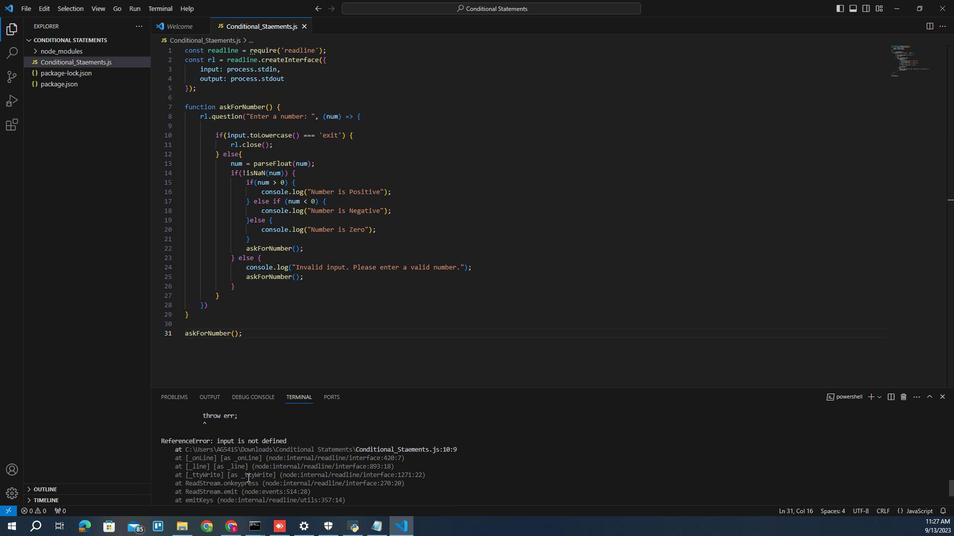 
Action: Mouse scrolled (230, 132) with delta (0, 0)
Screenshot: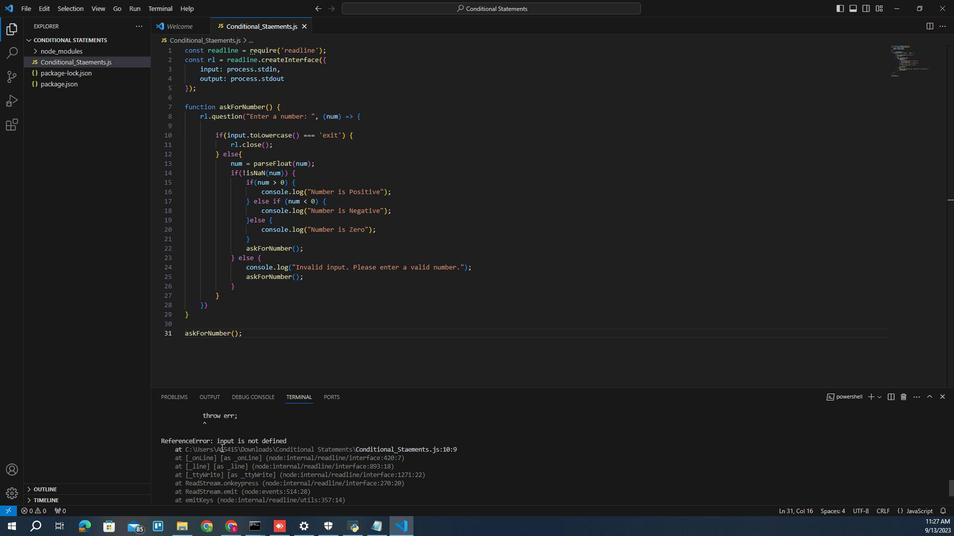 
Action: Mouse moved to (255, 218)
Screenshot: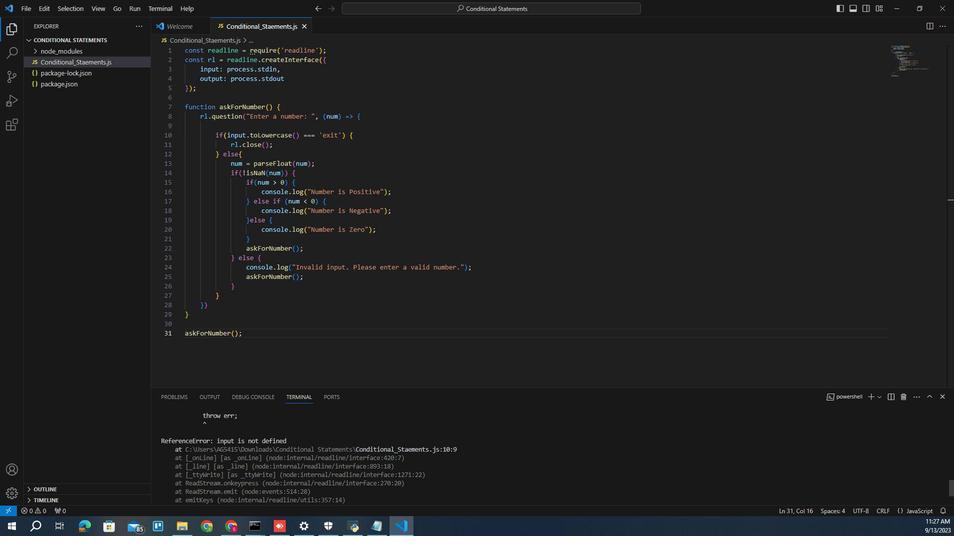 
Action: Mouse scrolled (255, 217) with delta (0, 0)
Screenshot: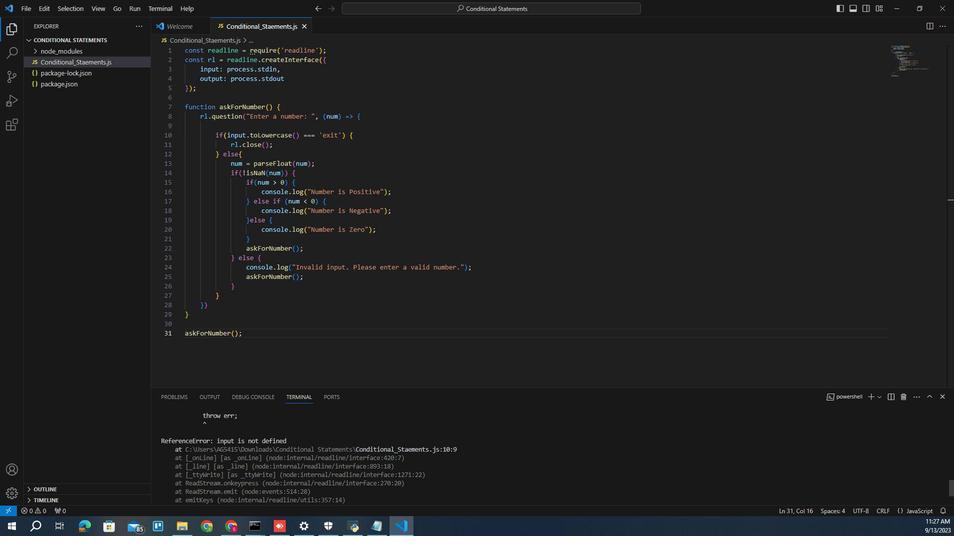 
Action: Mouse scrolled (255, 217) with delta (0, 0)
Screenshot: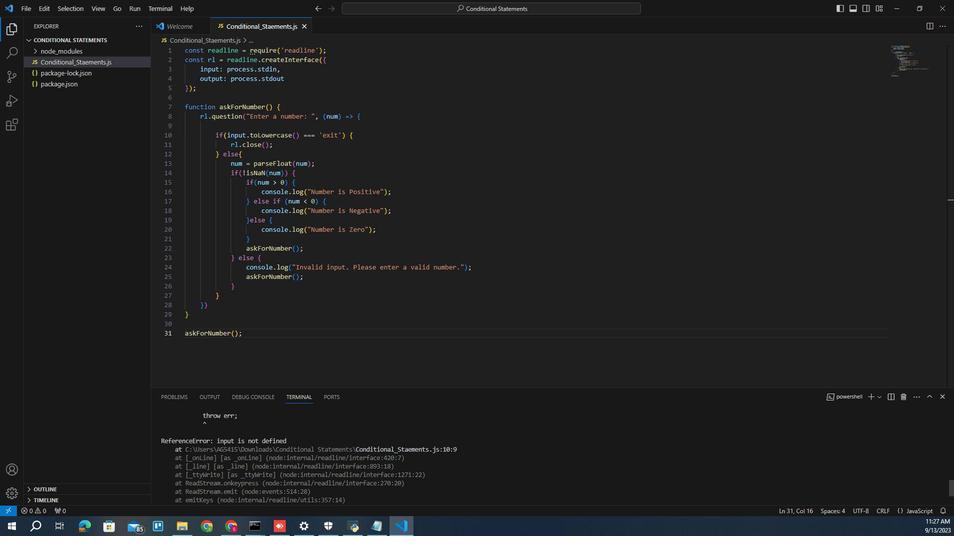 
Action: Mouse moved to (232, 144)
Screenshot: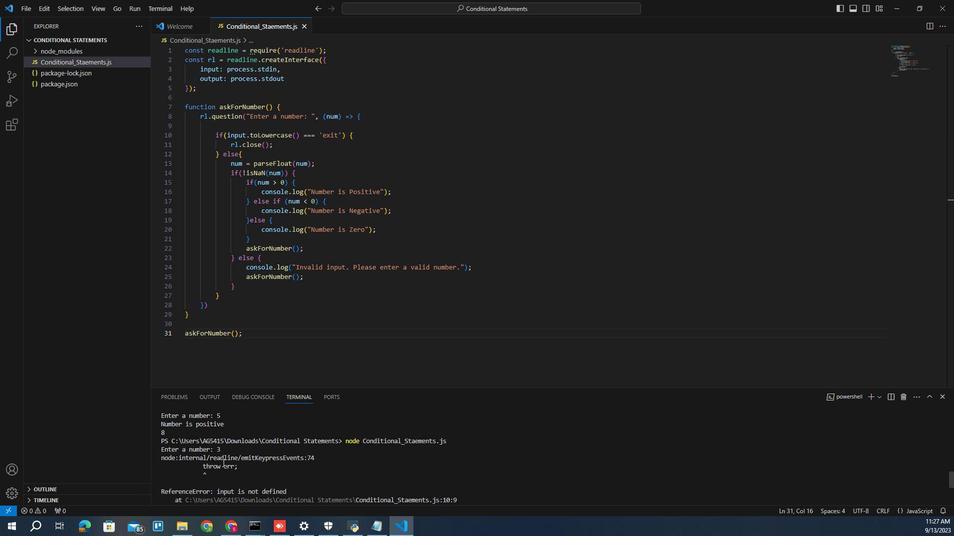 
Action: Mouse scrolled (232, 144) with delta (0, 0)
Screenshot: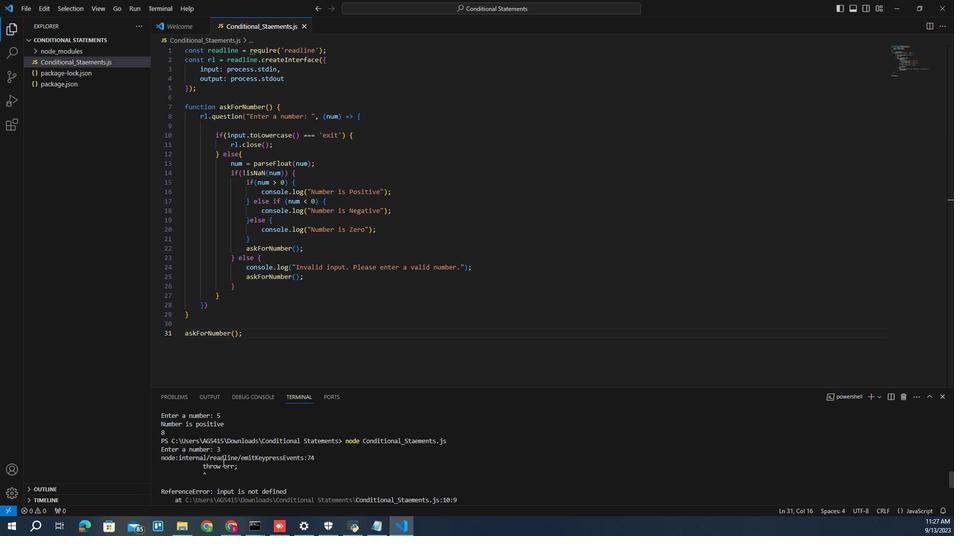 
Action: Mouse moved to (228, 482)
Screenshot: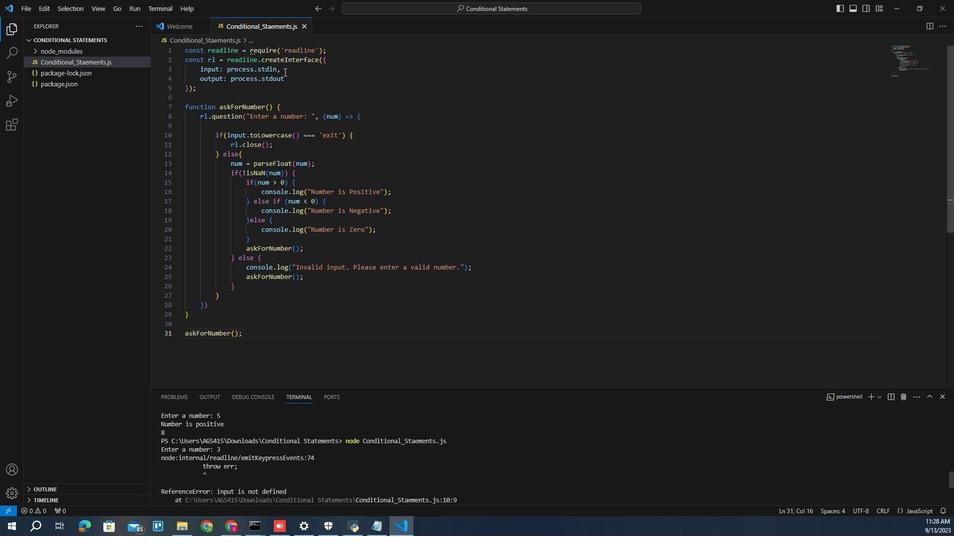 
Action: Mouse scrolled (228, 482) with delta (0, 0)
Screenshot: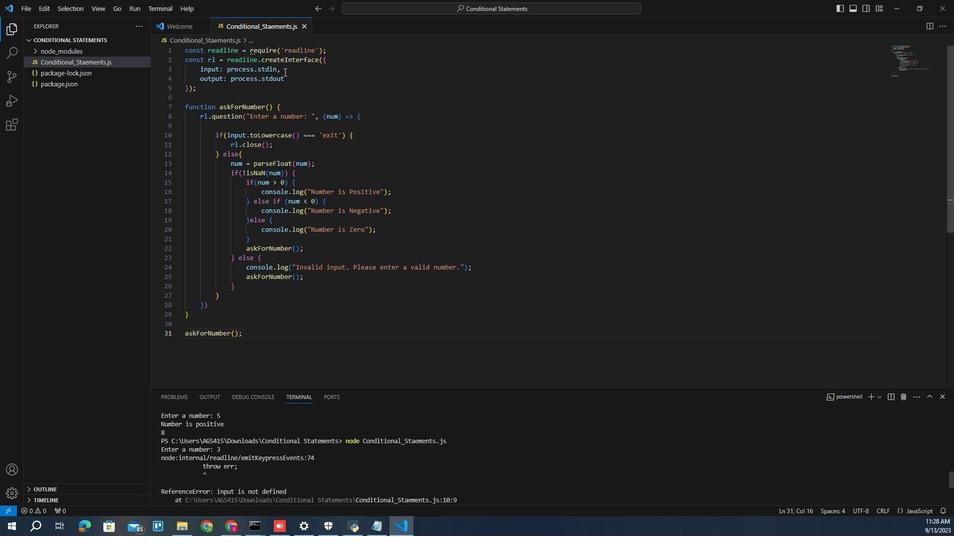 
Action: Mouse scrolled (228, 483) with delta (0, 0)
Screenshot: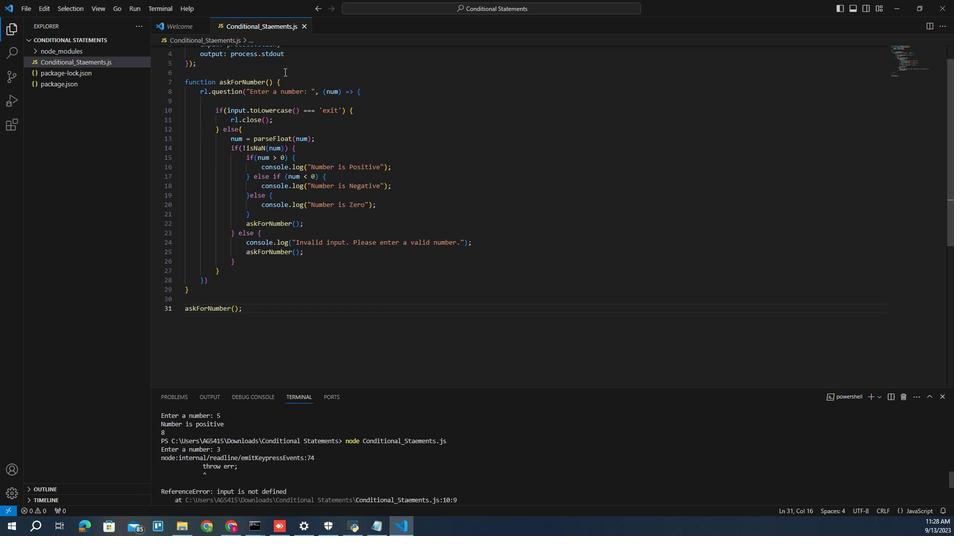 
Action: Mouse scrolled (228, 482) with delta (0, 0)
